 Task: Explore Airbnb accommodation in ?alwan, Egypt from 2nd December, 2023 to 12th December, 2023 for 2 adults.1  bedroom having 1 bed and 1 bathroom. Property type can be hotel. Look for 5 properties as per requirement.
Action: Mouse moved to (442, 78)
Screenshot: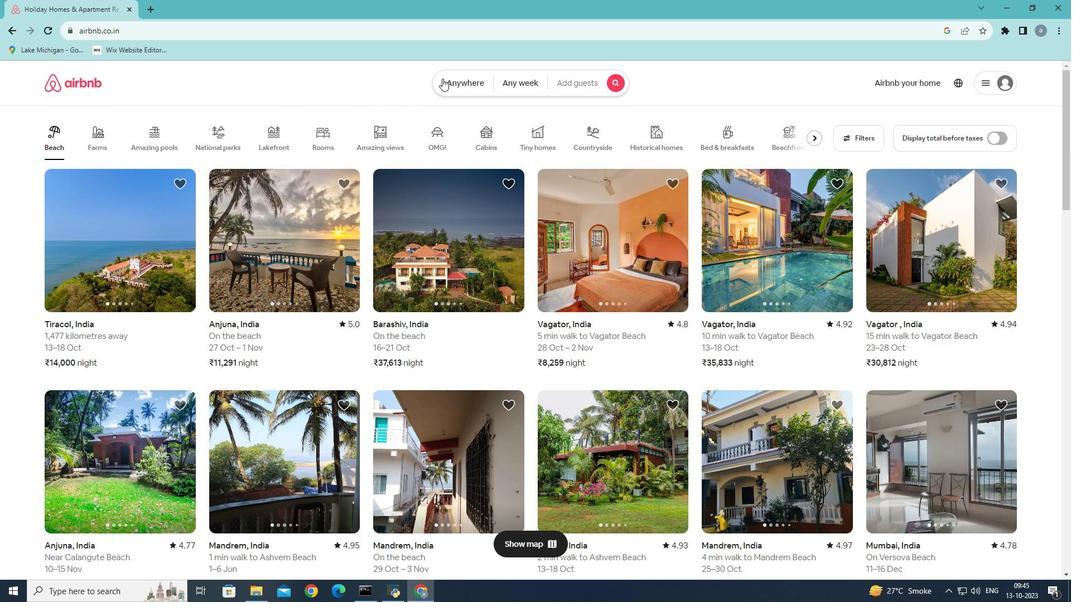 
Action: Mouse pressed left at (442, 78)
Screenshot: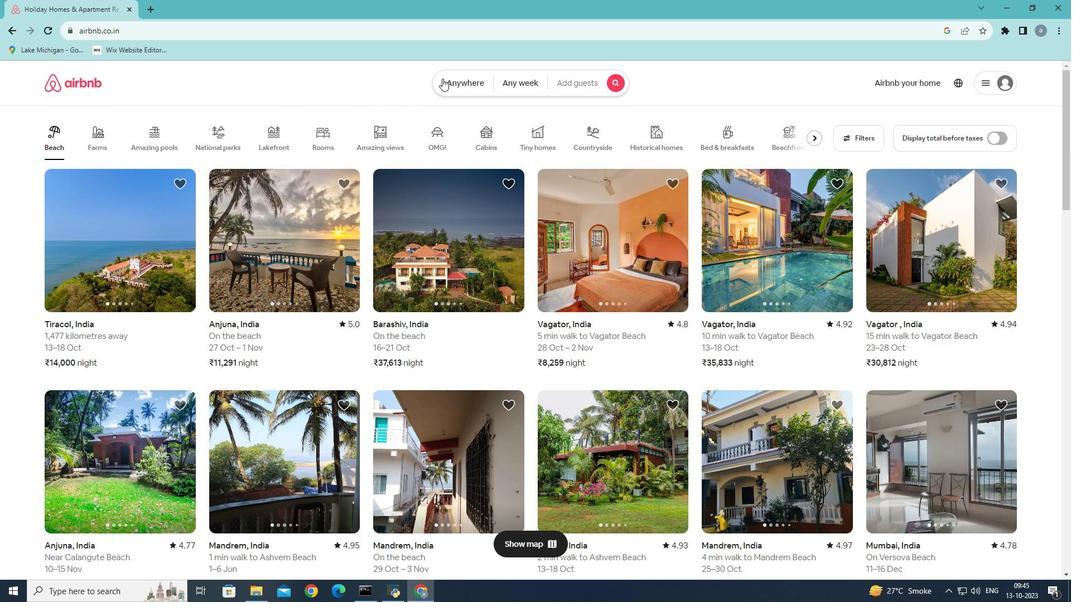 
Action: Mouse moved to (337, 132)
Screenshot: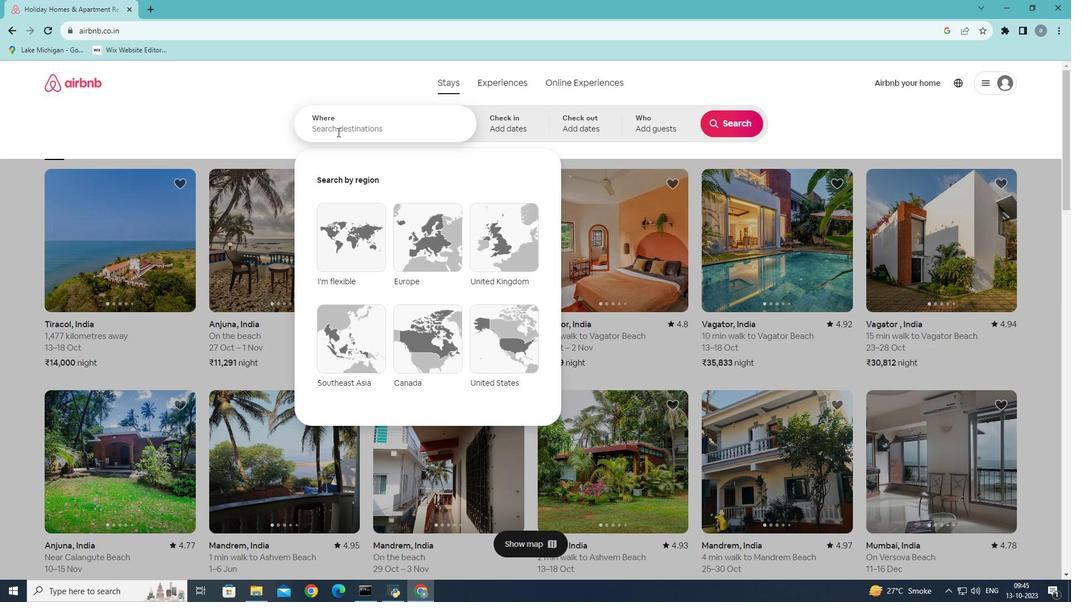 
Action: Mouse pressed left at (337, 132)
Screenshot: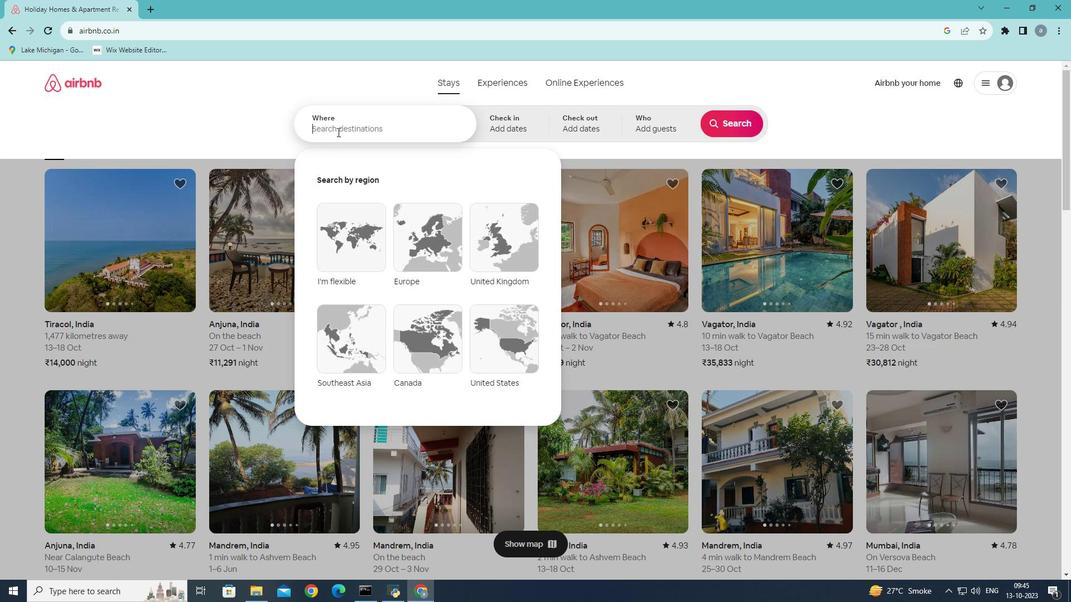 
Action: Key pressed <Key.shift><Key.shift><Key.shift><Key.shift>Inalwan,<Key.shift>Egypt
Screenshot: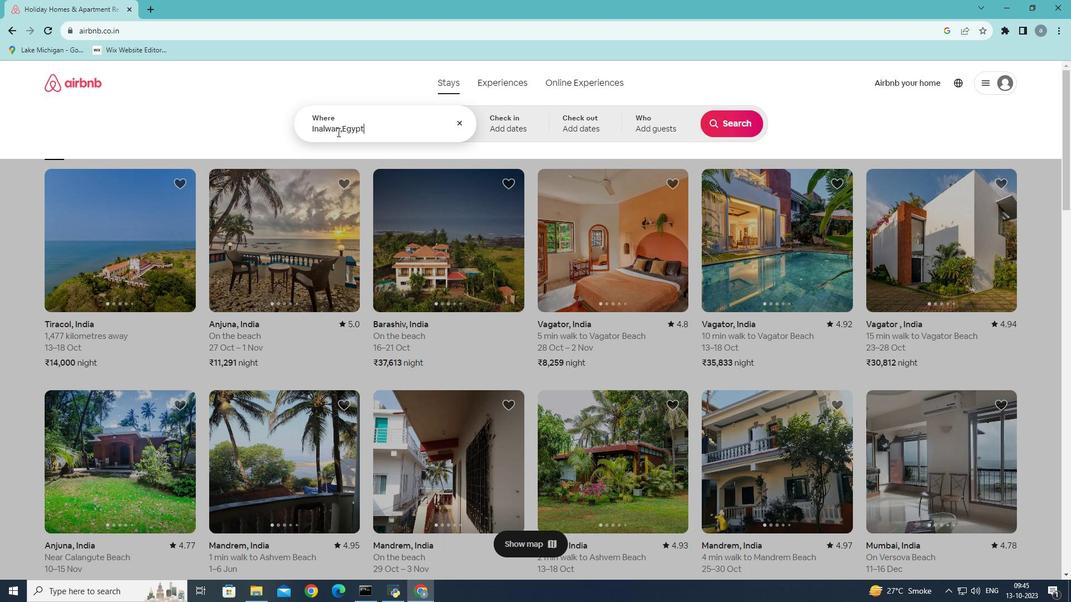 
Action: Mouse moved to (402, 183)
Screenshot: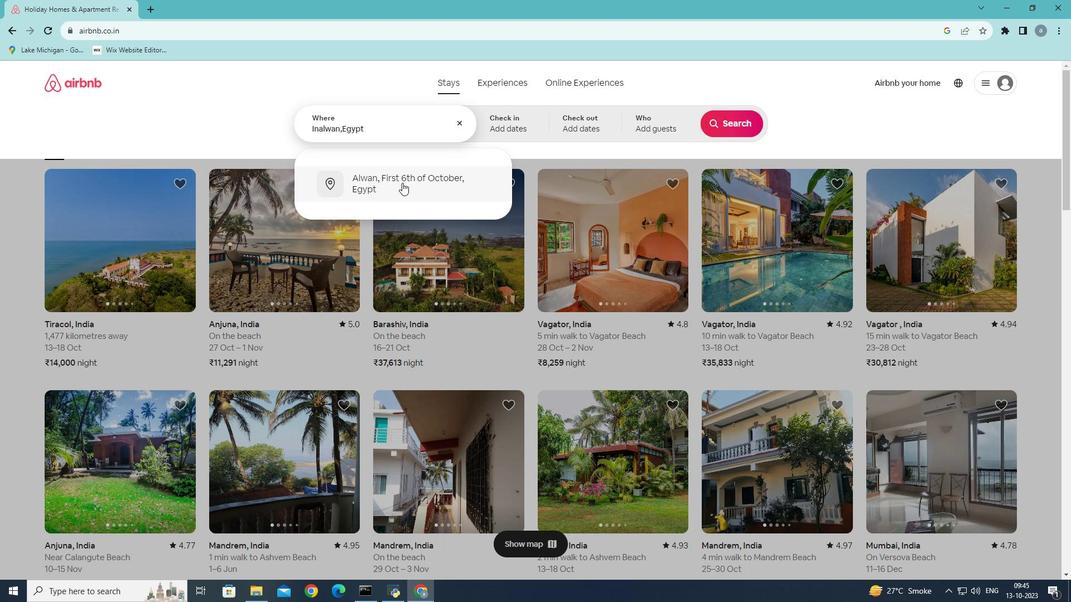 
Action: Mouse pressed left at (402, 183)
Screenshot: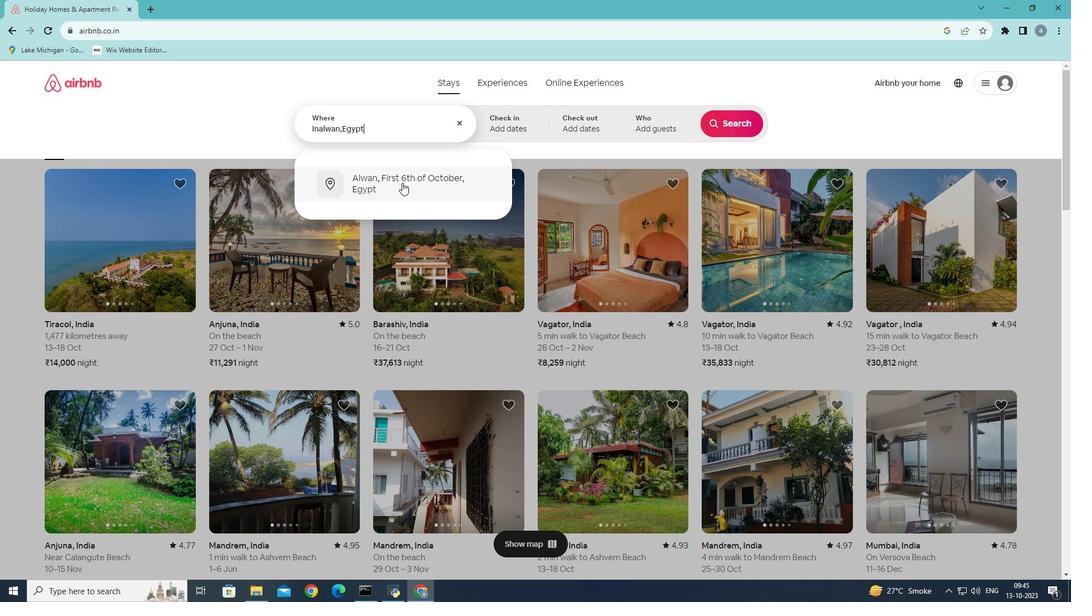 
Action: Mouse moved to (725, 215)
Screenshot: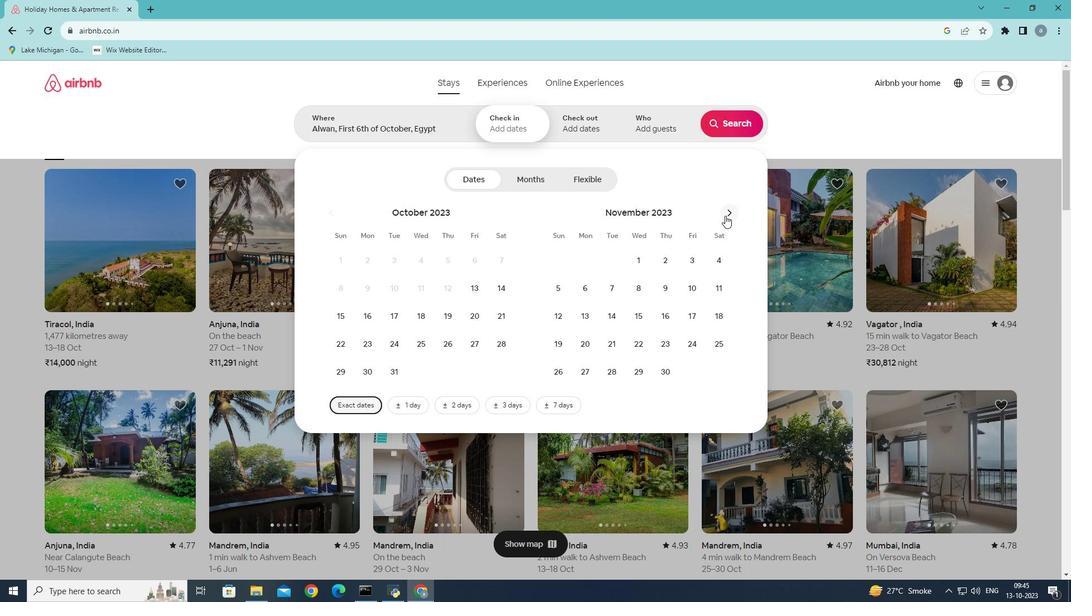 
Action: Mouse pressed left at (725, 215)
Screenshot: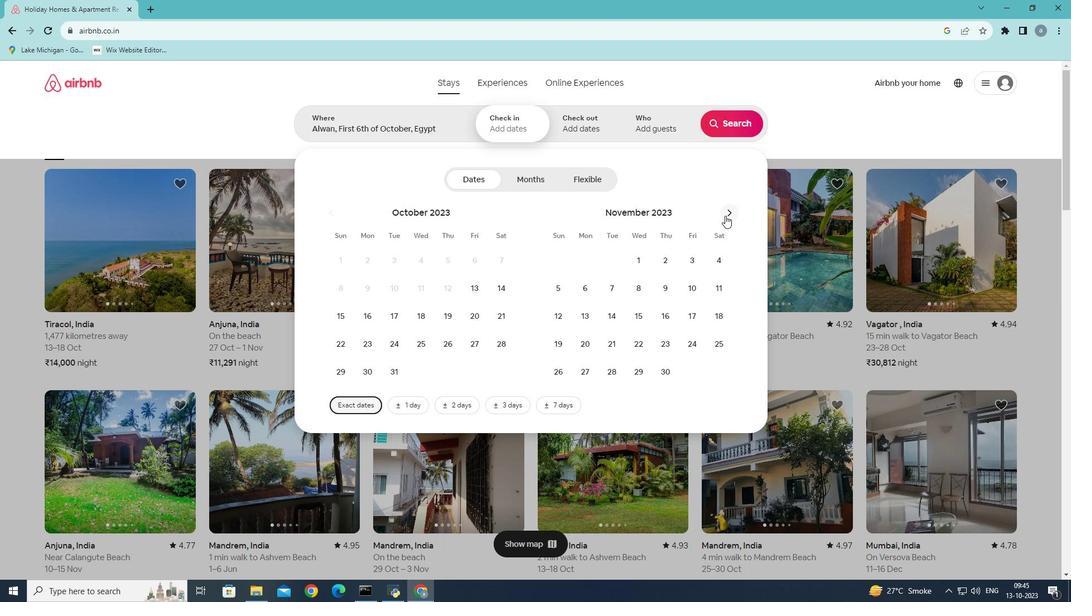 
Action: Mouse moved to (712, 255)
Screenshot: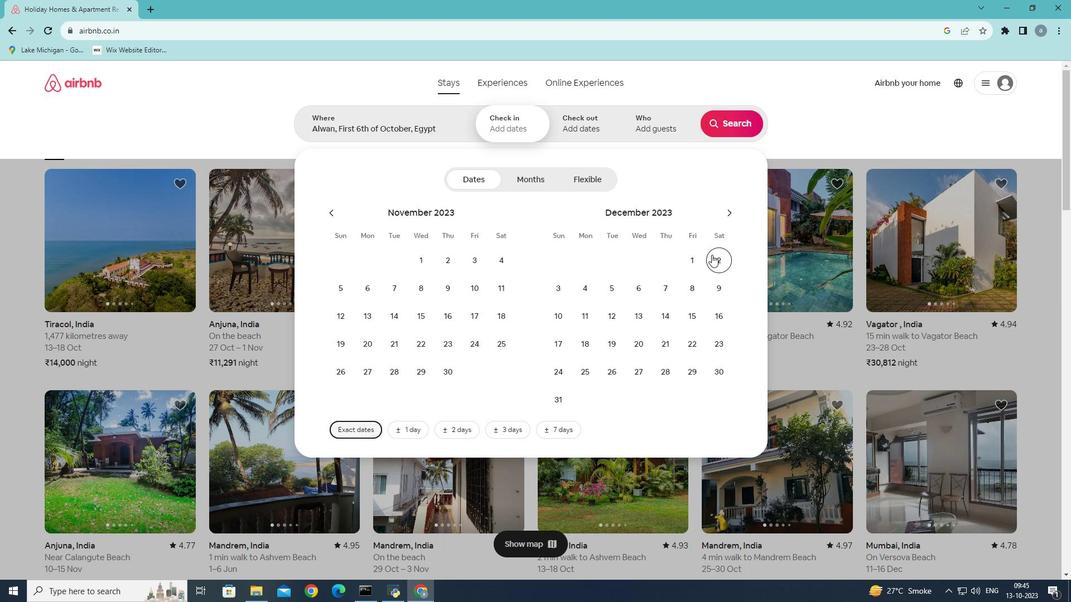 
Action: Mouse pressed left at (712, 255)
Screenshot: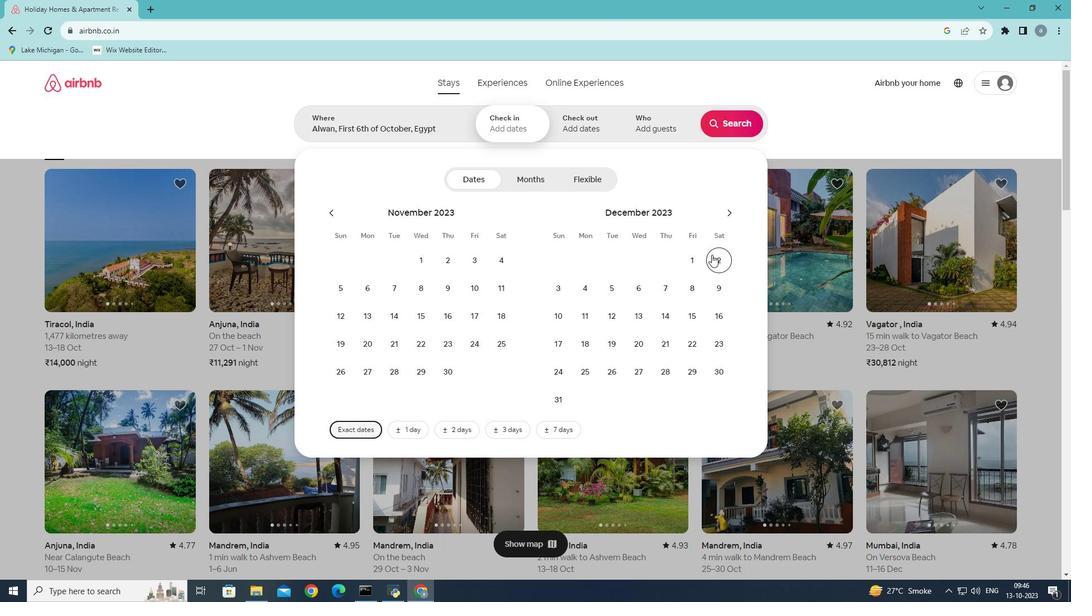 
Action: Mouse moved to (618, 318)
Screenshot: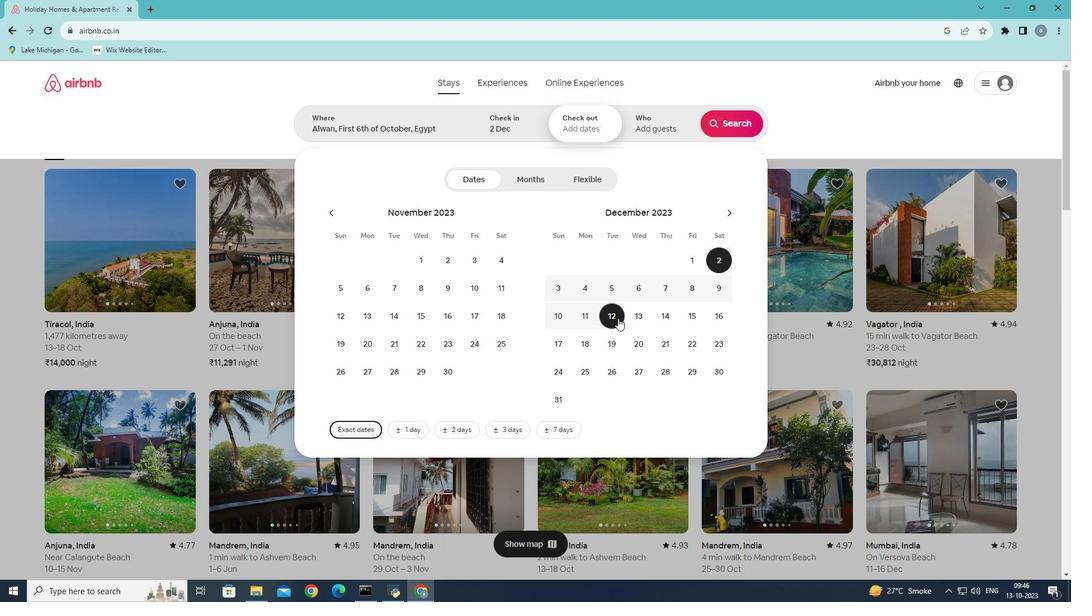 
Action: Mouse pressed left at (618, 318)
Screenshot: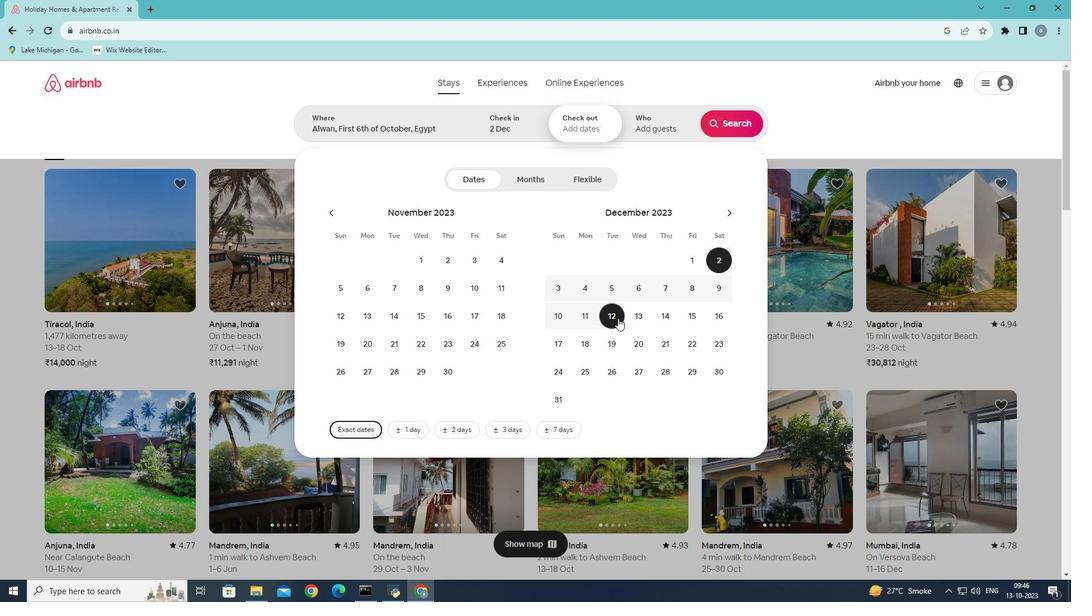 
Action: Mouse moved to (654, 123)
Screenshot: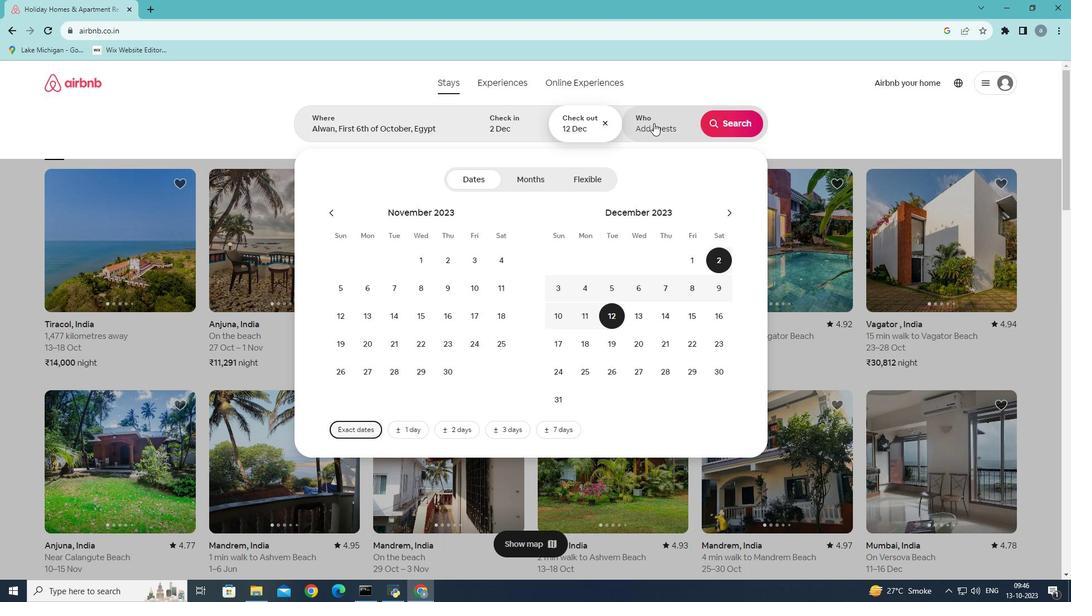 
Action: Mouse pressed left at (654, 123)
Screenshot: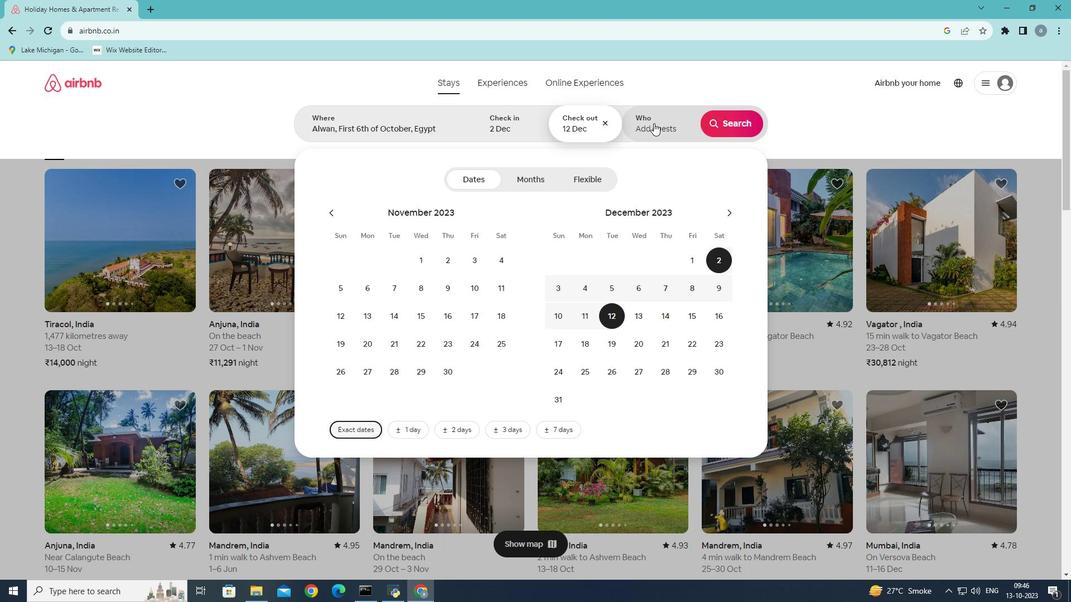 
Action: Mouse moved to (735, 182)
Screenshot: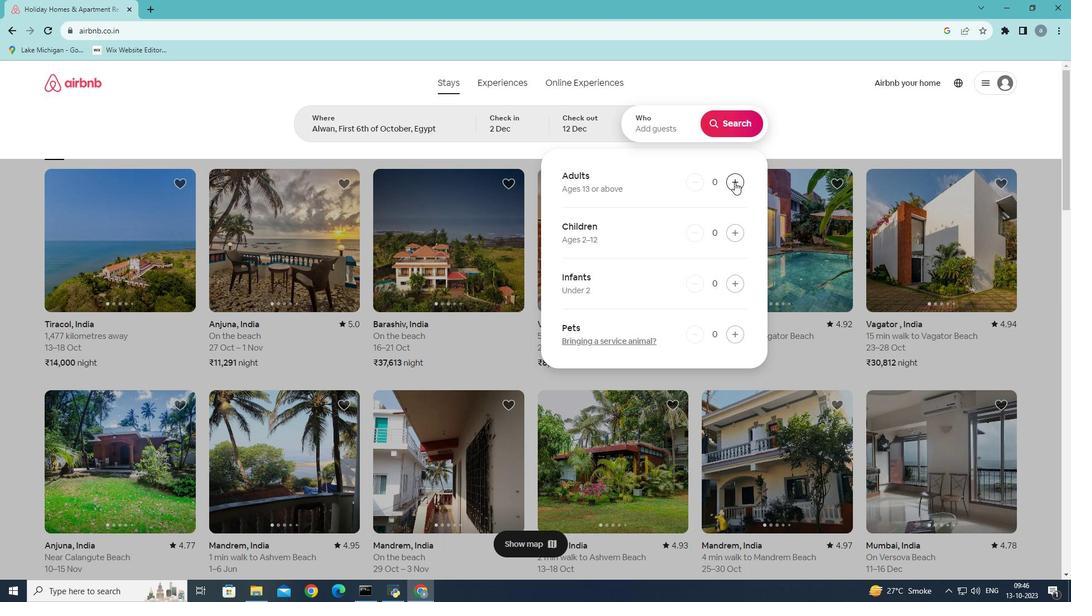 
Action: Mouse pressed left at (735, 182)
Screenshot: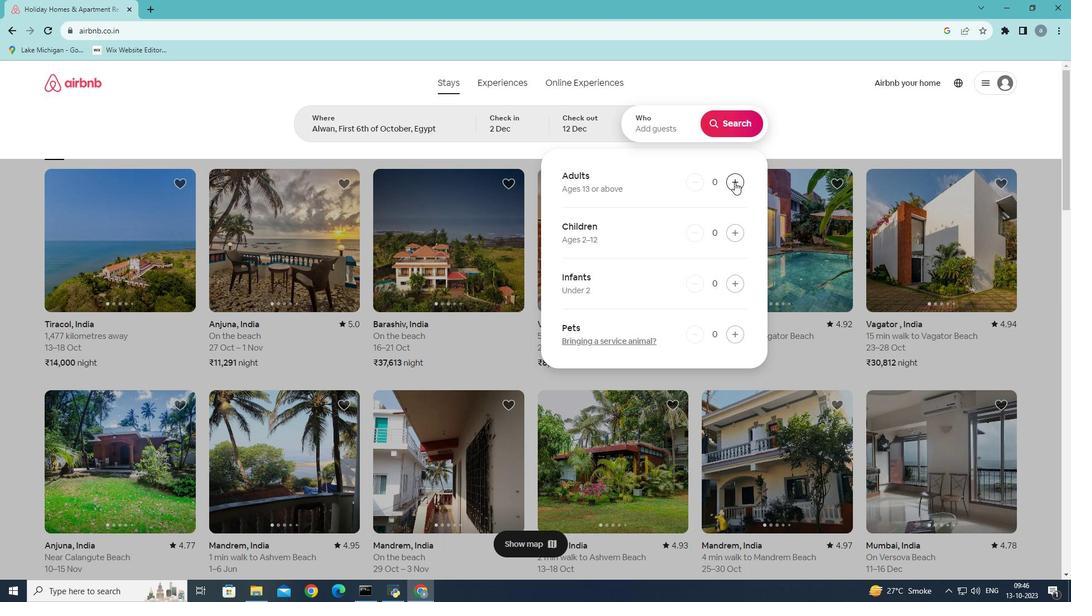 
Action: Mouse pressed left at (735, 182)
Screenshot: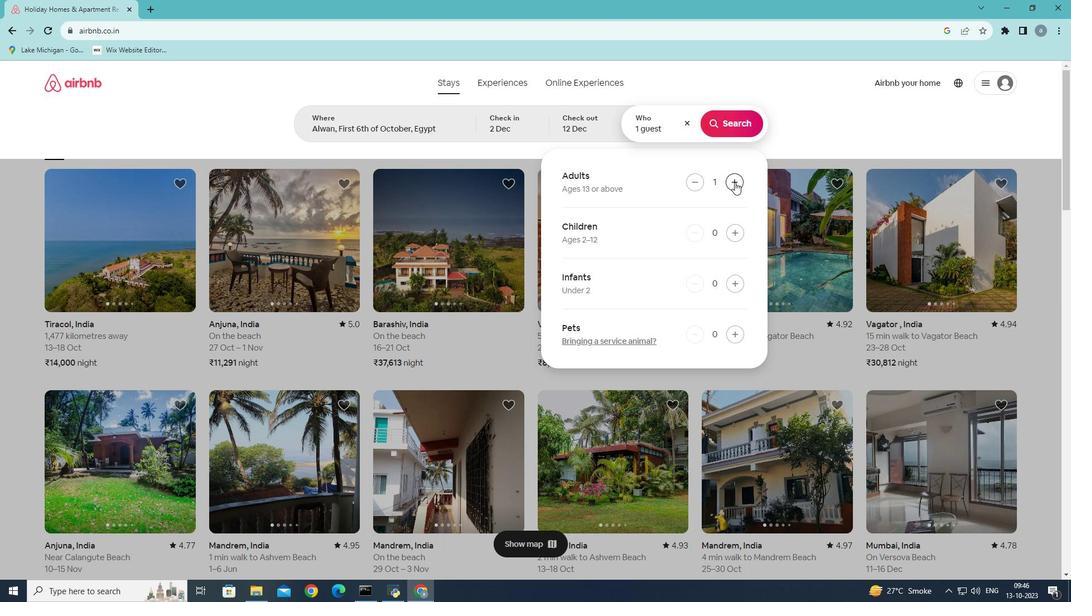 
Action: Mouse moved to (735, 121)
Screenshot: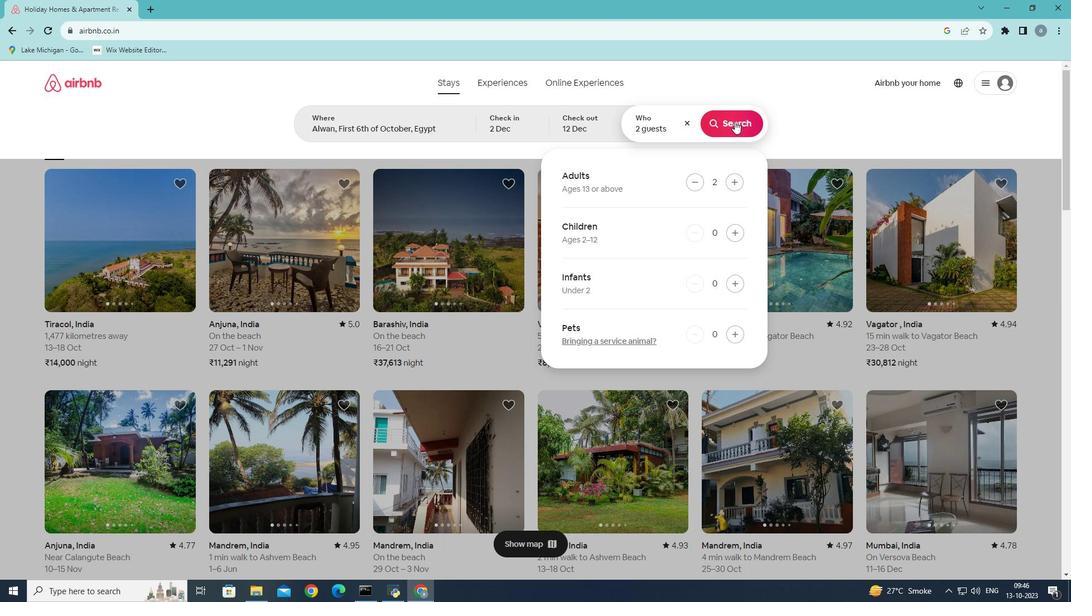 
Action: Mouse pressed left at (735, 121)
Screenshot: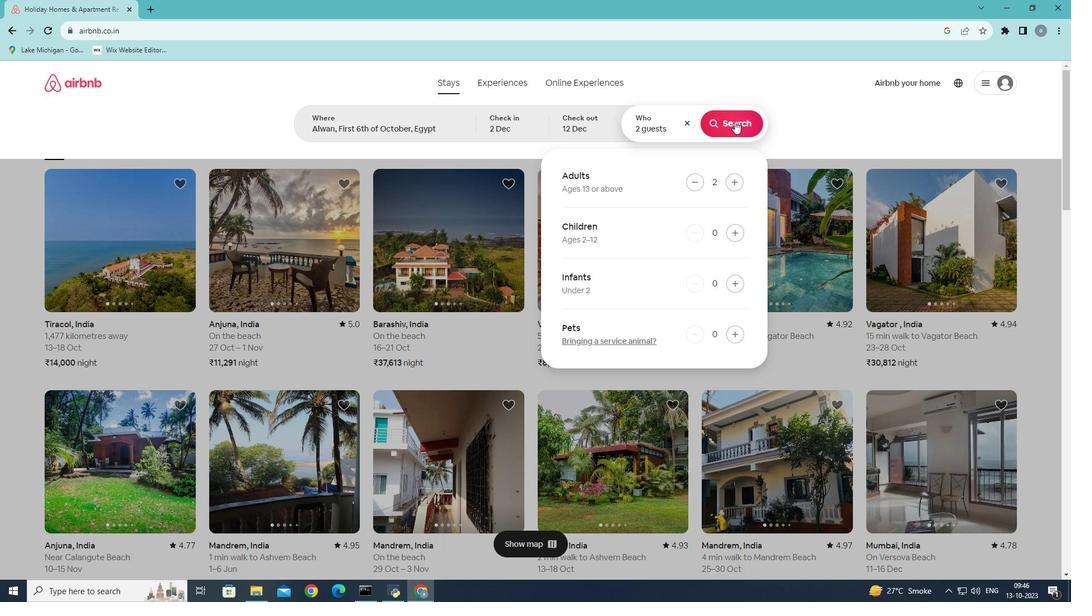 
Action: Mouse moved to (887, 125)
Screenshot: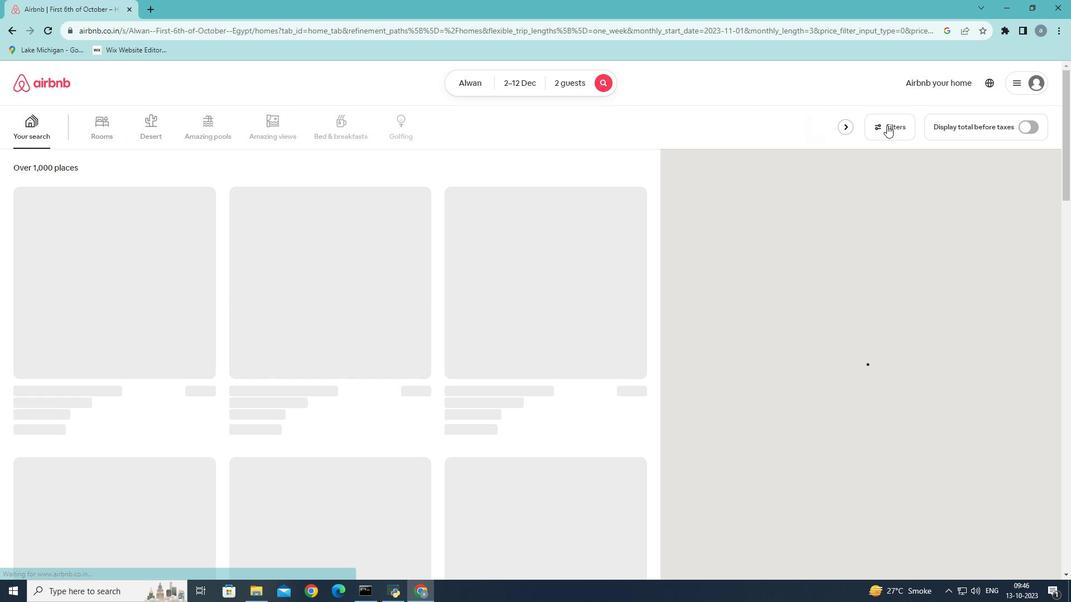 
Action: Mouse pressed left at (887, 125)
Screenshot: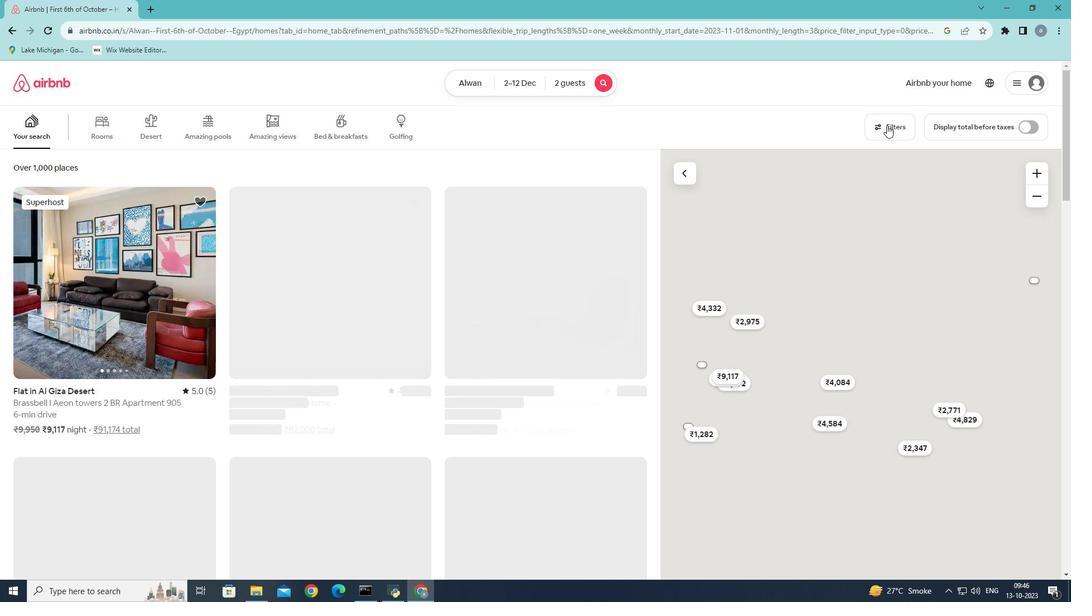 
Action: Mouse moved to (525, 418)
Screenshot: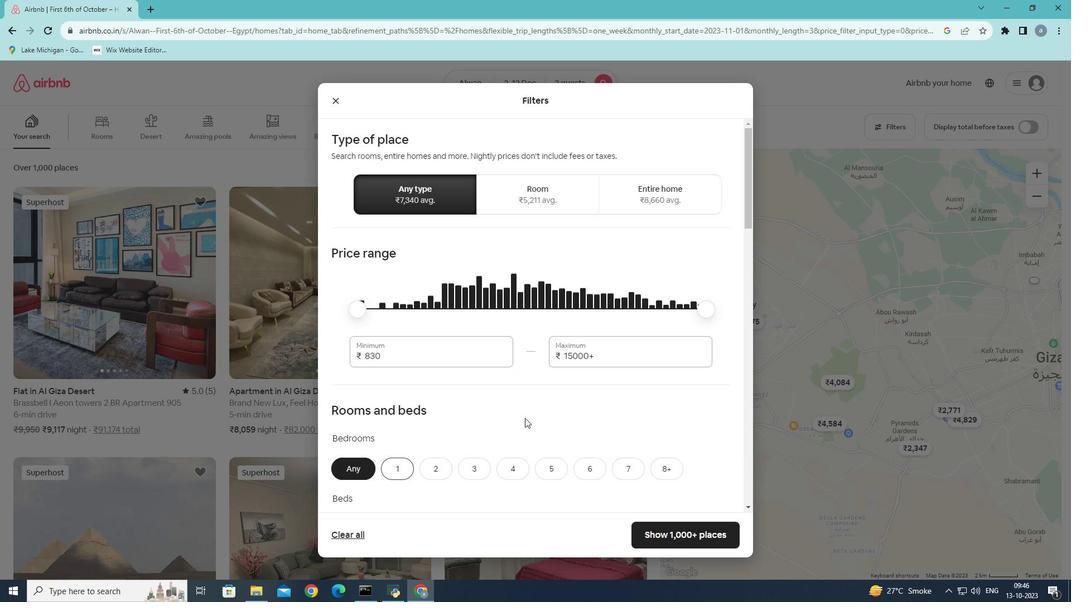 
Action: Mouse scrolled (525, 418) with delta (0, 0)
Screenshot: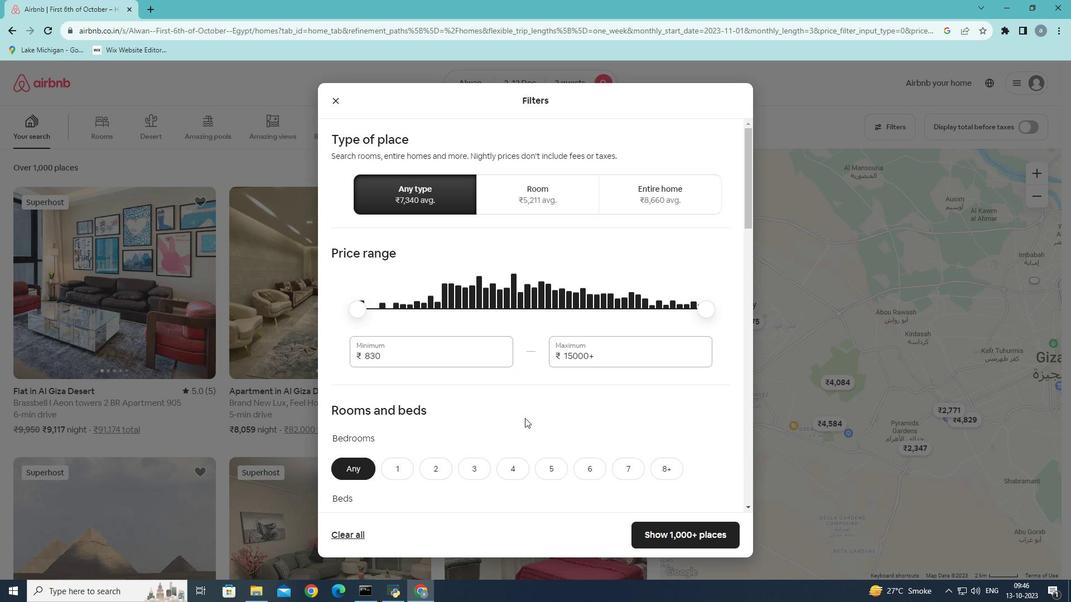 
Action: Mouse scrolled (525, 418) with delta (0, 0)
Screenshot: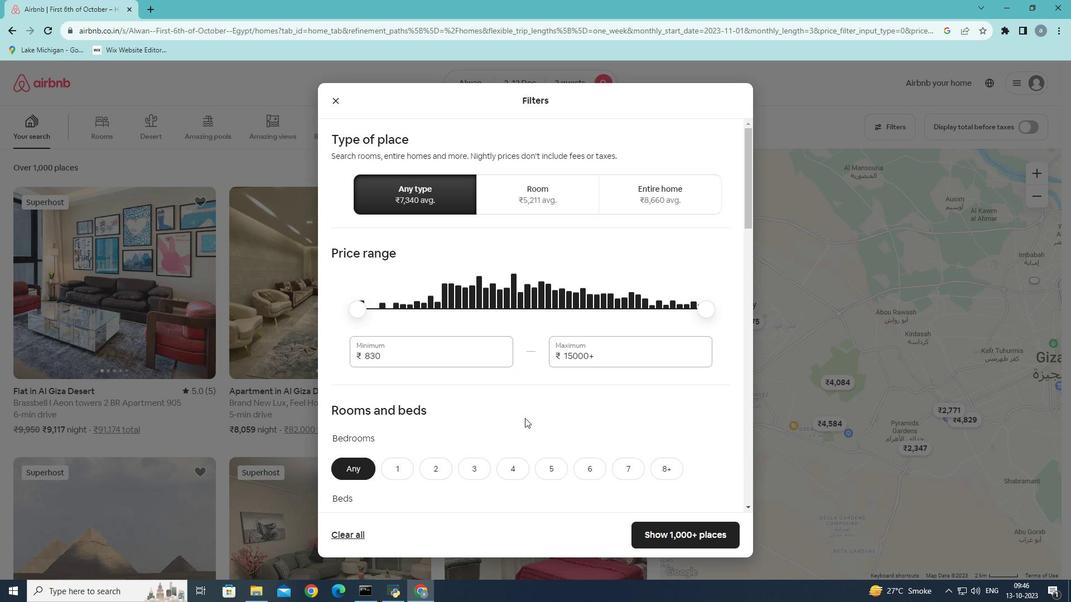
Action: Mouse scrolled (525, 418) with delta (0, 0)
Screenshot: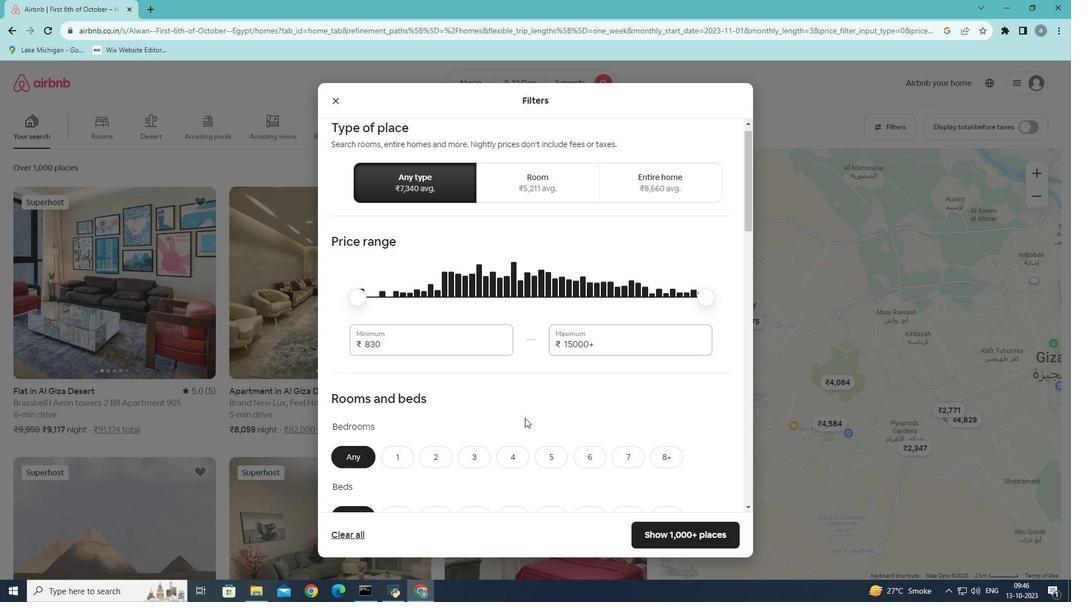 
Action: Mouse moved to (405, 298)
Screenshot: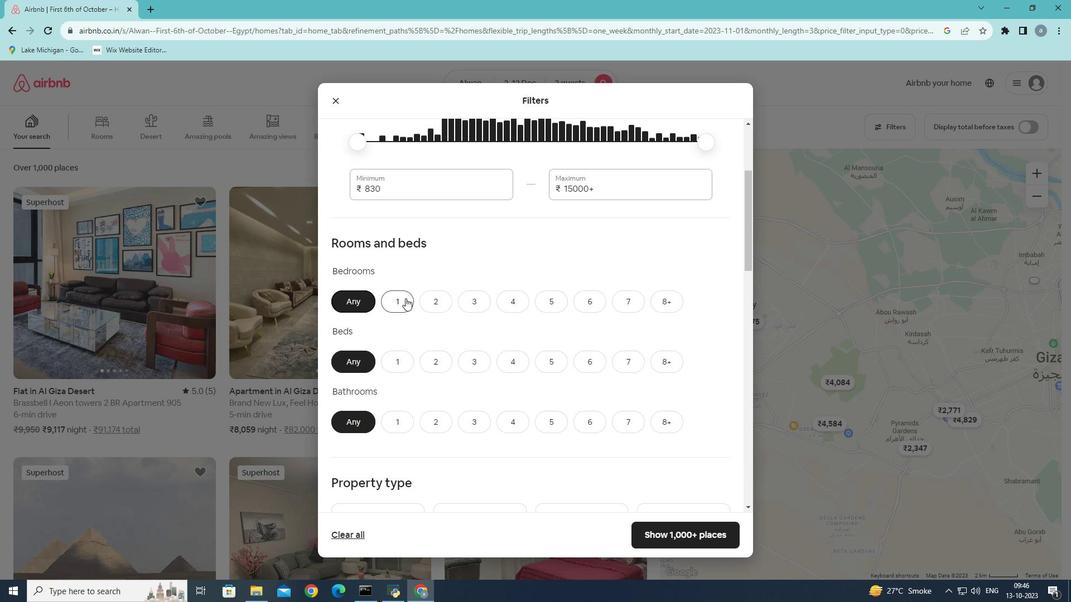 
Action: Mouse pressed left at (405, 298)
Screenshot: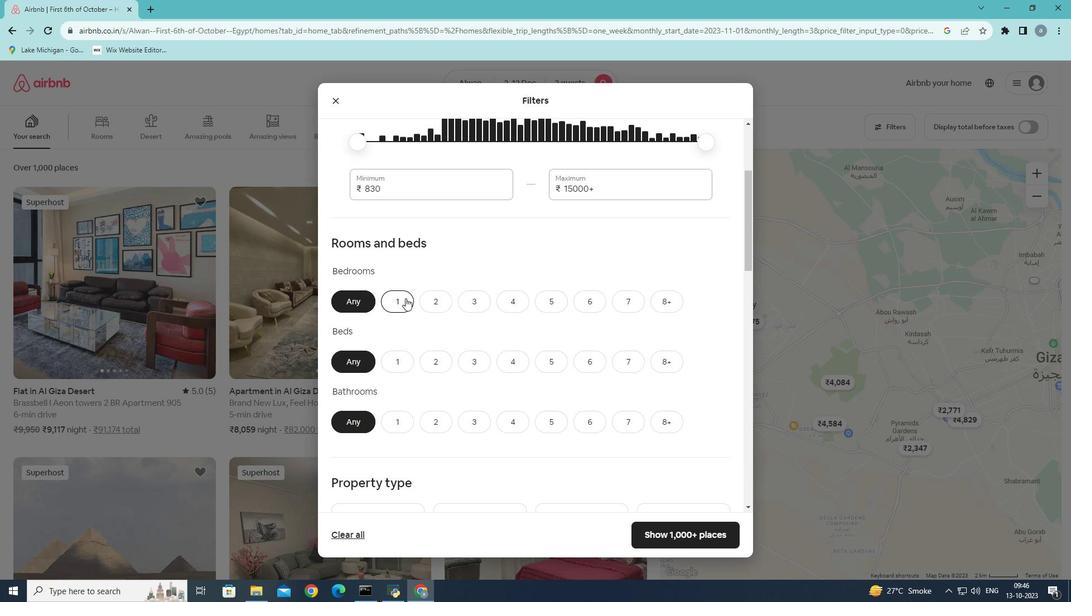 
Action: Mouse moved to (397, 366)
Screenshot: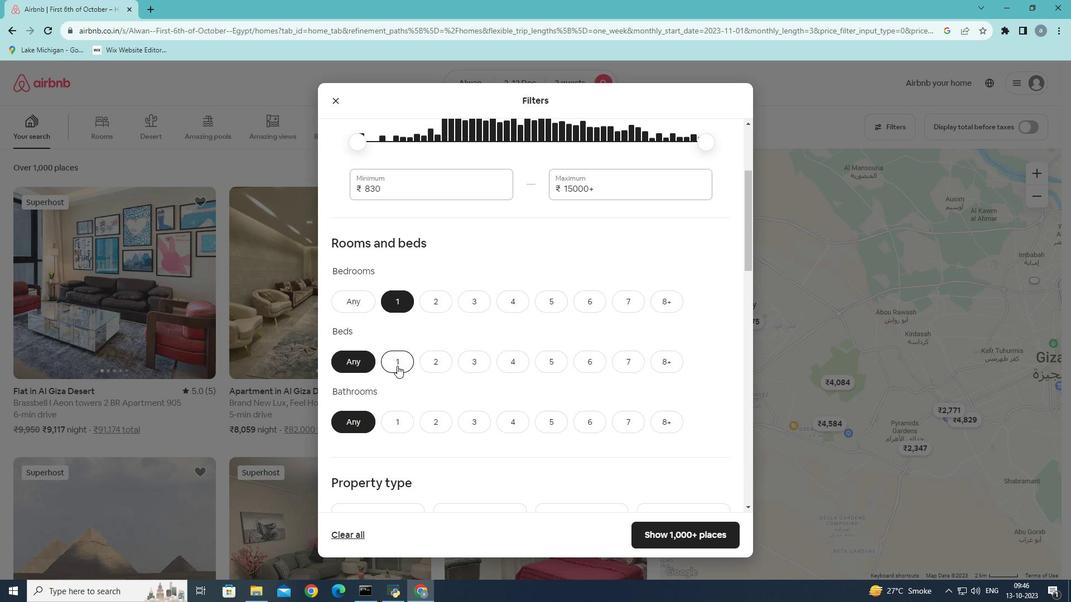 
Action: Mouse pressed left at (397, 366)
Screenshot: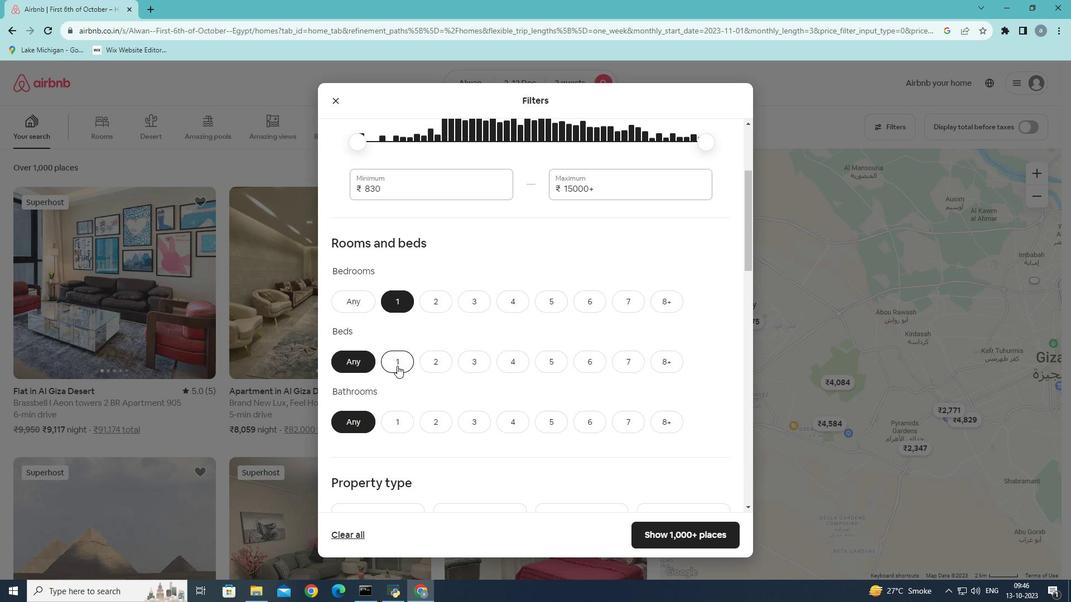
Action: Mouse moved to (398, 425)
Screenshot: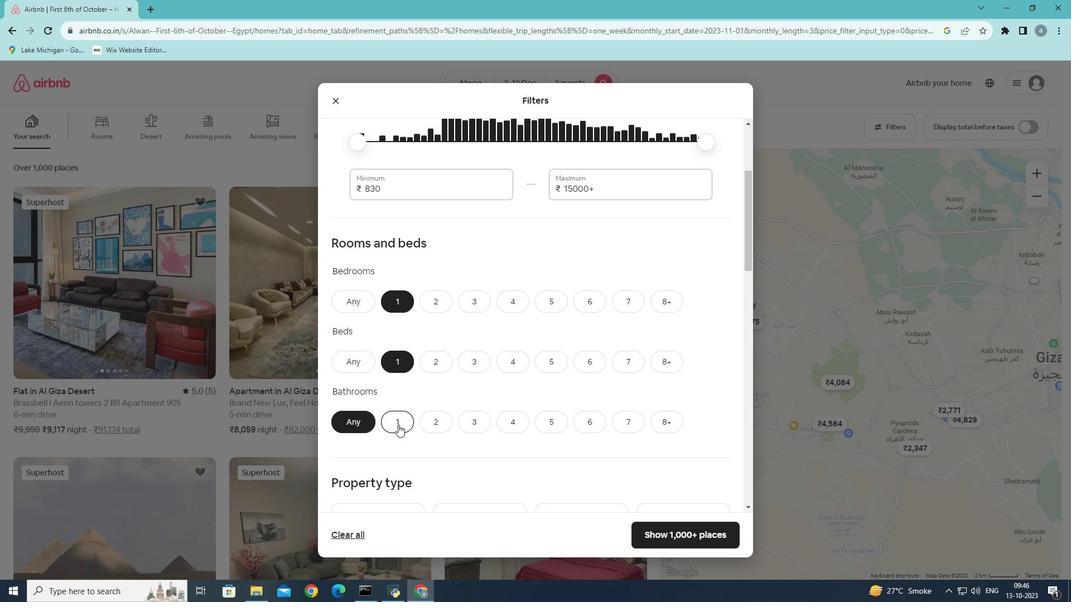 
Action: Mouse pressed left at (398, 425)
Screenshot: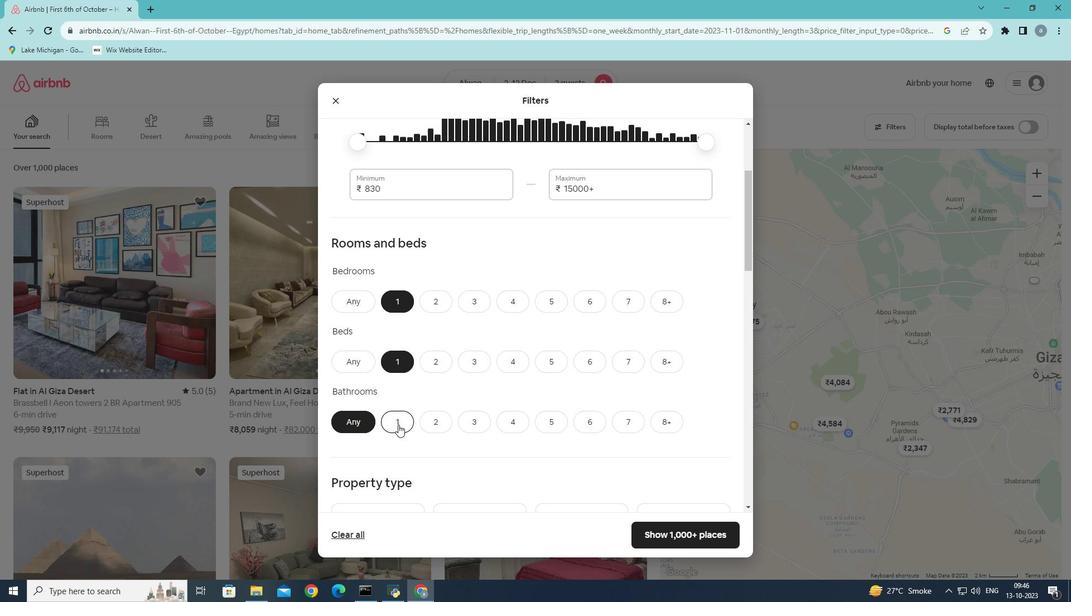 
Action: Mouse moved to (627, 357)
Screenshot: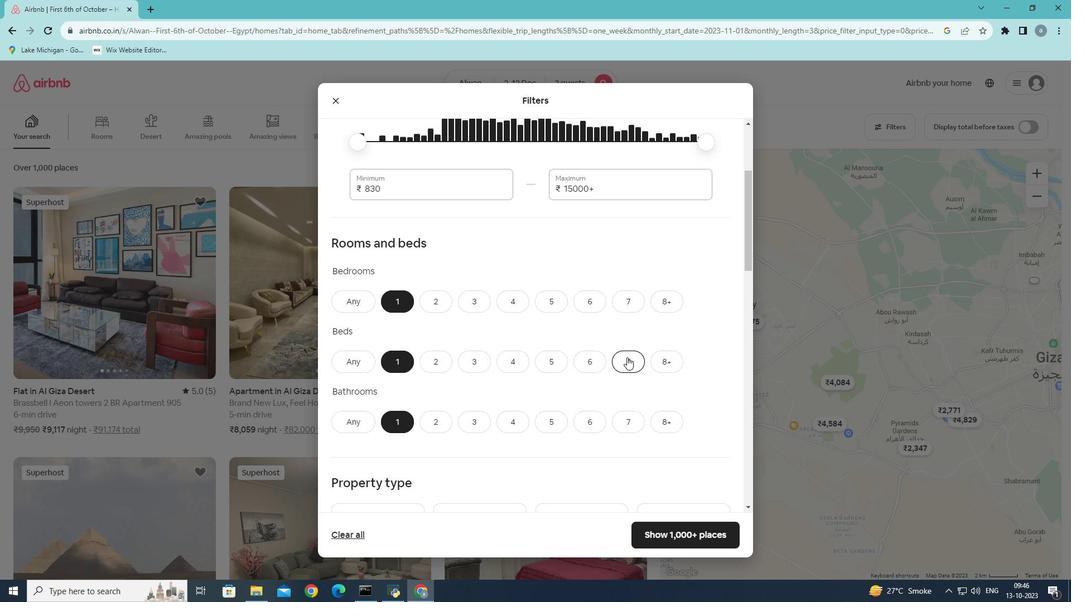 
Action: Mouse scrolled (627, 357) with delta (0, 0)
Screenshot: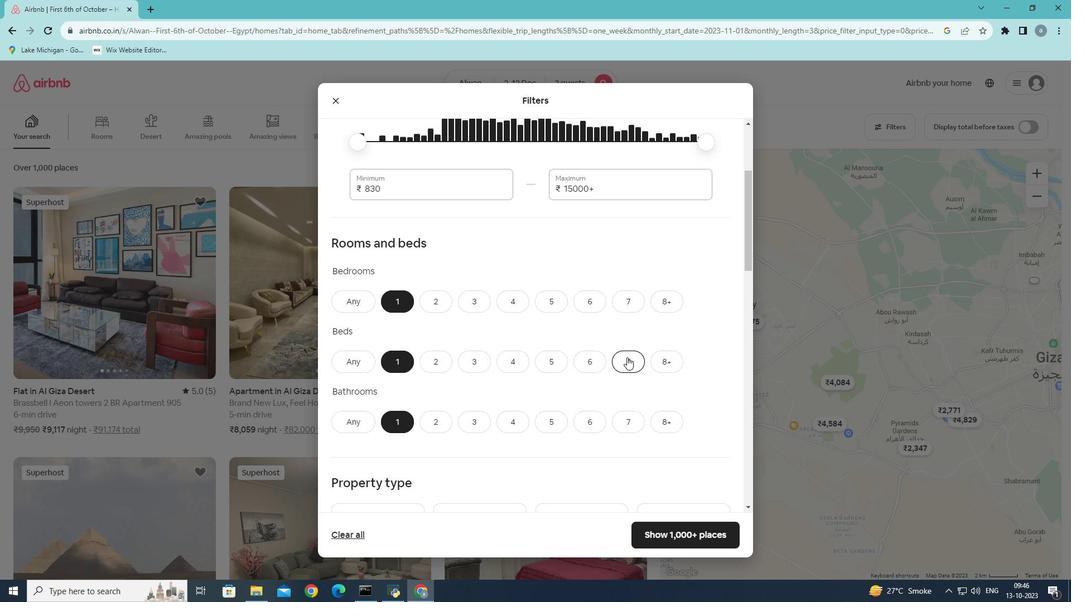 
Action: Mouse scrolled (627, 357) with delta (0, 0)
Screenshot: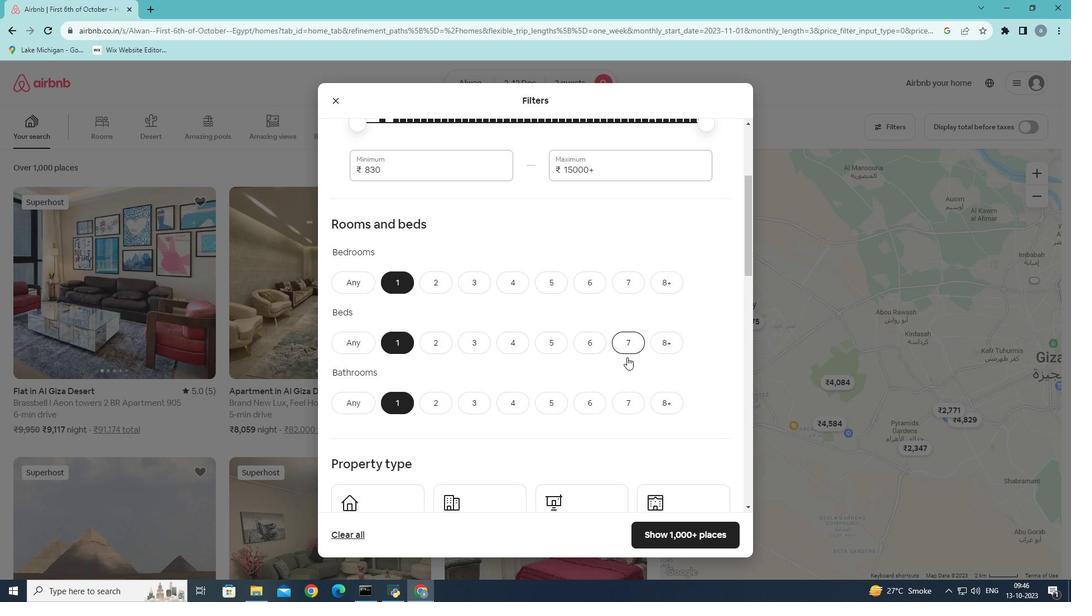 
Action: Mouse scrolled (627, 357) with delta (0, 0)
Screenshot: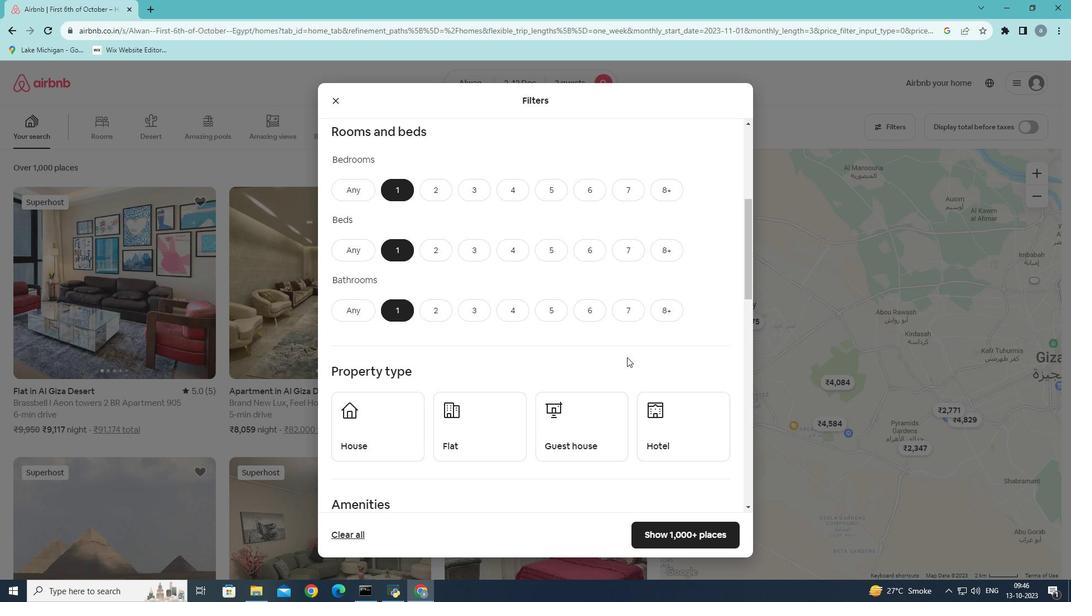 
Action: Mouse moved to (656, 379)
Screenshot: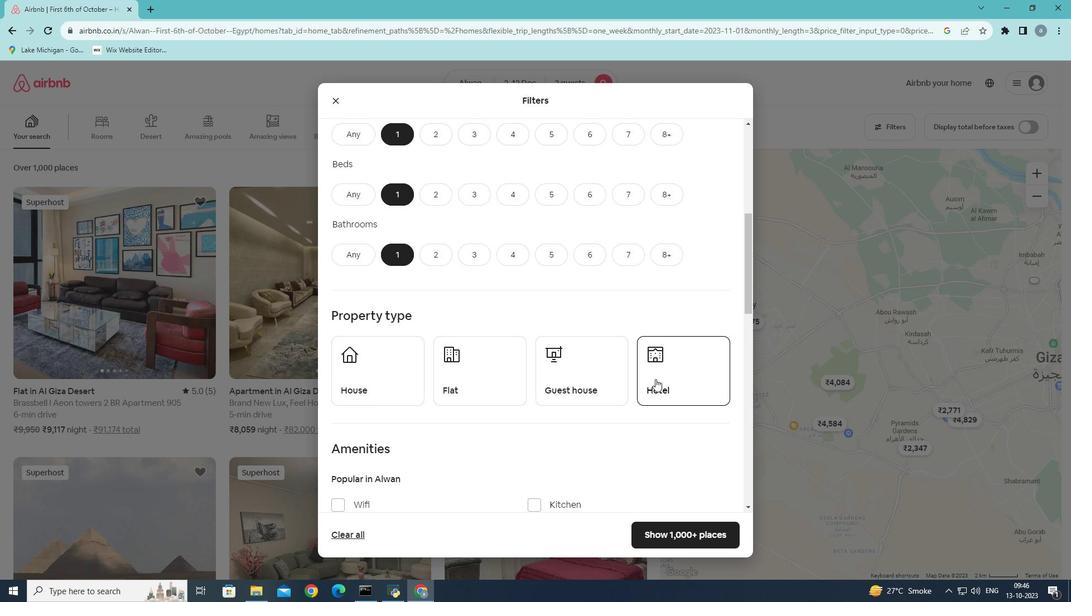 
Action: Mouse pressed left at (656, 379)
Screenshot: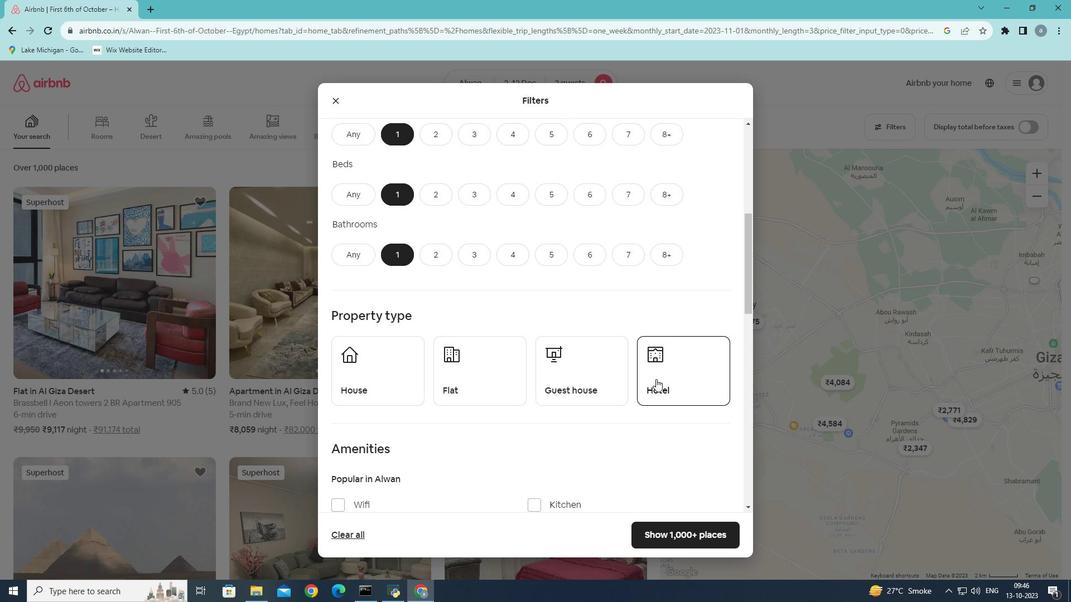 
Action: Mouse moved to (690, 534)
Screenshot: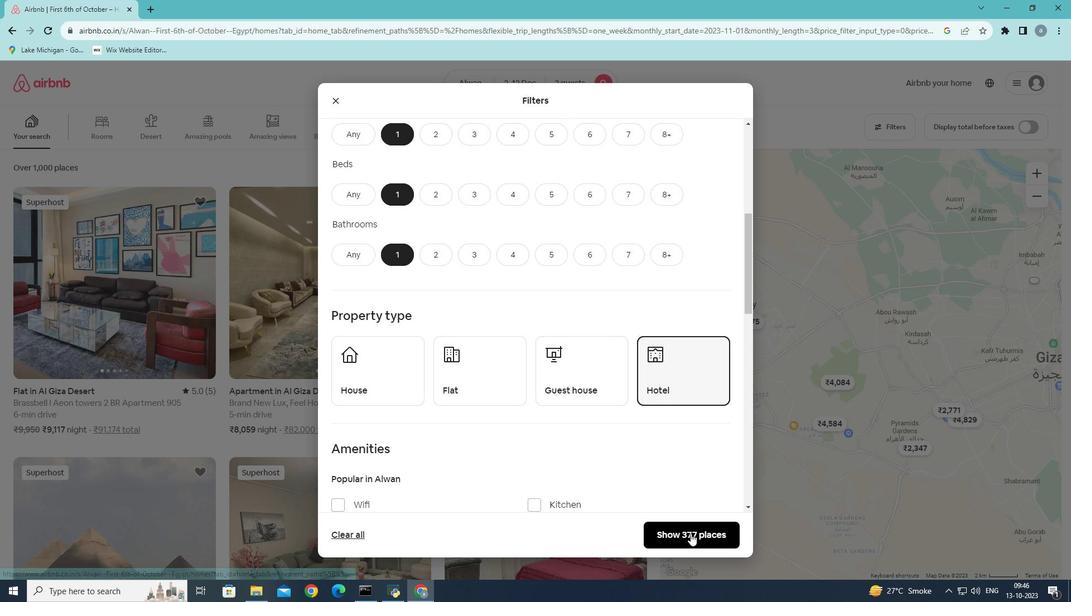 
Action: Mouse pressed left at (690, 534)
Screenshot: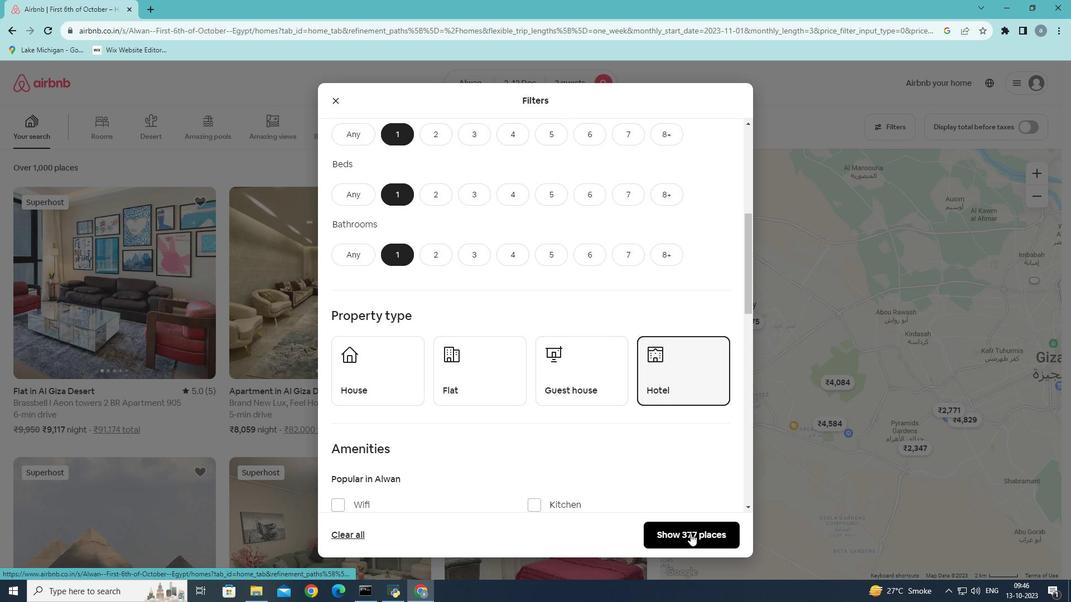 
Action: Mouse moved to (256, 361)
Screenshot: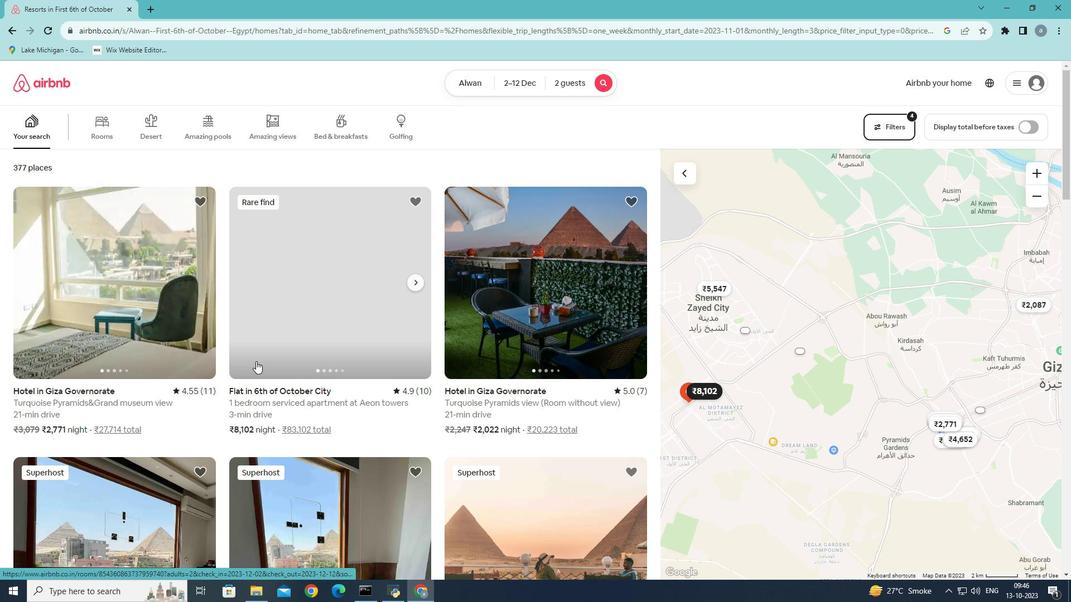 
Action: Mouse scrolled (256, 361) with delta (0, 0)
Screenshot: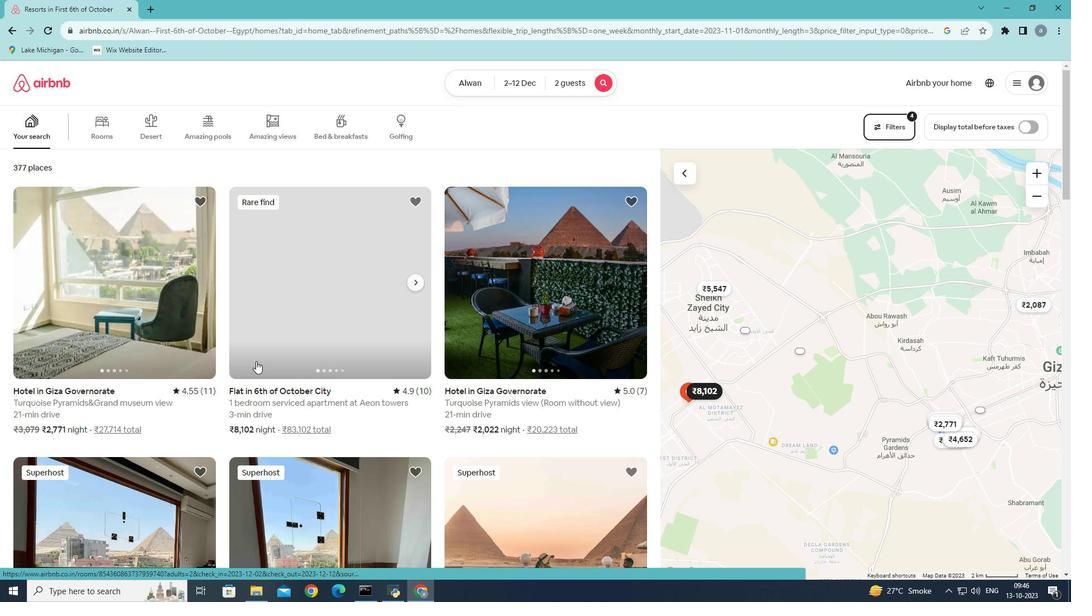 
Action: Mouse moved to (100, 287)
Screenshot: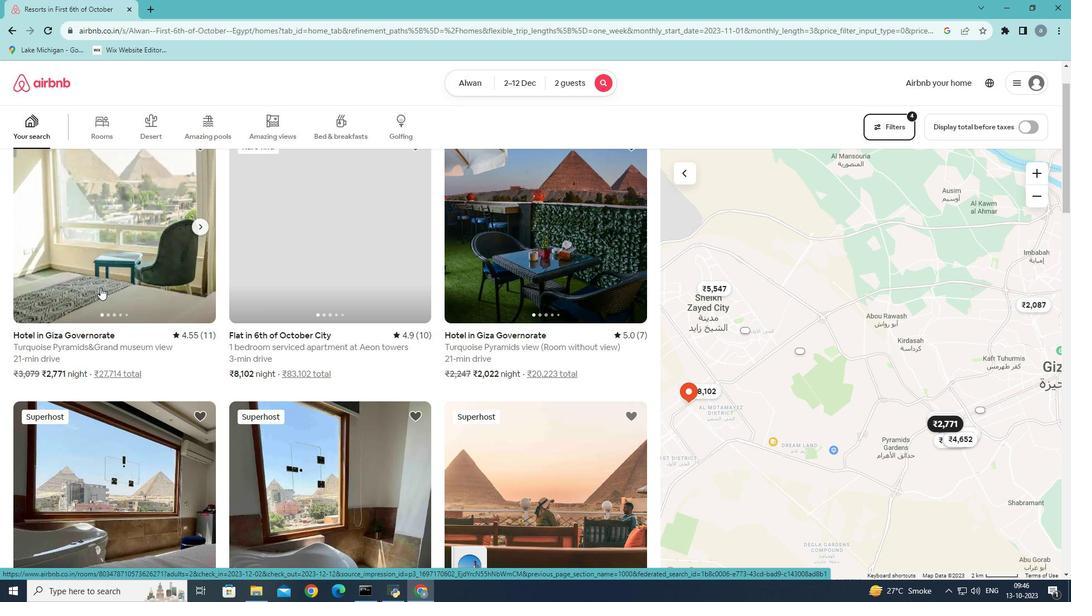 
Action: Mouse pressed left at (100, 287)
Screenshot: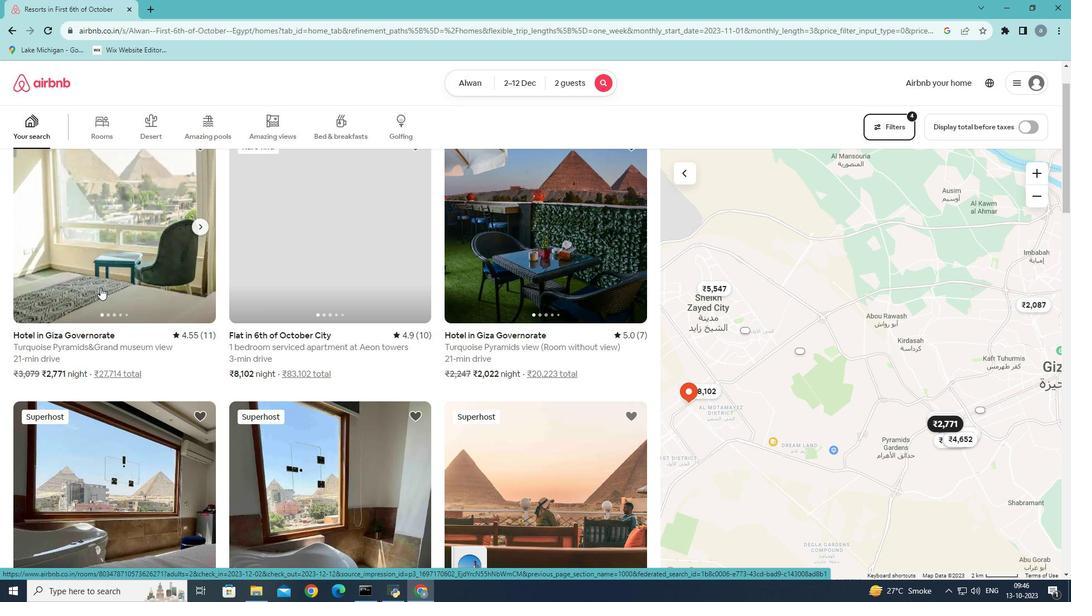 
Action: Mouse moved to (801, 418)
Screenshot: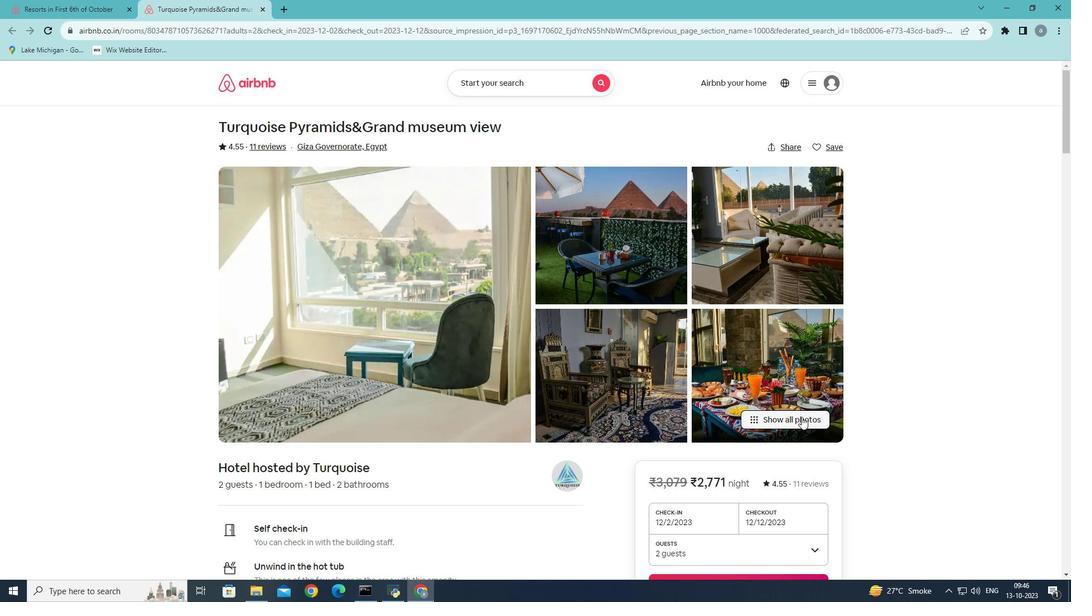 
Action: Mouse pressed left at (801, 418)
Screenshot: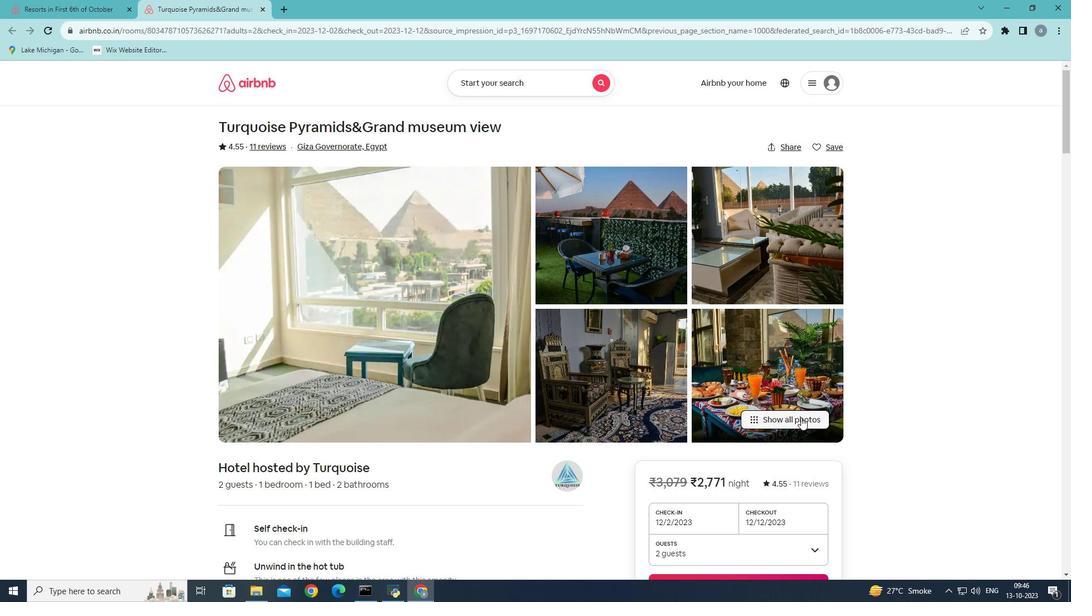 
Action: Mouse moved to (656, 354)
Screenshot: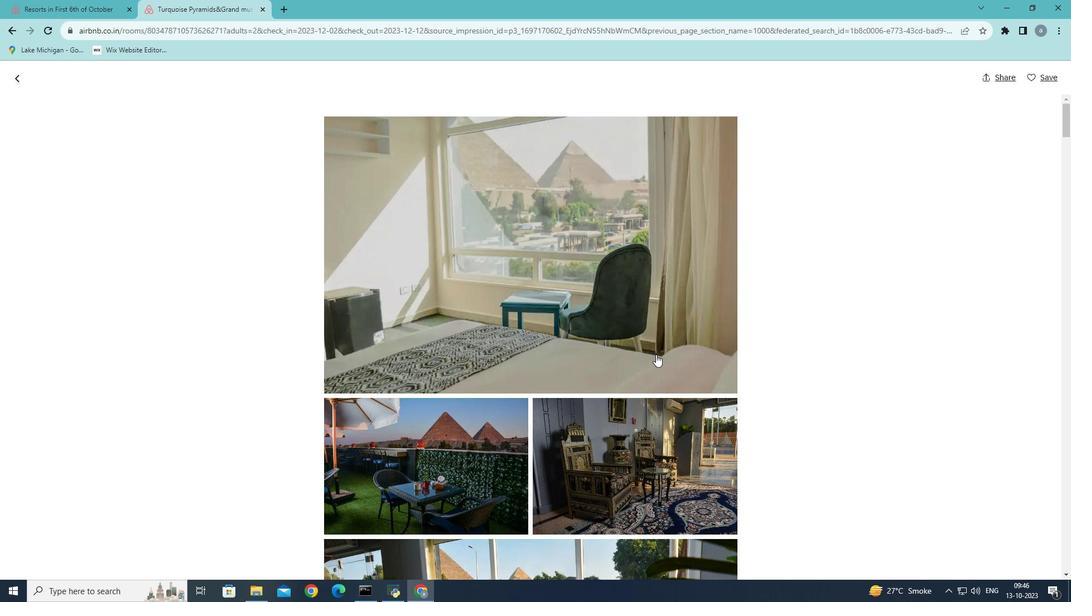 
Action: Mouse scrolled (656, 354) with delta (0, 0)
Screenshot: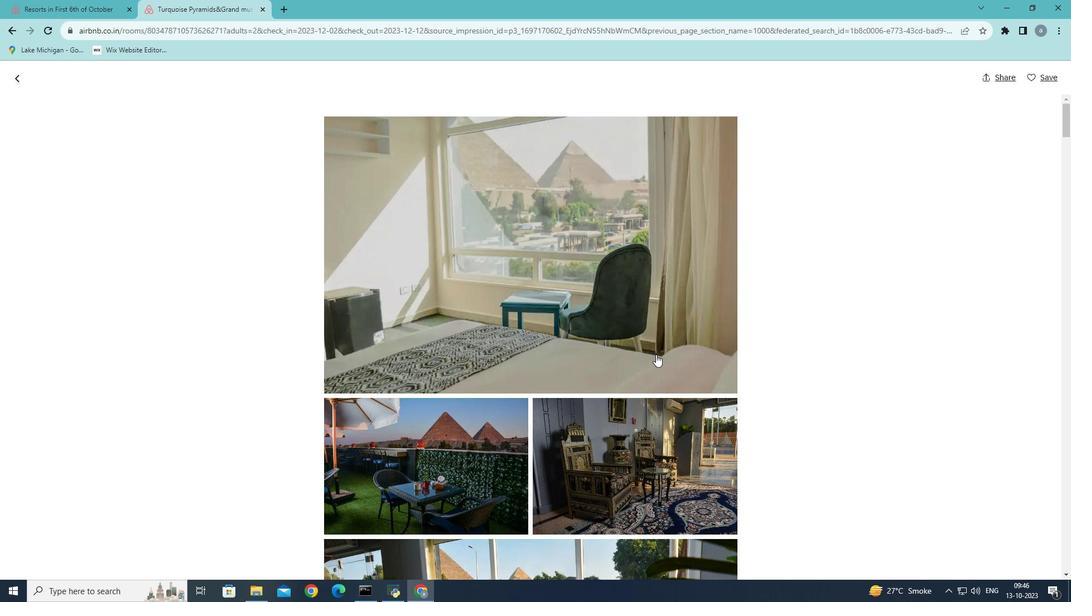 
Action: Mouse scrolled (656, 354) with delta (0, 0)
Screenshot: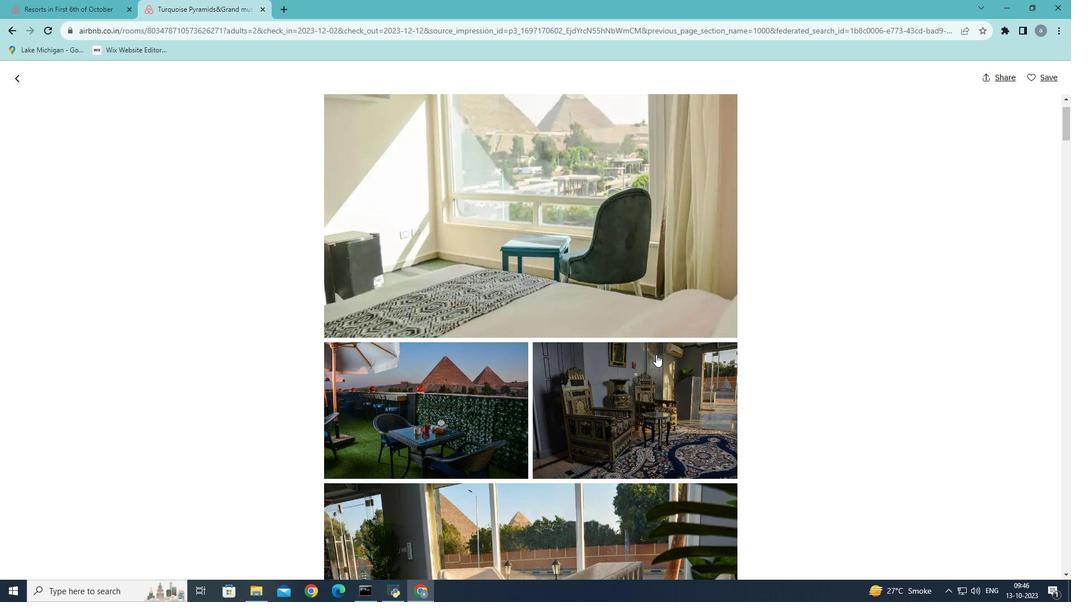 
Action: Mouse scrolled (656, 354) with delta (0, 0)
Screenshot: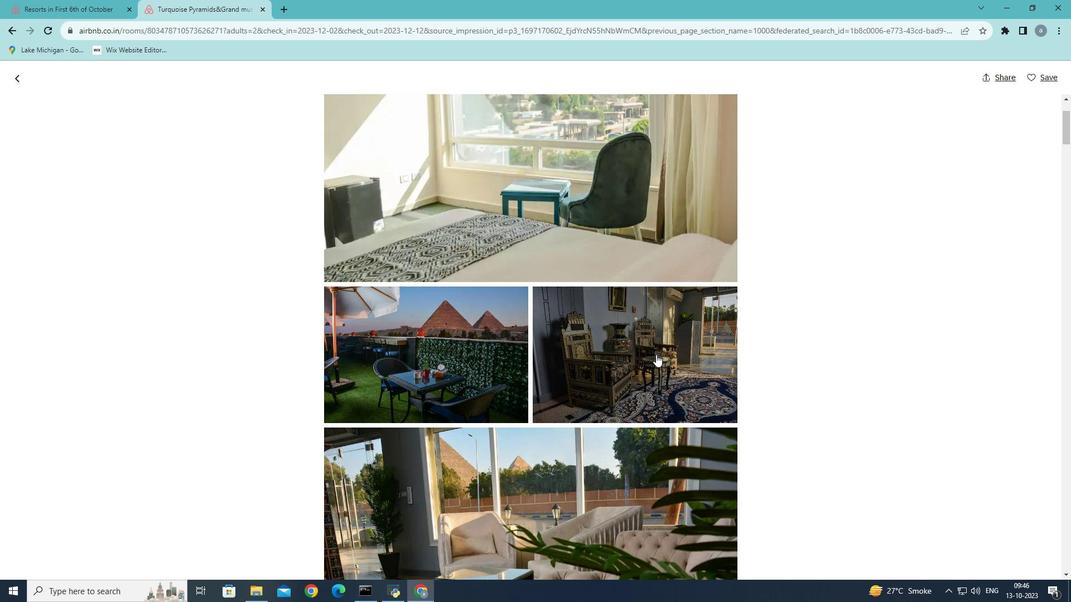 
Action: Mouse scrolled (656, 354) with delta (0, 0)
Screenshot: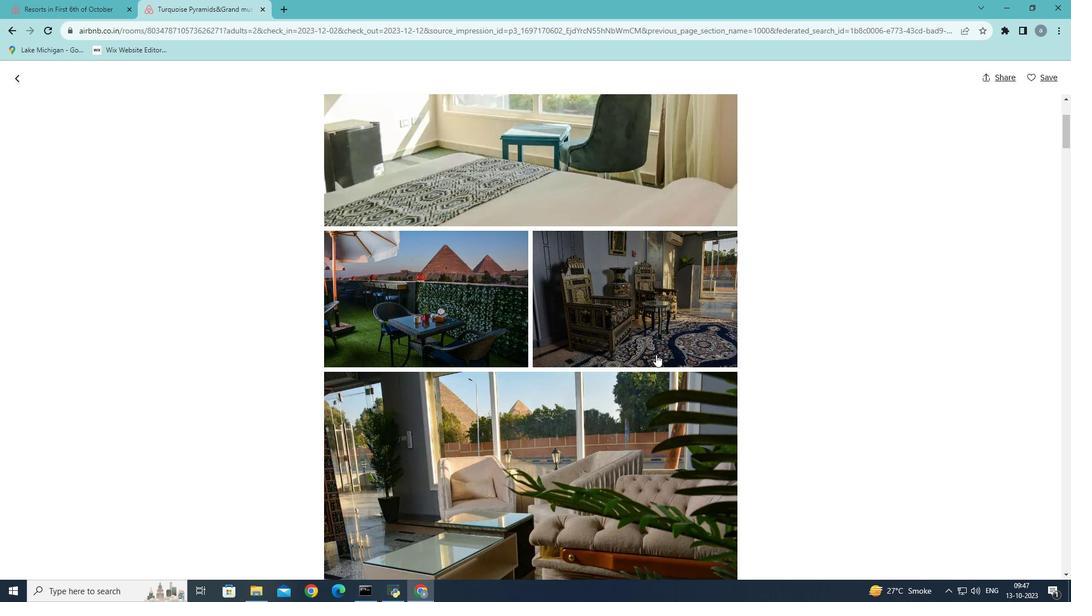 
Action: Mouse scrolled (656, 354) with delta (0, 0)
Screenshot: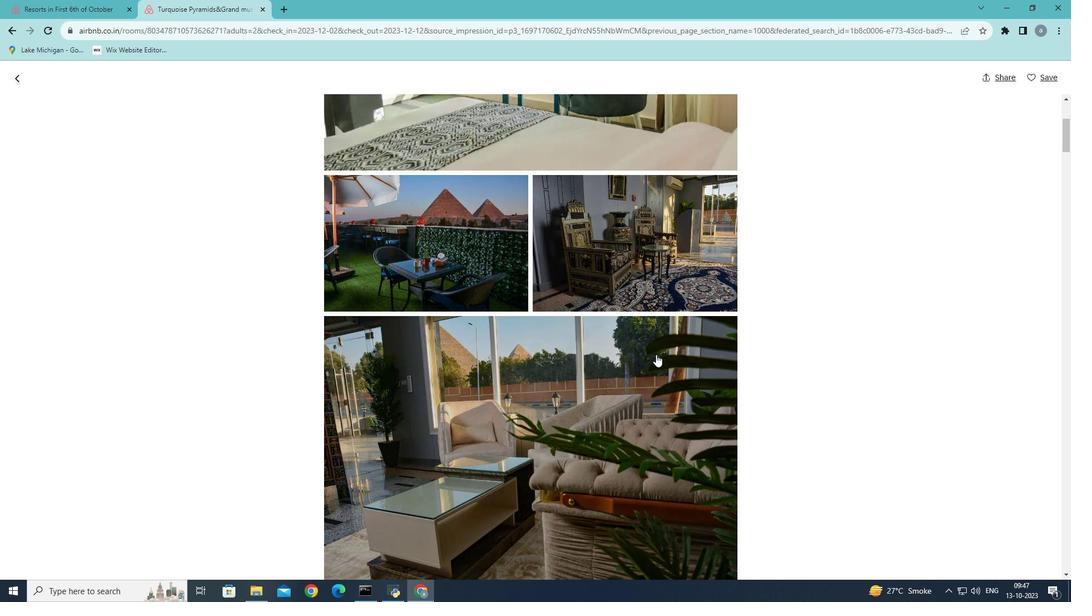 
Action: Mouse scrolled (656, 354) with delta (0, 0)
Screenshot: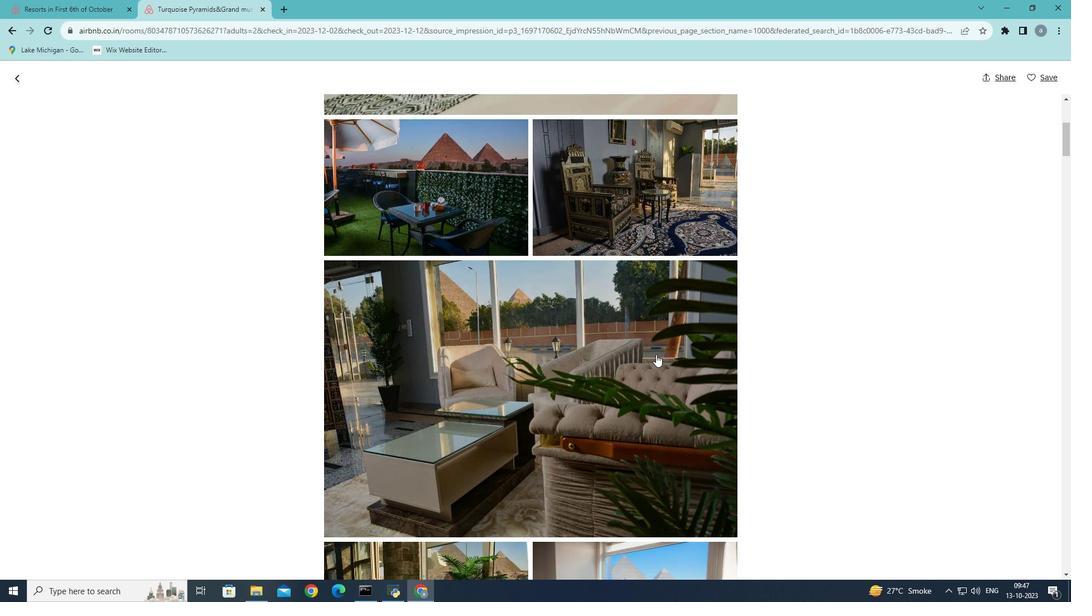 
Action: Mouse scrolled (656, 354) with delta (0, 0)
Screenshot: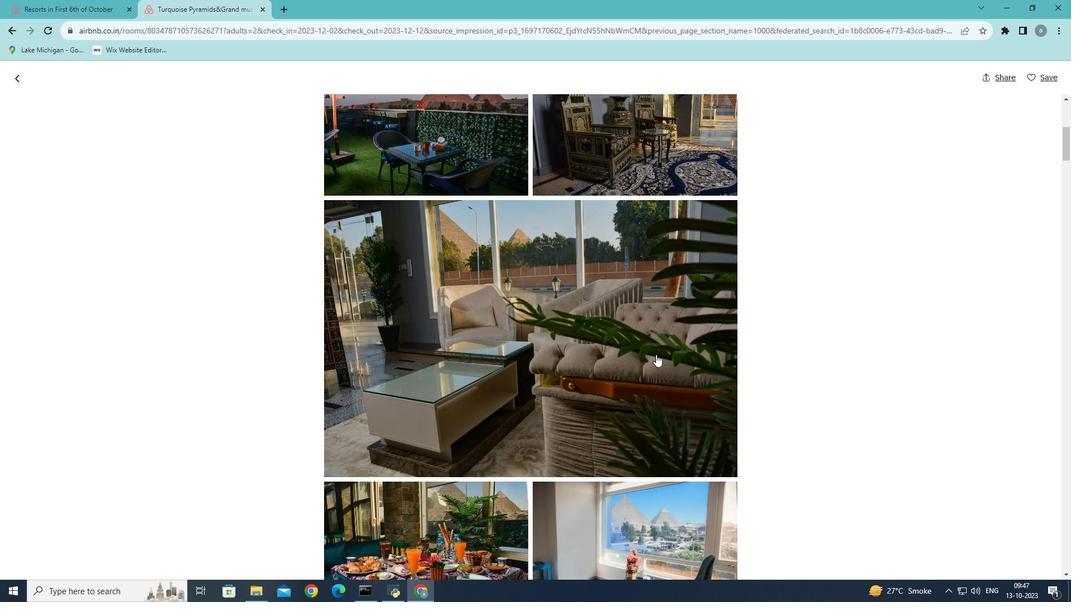 
Action: Mouse scrolled (656, 354) with delta (0, 0)
Screenshot: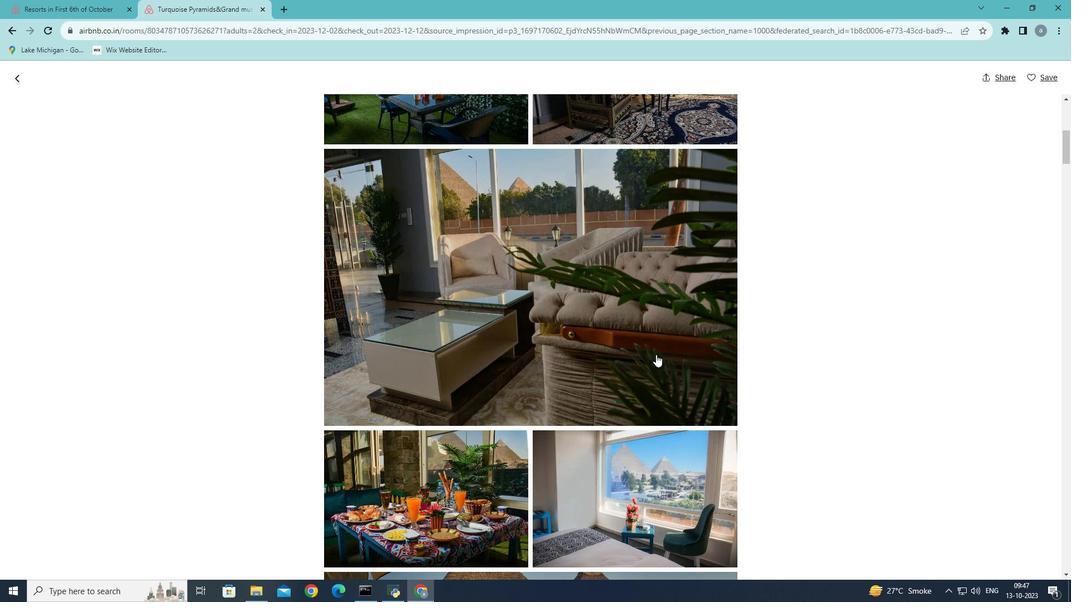 
Action: Mouse scrolled (656, 354) with delta (0, 0)
Screenshot: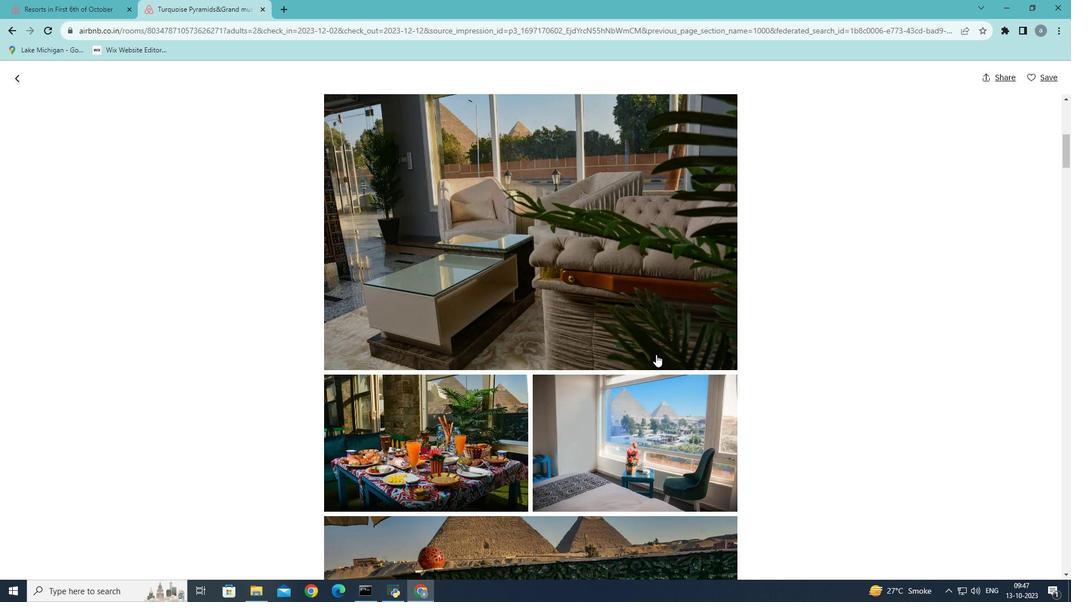 
Action: Mouse scrolled (656, 354) with delta (0, 0)
Screenshot: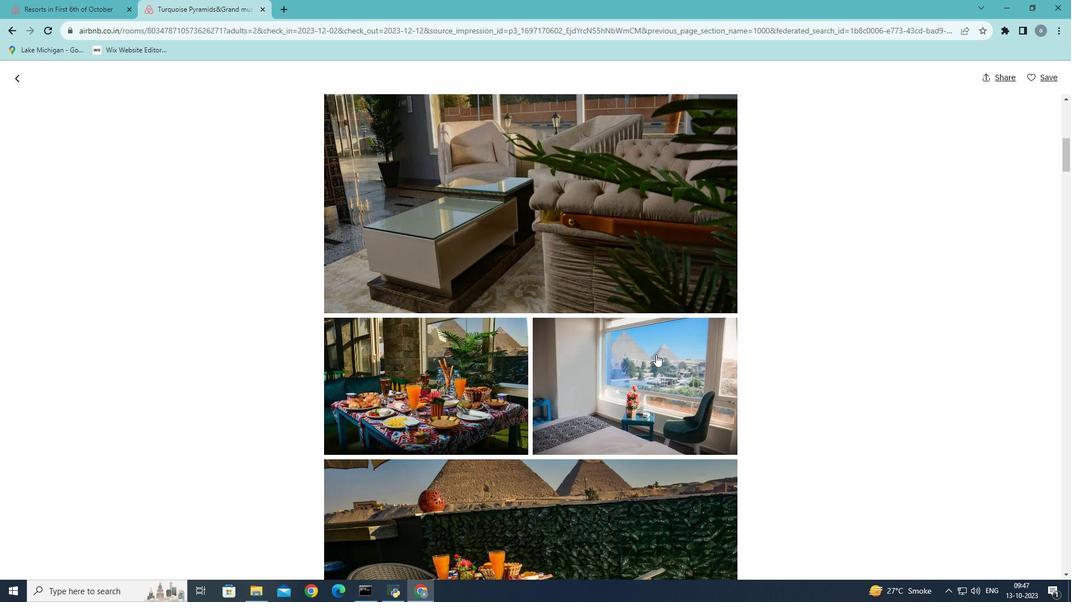 
Action: Mouse scrolled (656, 354) with delta (0, 0)
Screenshot: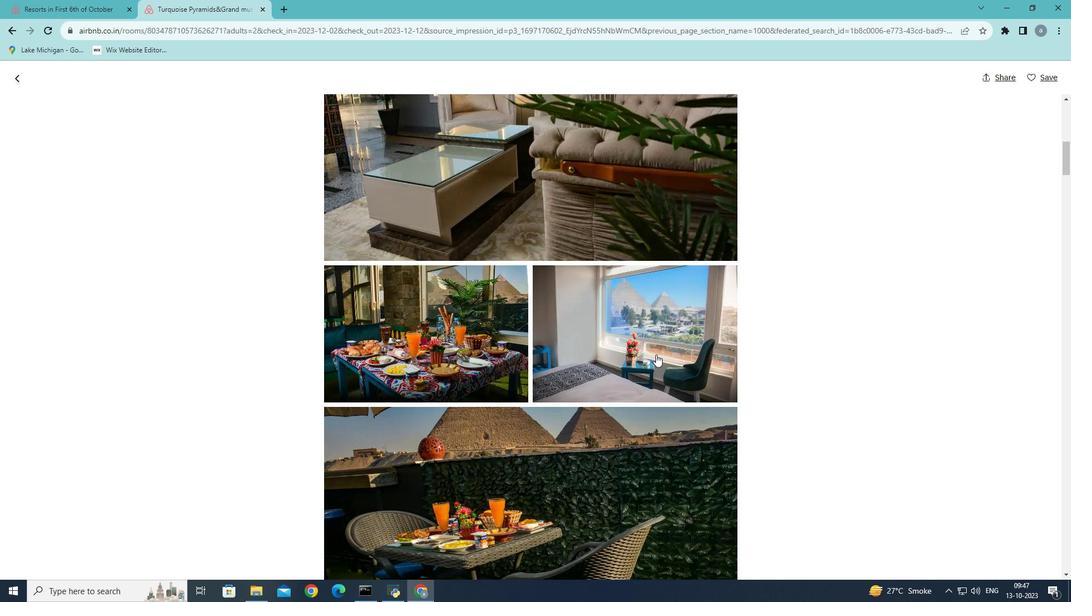 
Action: Mouse scrolled (656, 354) with delta (0, 0)
Screenshot: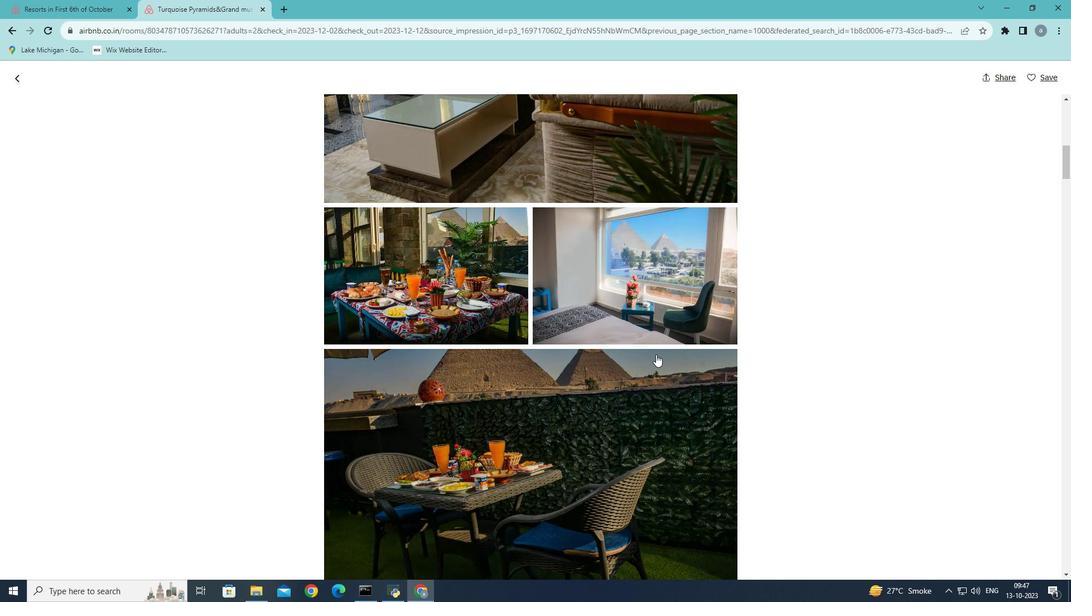 
Action: Mouse scrolled (656, 354) with delta (0, 0)
Screenshot: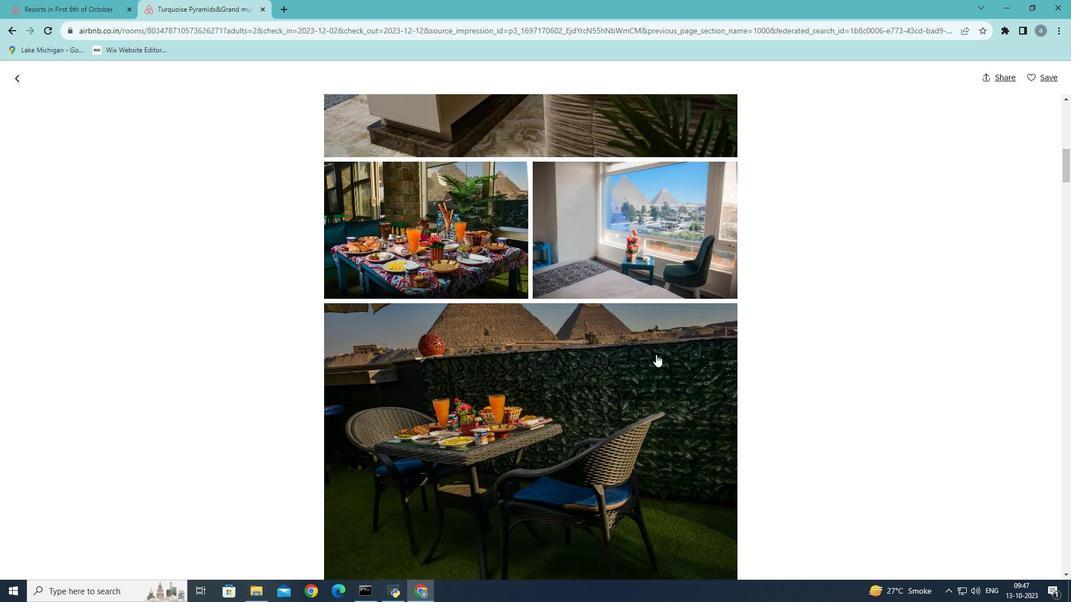 
Action: Mouse scrolled (656, 354) with delta (0, 0)
Screenshot: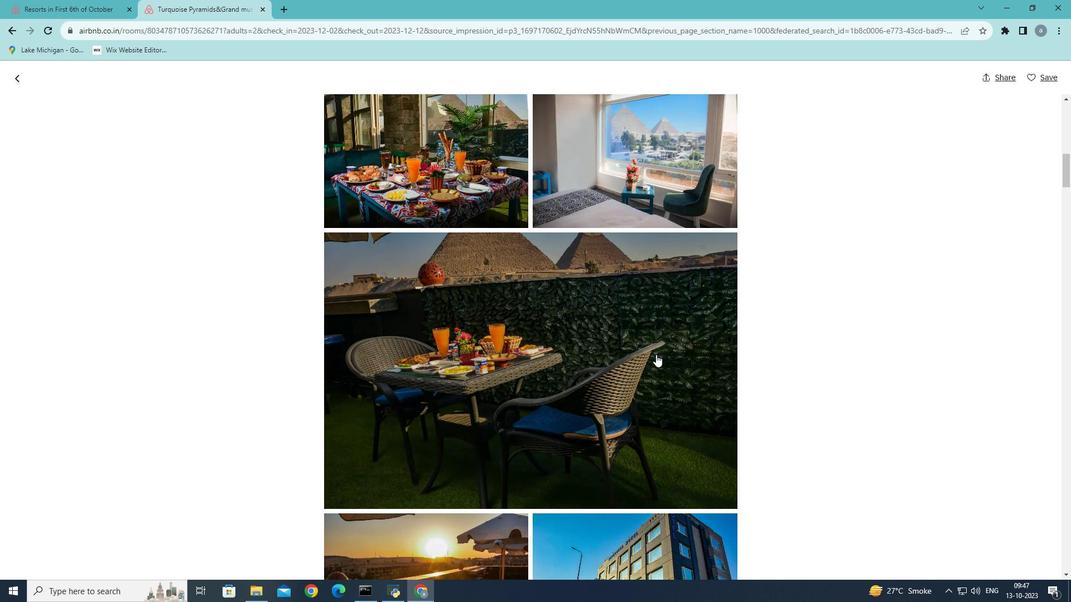 
Action: Mouse scrolled (656, 354) with delta (0, 0)
Screenshot: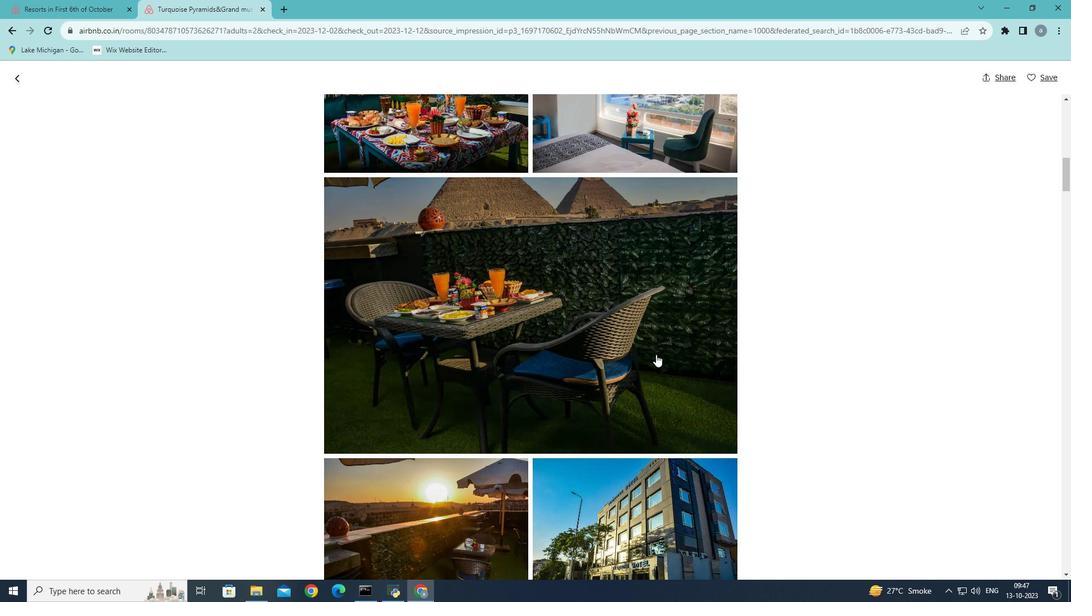 
Action: Mouse scrolled (656, 354) with delta (0, 0)
Screenshot: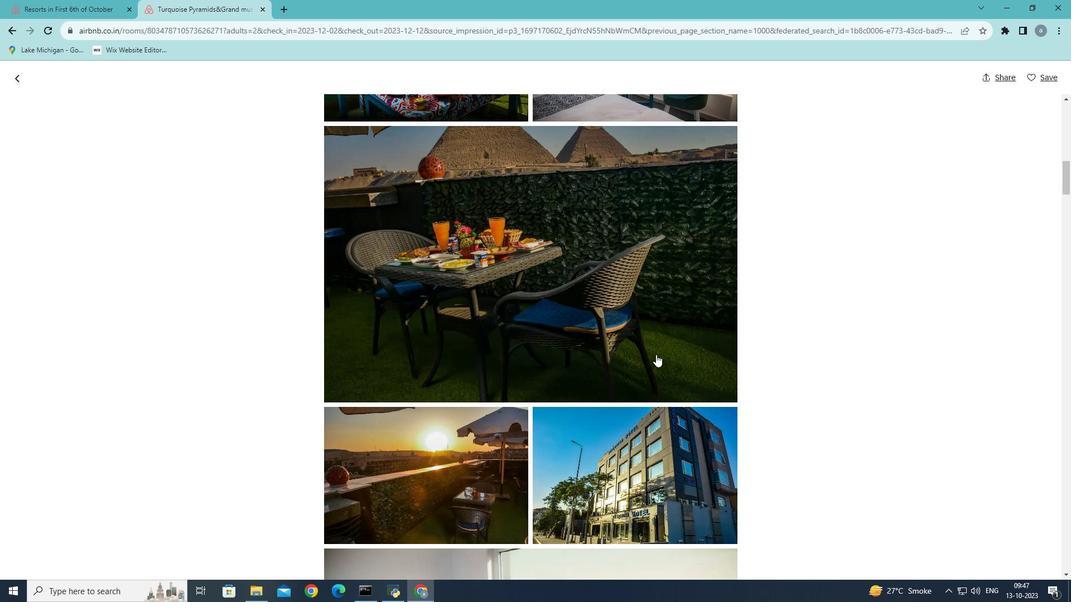 
Action: Mouse scrolled (656, 354) with delta (0, 0)
Screenshot: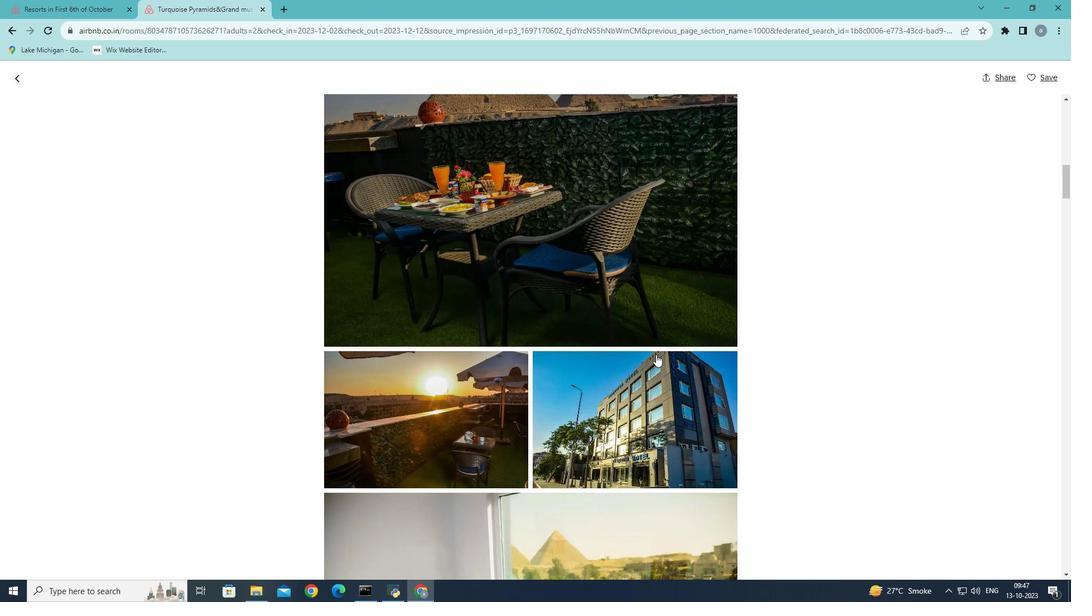 
Action: Mouse scrolled (656, 354) with delta (0, 0)
Screenshot: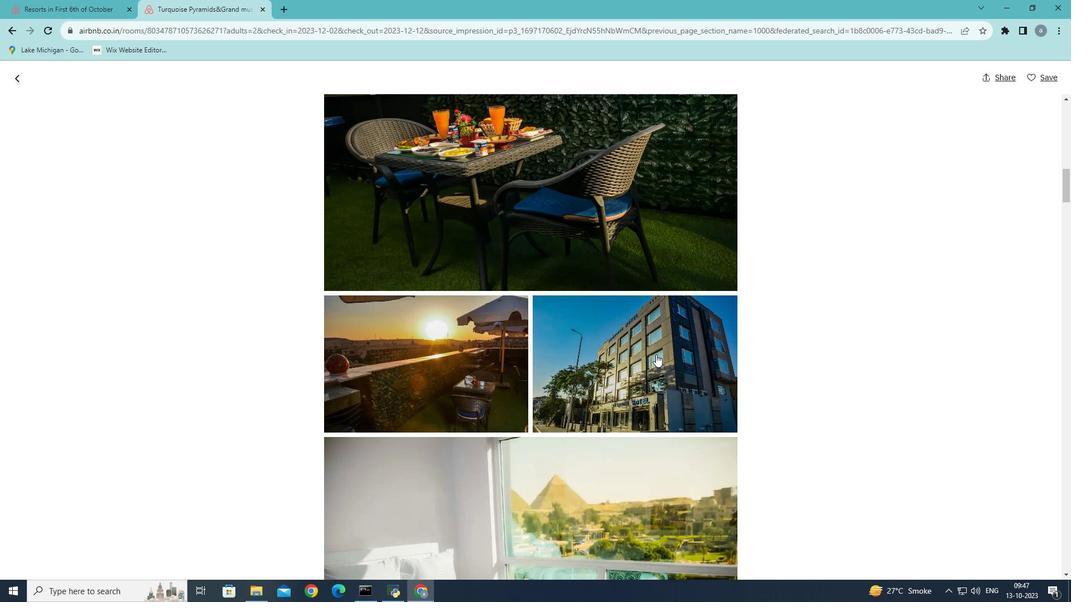 
Action: Mouse scrolled (656, 354) with delta (0, 0)
Screenshot: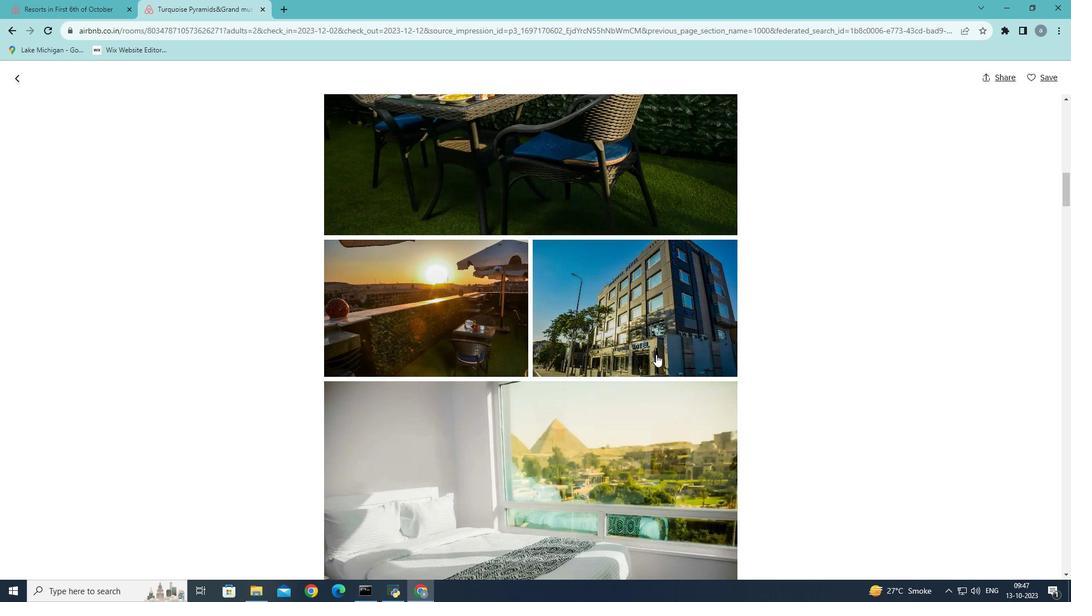 
Action: Mouse scrolled (656, 354) with delta (0, 0)
Screenshot: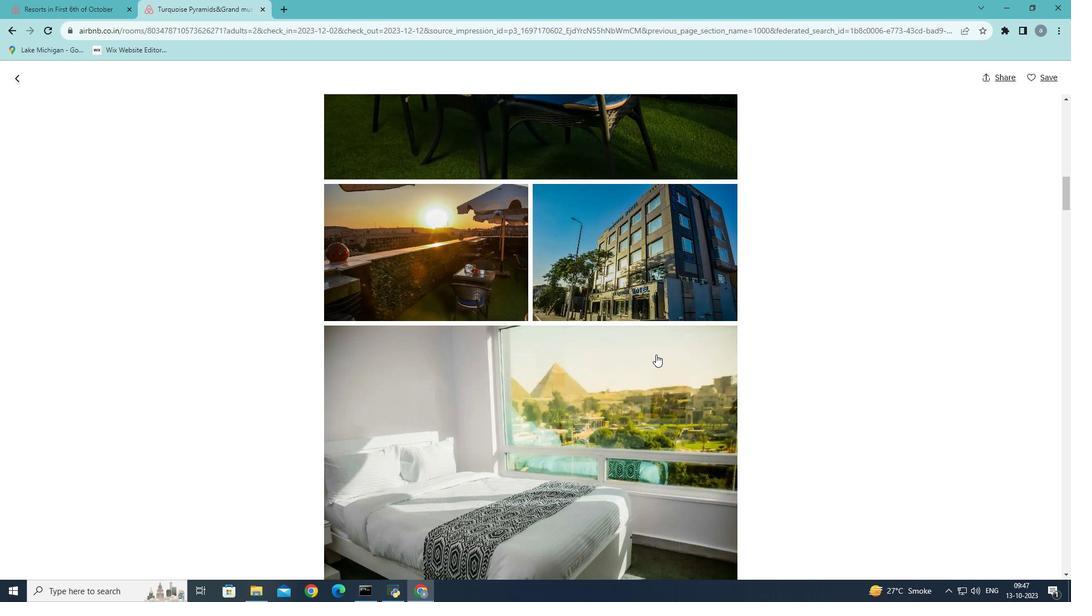
Action: Mouse scrolled (656, 354) with delta (0, 0)
Screenshot: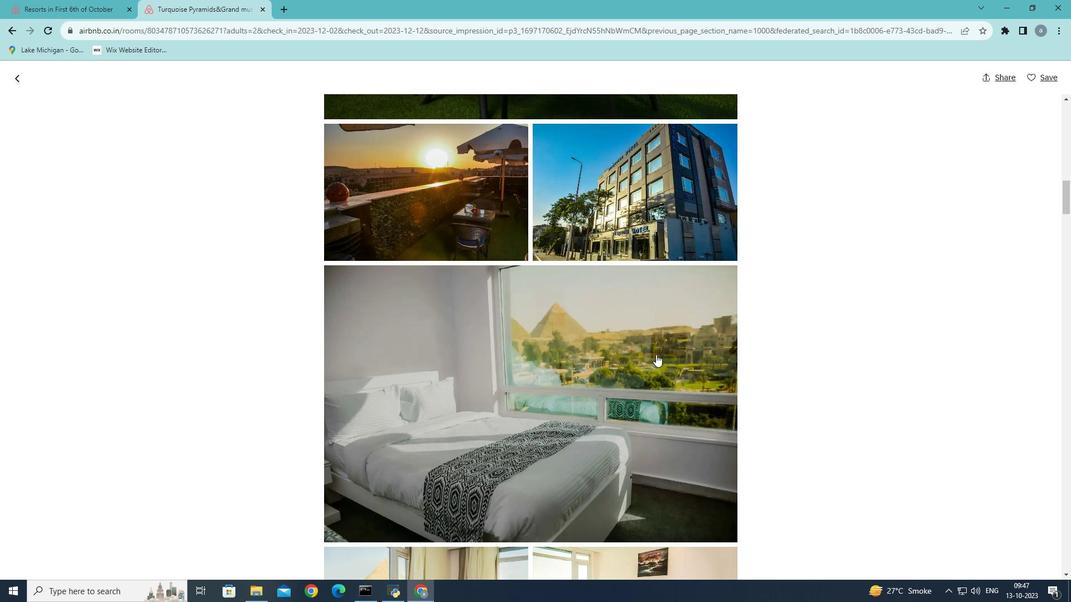 
Action: Mouse scrolled (656, 354) with delta (0, 0)
Screenshot: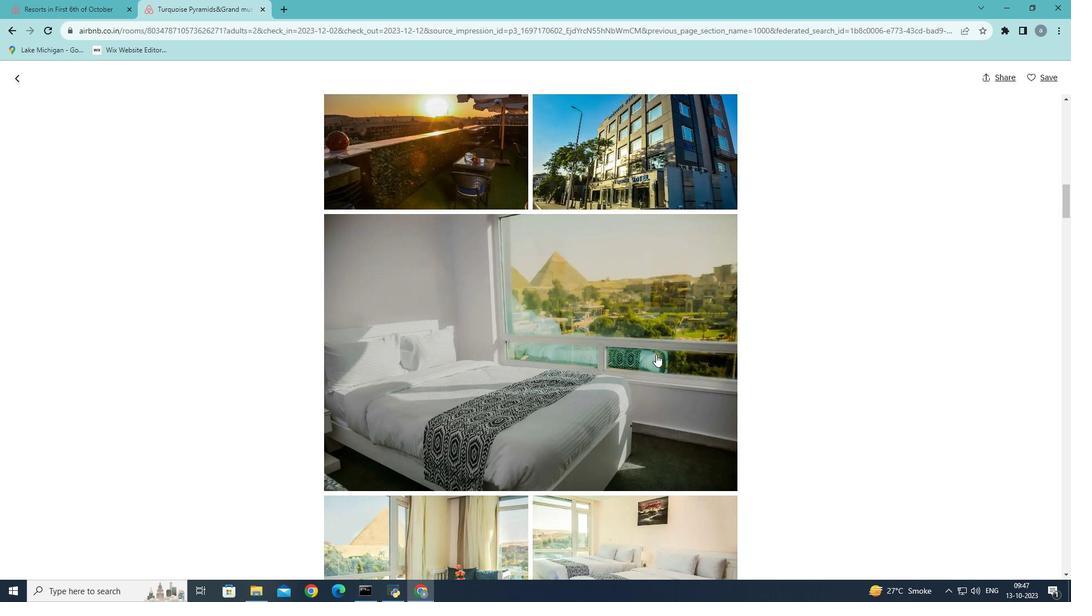 
Action: Mouse scrolled (656, 354) with delta (0, 0)
Screenshot: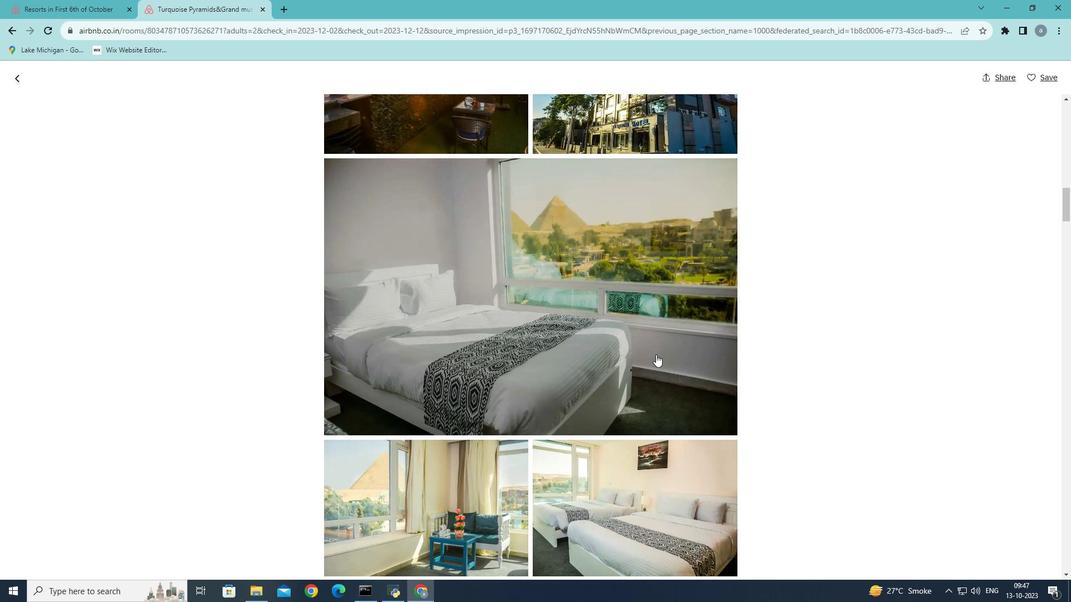 
Action: Mouse scrolled (656, 354) with delta (0, 0)
Screenshot: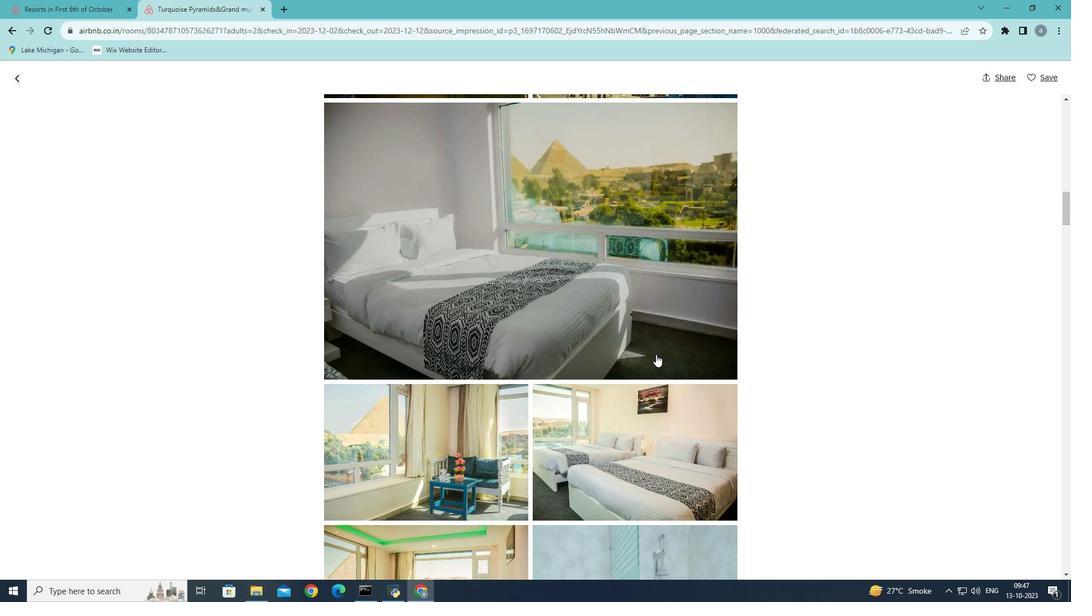 
Action: Mouse scrolled (656, 354) with delta (0, 0)
Screenshot: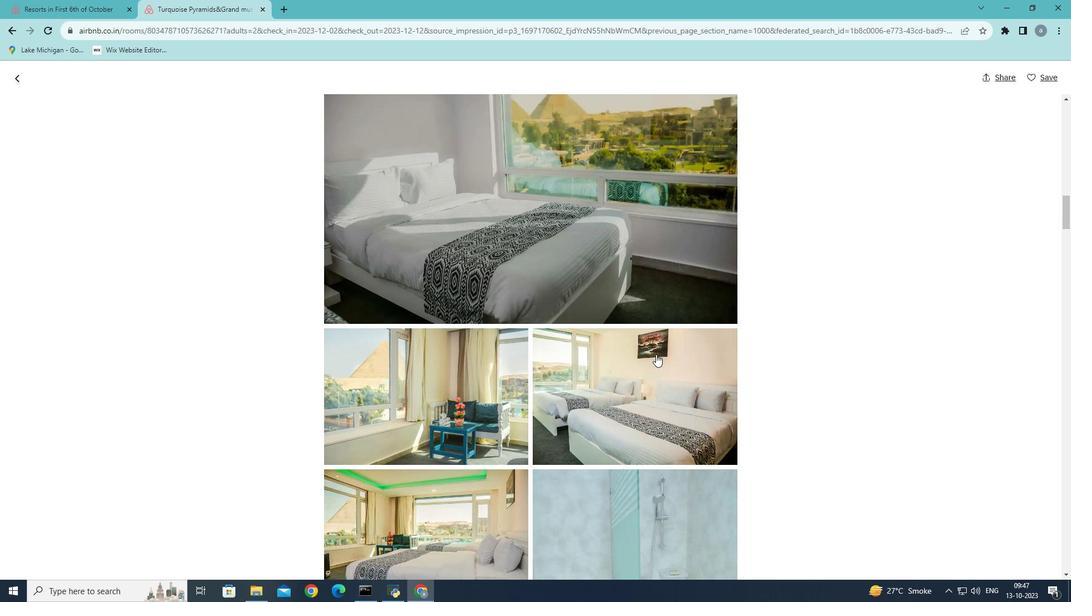 
Action: Mouse scrolled (656, 354) with delta (0, 0)
Screenshot: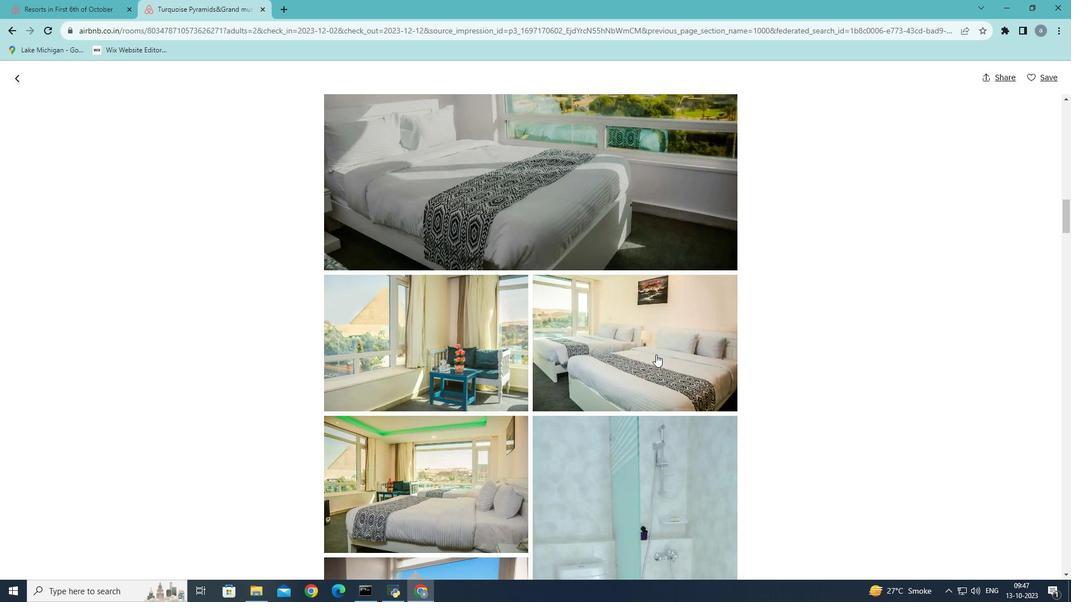 
Action: Mouse scrolled (656, 354) with delta (0, 0)
Screenshot: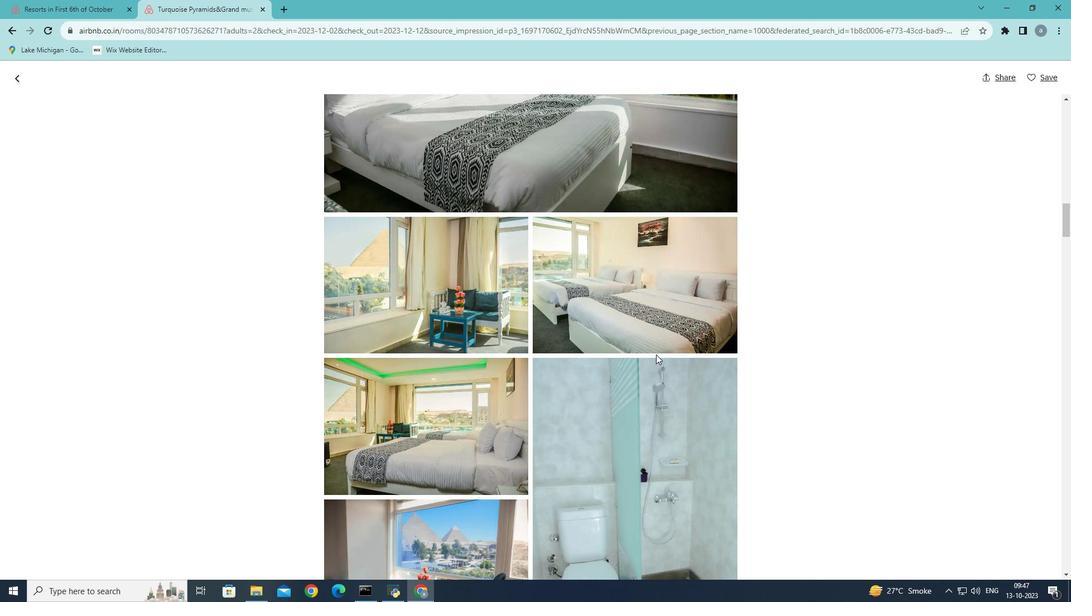 
Action: Mouse scrolled (656, 354) with delta (0, 0)
Screenshot: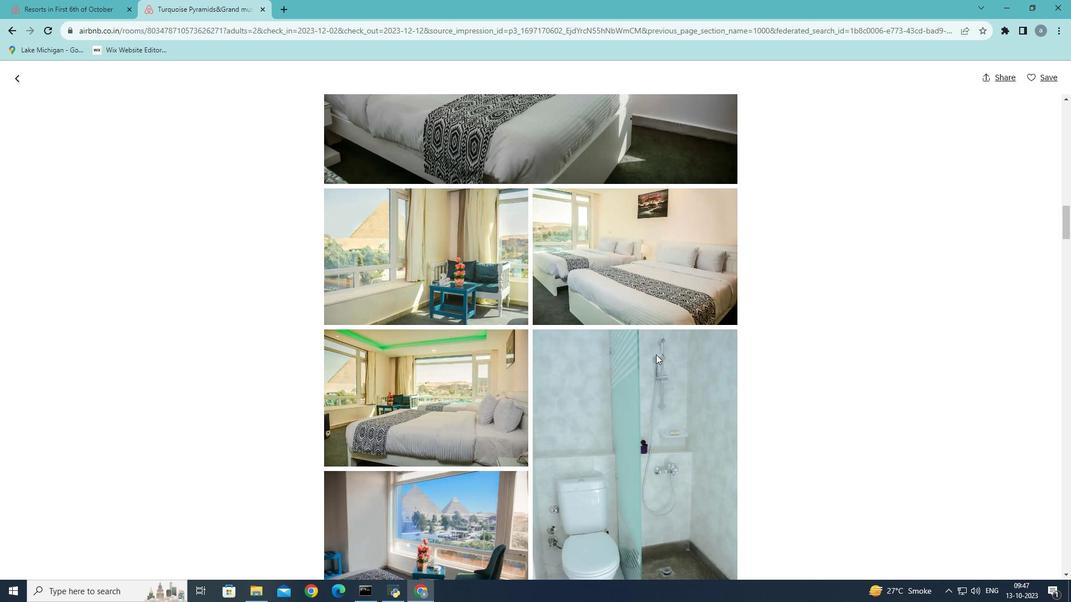 
Action: Mouse scrolled (656, 354) with delta (0, 0)
Screenshot: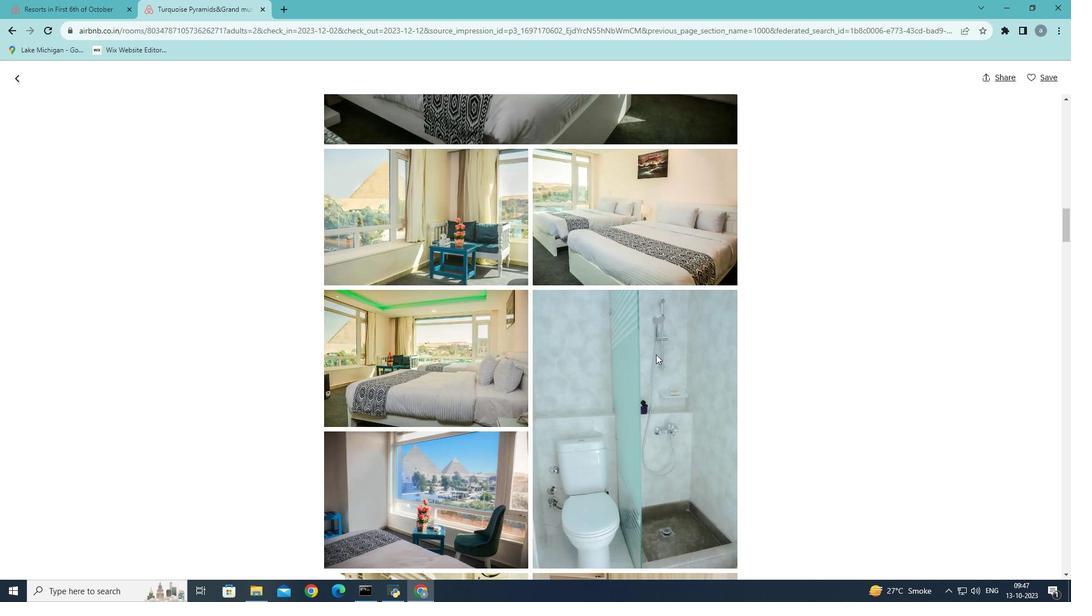 
Action: Mouse scrolled (656, 354) with delta (0, 0)
Screenshot: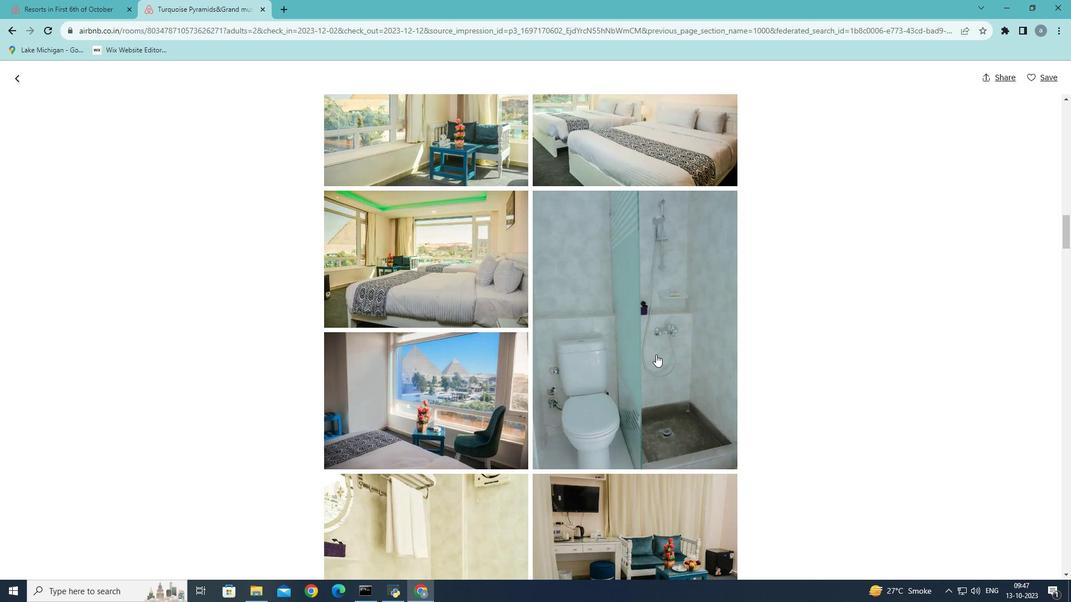 
Action: Mouse scrolled (656, 354) with delta (0, 0)
Screenshot: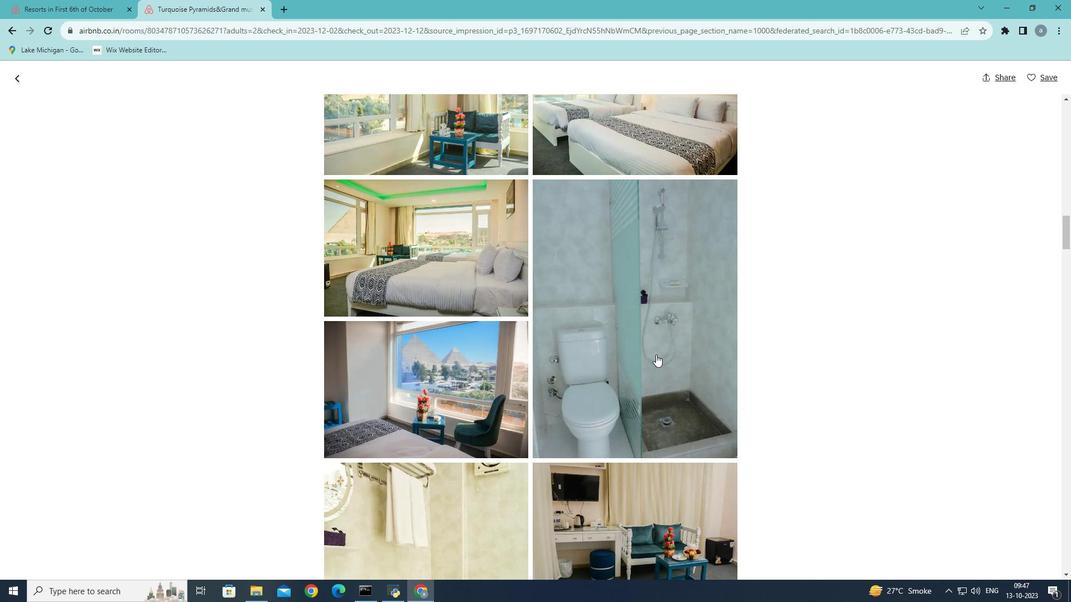 
Action: Mouse scrolled (656, 354) with delta (0, 0)
Screenshot: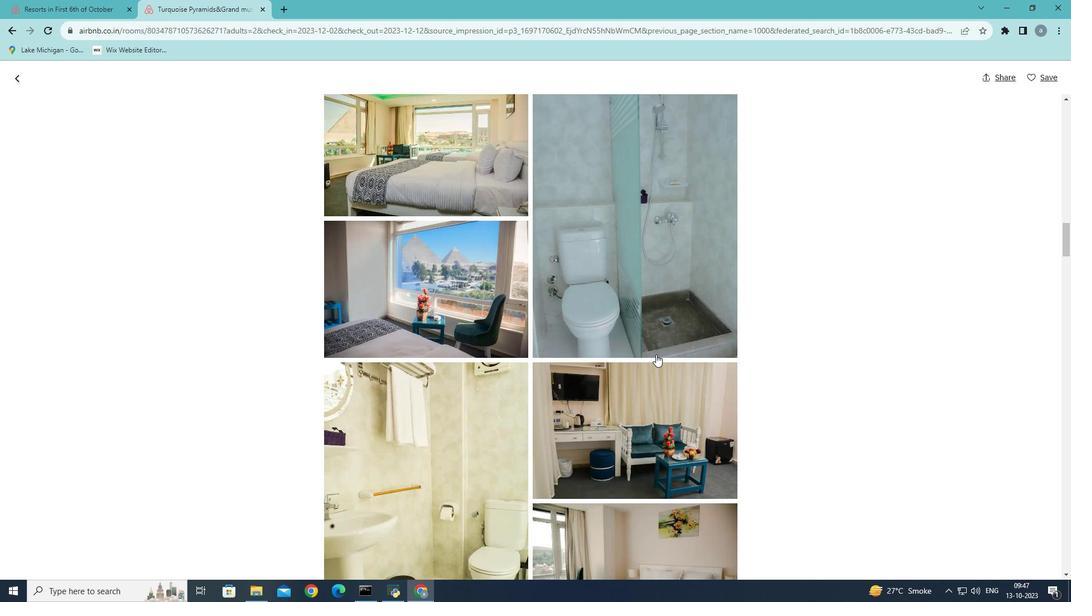 
Action: Mouse scrolled (656, 354) with delta (0, 0)
Screenshot: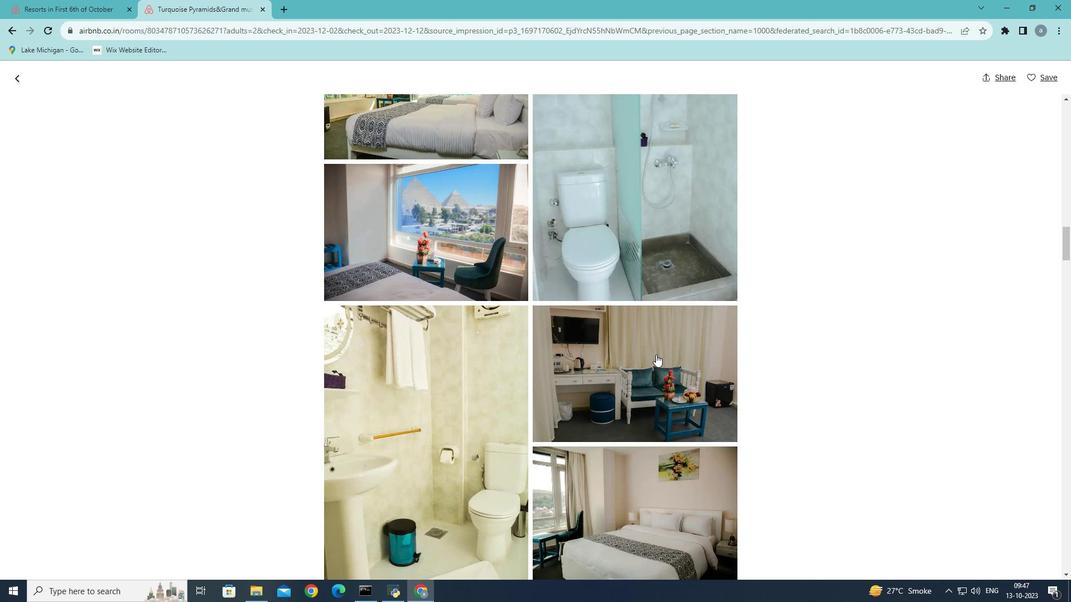 
Action: Mouse scrolled (656, 354) with delta (0, 0)
Screenshot: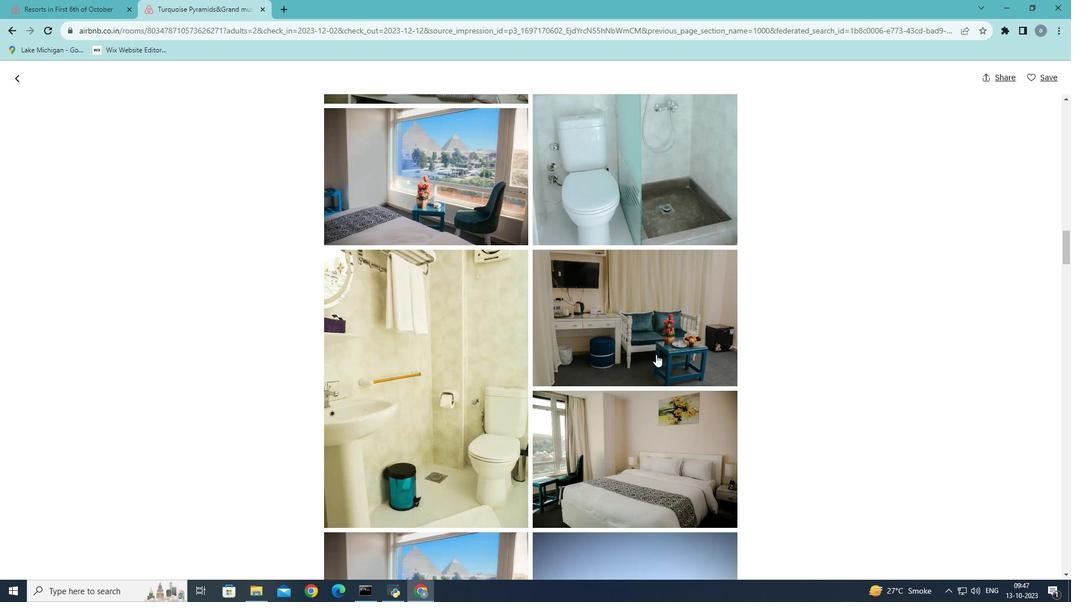 
Action: Mouse scrolled (656, 354) with delta (0, 0)
Screenshot: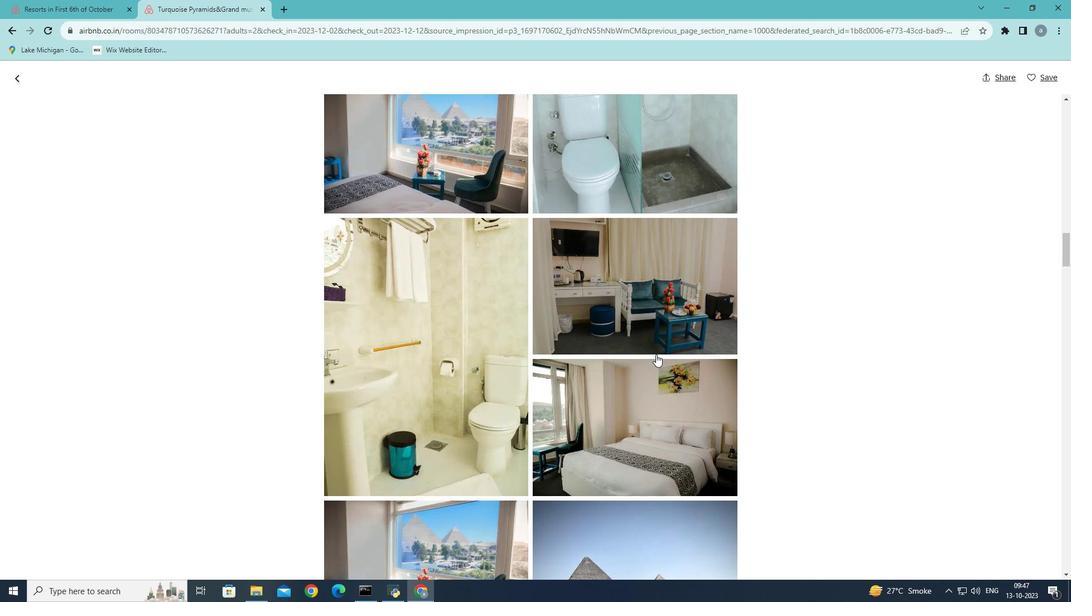 
Action: Mouse scrolled (656, 354) with delta (0, 0)
Screenshot: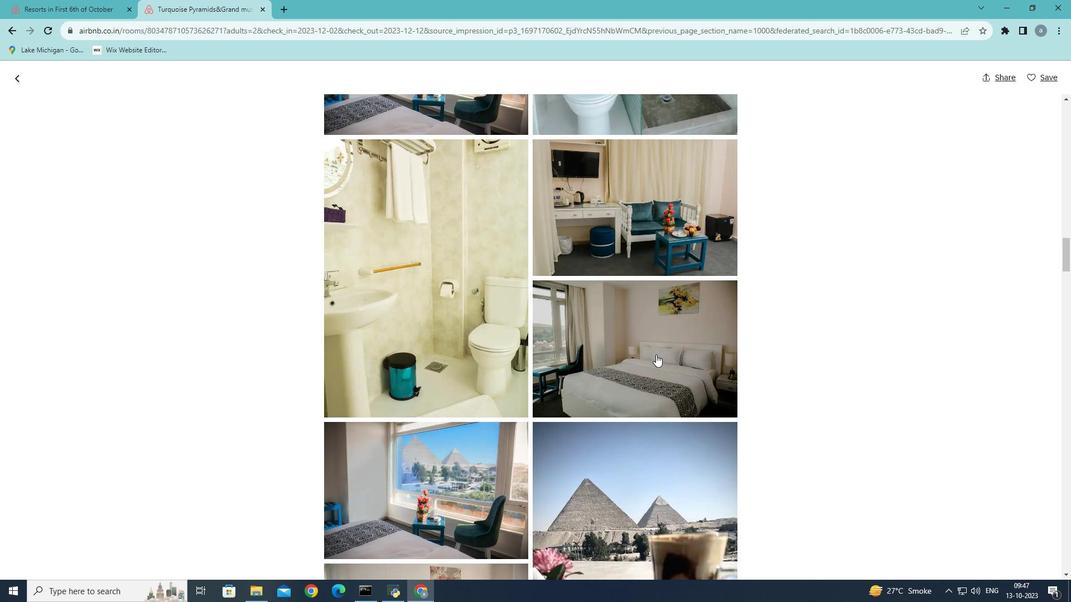 
Action: Mouse scrolled (656, 354) with delta (0, 0)
Screenshot: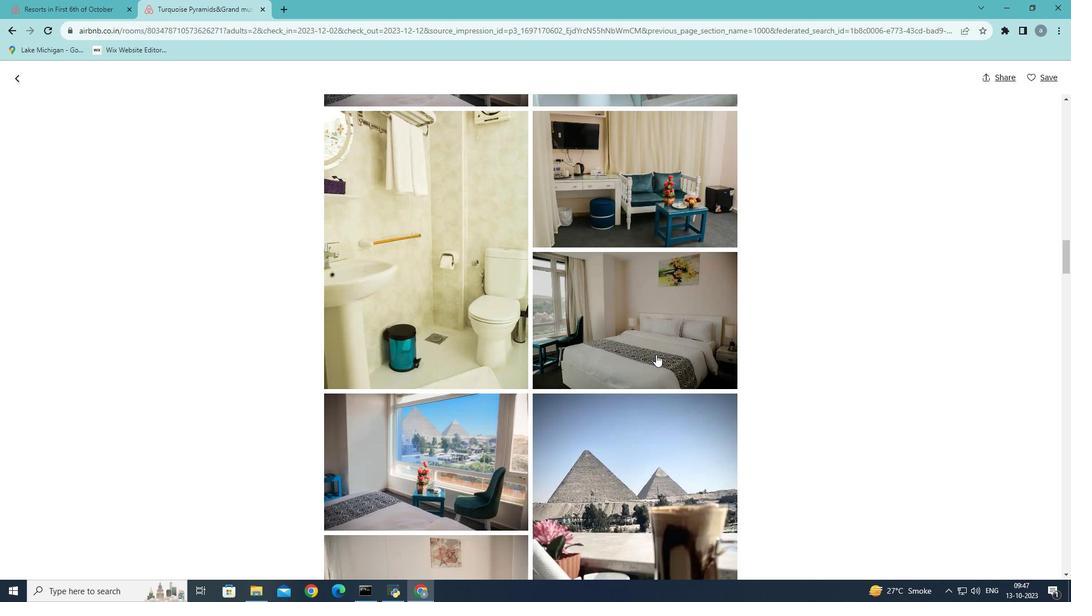 
Action: Mouse scrolled (656, 354) with delta (0, 0)
Screenshot: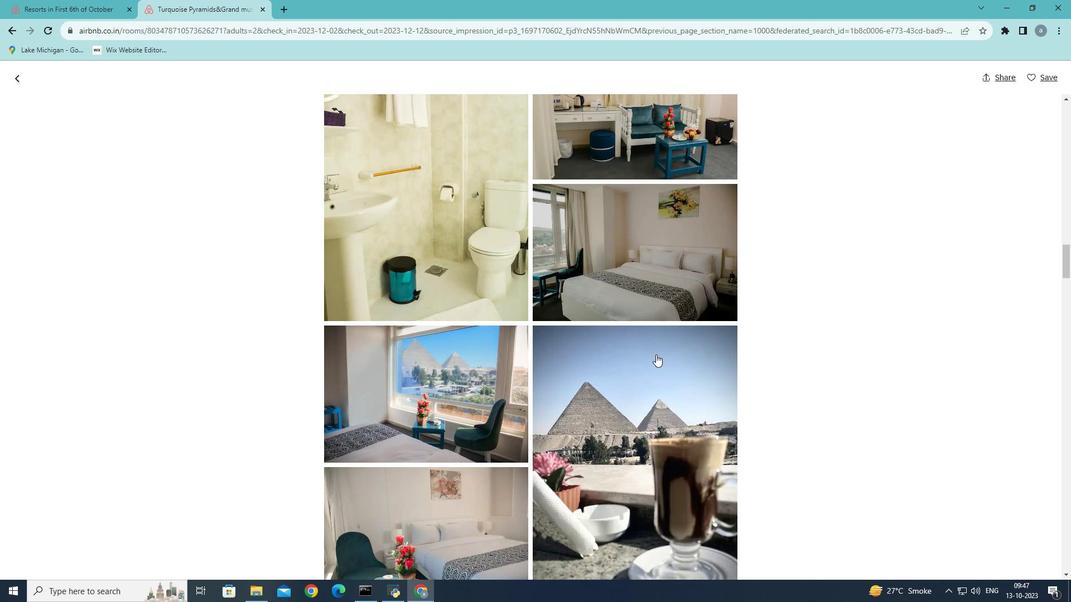 
Action: Mouse scrolled (656, 354) with delta (0, 0)
Screenshot: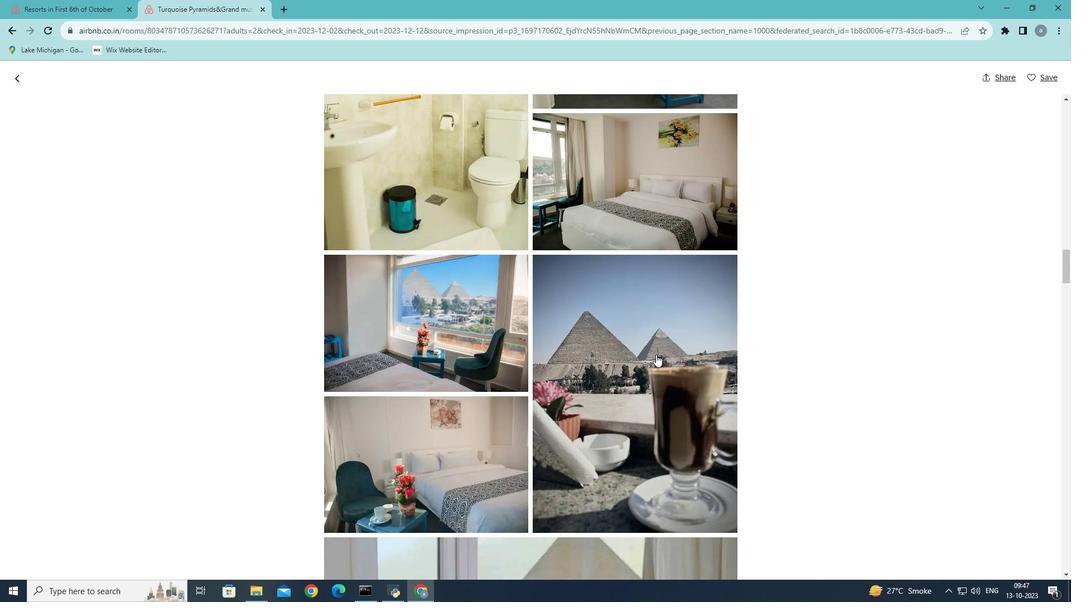
Action: Mouse scrolled (656, 354) with delta (0, 0)
Screenshot: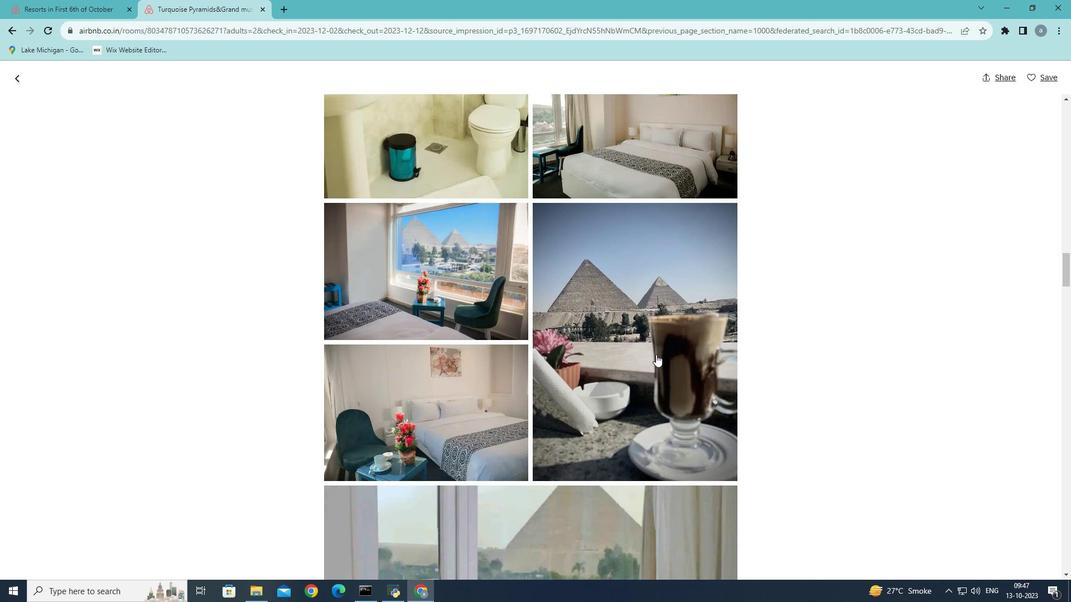 
Action: Mouse scrolled (656, 354) with delta (0, 0)
Screenshot: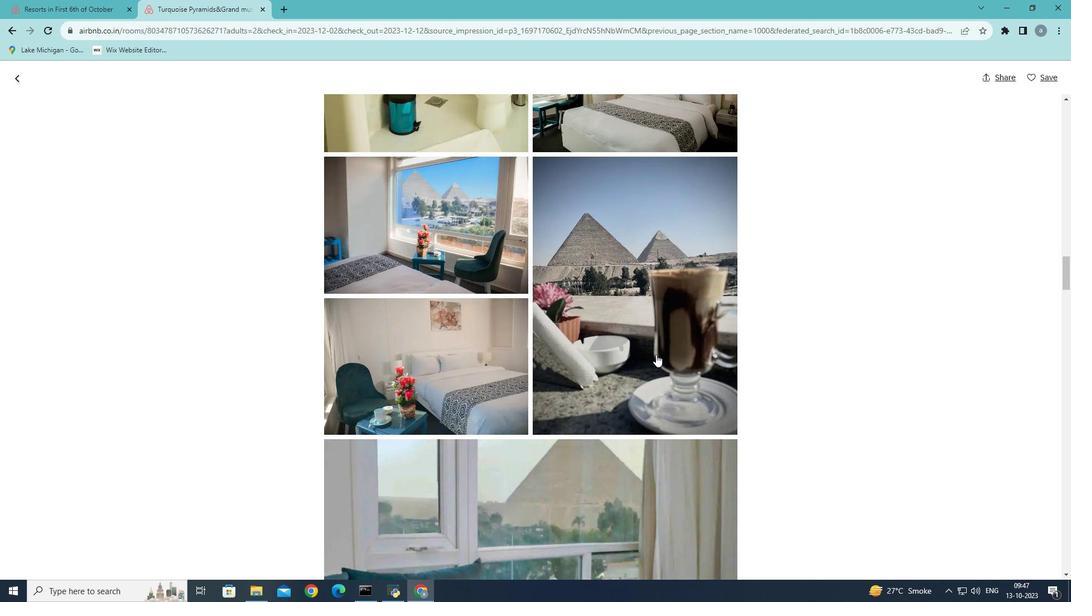 
Action: Mouse scrolled (656, 354) with delta (0, 0)
Screenshot: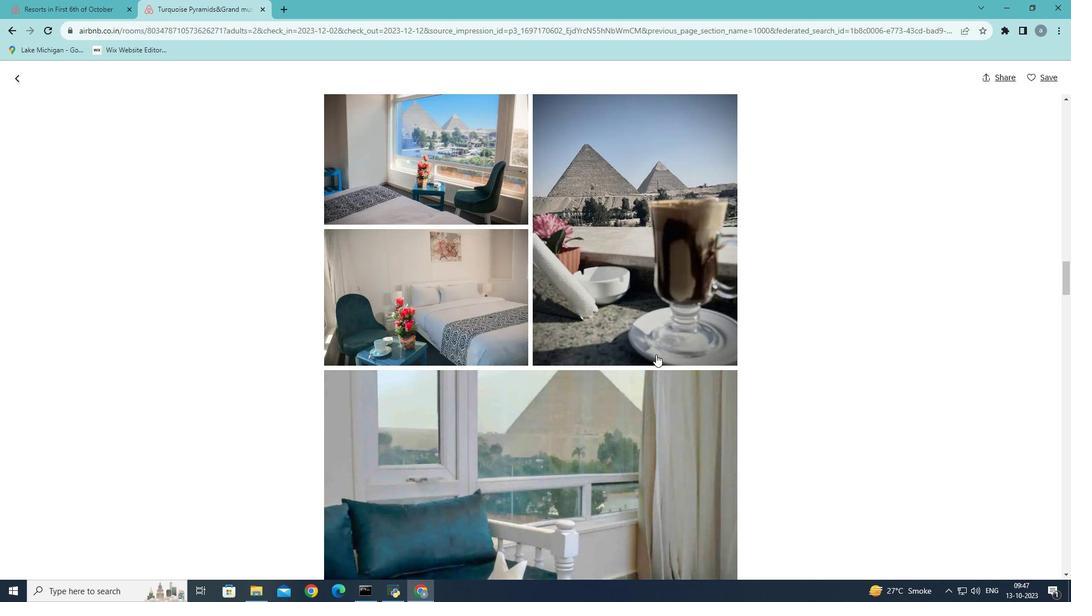 
Action: Mouse scrolled (656, 354) with delta (0, 0)
Screenshot: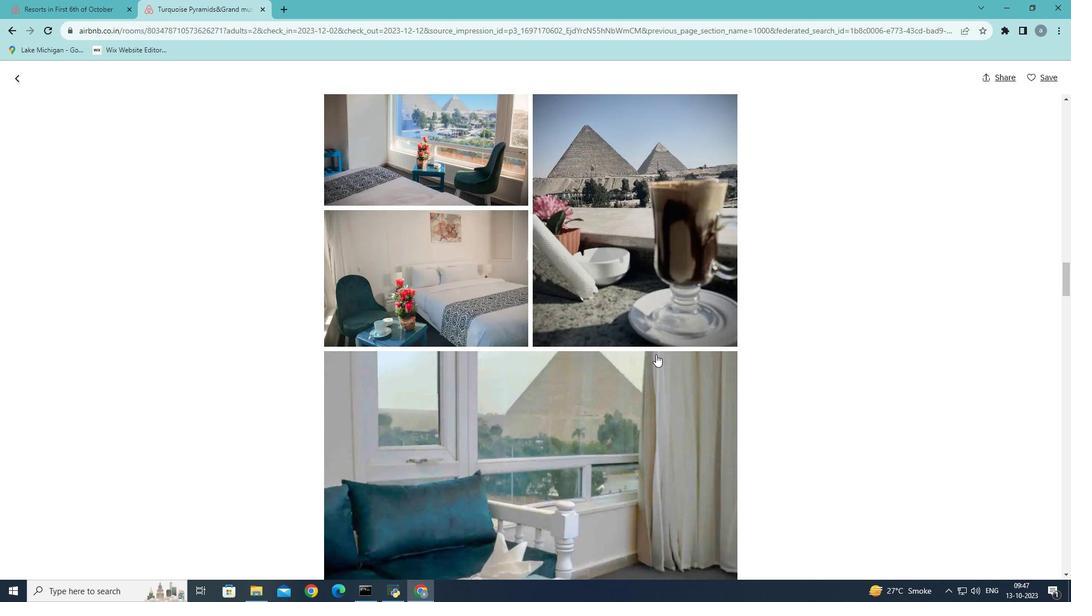 
Action: Mouse scrolled (656, 354) with delta (0, 0)
Screenshot: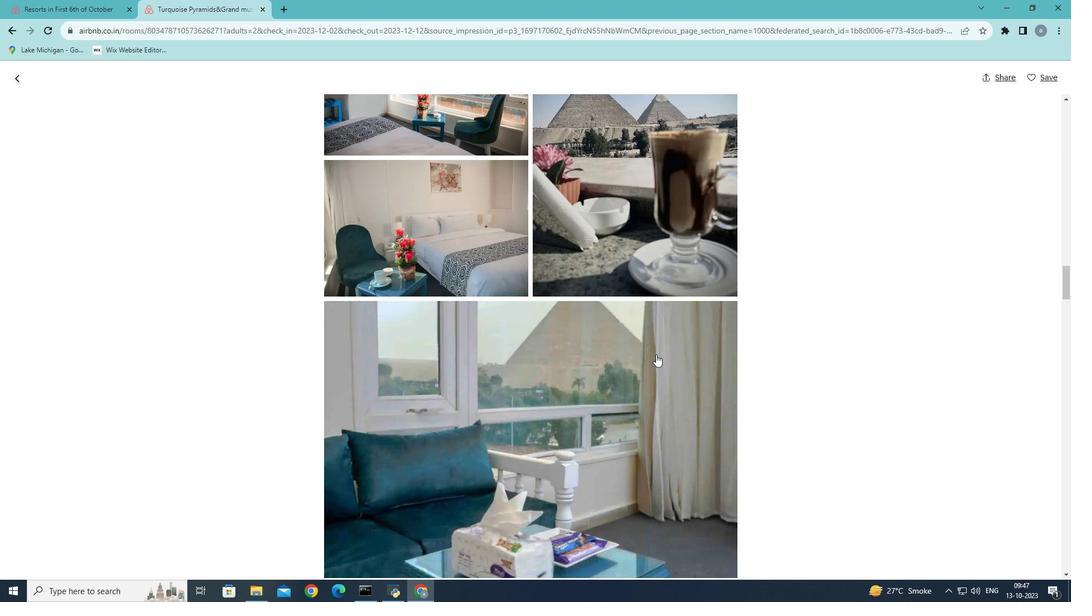 
Action: Mouse scrolled (656, 354) with delta (0, 0)
Screenshot: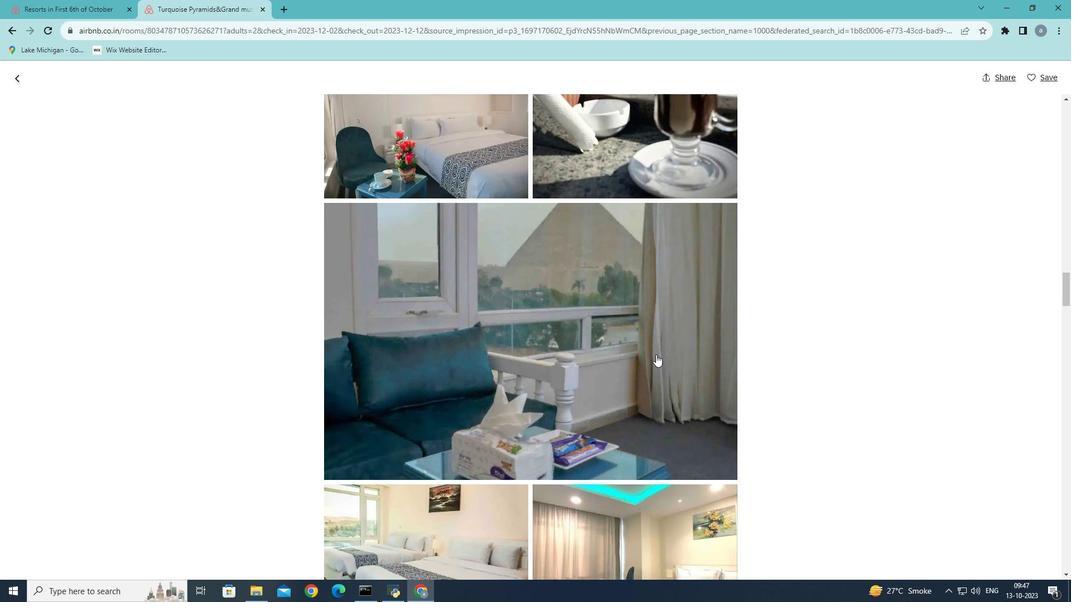 
Action: Mouse scrolled (656, 354) with delta (0, 0)
Screenshot: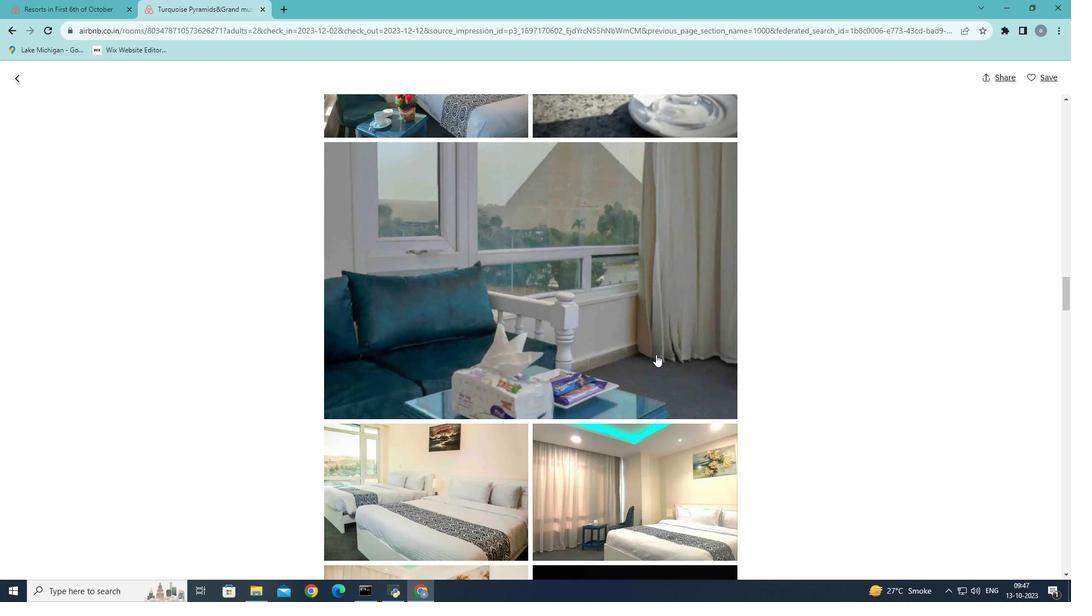 
Action: Mouse scrolled (656, 354) with delta (0, 0)
Screenshot: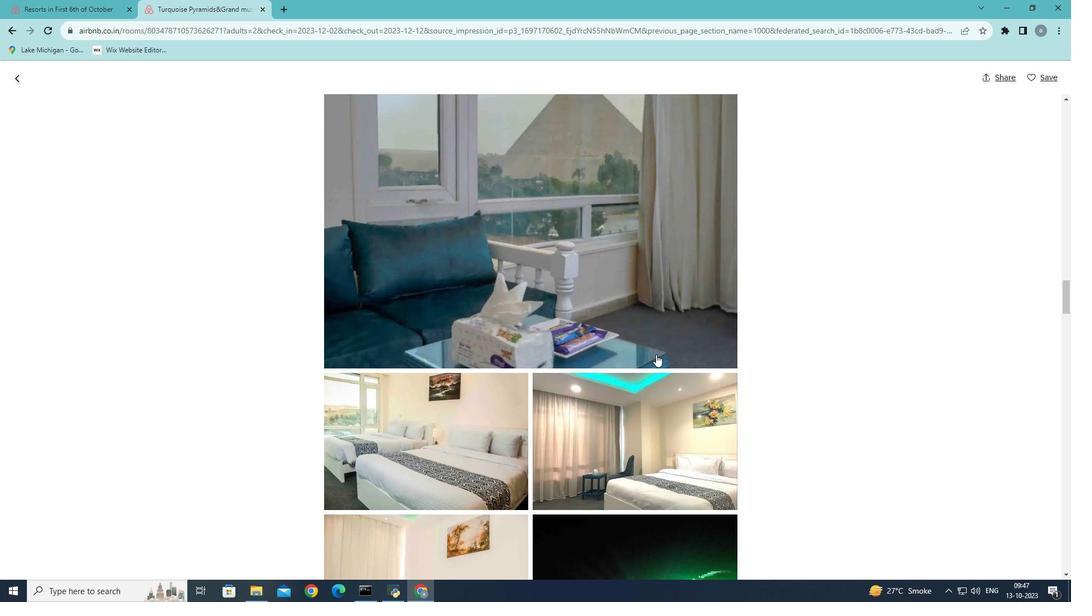 
Action: Mouse scrolled (656, 354) with delta (0, 0)
Screenshot: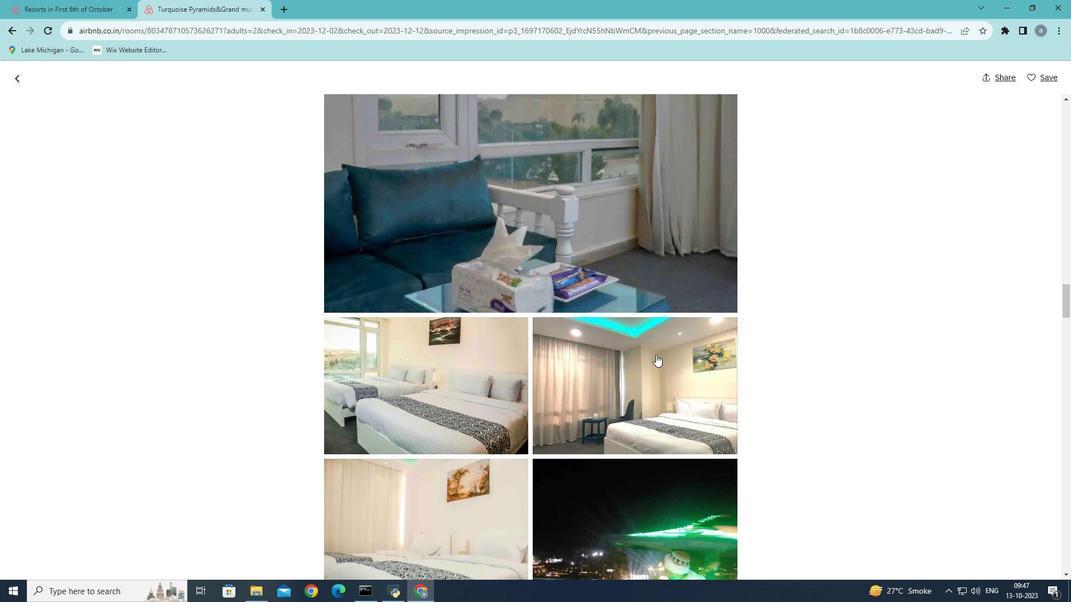 
Action: Mouse scrolled (656, 354) with delta (0, 0)
Screenshot: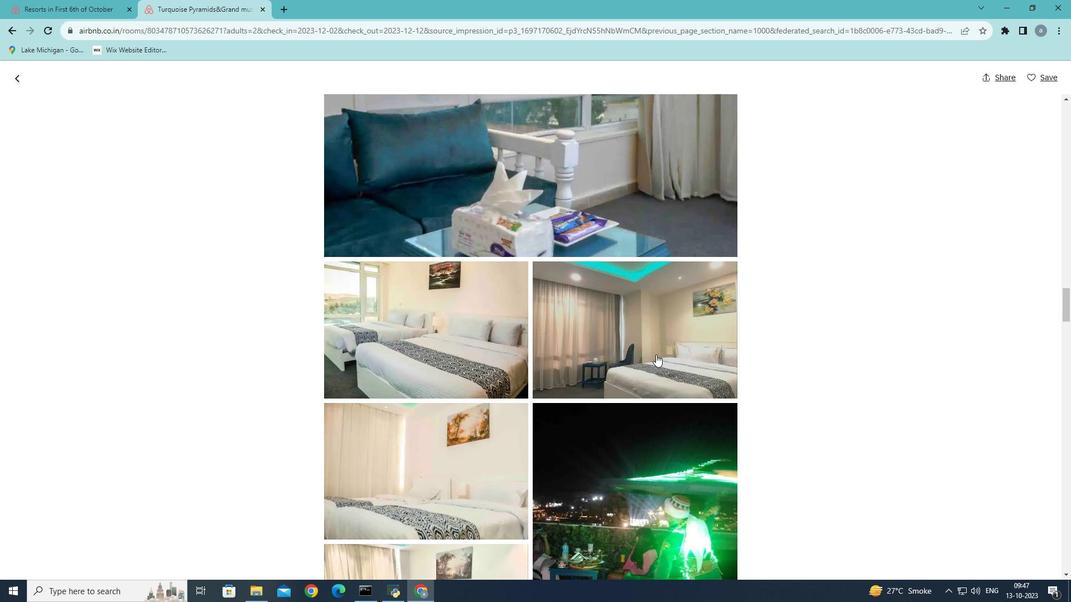 
Action: Mouse scrolled (656, 354) with delta (0, 0)
Screenshot: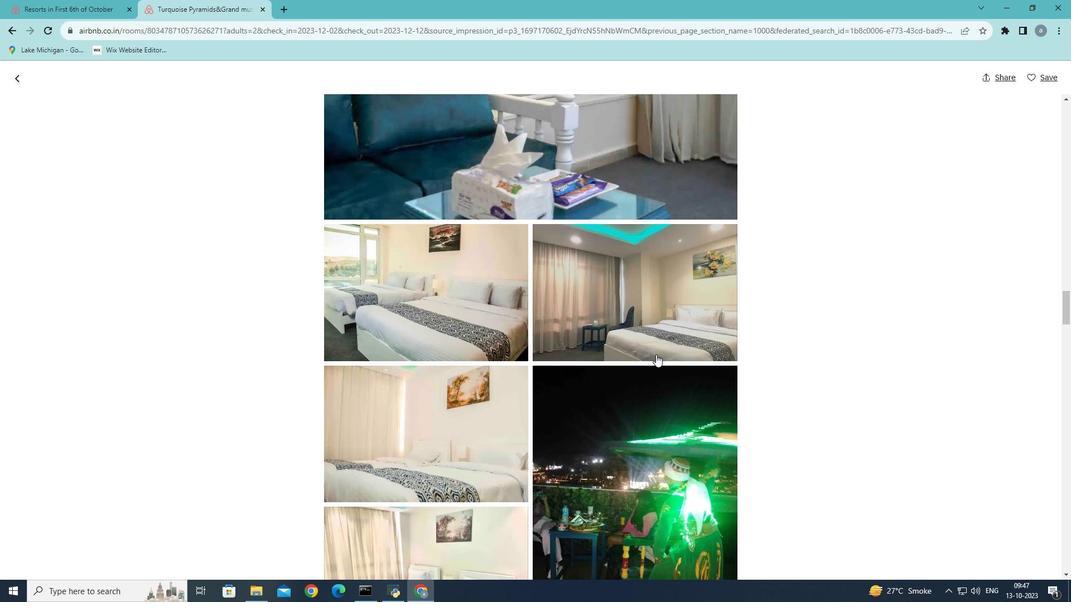 
Action: Mouse scrolled (656, 354) with delta (0, 0)
Screenshot: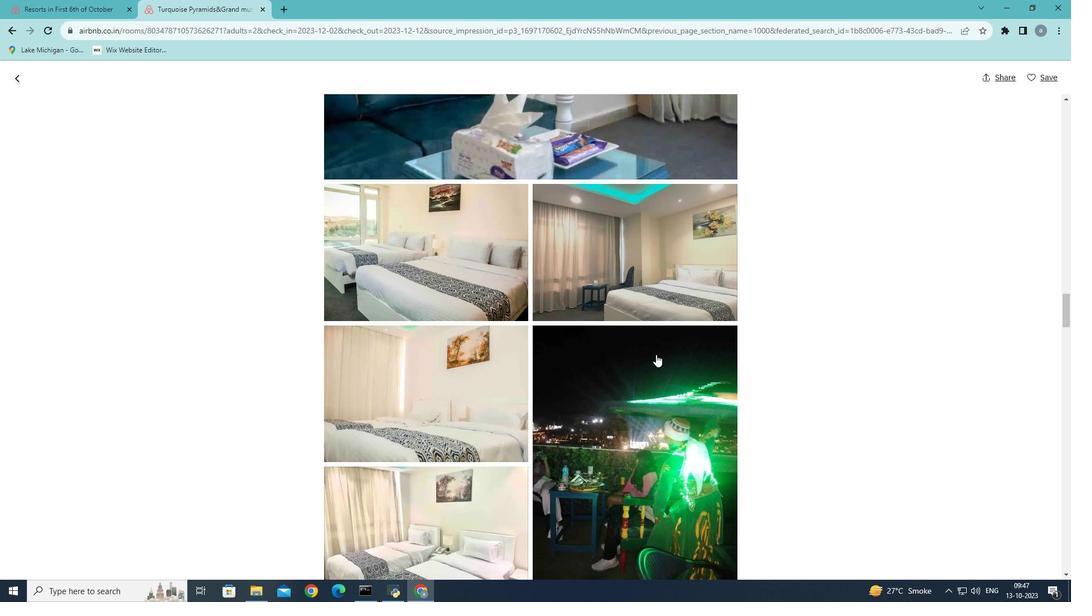 
Action: Mouse scrolled (656, 354) with delta (0, 0)
Screenshot: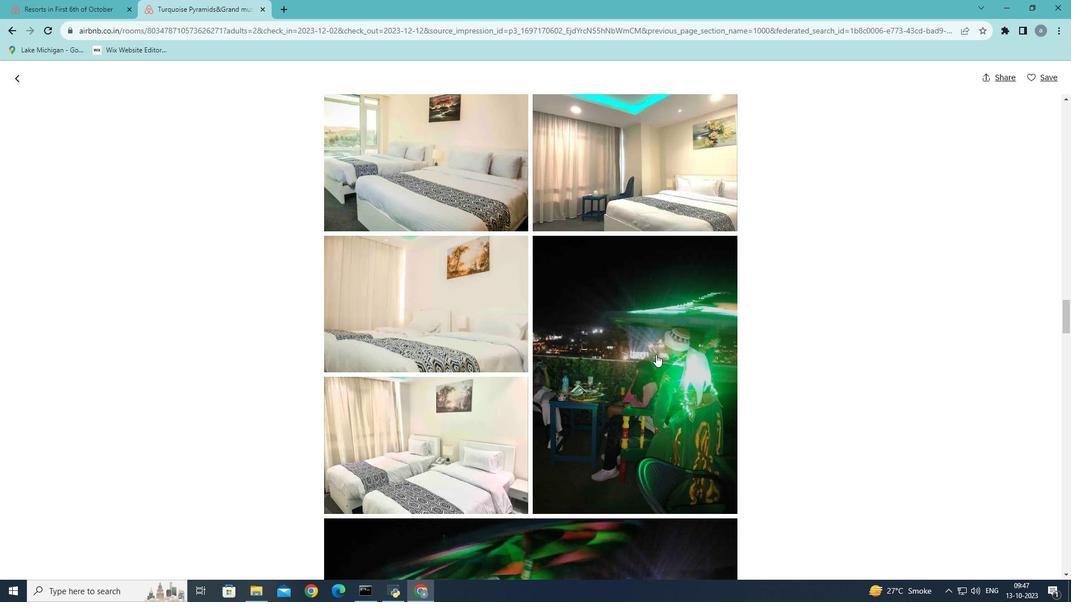 
Action: Mouse scrolled (656, 354) with delta (0, 0)
Screenshot: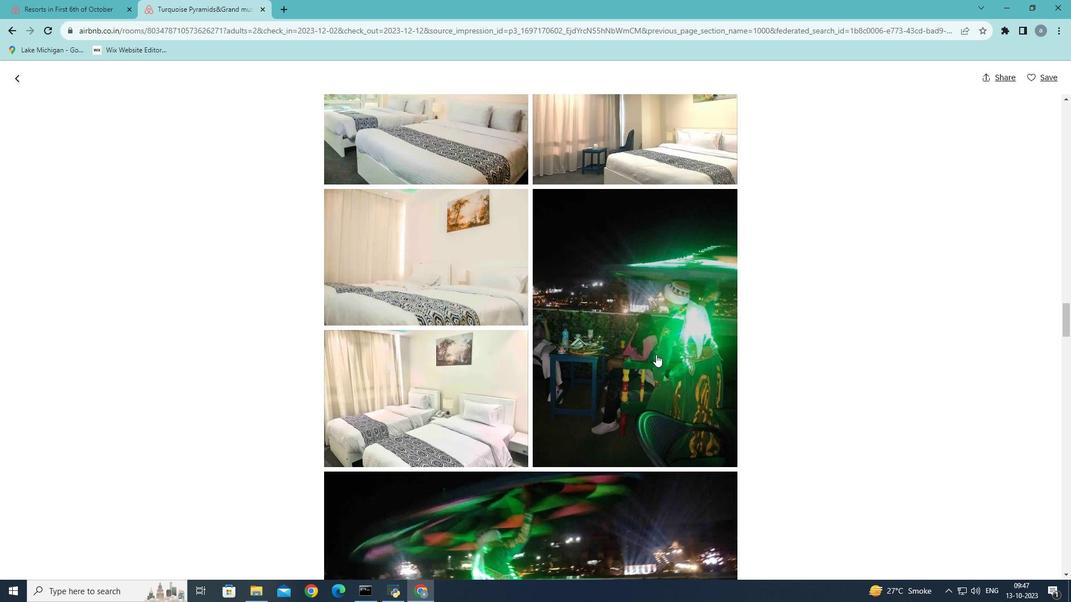 
Action: Mouse scrolled (656, 354) with delta (0, 0)
Screenshot: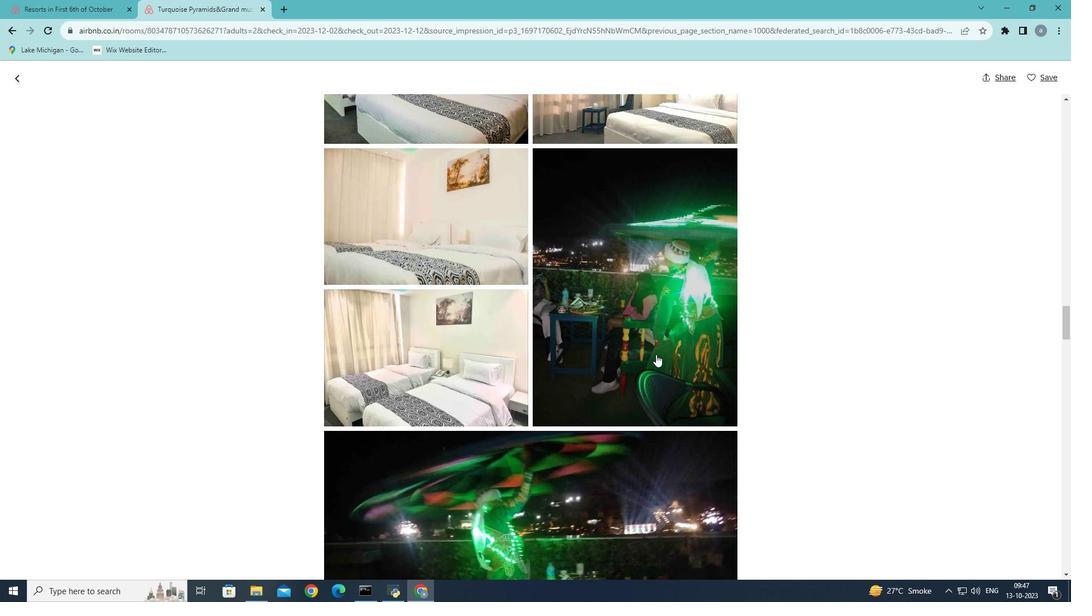 
Action: Mouse scrolled (656, 354) with delta (0, 0)
Screenshot: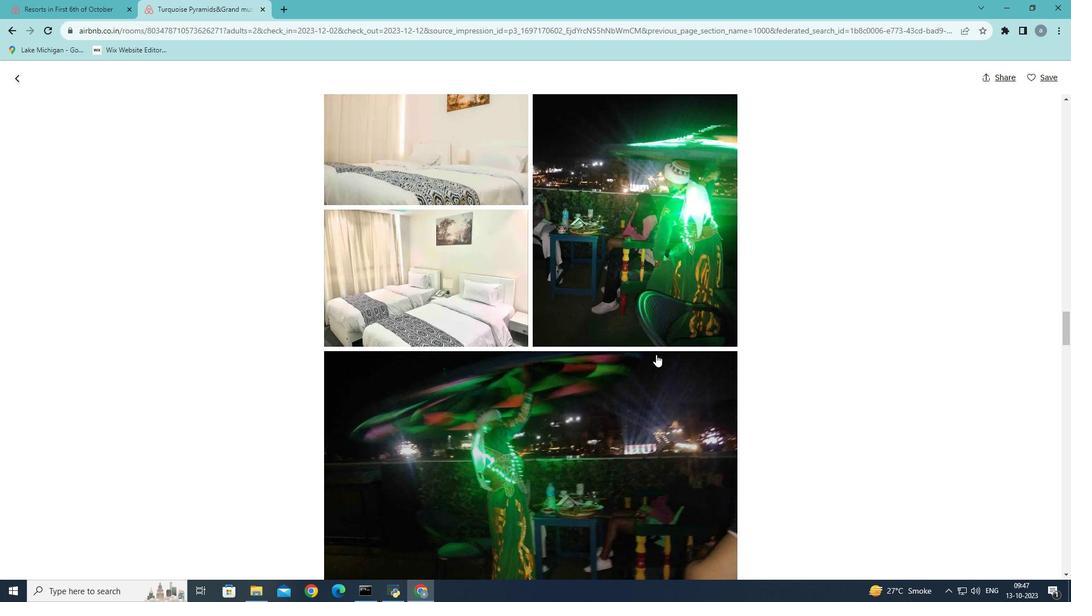 
Action: Mouse scrolled (656, 354) with delta (0, 0)
Screenshot: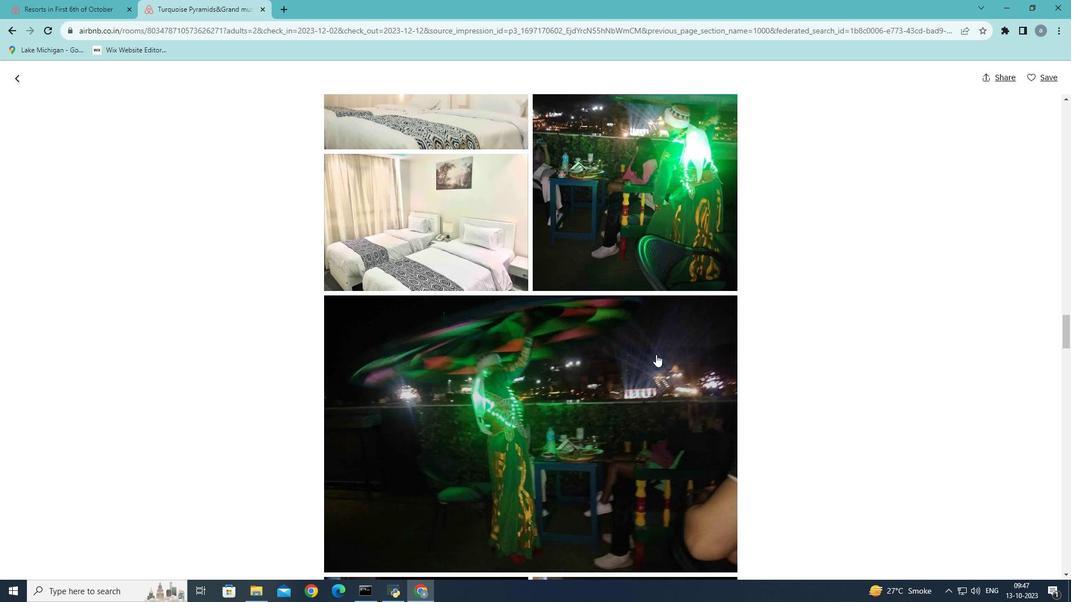 
Action: Mouse scrolled (656, 354) with delta (0, 0)
Screenshot: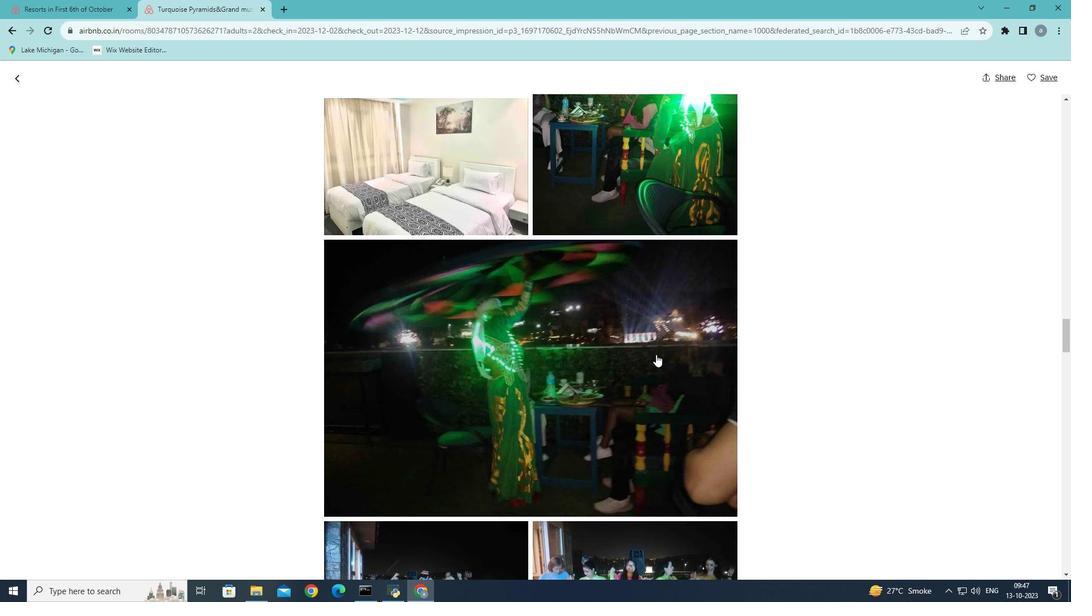 
Action: Mouse scrolled (656, 354) with delta (0, 0)
Screenshot: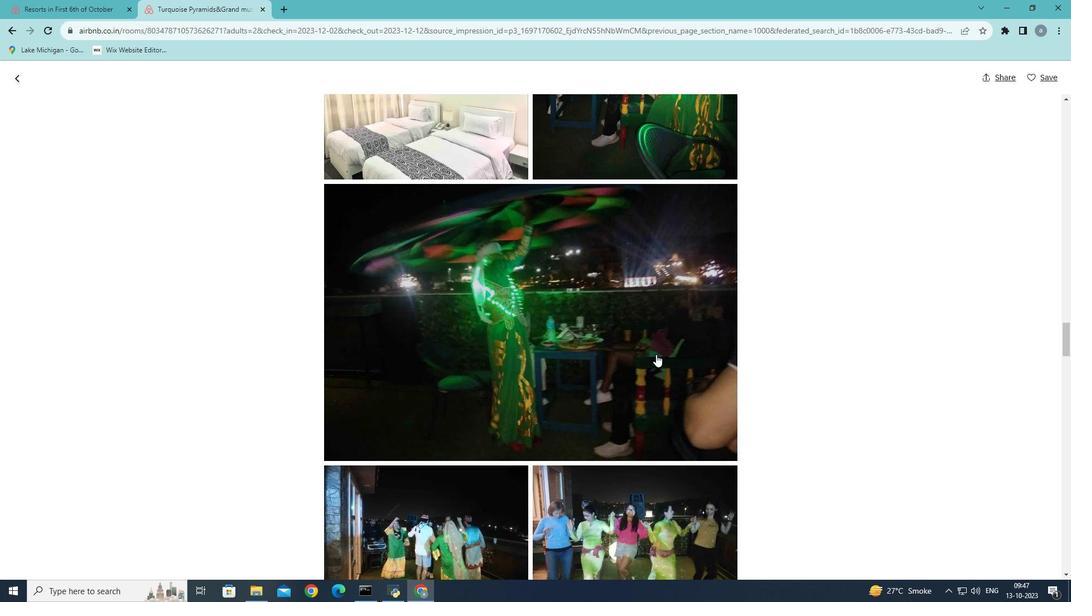 
Action: Mouse scrolled (656, 354) with delta (0, 0)
Screenshot: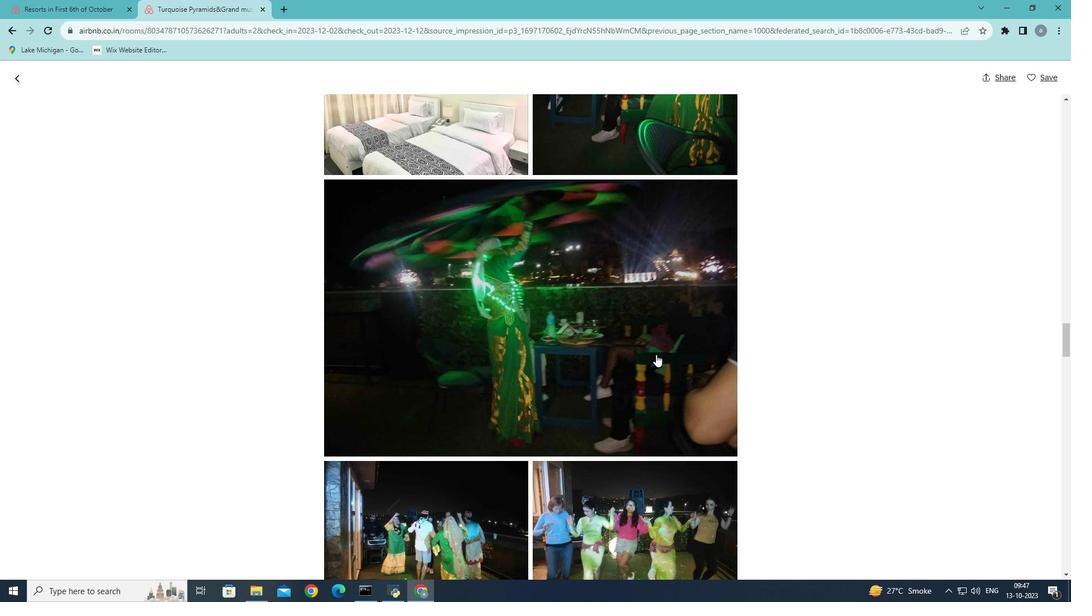 
Action: Mouse scrolled (656, 354) with delta (0, 0)
Screenshot: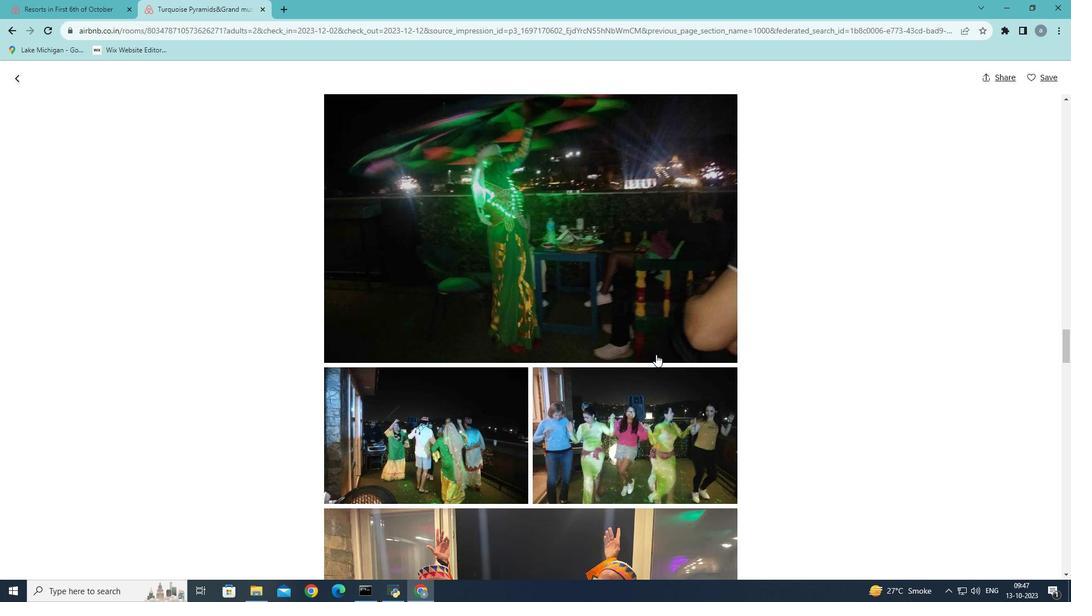
Action: Mouse scrolled (656, 354) with delta (0, 0)
Screenshot: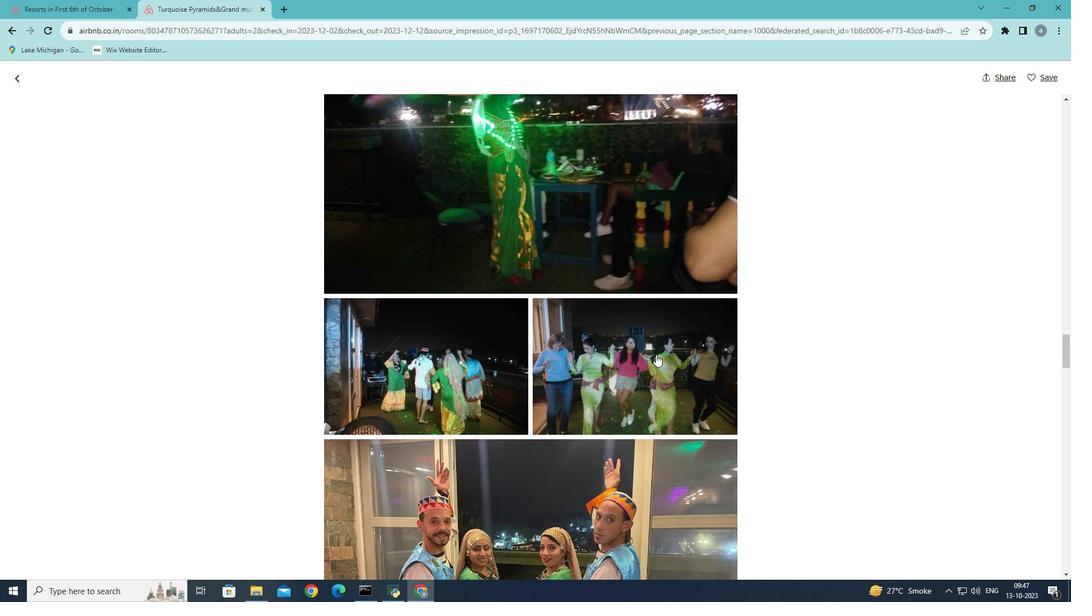 
Action: Mouse scrolled (656, 354) with delta (0, 0)
Screenshot: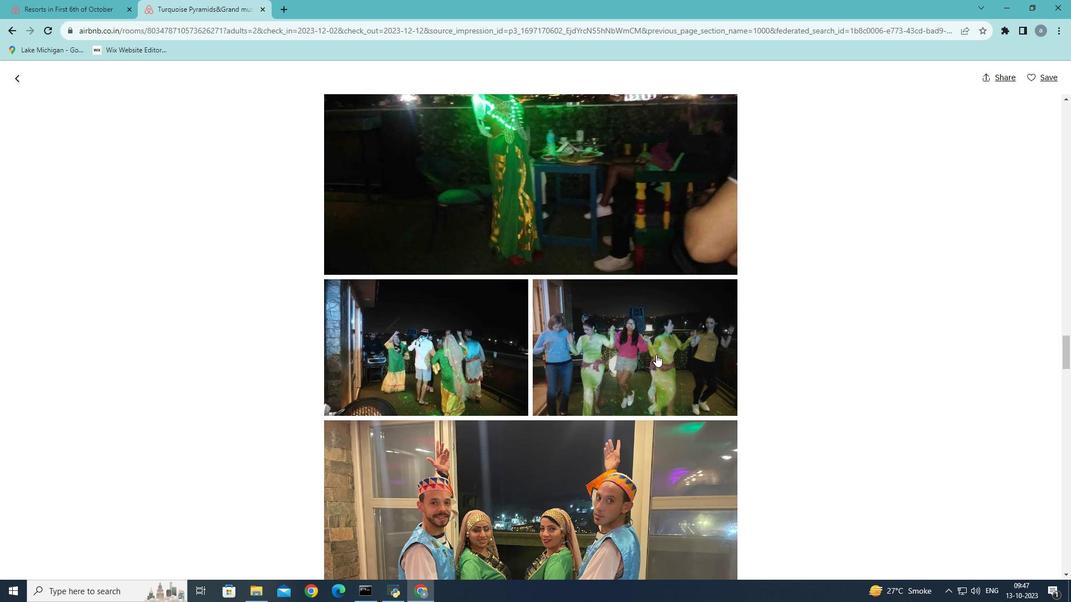 
Action: Mouse scrolled (656, 354) with delta (0, 0)
Screenshot: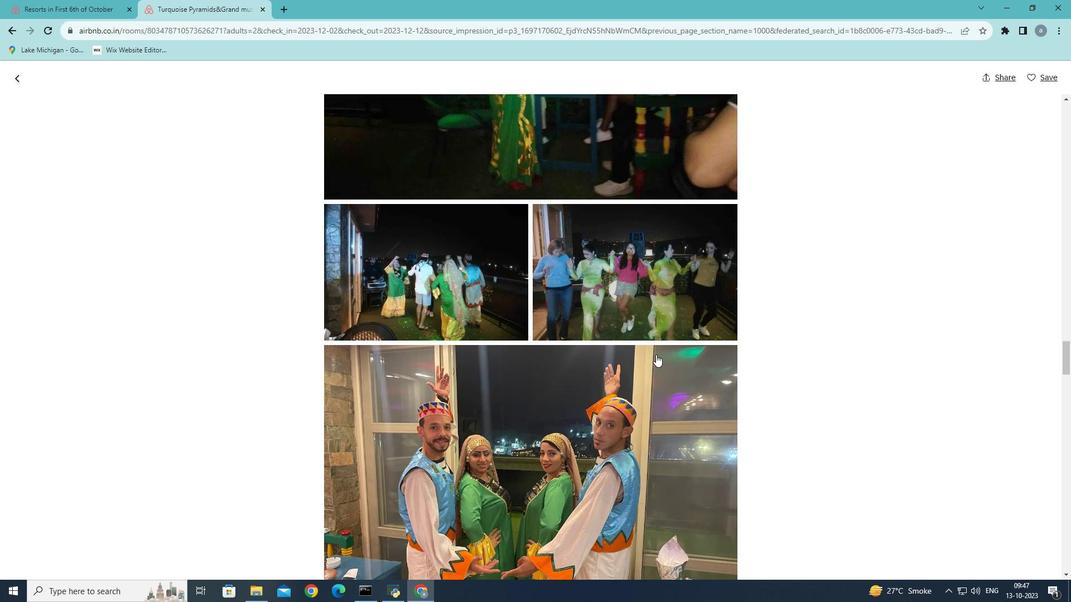 
Action: Mouse scrolled (656, 354) with delta (0, 0)
Screenshot: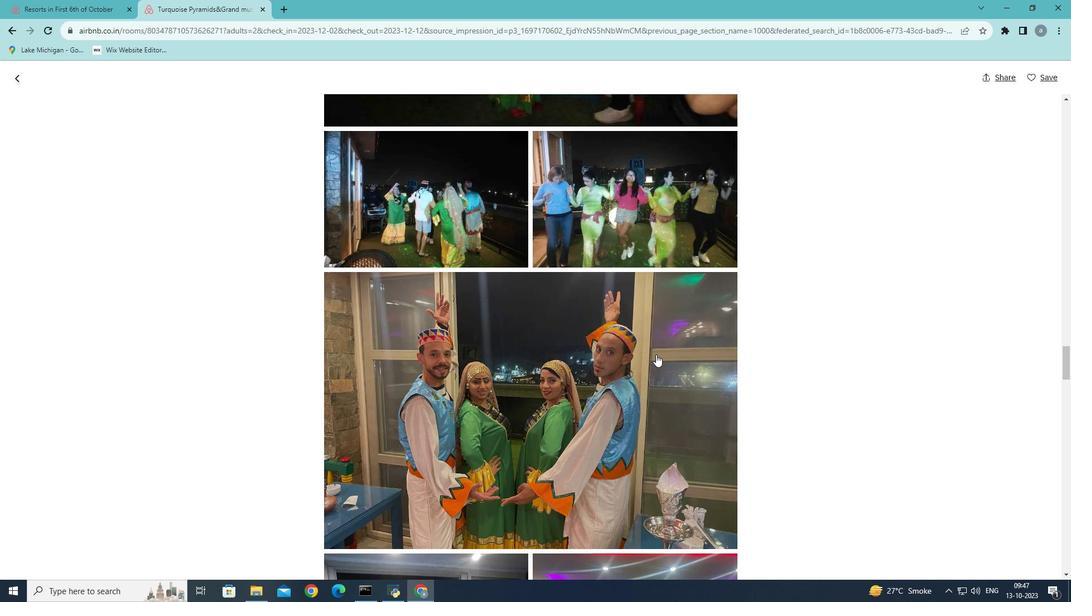 
Action: Mouse scrolled (656, 354) with delta (0, 0)
Screenshot: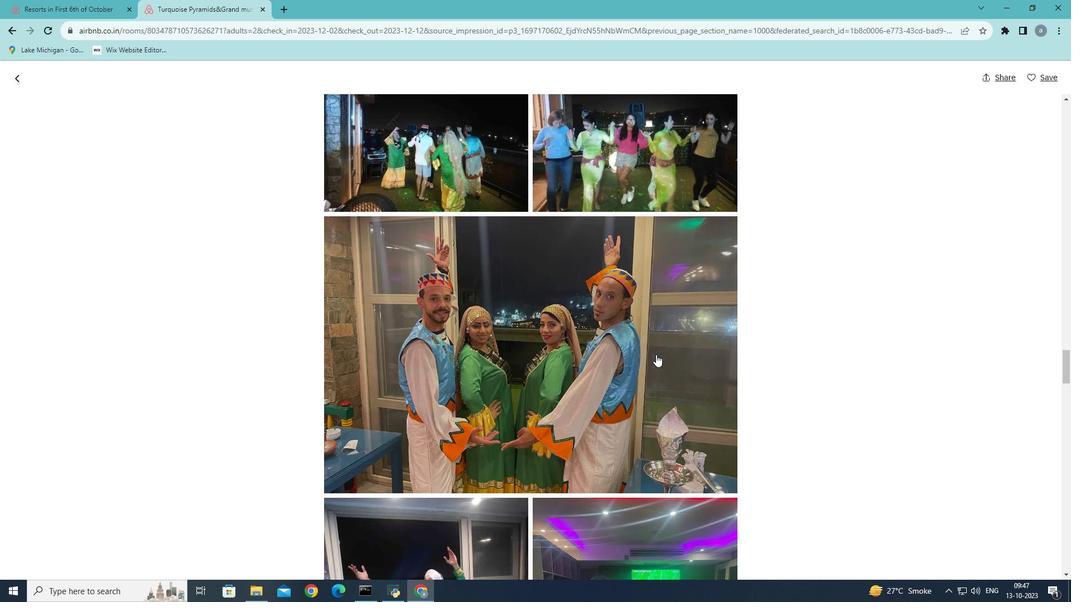 
Action: Mouse scrolled (656, 354) with delta (0, 0)
Screenshot: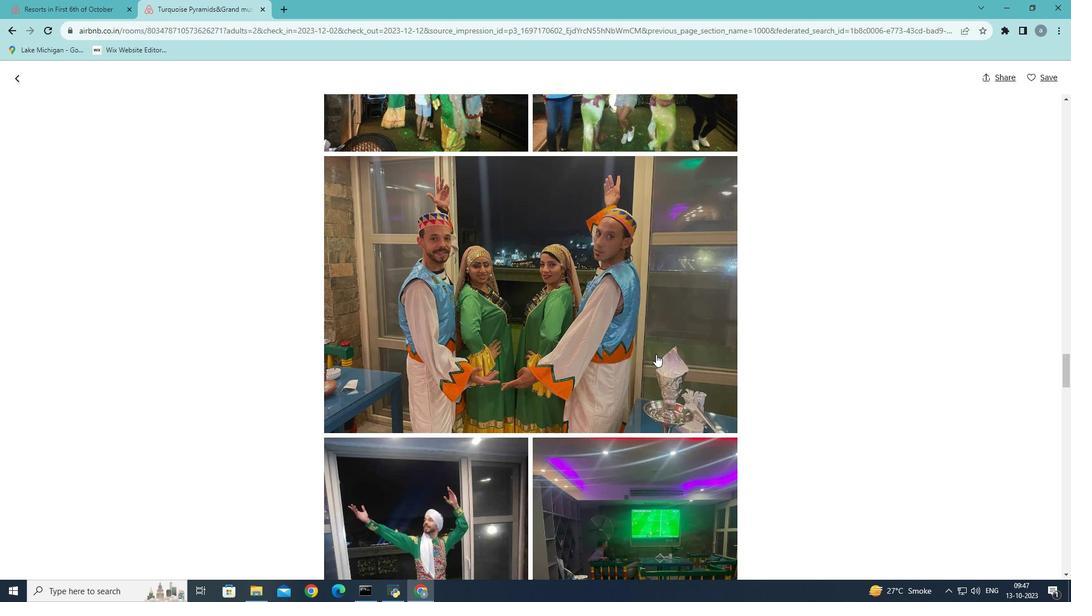 
Action: Mouse scrolled (656, 354) with delta (0, 0)
Screenshot: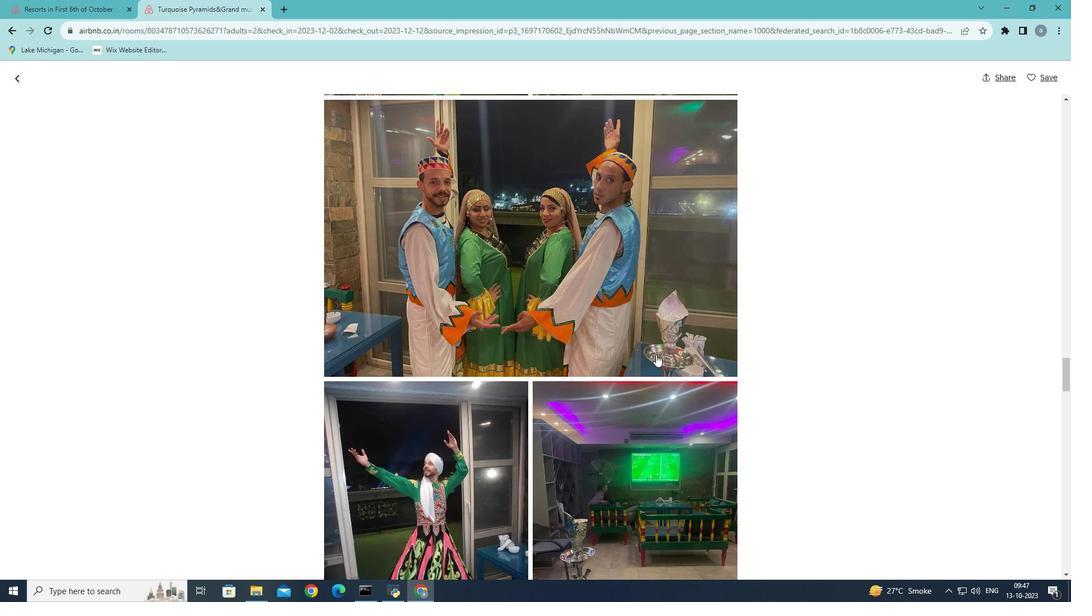 
Action: Mouse scrolled (656, 354) with delta (0, 0)
Screenshot: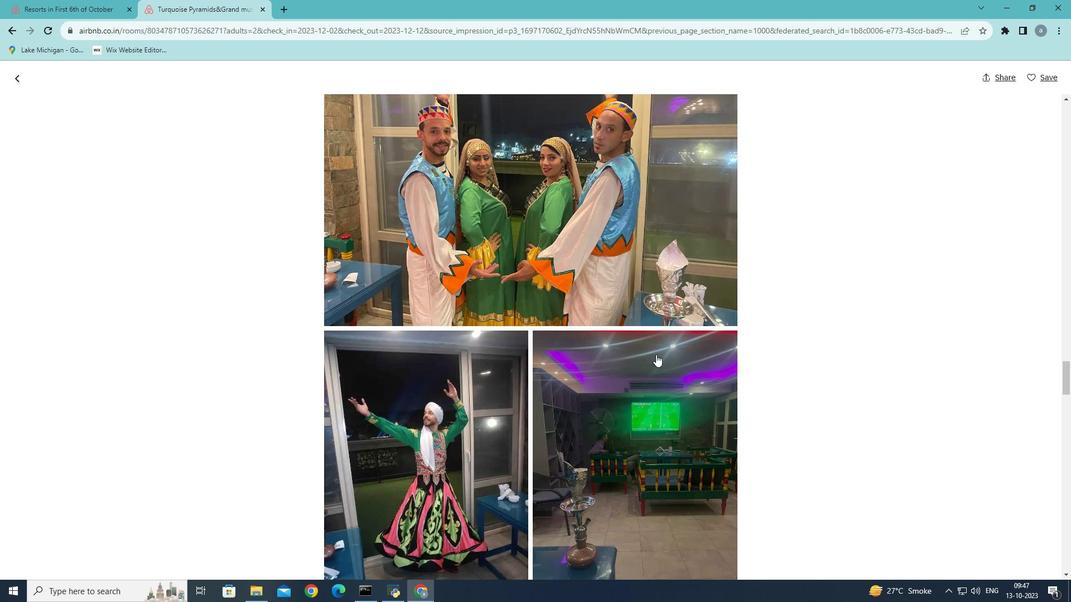 
Action: Mouse scrolled (656, 354) with delta (0, 0)
Screenshot: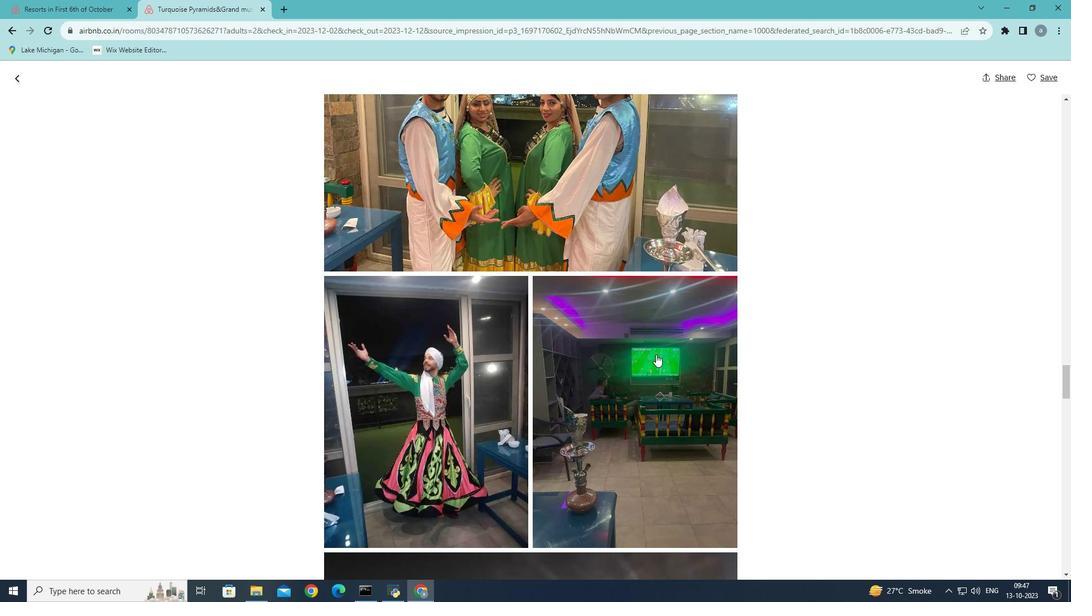 
Action: Mouse scrolled (656, 354) with delta (0, 0)
Screenshot: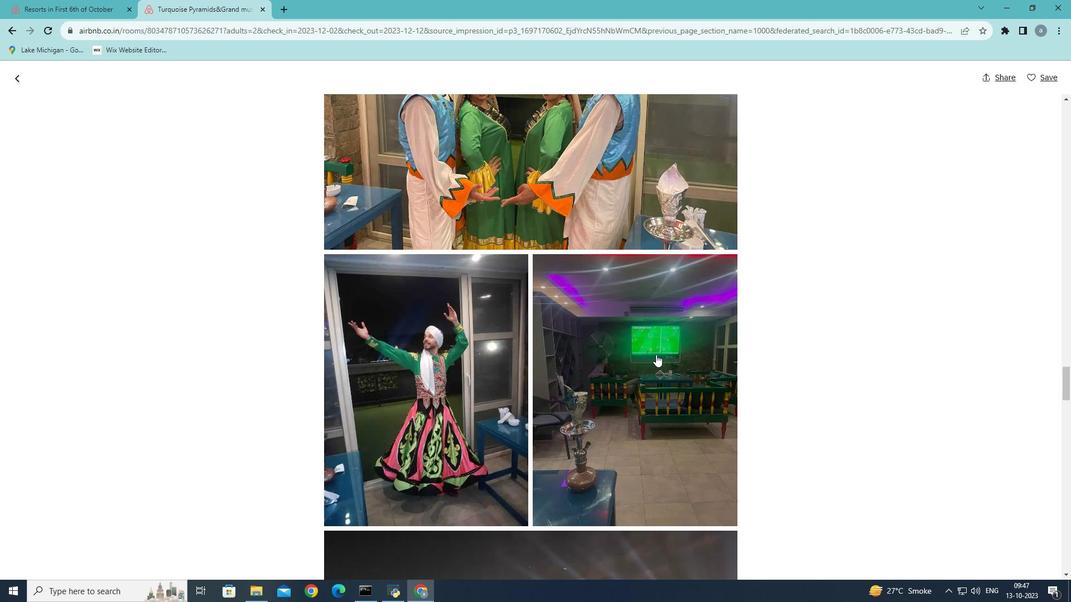 
Action: Mouse scrolled (656, 354) with delta (0, 0)
Screenshot: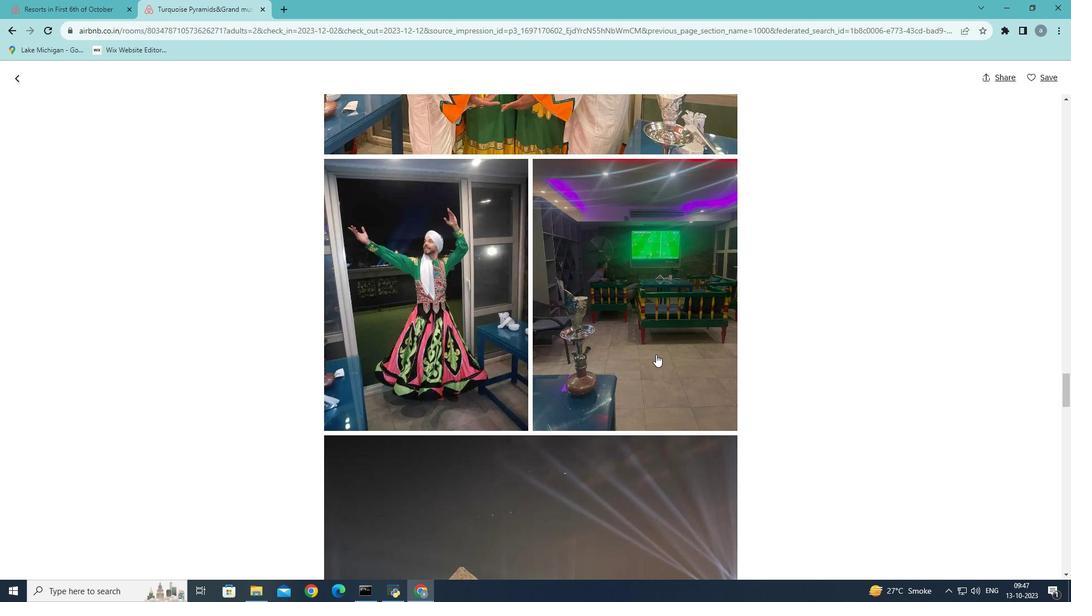 
Action: Mouse scrolled (656, 354) with delta (0, 0)
Screenshot: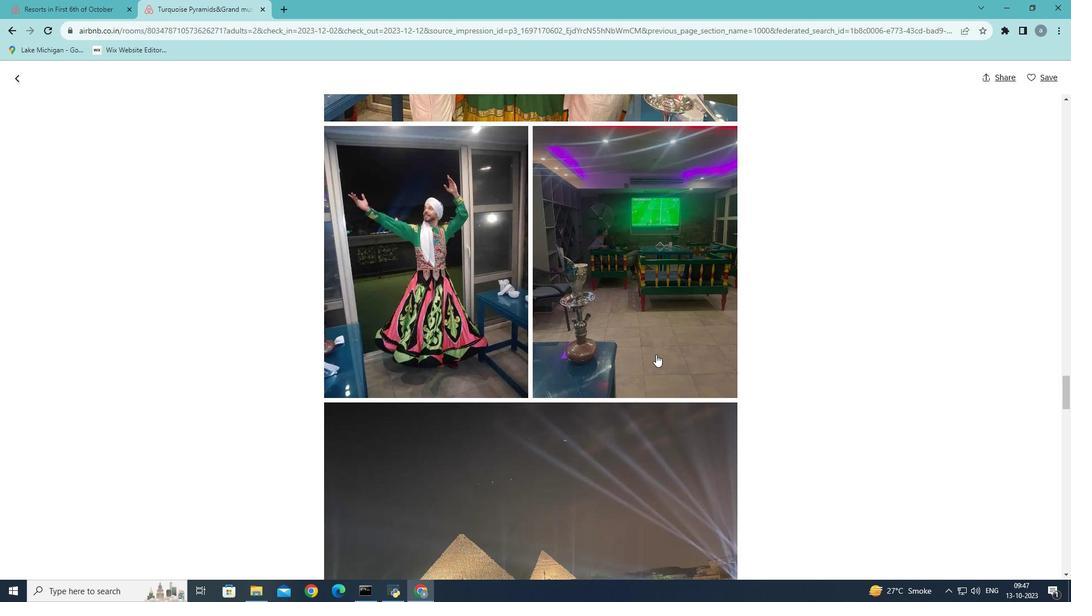 
Action: Mouse scrolled (656, 354) with delta (0, 0)
Screenshot: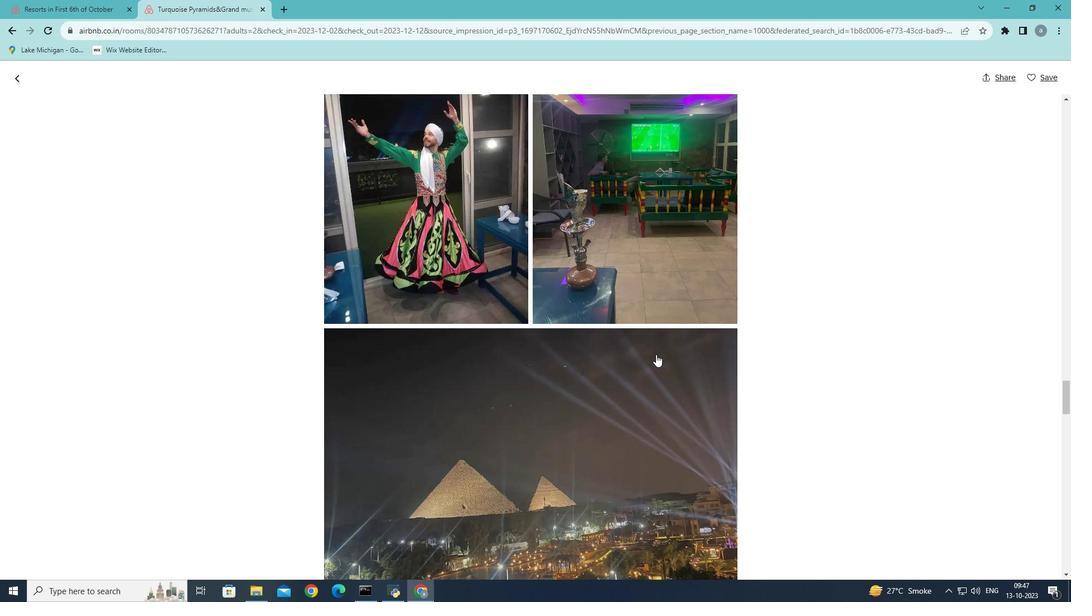 
Action: Mouse scrolled (656, 354) with delta (0, 0)
Screenshot: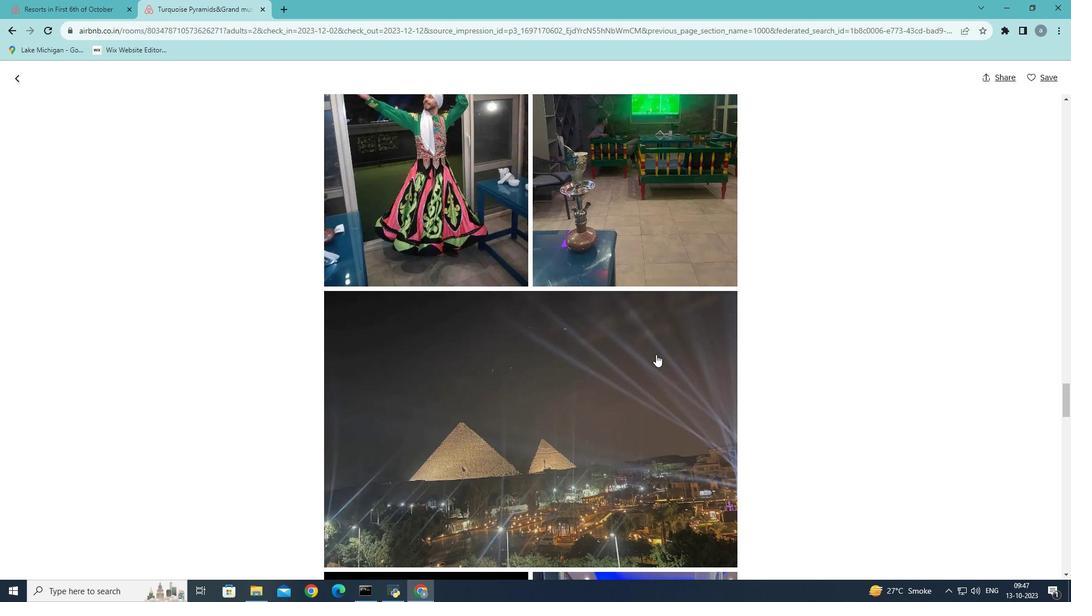 
Action: Mouse scrolled (656, 354) with delta (0, 0)
Screenshot: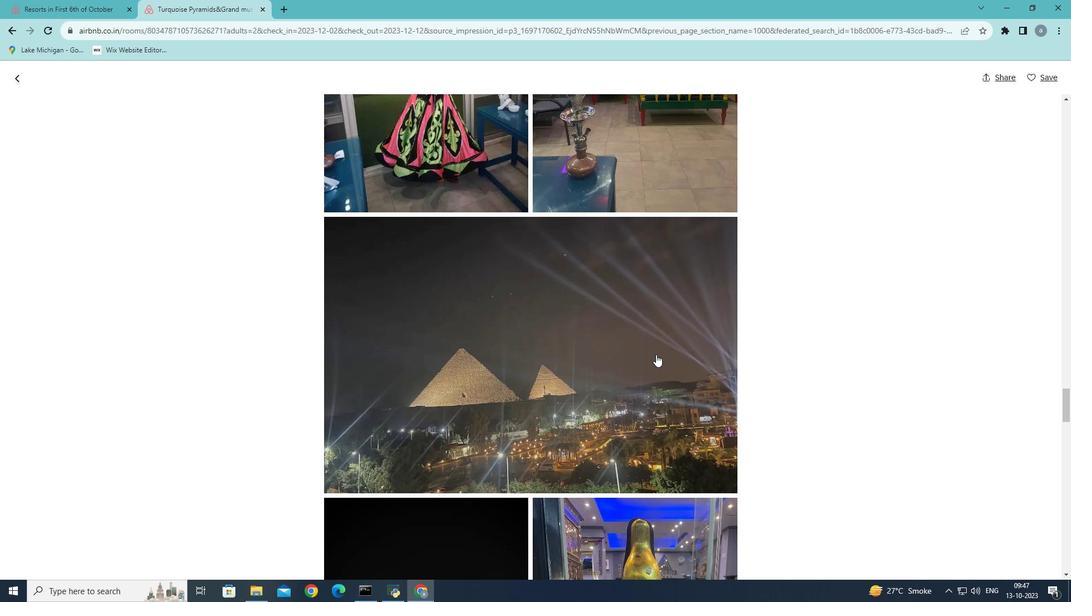 
Action: Mouse scrolled (656, 354) with delta (0, 0)
Screenshot: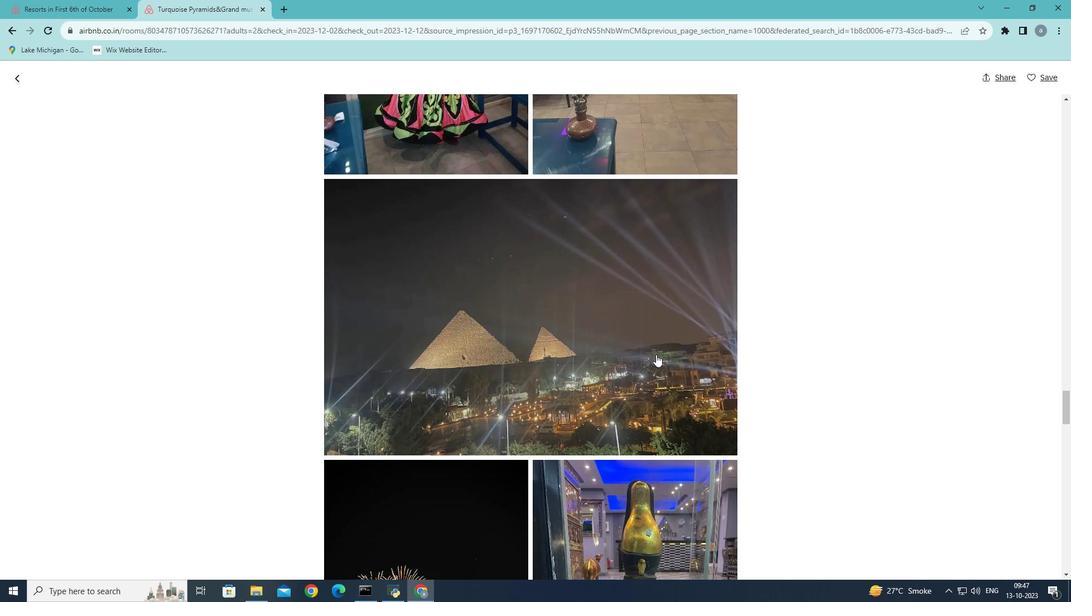 
Action: Mouse scrolled (656, 354) with delta (0, 0)
Screenshot: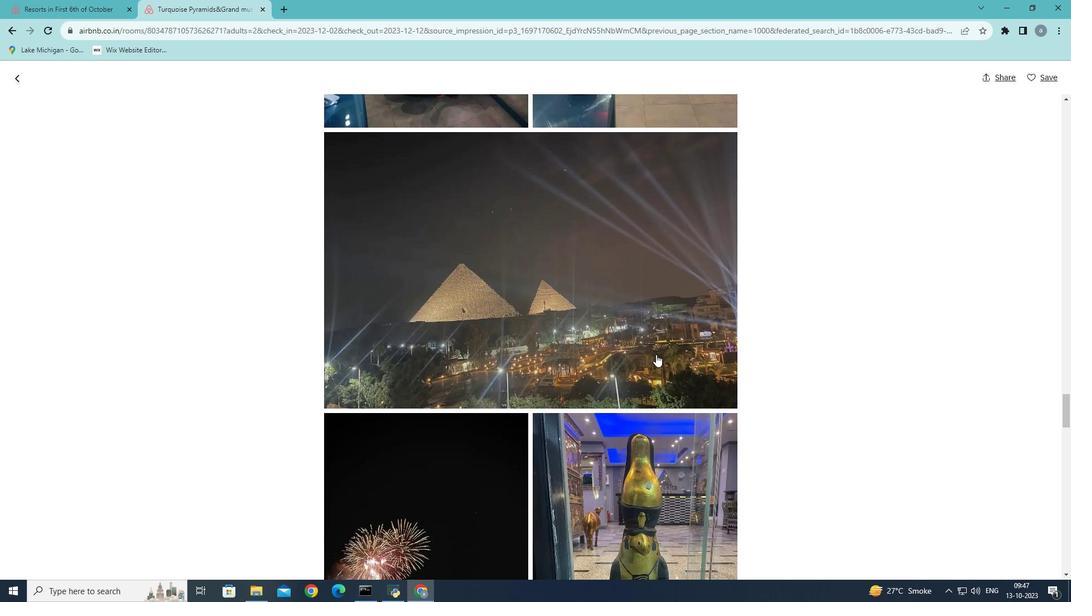 
Action: Mouse scrolled (656, 354) with delta (0, 0)
Screenshot: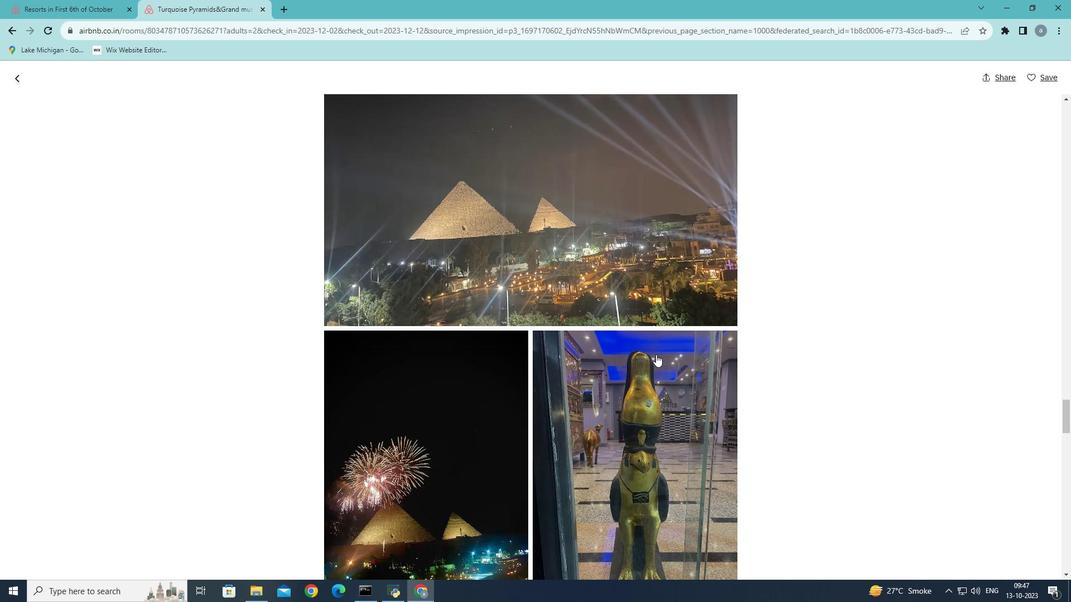 
Action: Mouse scrolled (656, 354) with delta (0, 0)
Screenshot: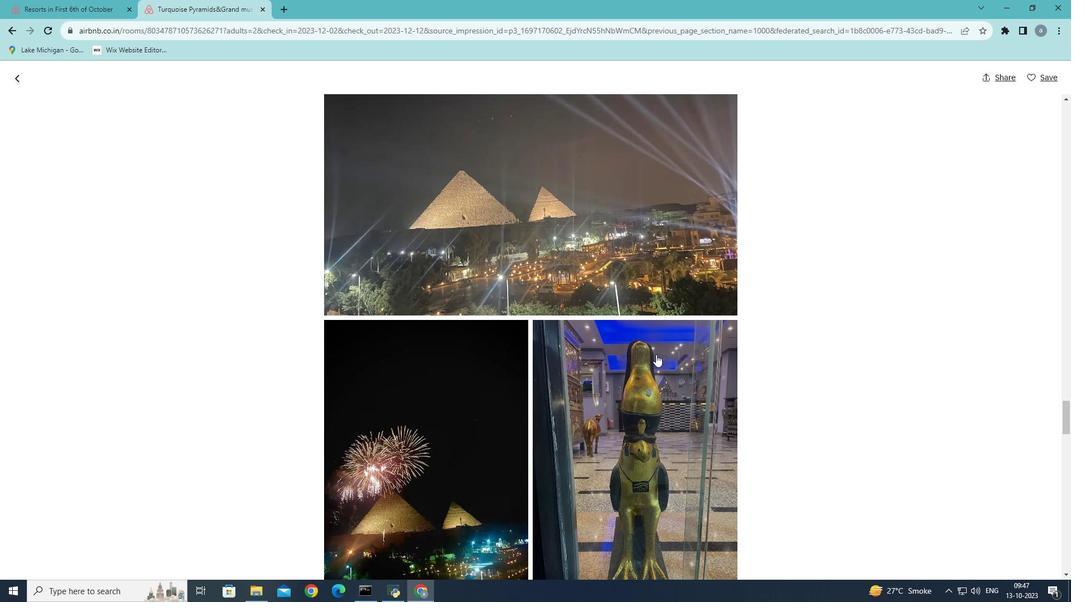 
Action: Mouse scrolled (656, 354) with delta (0, 0)
Screenshot: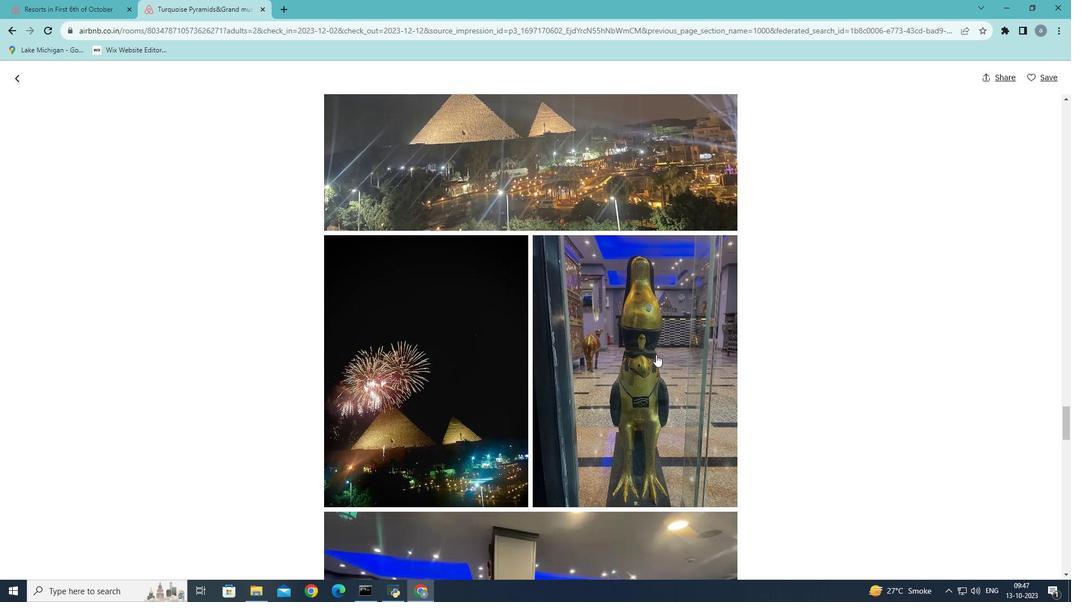 
Action: Mouse scrolled (656, 354) with delta (0, 0)
Screenshot: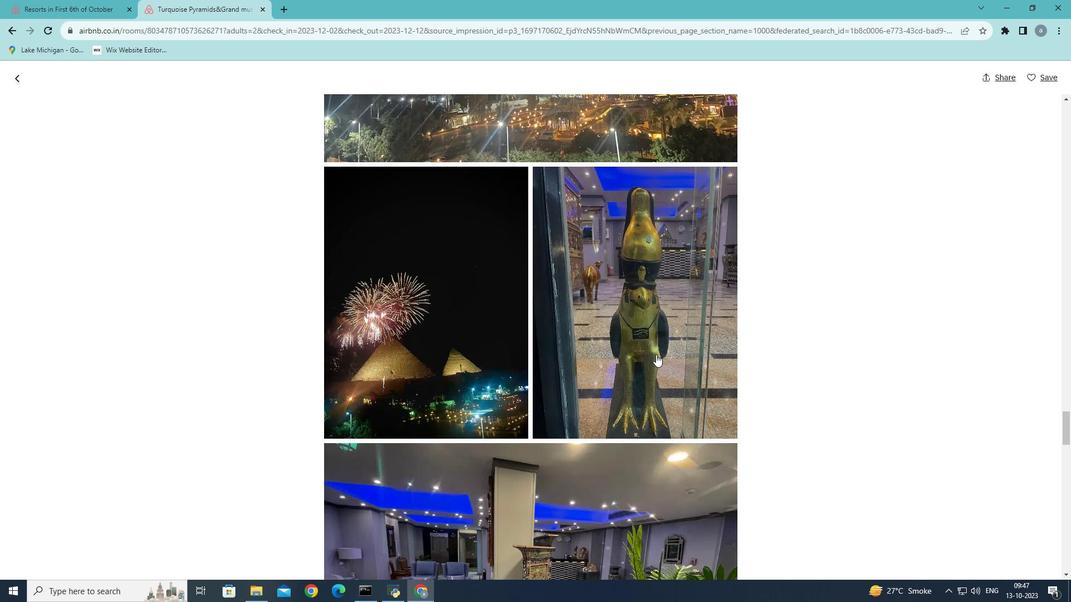 
Action: Mouse scrolled (656, 354) with delta (0, 0)
Screenshot: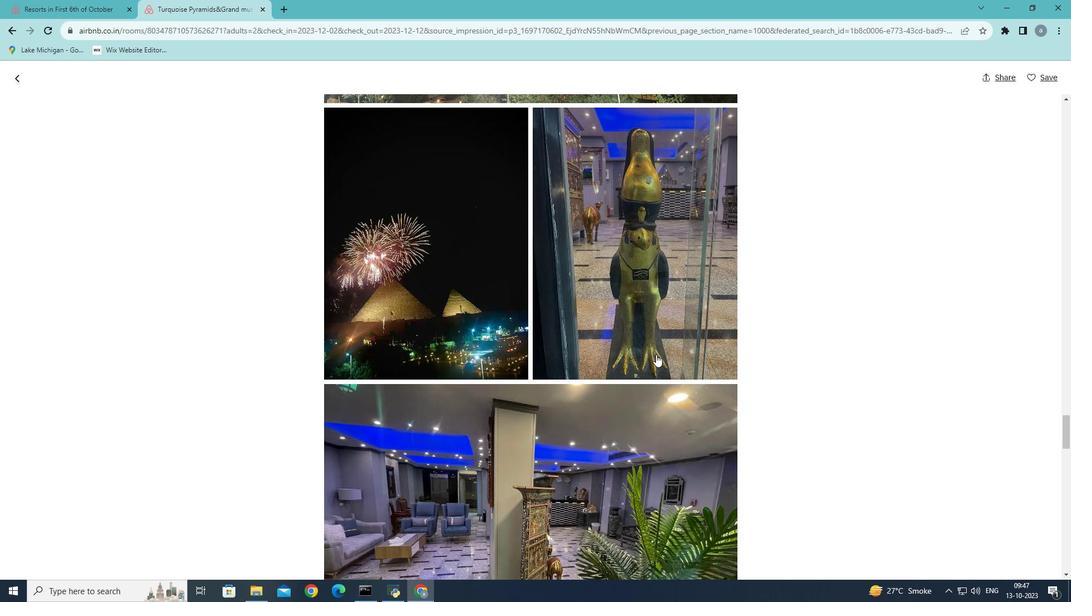 
Action: Mouse scrolled (656, 354) with delta (0, 0)
Screenshot: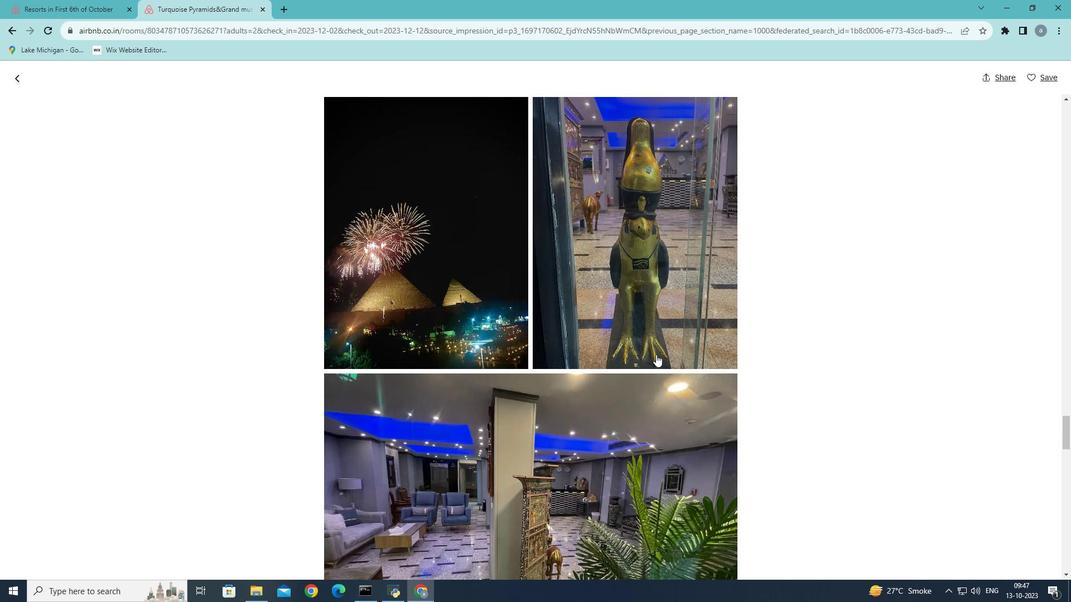 
Action: Mouse scrolled (656, 354) with delta (0, 0)
Screenshot: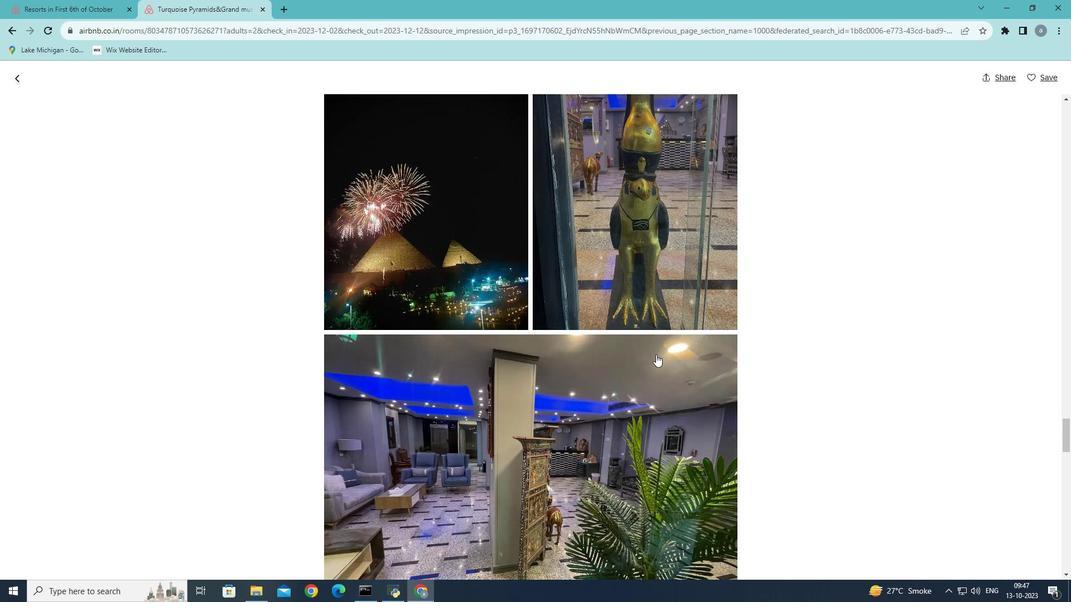 
Action: Mouse scrolled (656, 354) with delta (0, 0)
Screenshot: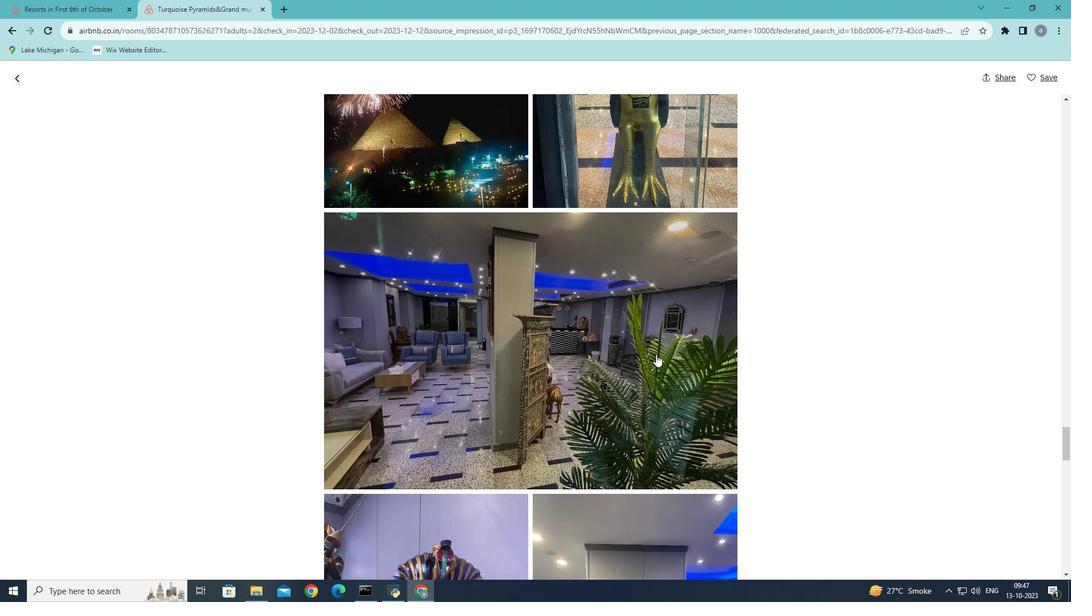 
Action: Mouse scrolled (656, 354) with delta (0, 0)
Screenshot: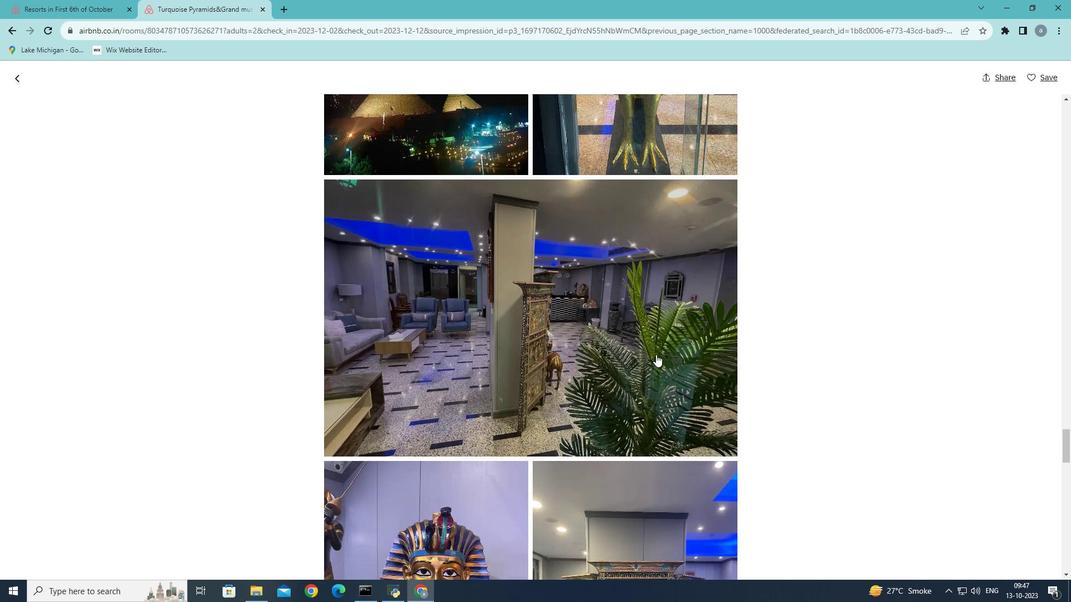 
Action: Mouse scrolled (656, 354) with delta (0, 0)
Screenshot: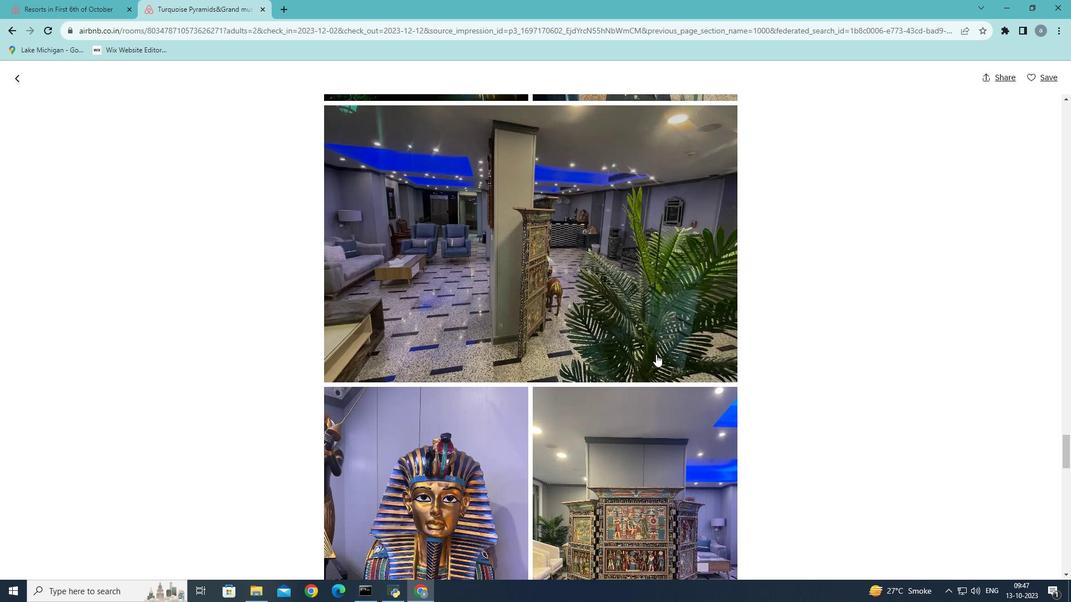 
Action: Mouse scrolled (656, 354) with delta (0, 0)
Screenshot: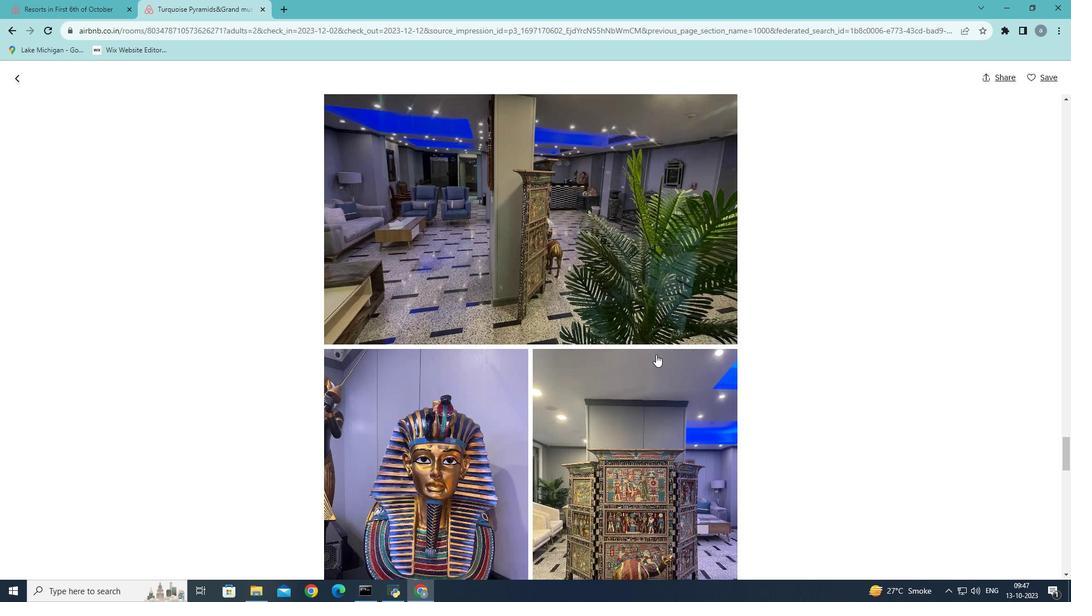 
Action: Mouse scrolled (656, 354) with delta (0, 0)
Screenshot: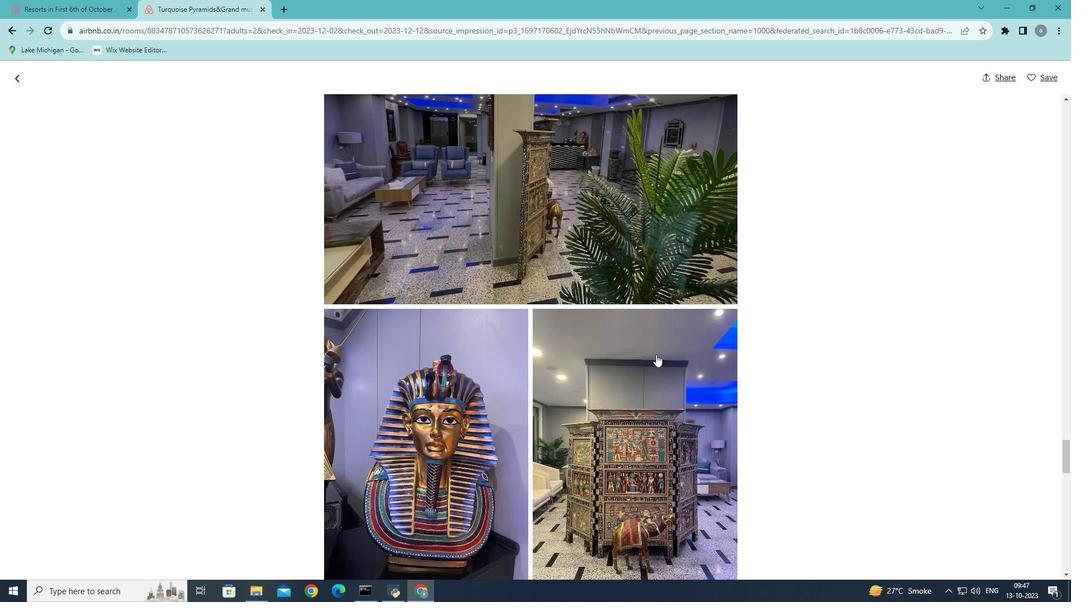 
Action: Mouse scrolled (656, 354) with delta (0, 0)
Screenshot: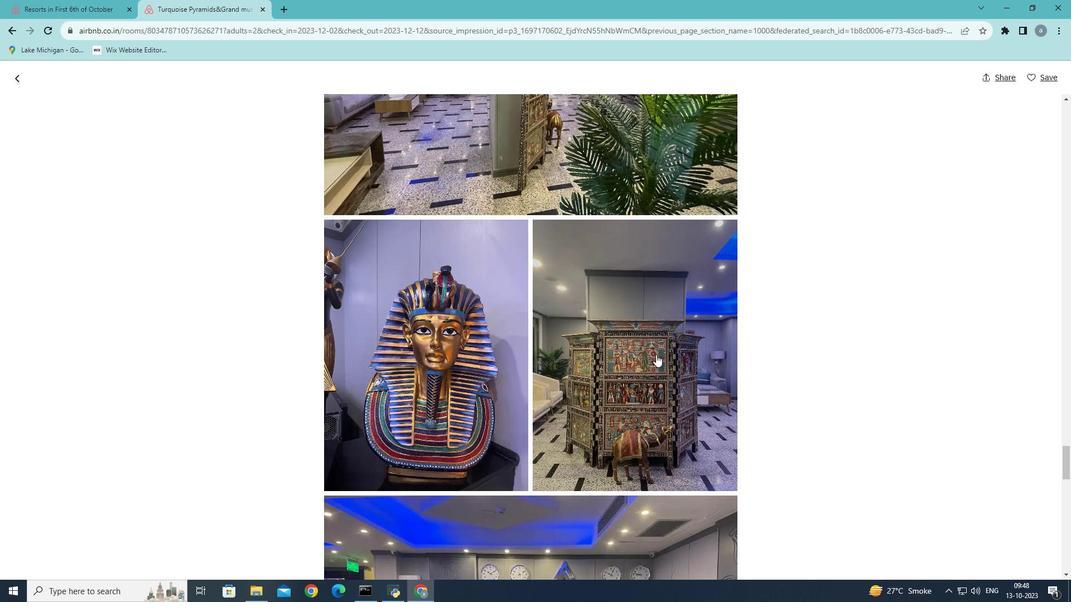 
Action: Mouse scrolled (656, 354) with delta (0, 0)
Screenshot: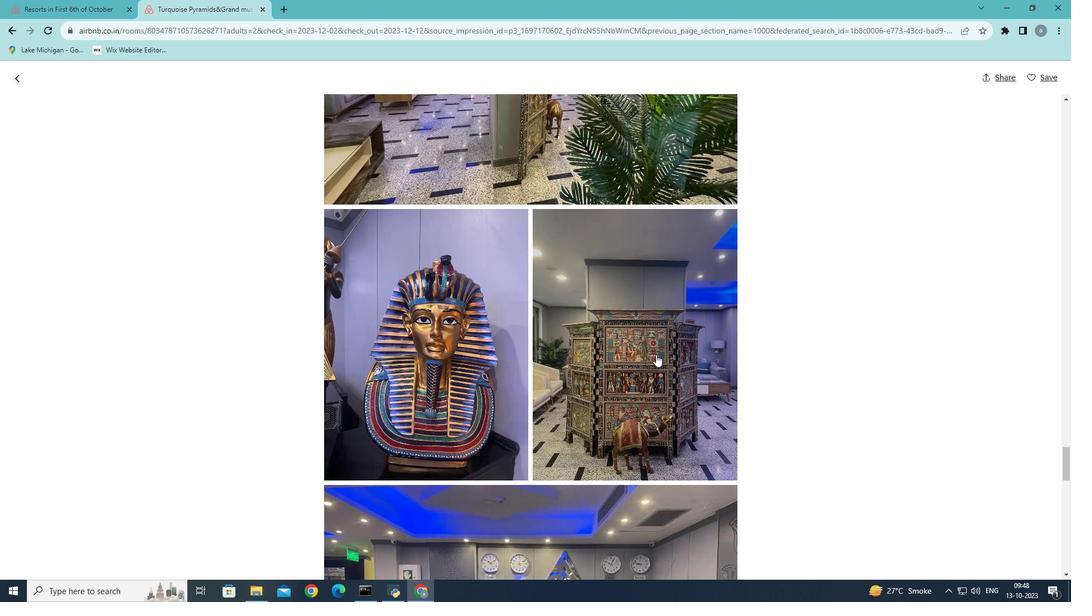 
Action: Mouse scrolled (656, 354) with delta (0, 0)
Screenshot: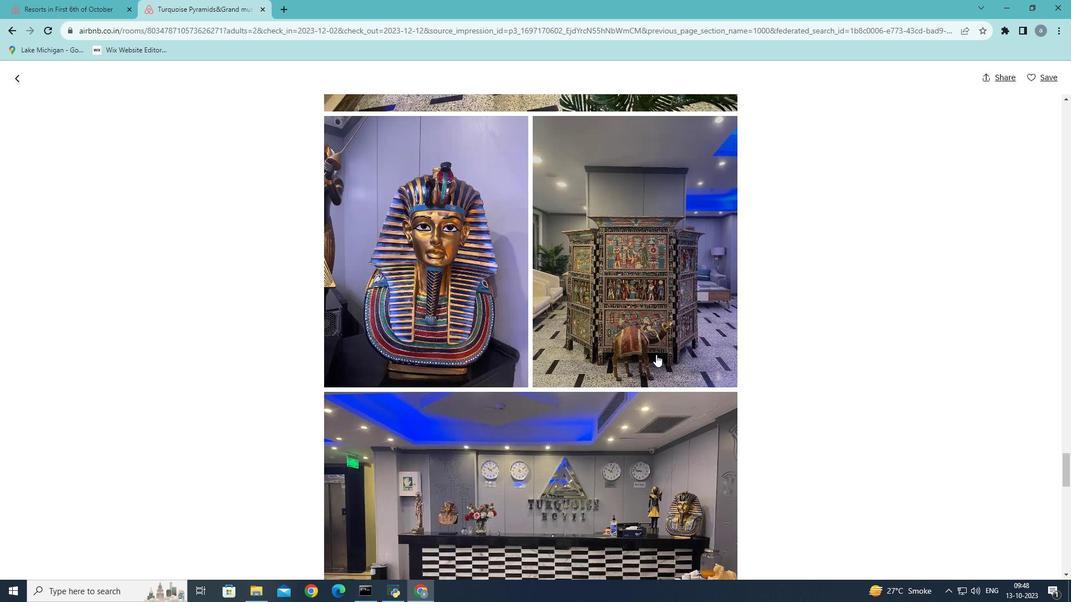 
Action: Mouse scrolled (656, 354) with delta (0, 0)
Screenshot: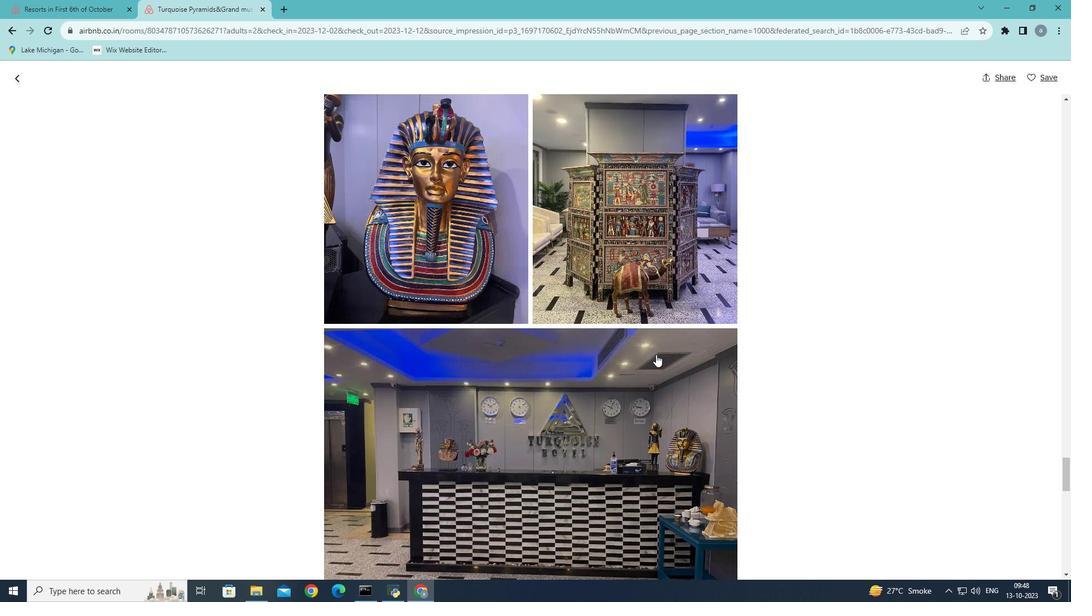 
Action: Mouse scrolled (656, 354) with delta (0, 0)
Screenshot: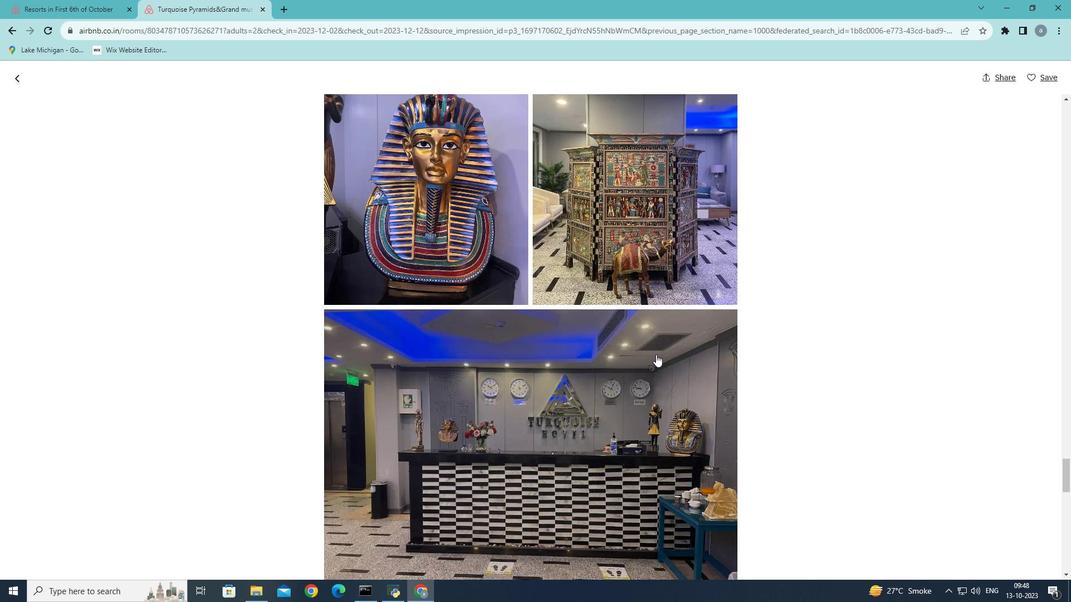 
Action: Mouse scrolled (656, 354) with delta (0, 0)
Screenshot: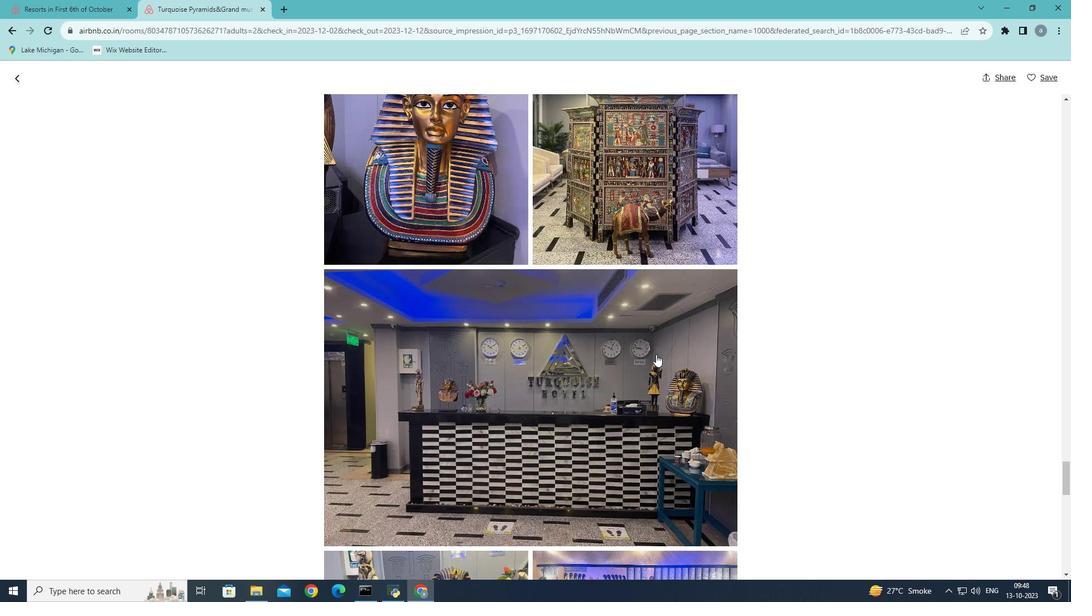 
Action: Mouse scrolled (656, 354) with delta (0, 0)
Screenshot: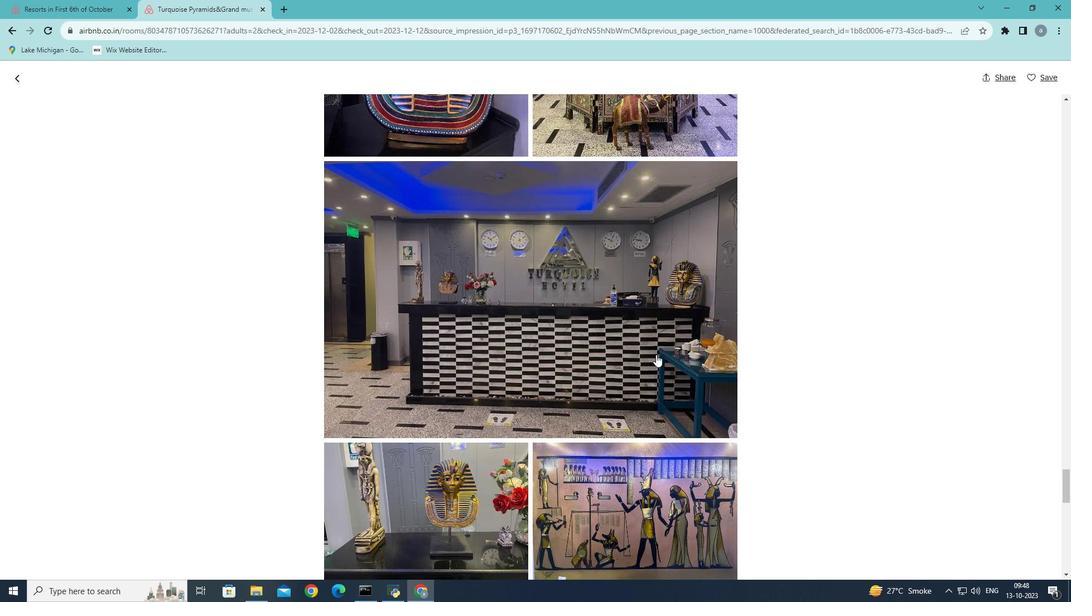 
Action: Mouse scrolled (656, 354) with delta (0, 0)
Screenshot: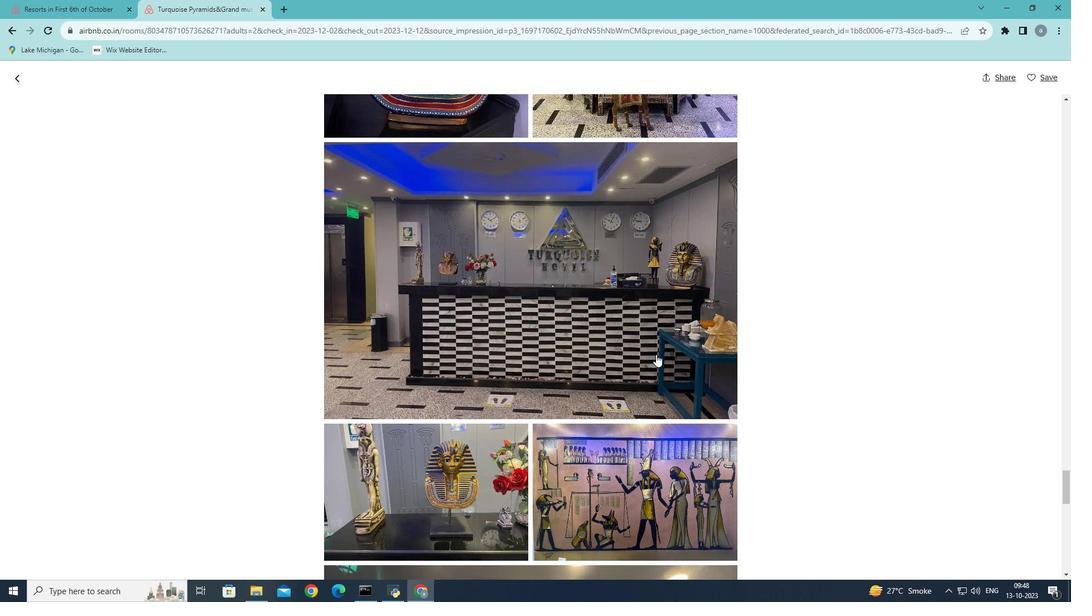 
Action: Mouse scrolled (656, 354) with delta (0, 0)
Screenshot: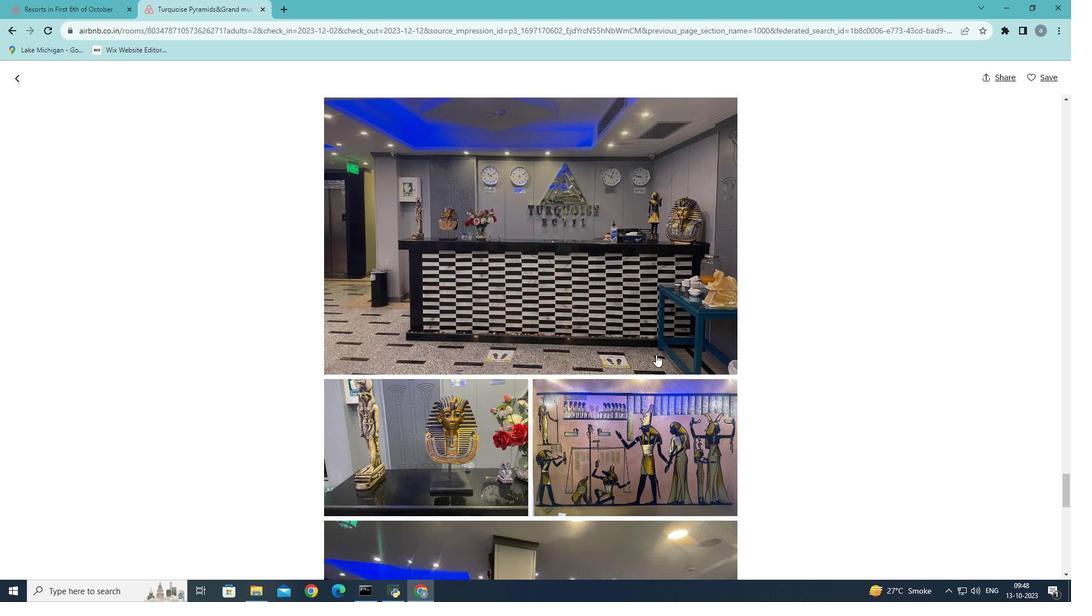 
Action: Mouse scrolled (656, 354) with delta (0, 0)
Screenshot: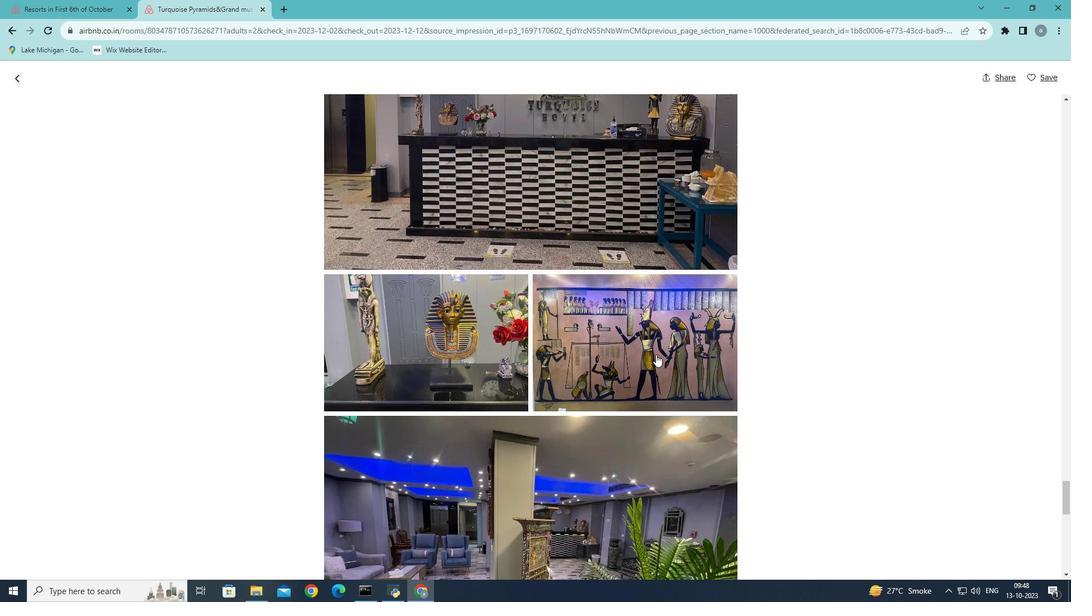 
Action: Mouse scrolled (656, 354) with delta (0, 0)
Screenshot: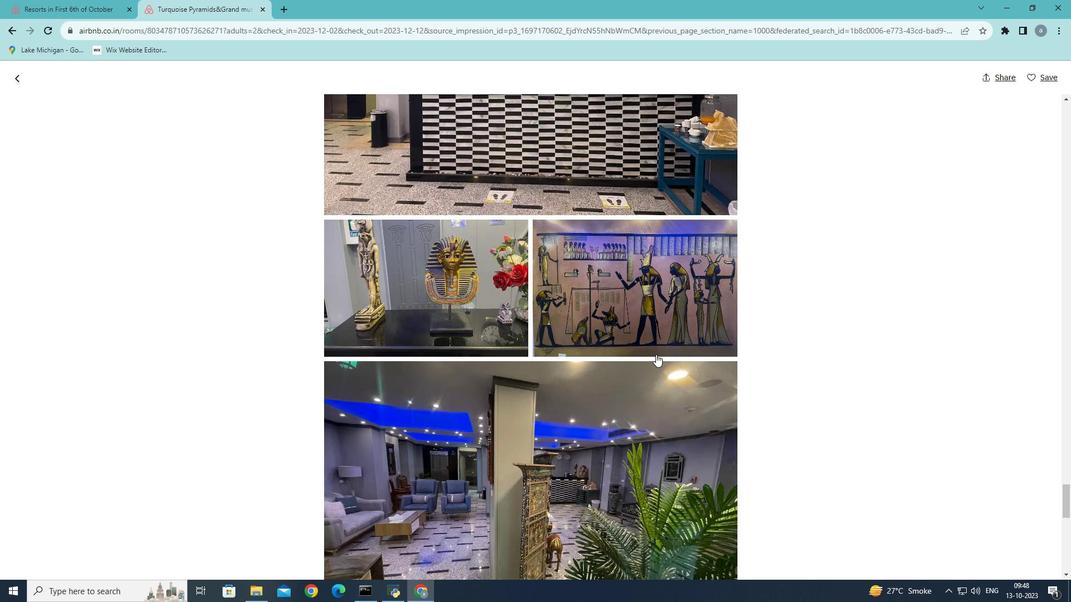 
Action: Mouse scrolled (656, 354) with delta (0, 0)
Screenshot: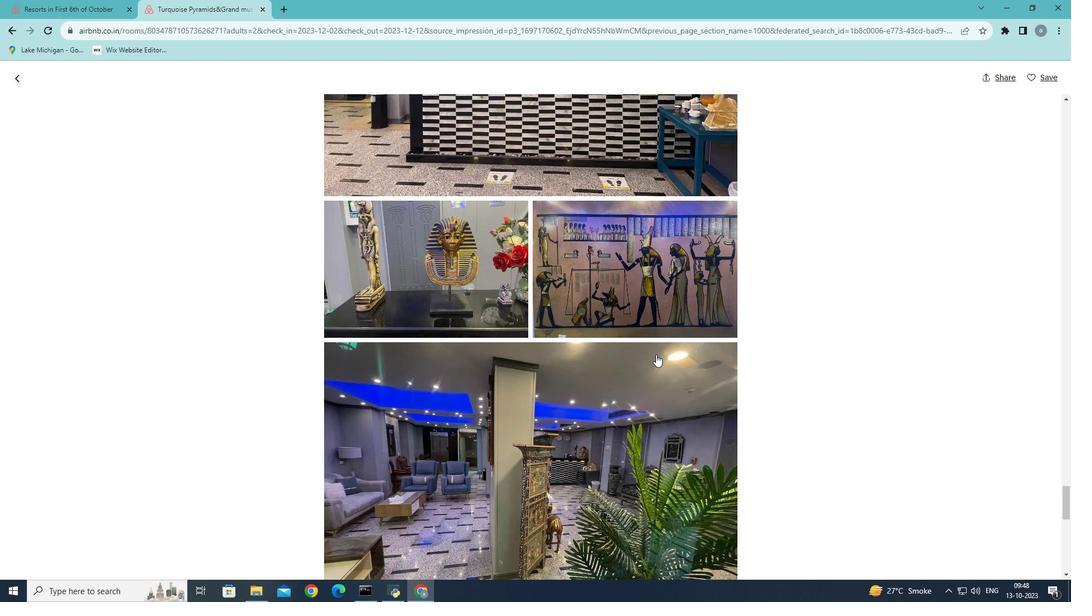 
Action: Mouse scrolled (656, 354) with delta (0, 0)
Screenshot: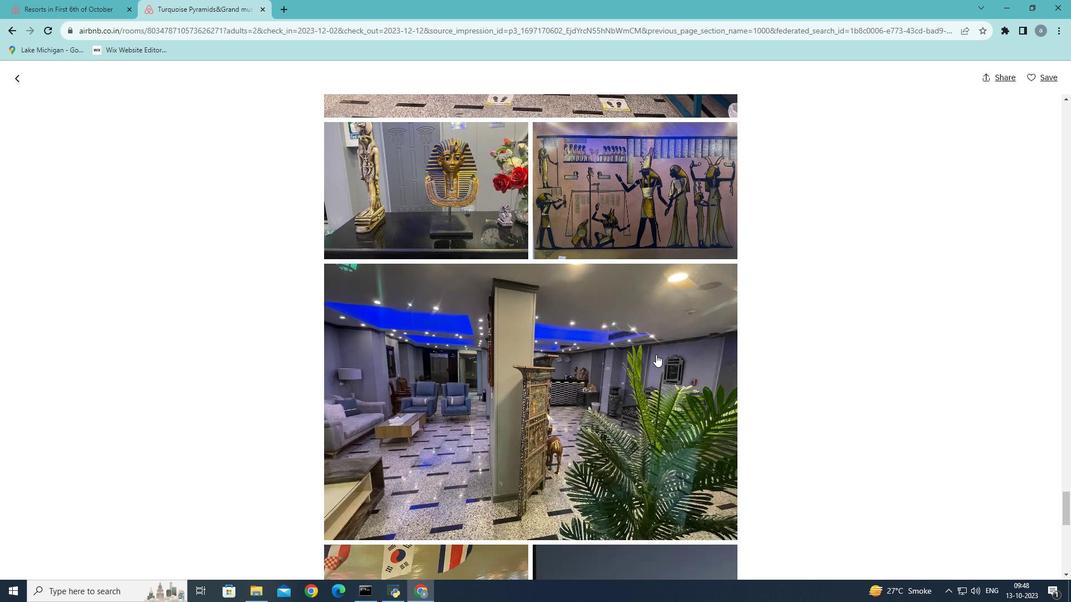 
Action: Mouse scrolled (656, 354) with delta (0, 0)
Screenshot: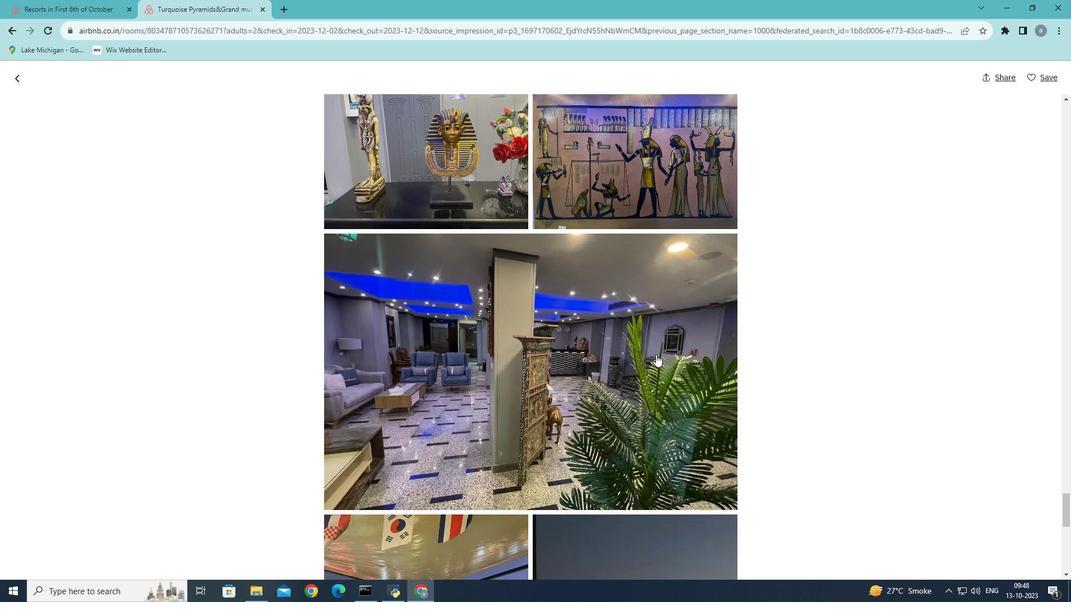 
Action: Mouse scrolled (656, 354) with delta (0, 0)
Screenshot: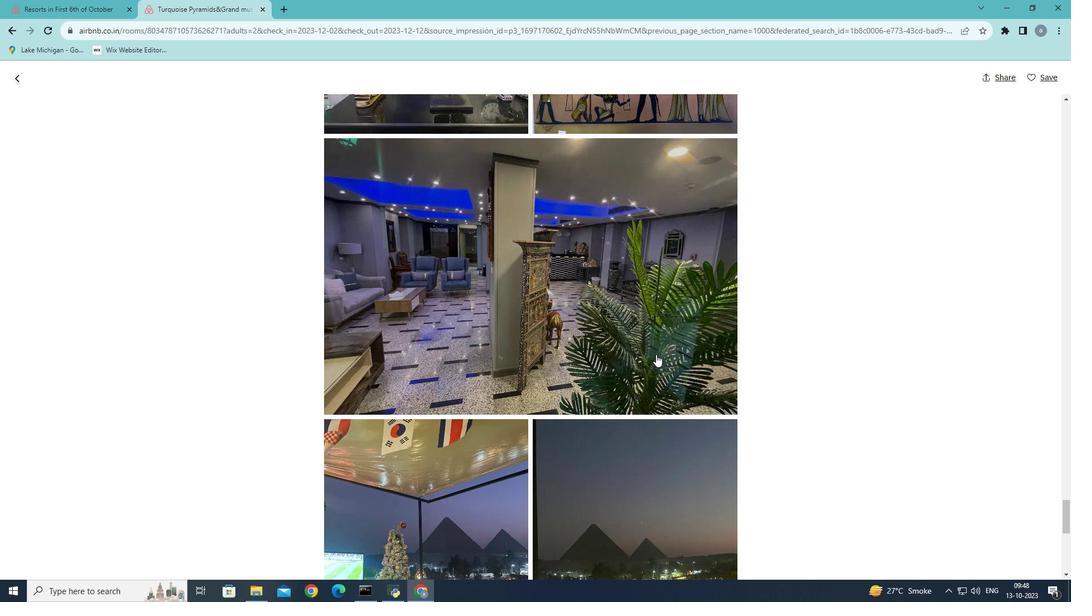 
Action: Mouse scrolled (656, 354) with delta (0, 0)
Screenshot: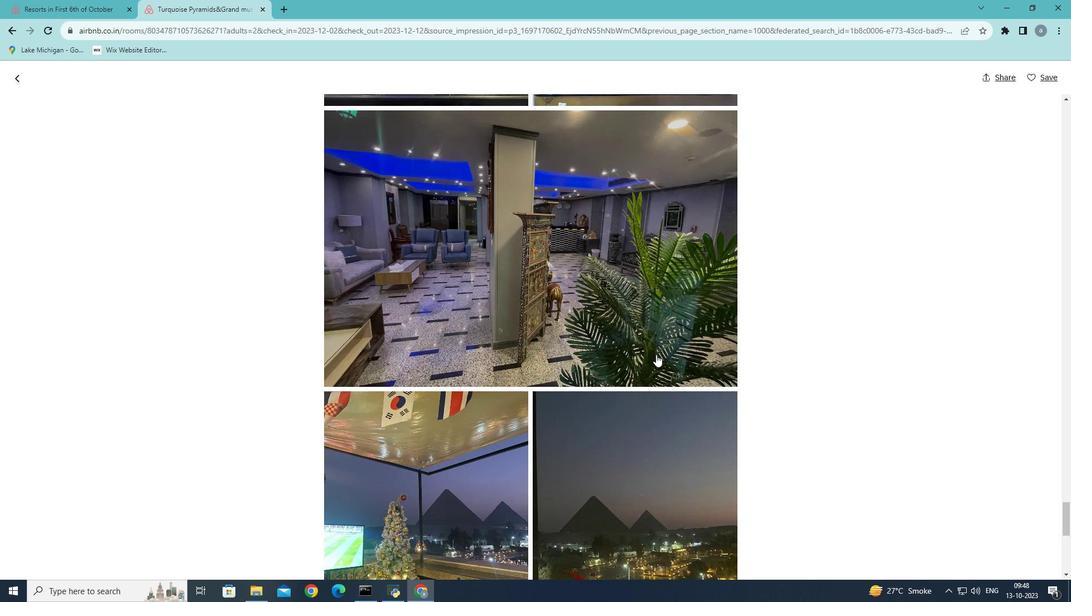 
Action: Mouse scrolled (656, 354) with delta (0, 0)
Screenshot: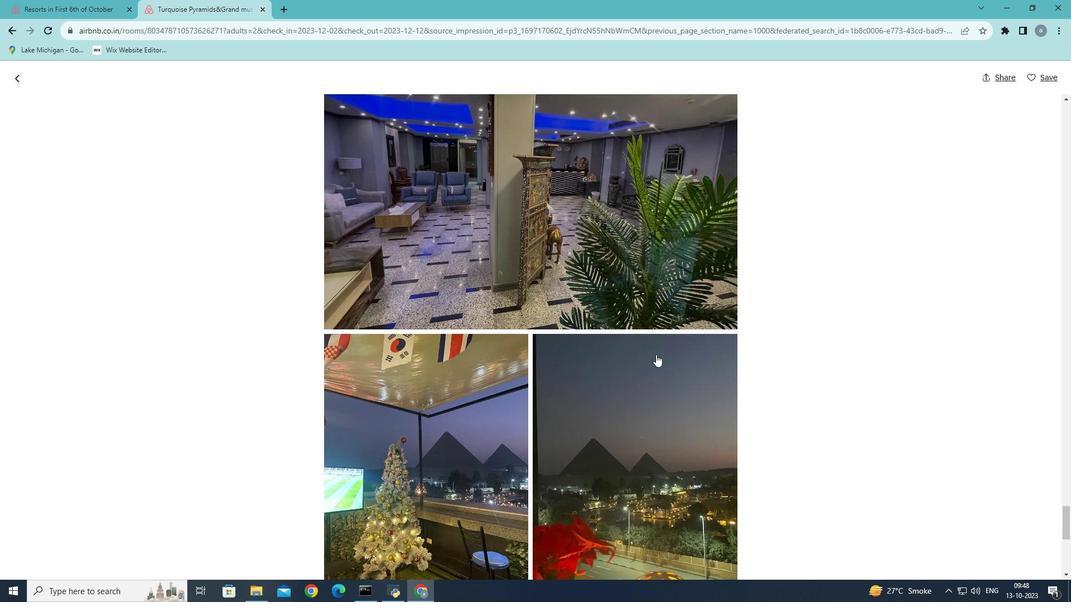 
Action: Mouse scrolled (656, 354) with delta (0, 0)
Screenshot: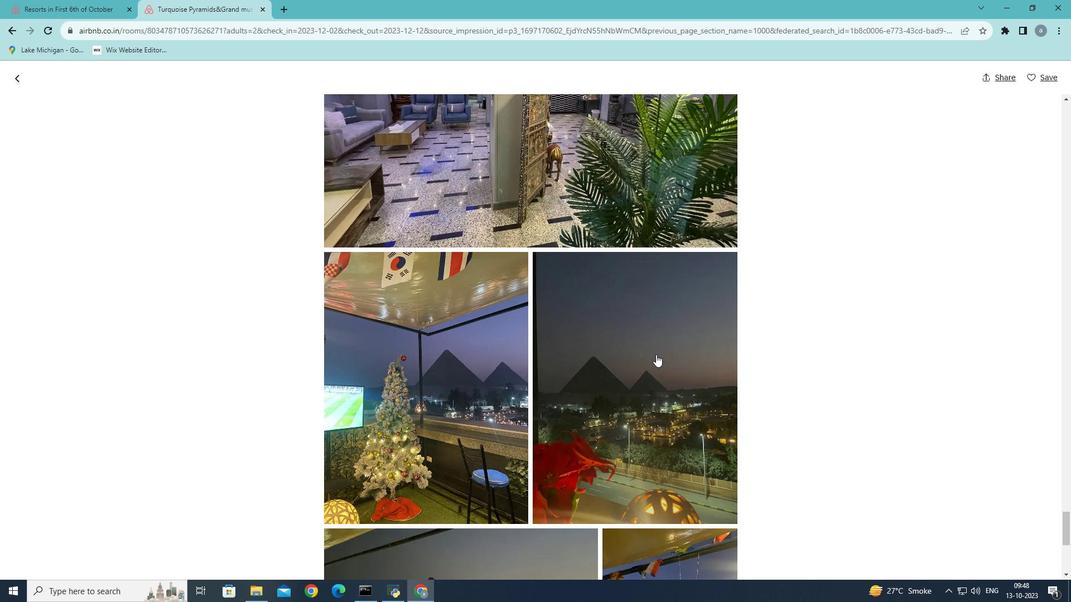 
Action: Mouse scrolled (656, 354) with delta (0, 0)
Screenshot: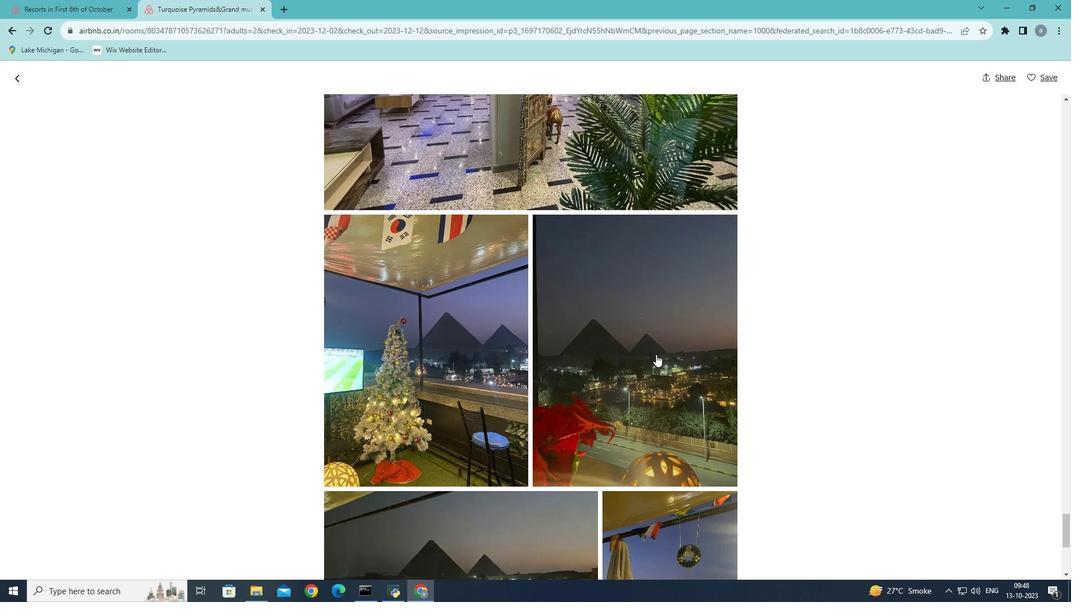 
Action: Mouse scrolled (656, 354) with delta (0, 0)
Screenshot: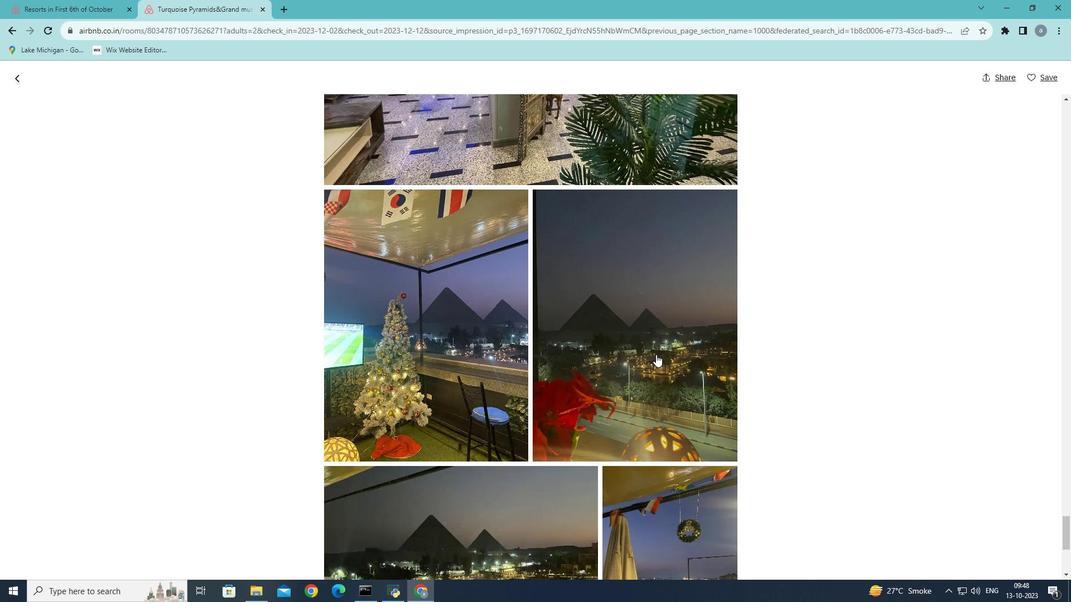 
Action: Mouse scrolled (656, 354) with delta (0, 0)
Screenshot: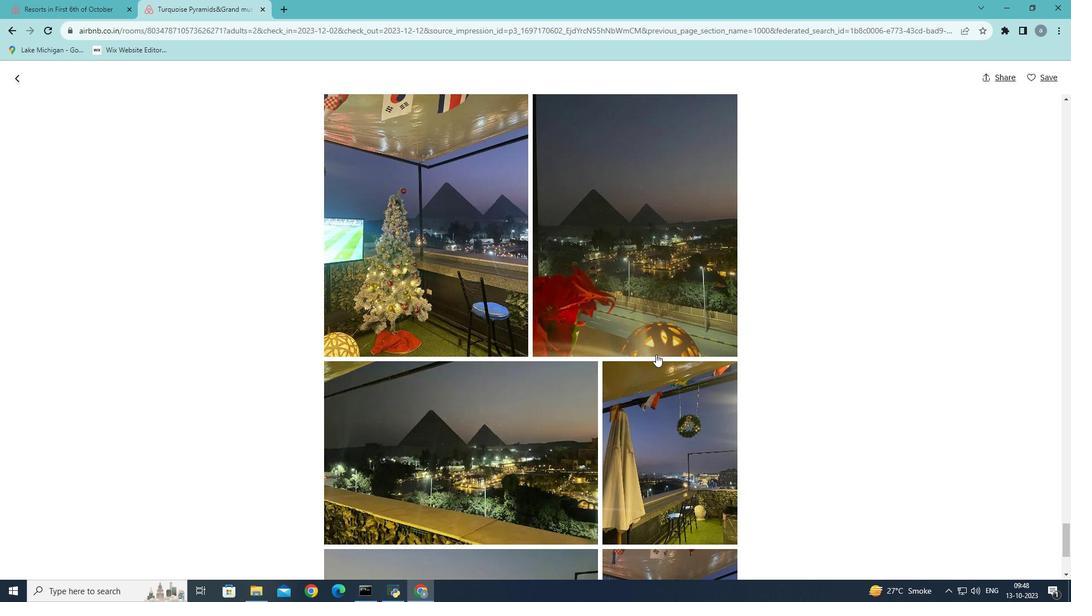 
Action: Mouse scrolled (656, 354) with delta (0, 0)
Screenshot: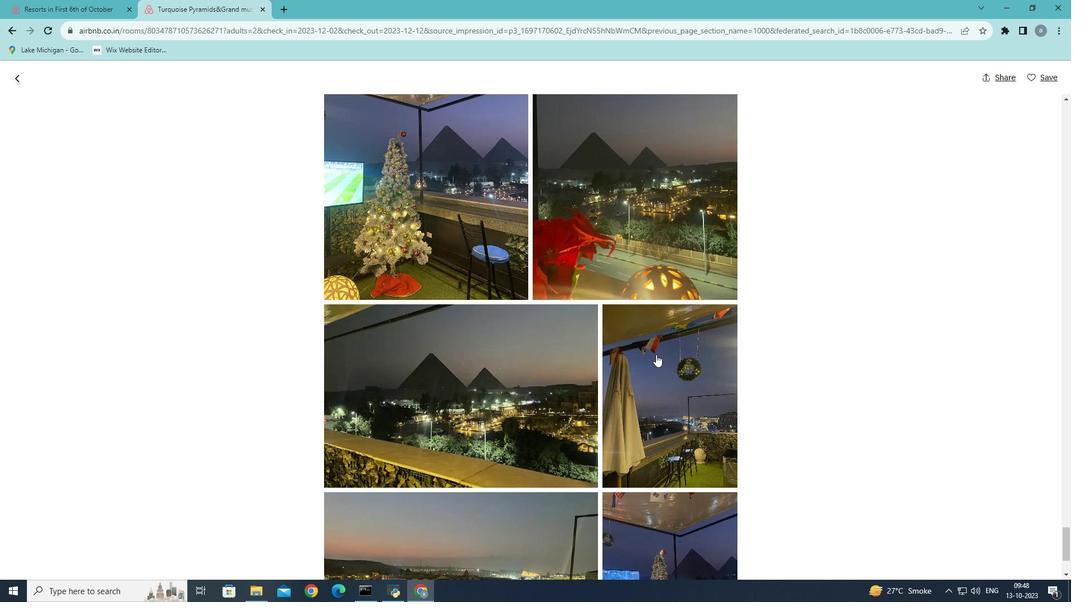 
Action: Mouse scrolled (656, 354) with delta (0, 0)
Screenshot: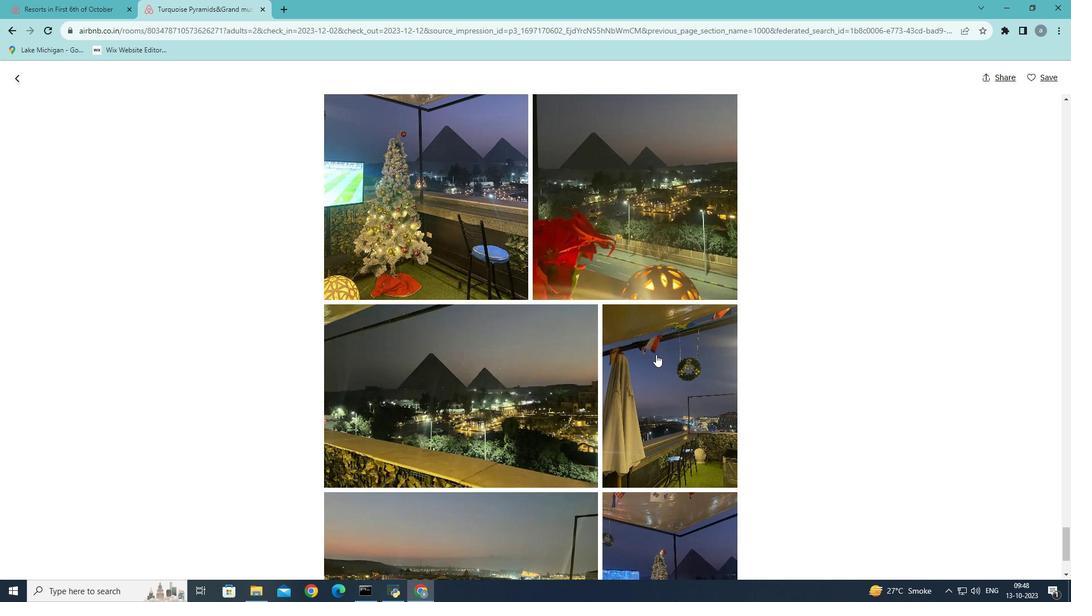 
Action: Mouse scrolled (656, 354) with delta (0, 0)
Screenshot: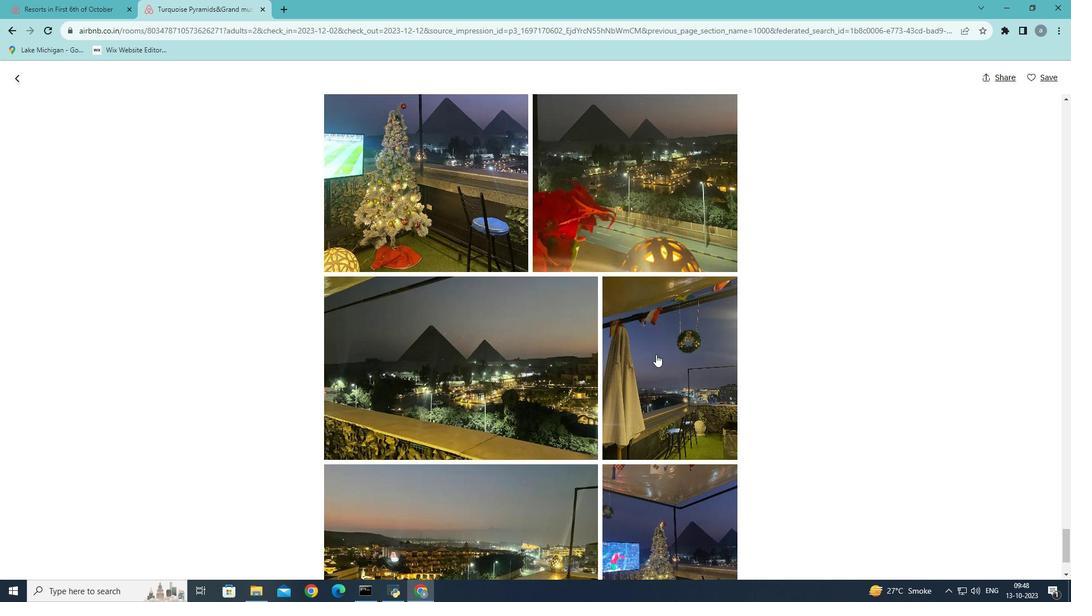 
Action: Mouse scrolled (656, 354) with delta (0, 0)
Screenshot: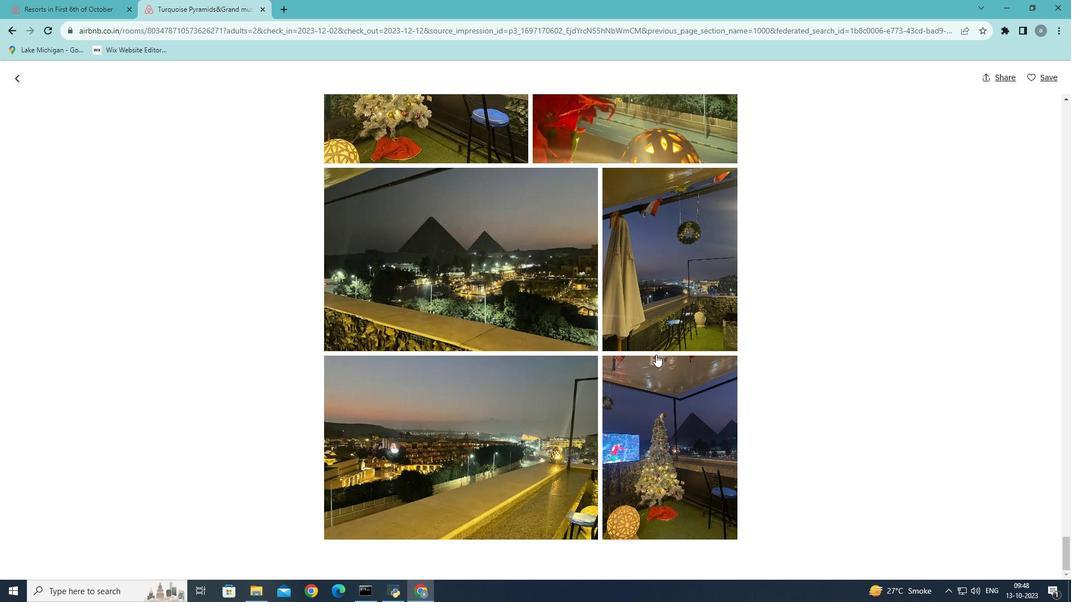 
Action: Mouse scrolled (656, 354) with delta (0, 0)
Screenshot: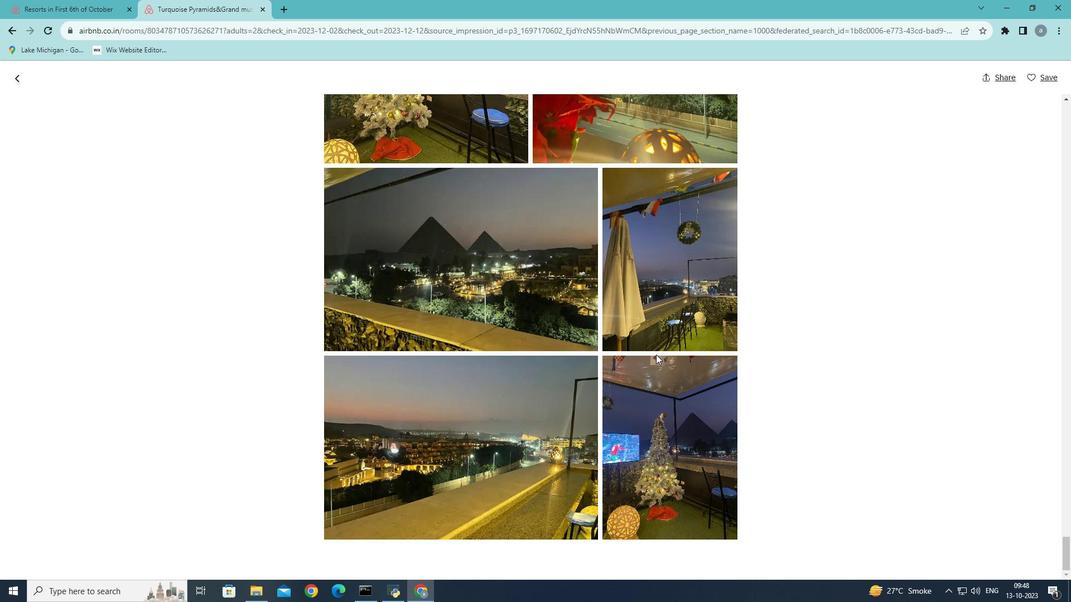 
Action: Mouse scrolled (656, 354) with delta (0, 0)
Screenshot: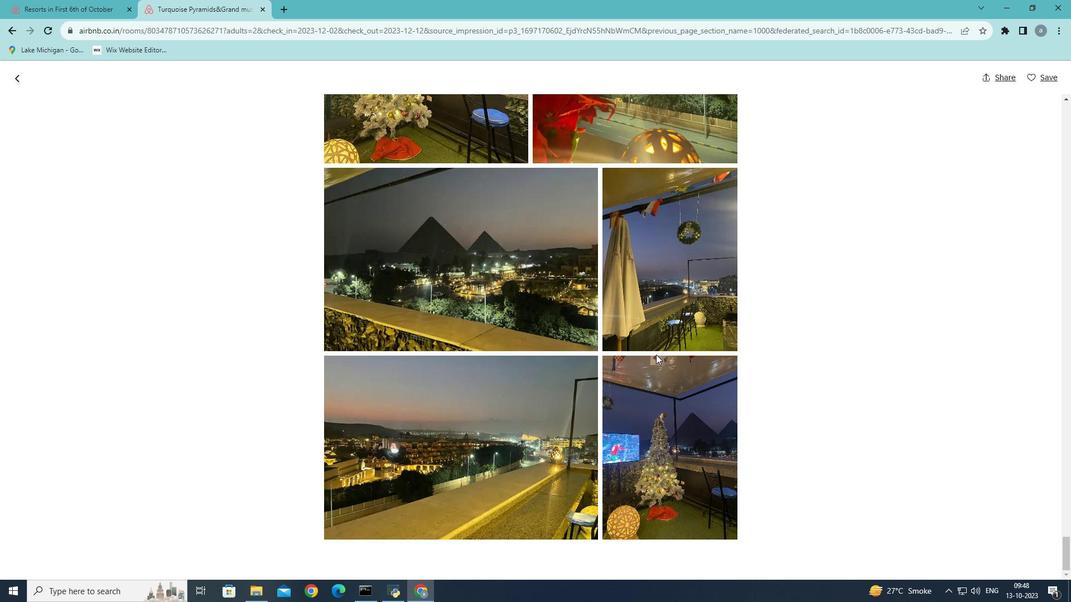 
Action: Mouse scrolled (656, 354) with delta (0, 0)
Screenshot: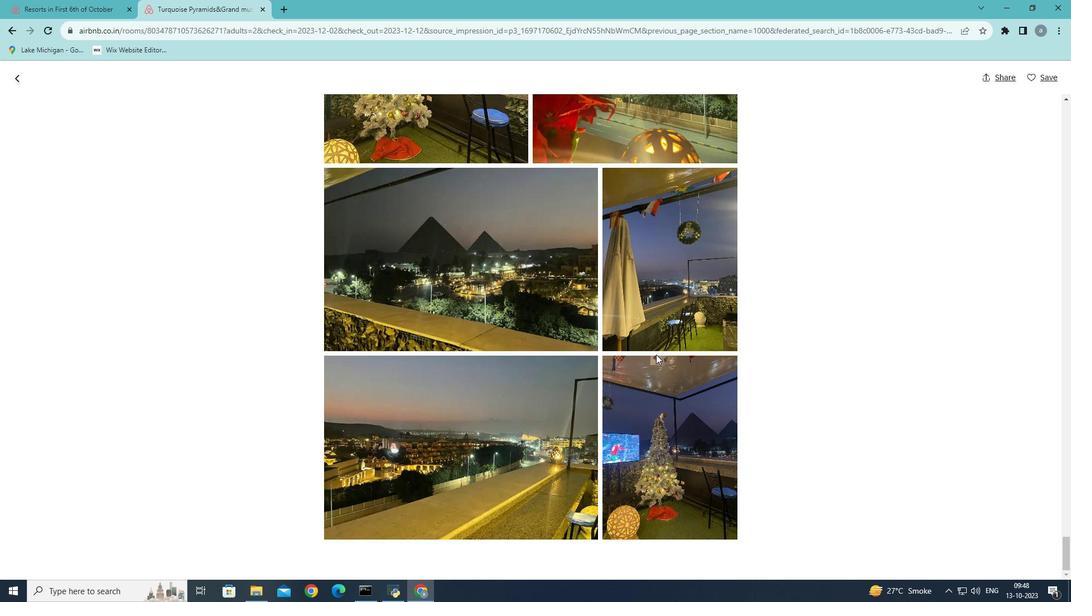 
Action: Mouse scrolled (656, 354) with delta (0, 0)
Screenshot: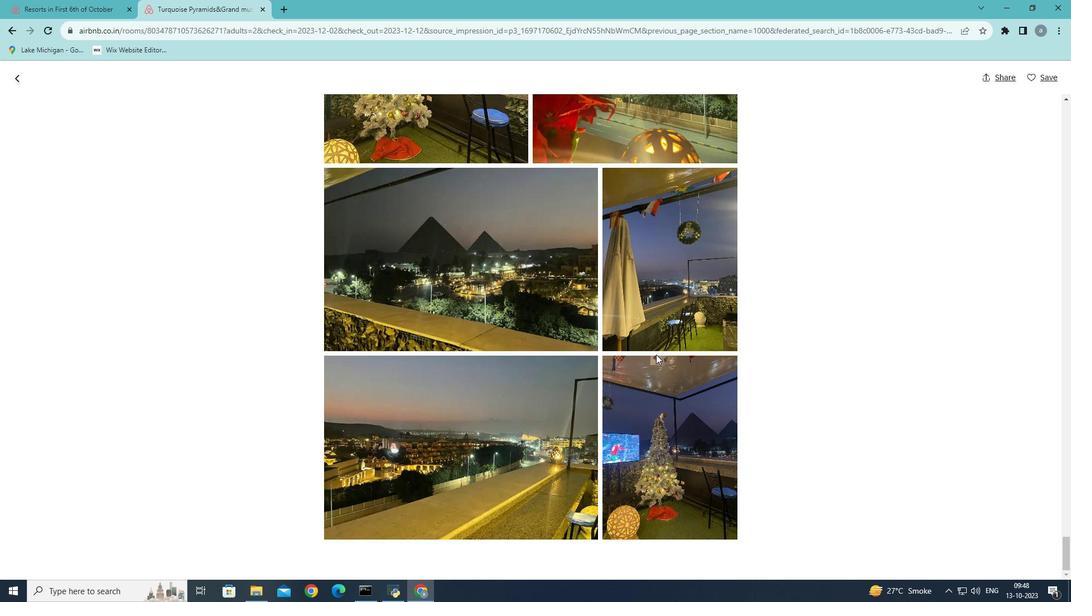 
Action: Mouse scrolled (656, 354) with delta (0, 0)
Screenshot: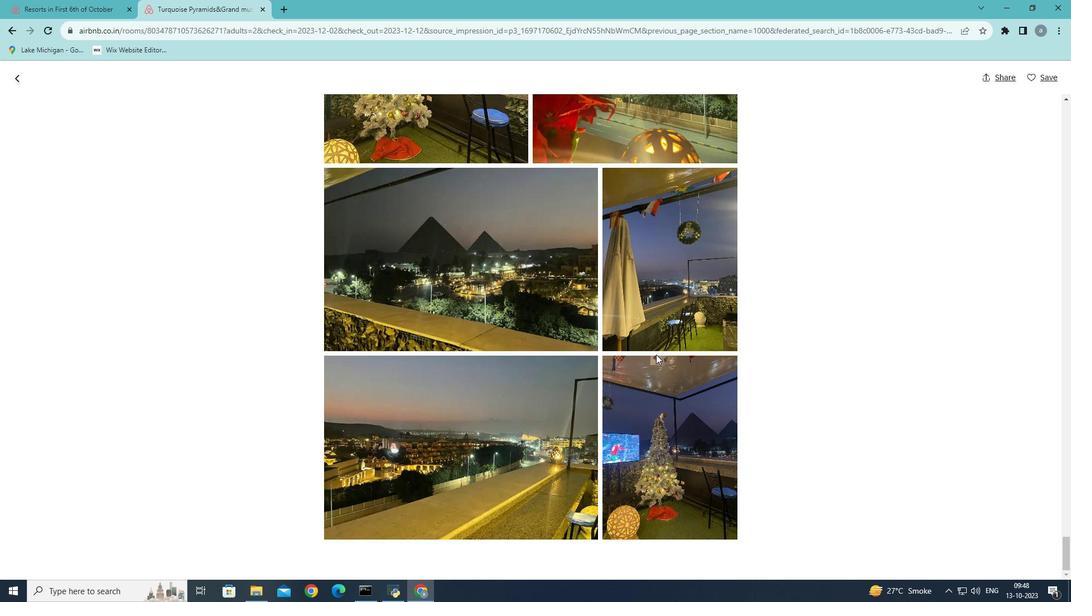 
Action: Mouse scrolled (656, 354) with delta (0, 0)
Screenshot: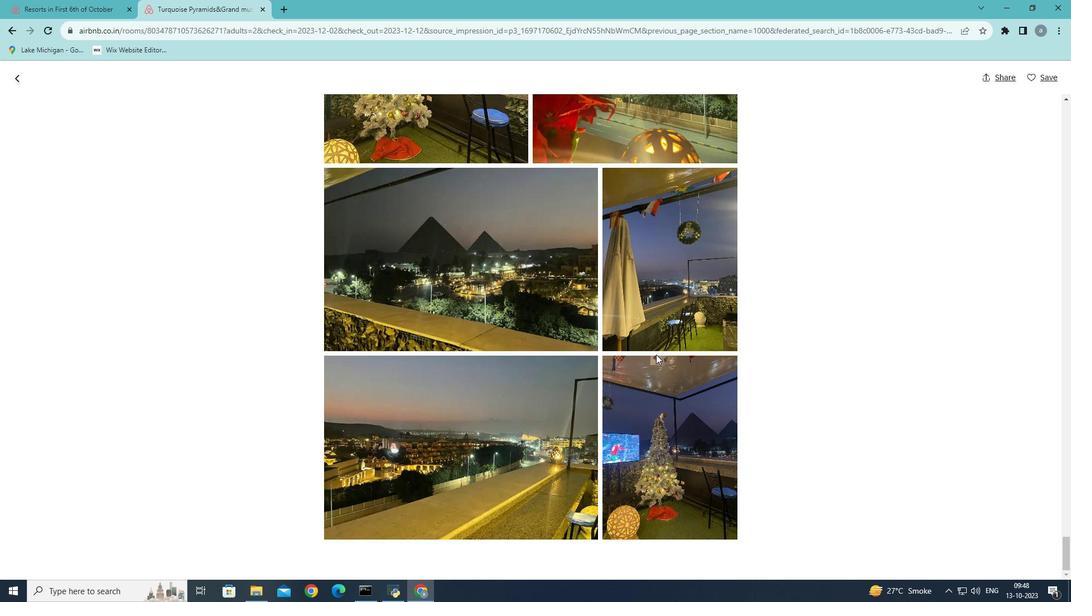 
Action: Mouse scrolled (656, 354) with delta (0, 0)
Screenshot: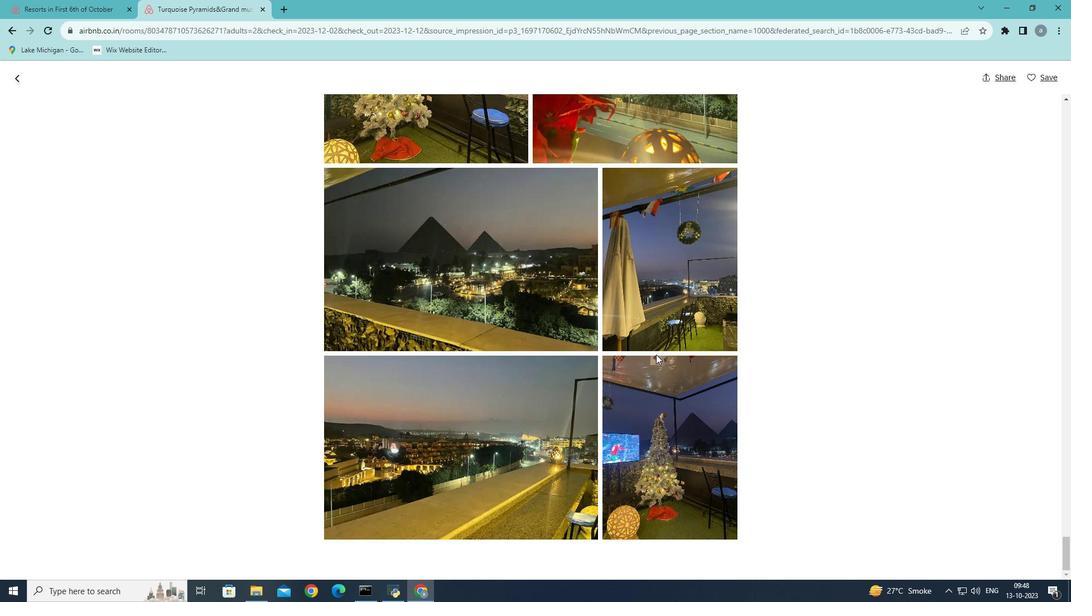 
Action: Mouse scrolled (656, 354) with delta (0, 0)
Screenshot: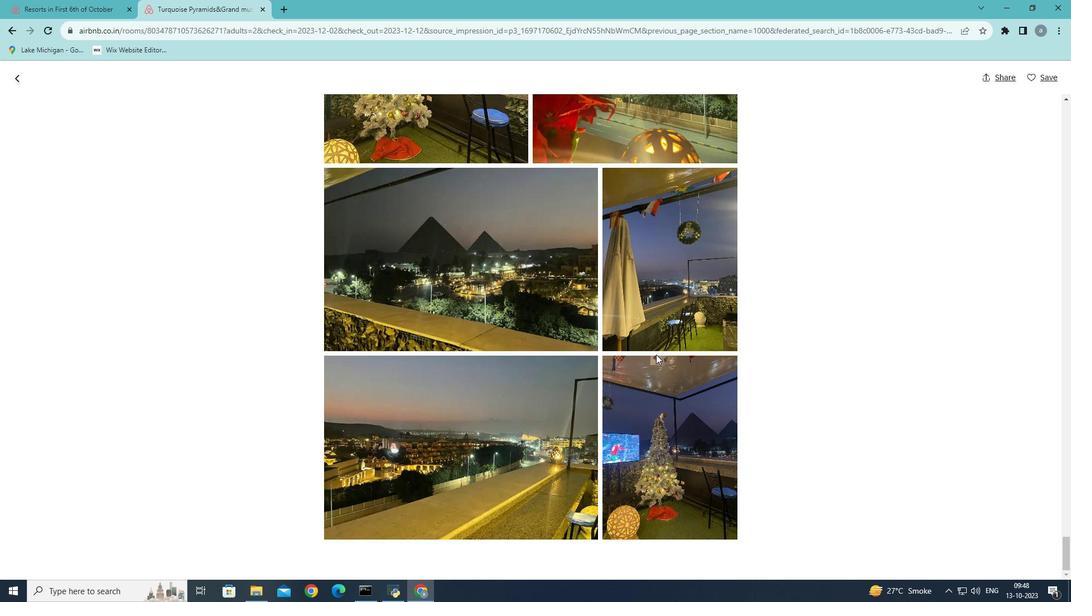 
Action: Mouse moved to (12, 78)
Screenshot: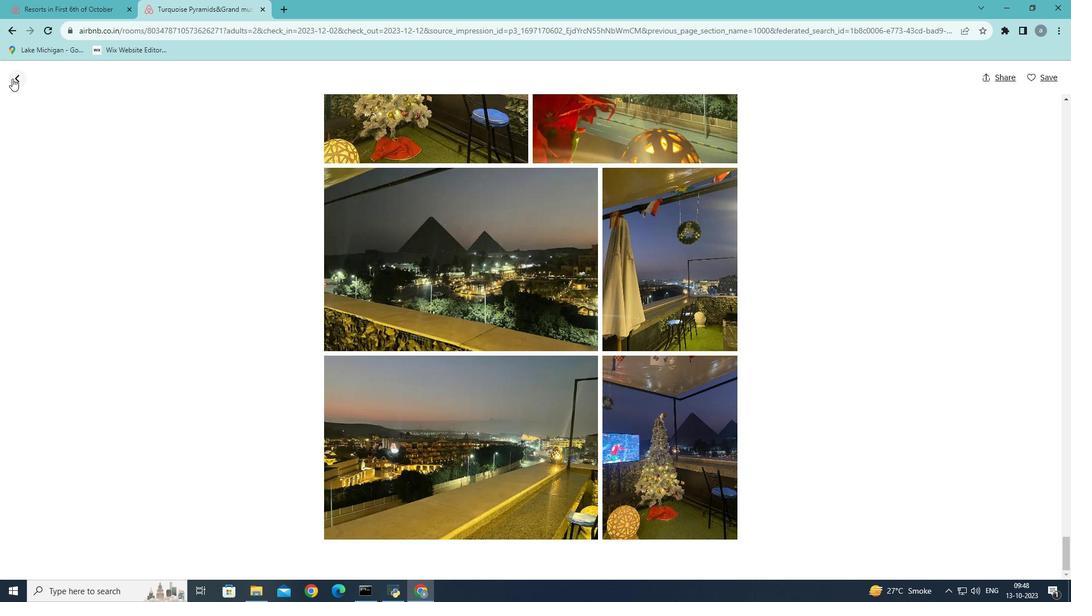 
Action: Mouse pressed left at (12, 78)
Screenshot: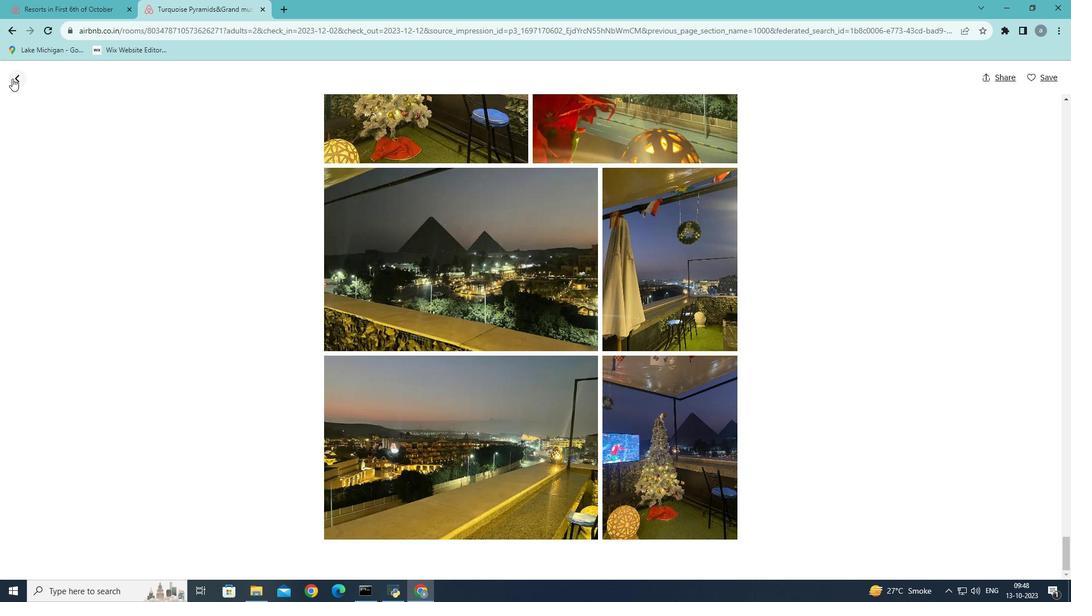 
Action: Mouse moved to (358, 353)
Screenshot: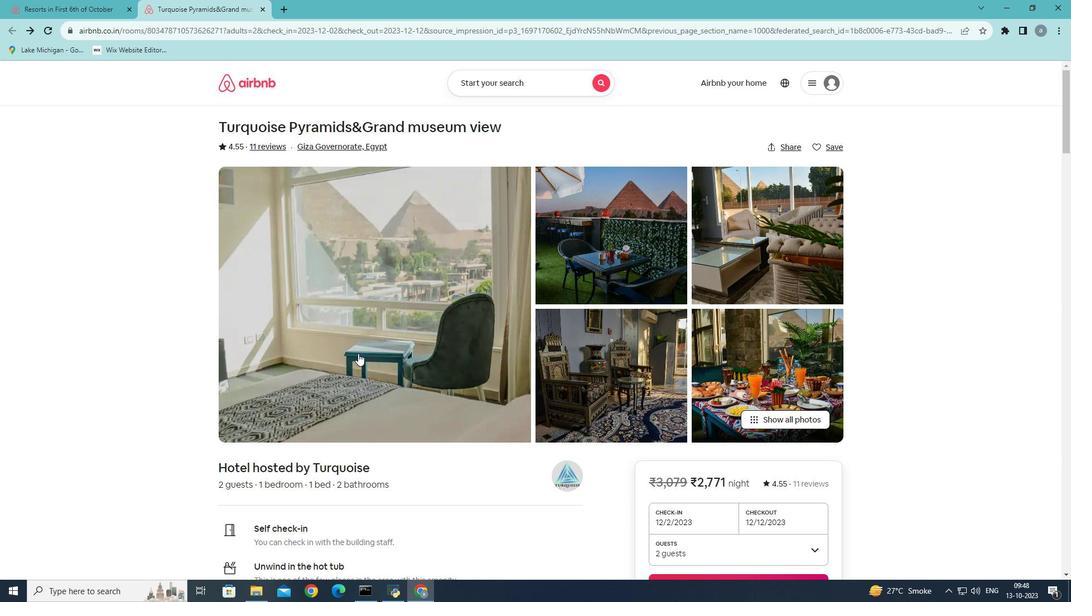 
Action: Mouse scrolled (358, 353) with delta (0, 0)
Screenshot: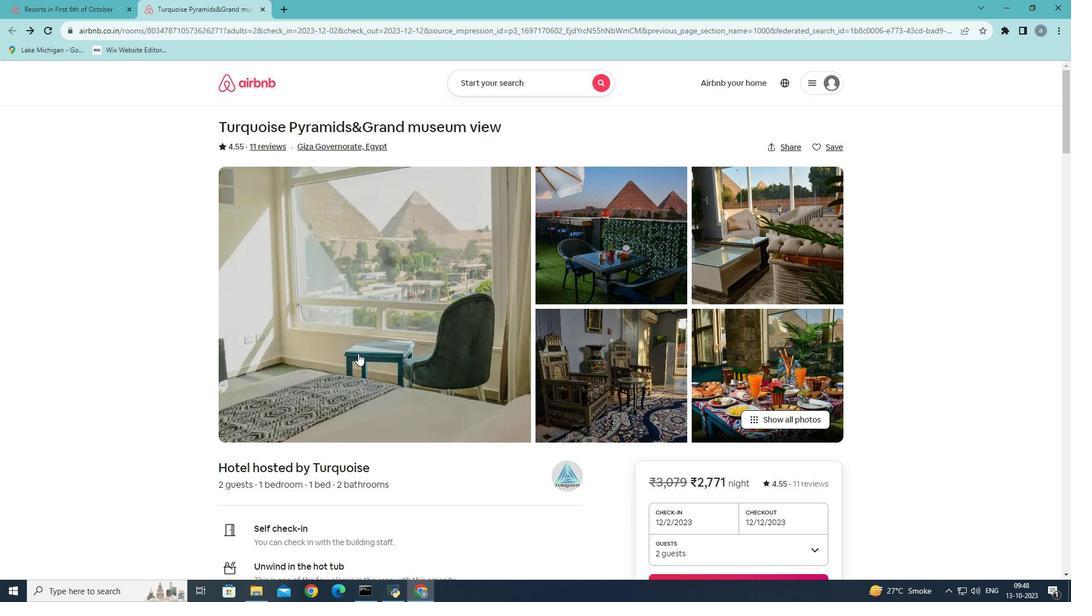 
Action: Mouse scrolled (358, 353) with delta (0, 0)
Screenshot: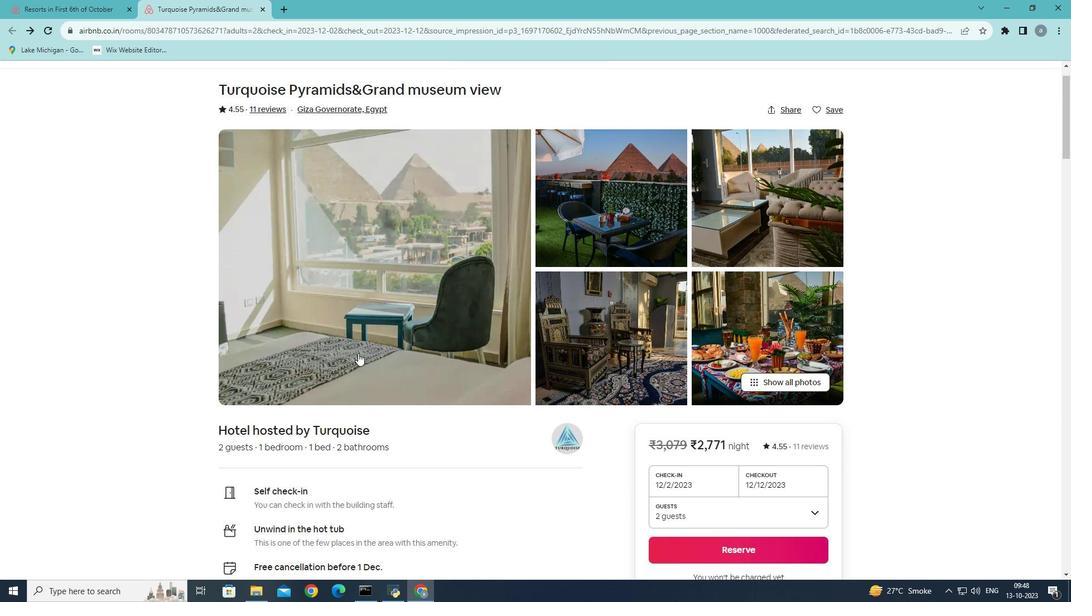 
Action: Mouse scrolled (358, 353) with delta (0, 0)
Screenshot: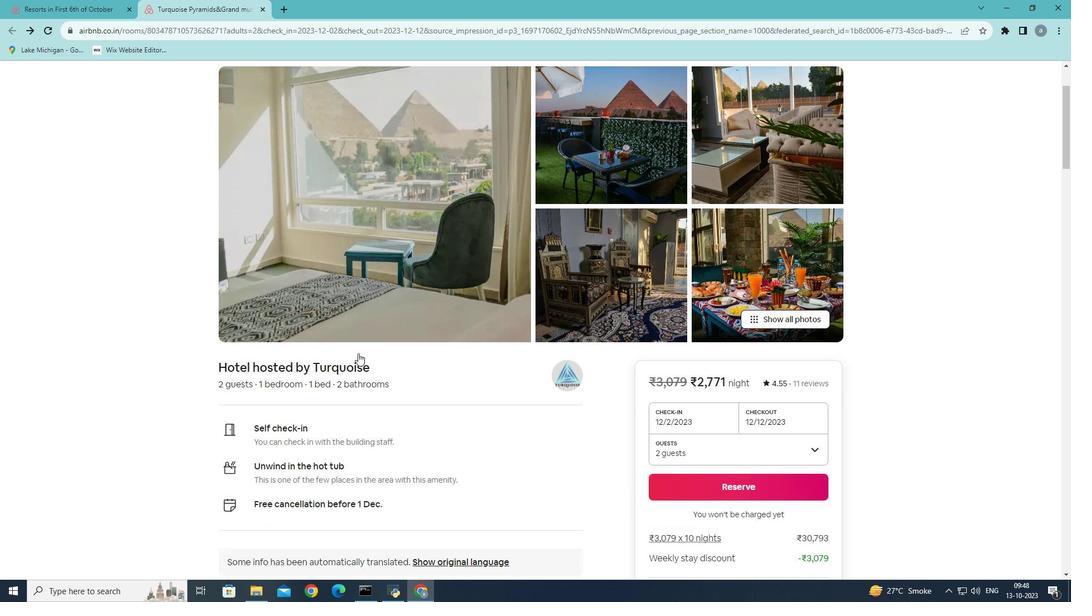 
Action: Mouse scrolled (358, 353) with delta (0, 0)
Screenshot: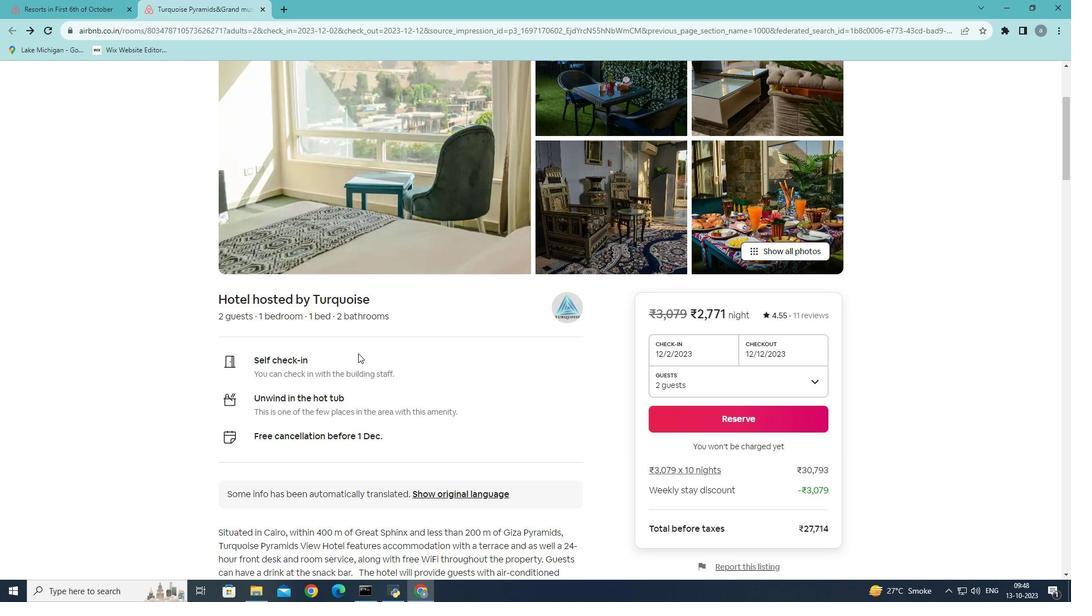 
Action: Mouse scrolled (358, 353) with delta (0, 0)
Screenshot: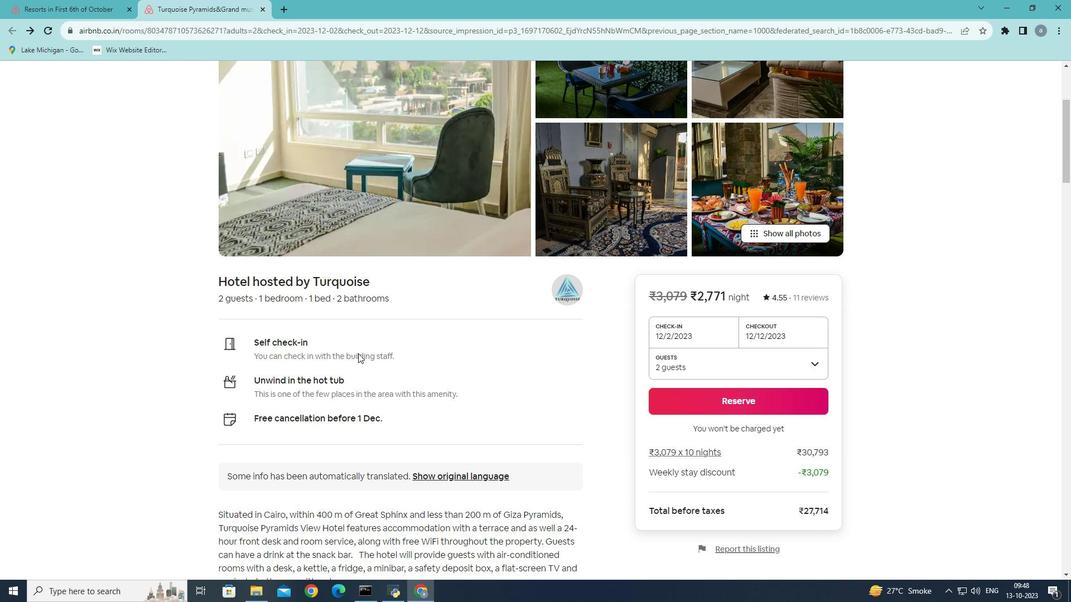 
Action: Mouse scrolled (358, 353) with delta (0, 0)
Screenshot: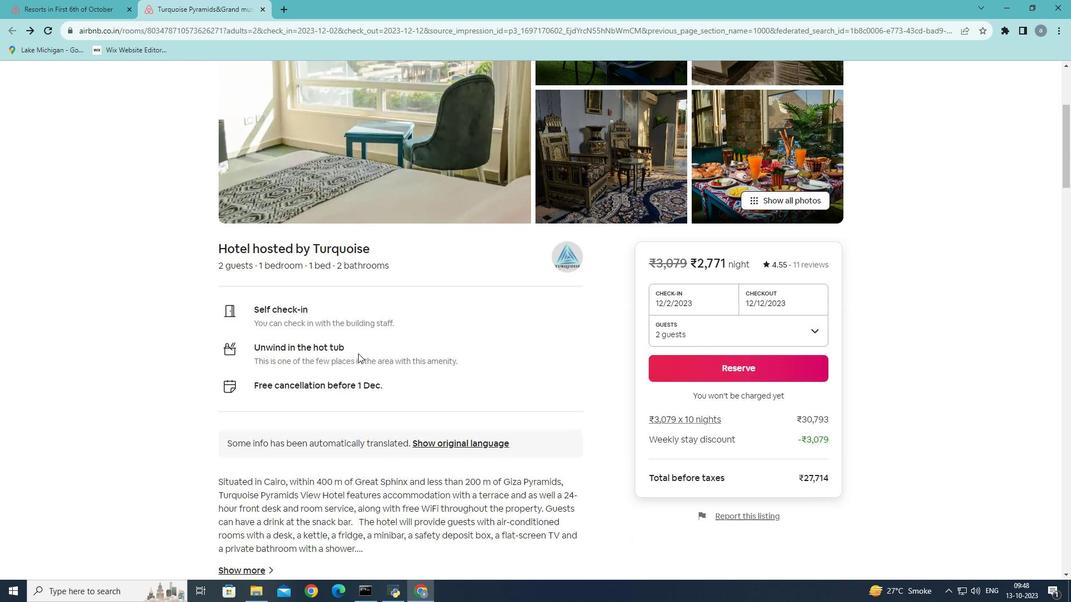 
Action: Mouse scrolled (358, 353) with delta (0, 0)
Screenshot: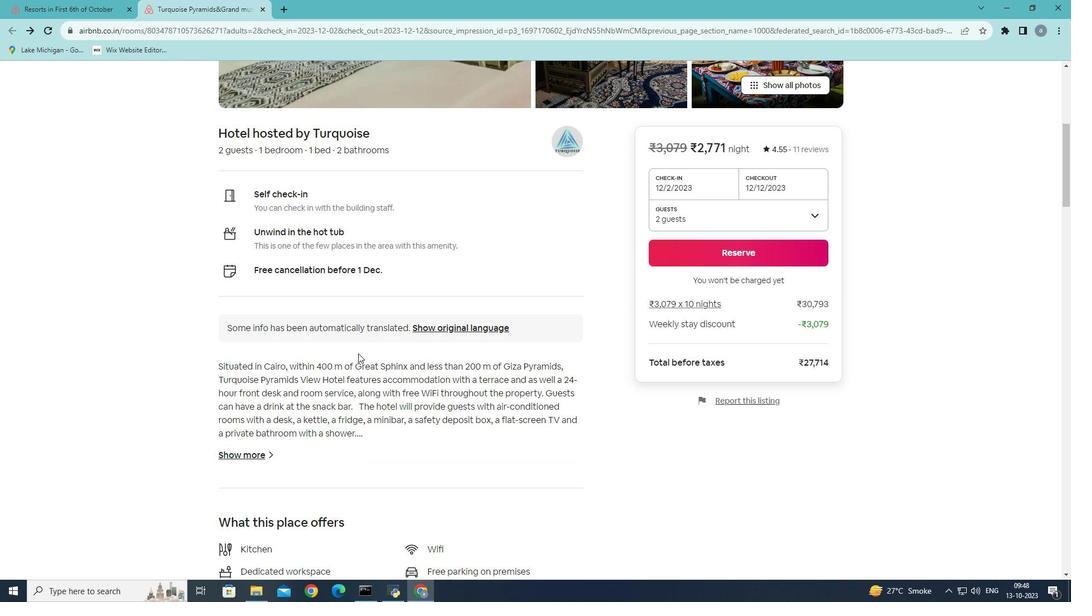 
Action: Mouse scrolled (358, 353) with delta (0, 0)
Screenshot: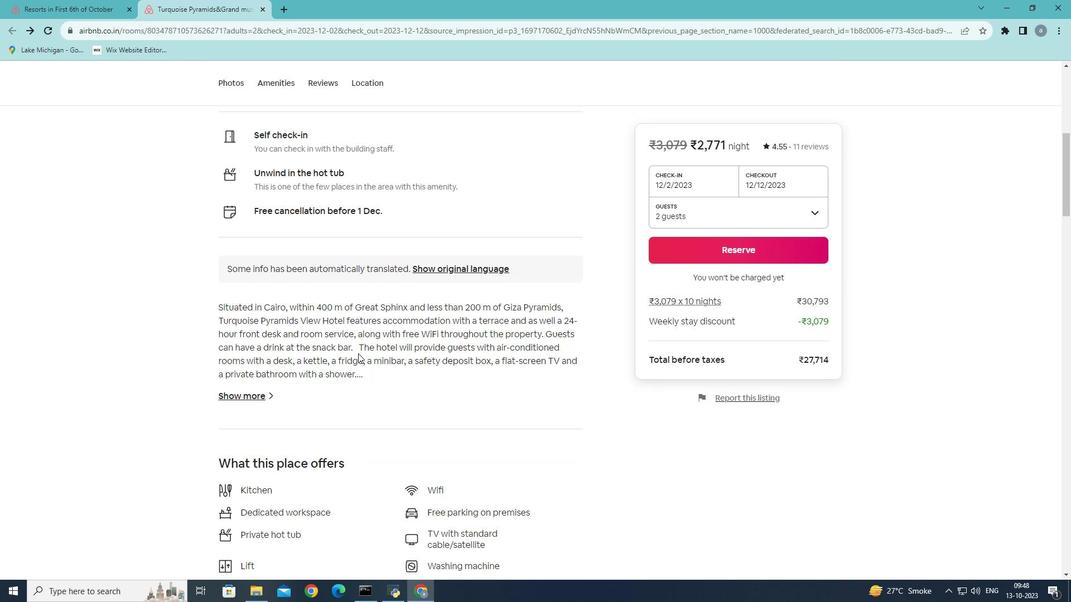 
Action: Mouse scrolled (358, 353) with delta (0, 0)
Screenshot: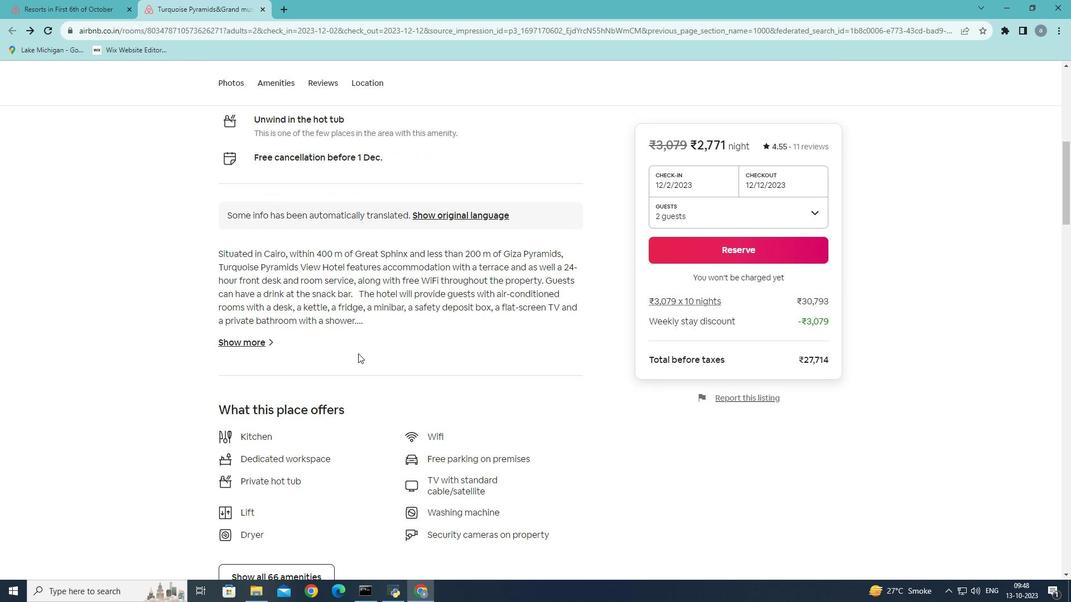 
Action: Mouse scrolled (358, 353) with delta (0, 0)
Screenshot: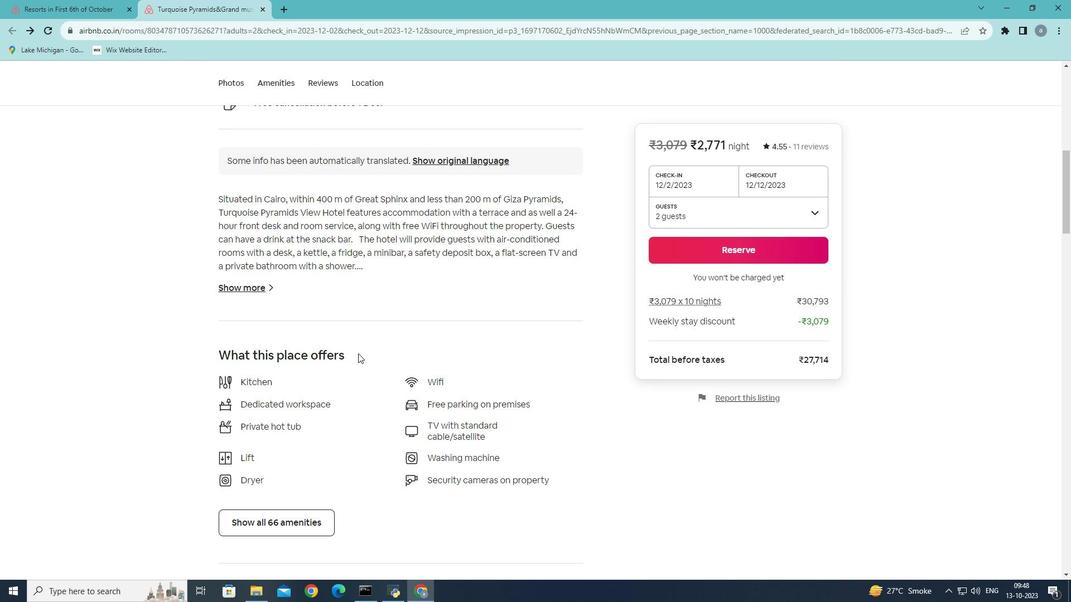 
Action: Mouse scrolled (358, 353) with delta (0, 0)
Screenshot: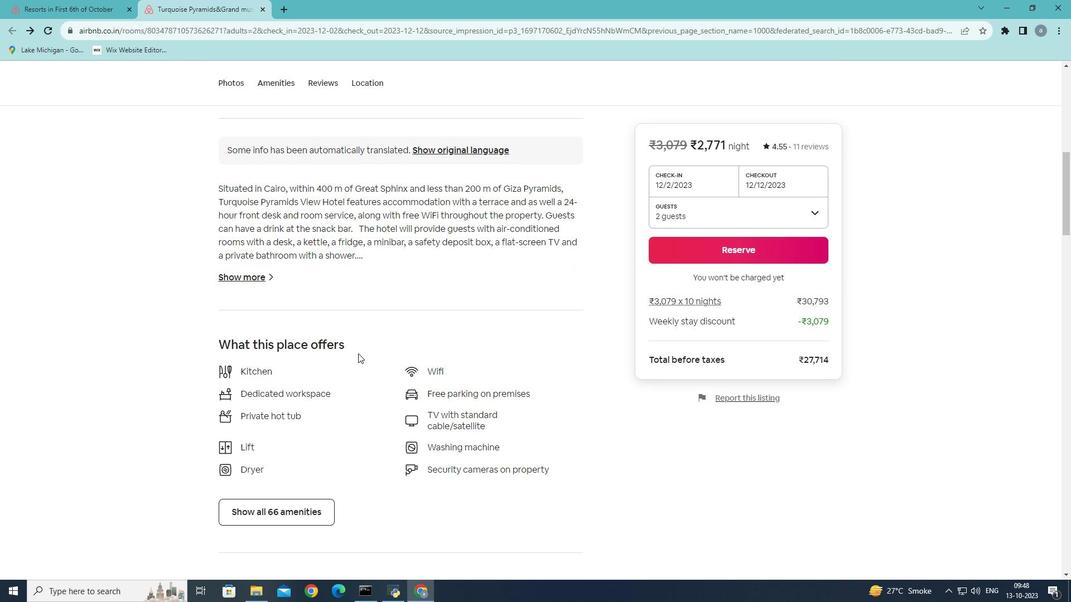
Action: Mouse scrolled (358, 353) with delta (0, 0)
Screenshot: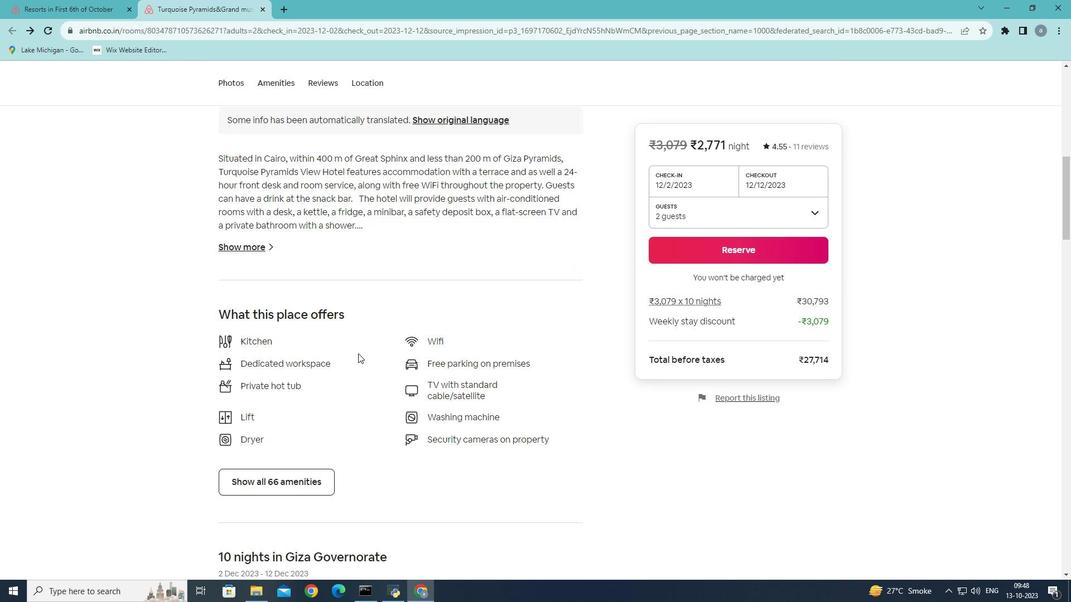 
Action: Mouse moved to (287, 359)
Screenshot: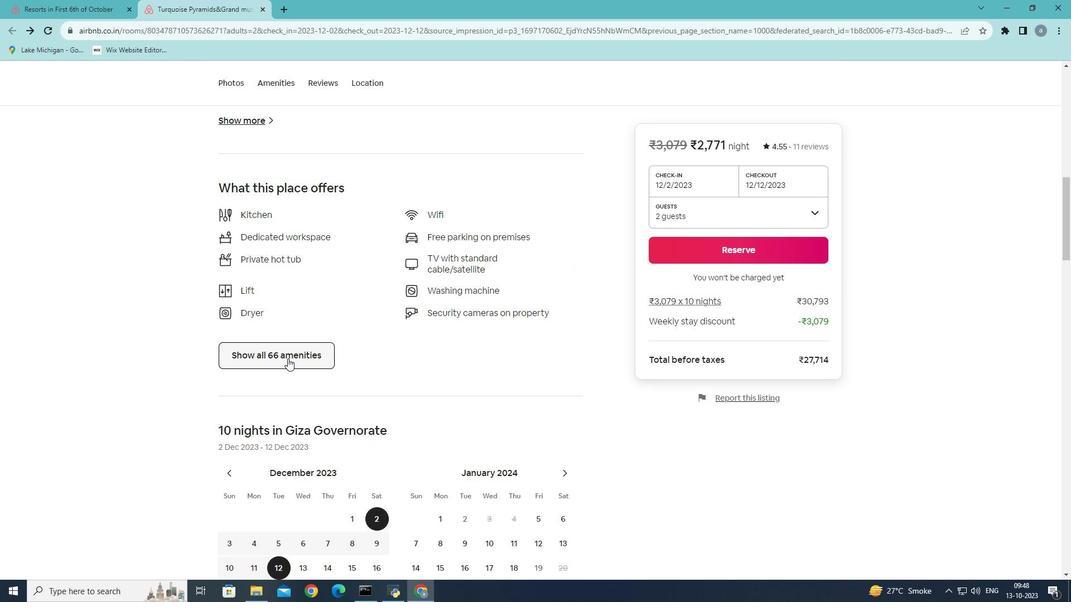 
Action: Mouse pressed left at (287, 359)
Screenshot: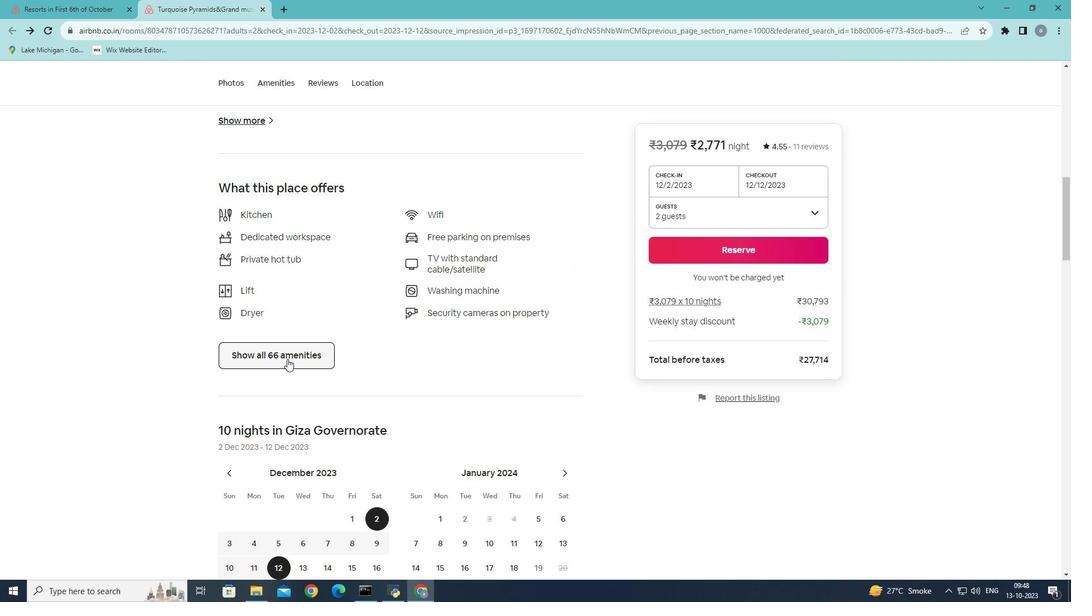 
Action: Mouse moved to (552, 227)
Screenshot: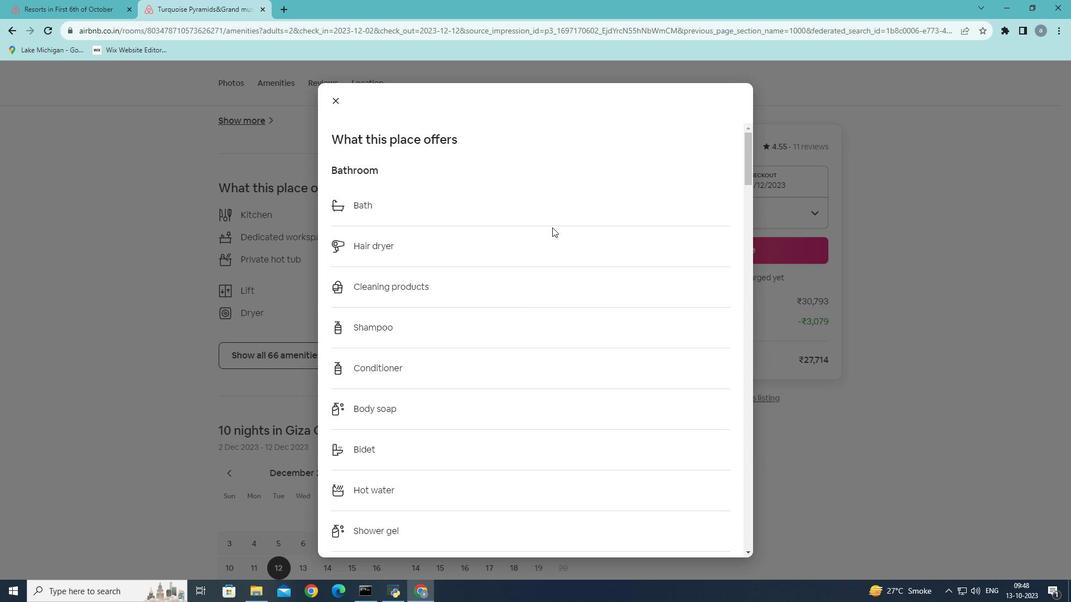 
Action: Mouse scrolled (552, 227) with delta (0, 0)
Screenshot: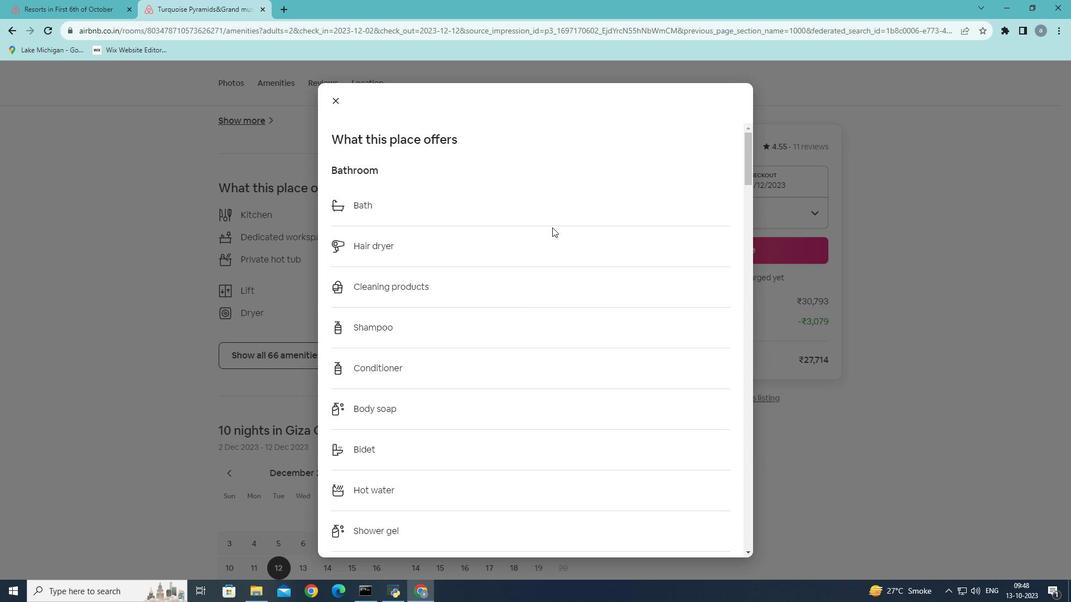 
Action: Mouse scrolled (552, 227) with delta (0, 0)
Screenshot: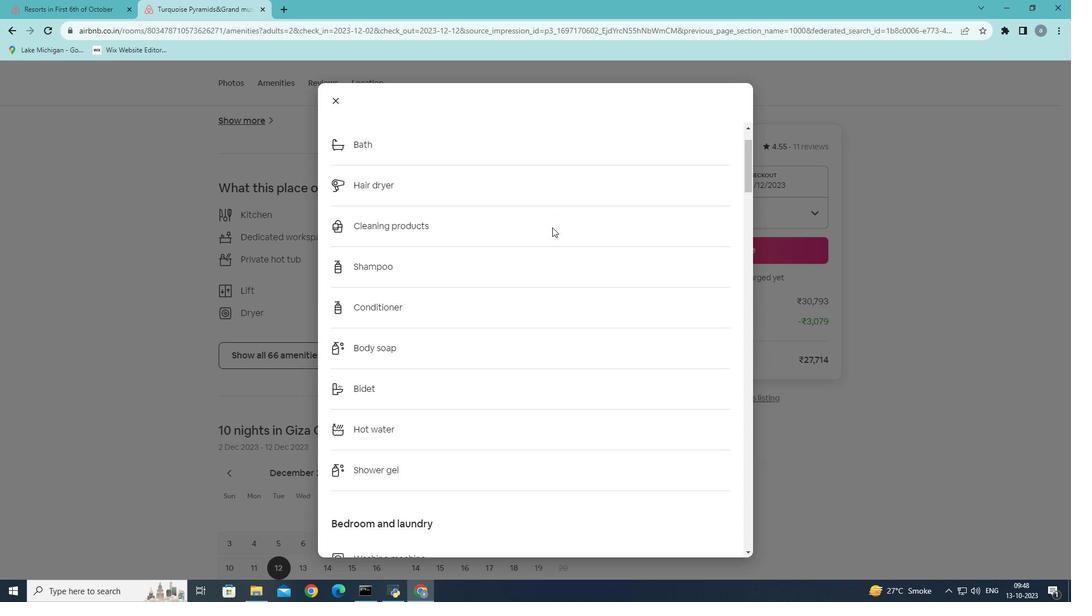 
Action: Mouse scrolled (552, 227) with delta (0, 0)
Screenshot: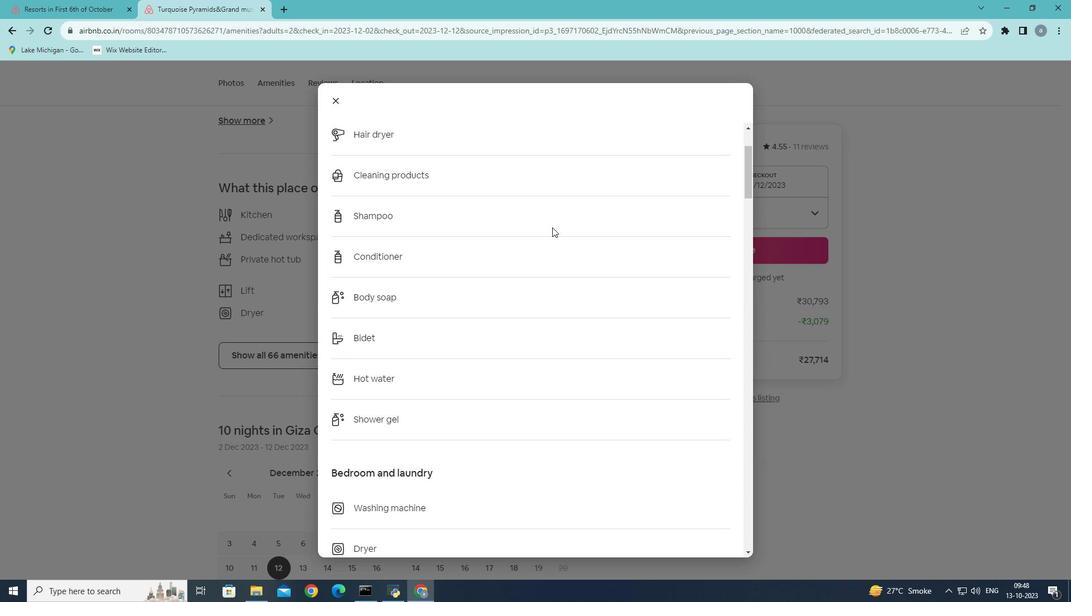 
Action: Mouse scrolled (552, 227) with delta (0, 0)
Screenshot: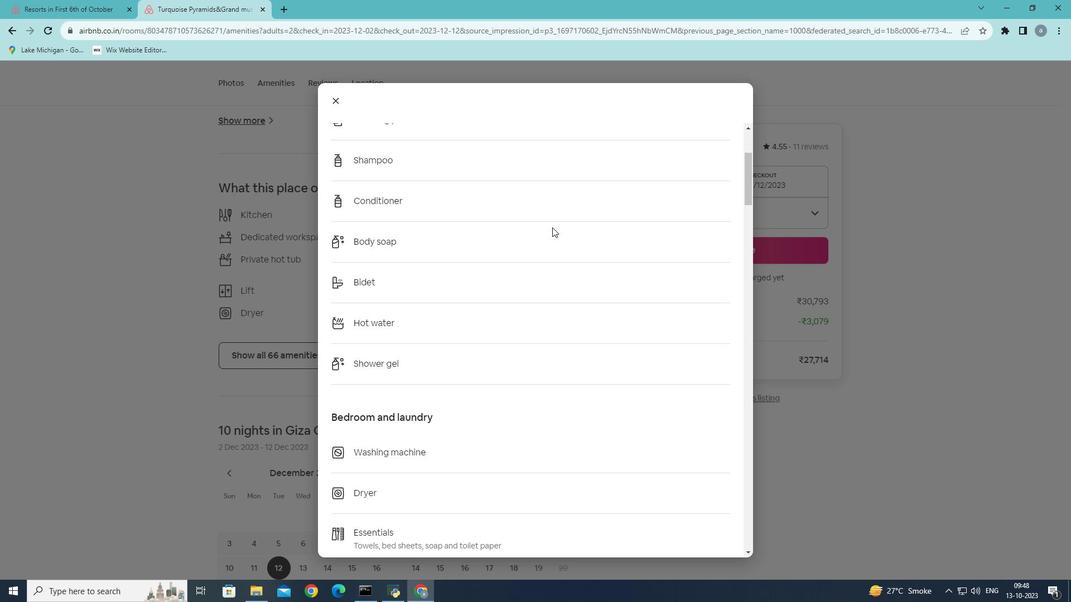 
Action: Mouse scrolled (552, 227) with delta (0, 0)
Screenshot: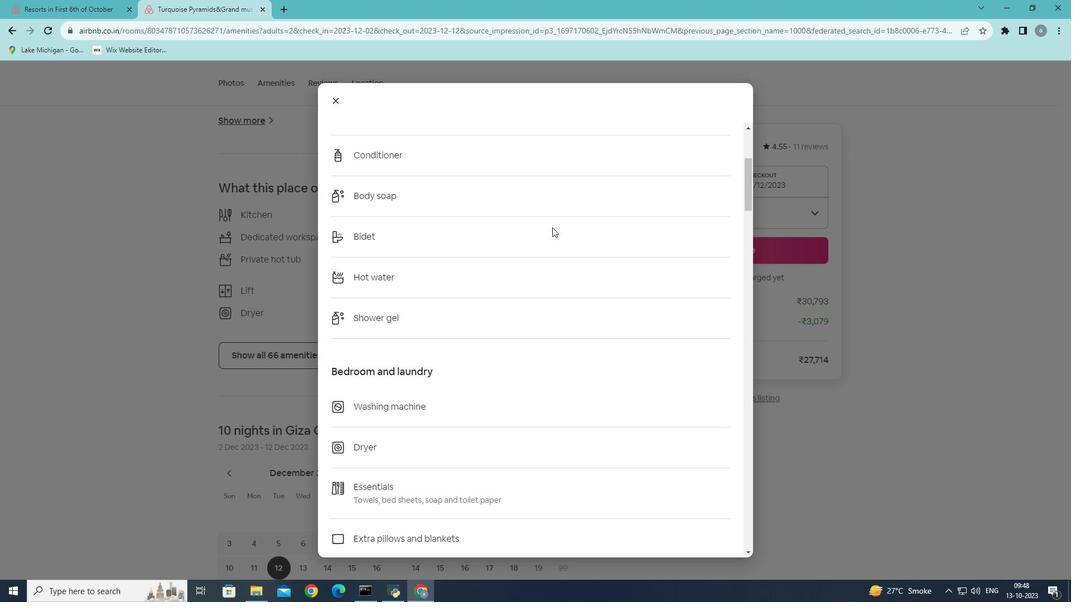 
Action: Mouse scrolled (552, 227) with delta (0, 0)
Screenshot: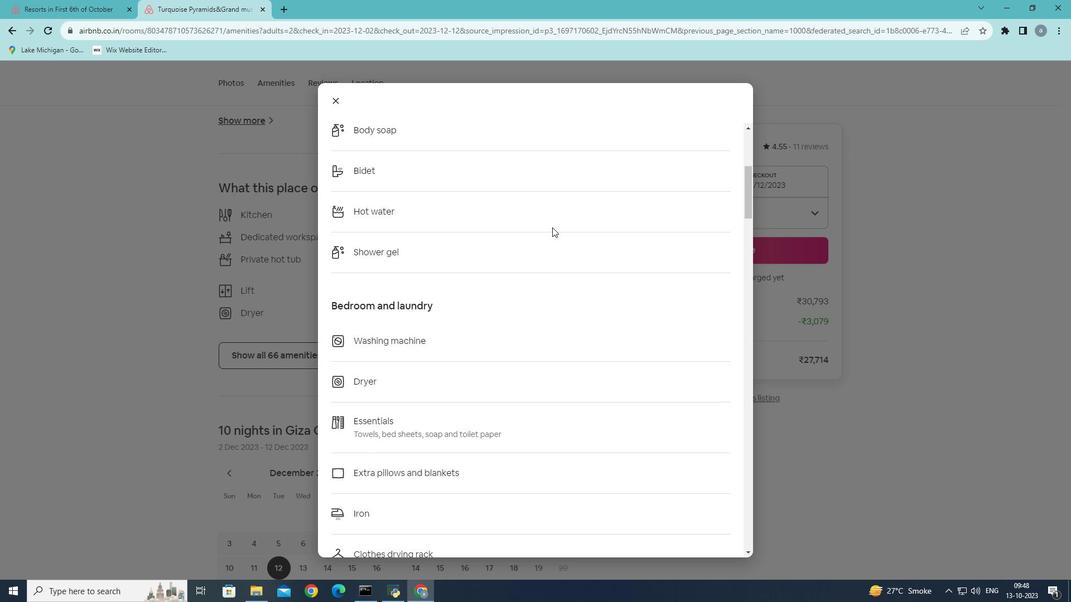 
Action: Mouse scrolled (552, 227) with delta (0, 0)
Screenshot: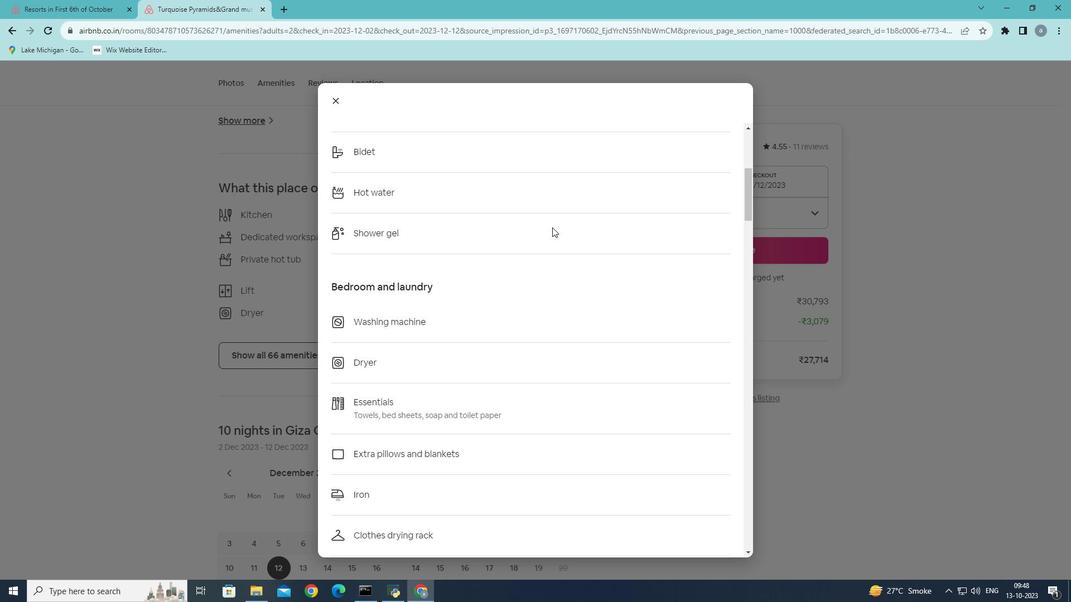 
Action: Mouse scrolled (552, 227) with delta (0, 0)
Screenshot: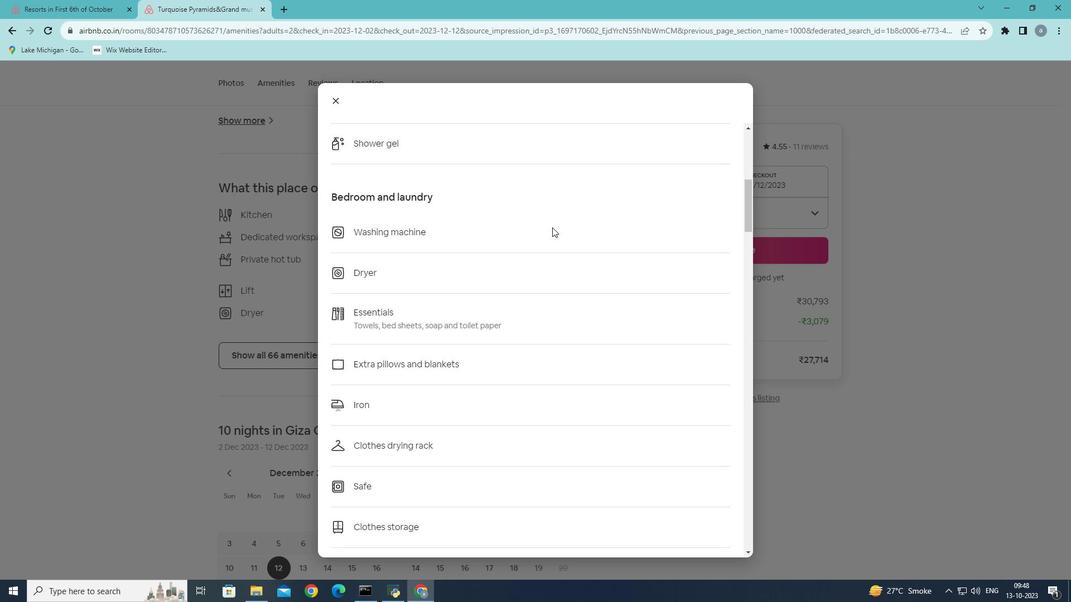 
Action: Mouse scrolled (552, 227) with delta (0, 0)
Screenshot: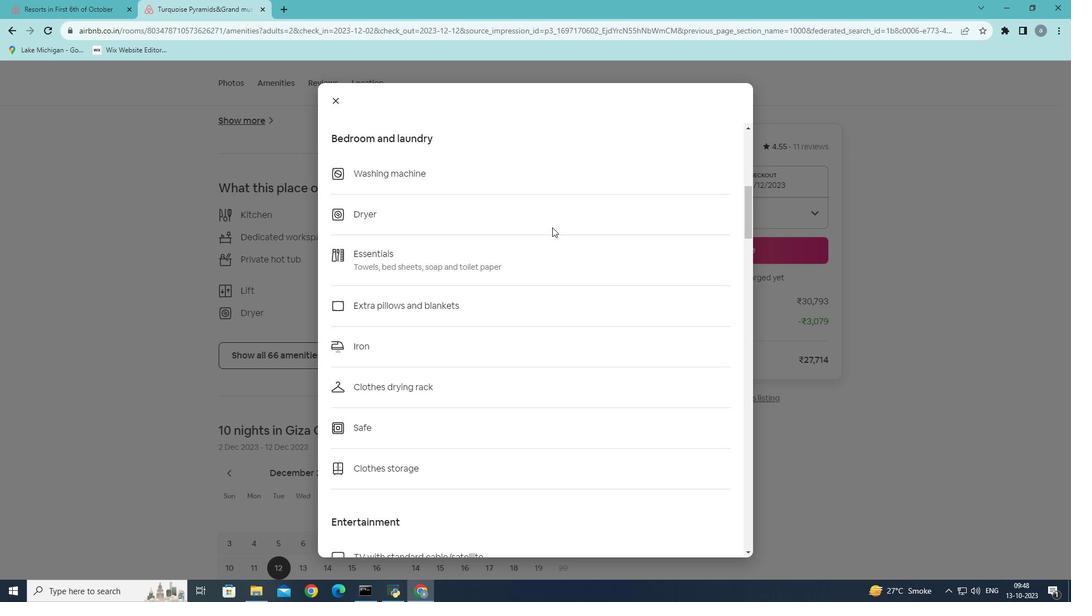 
Action: Mouse scrolled (552, 227) with delta (0, 0)
Screenshot: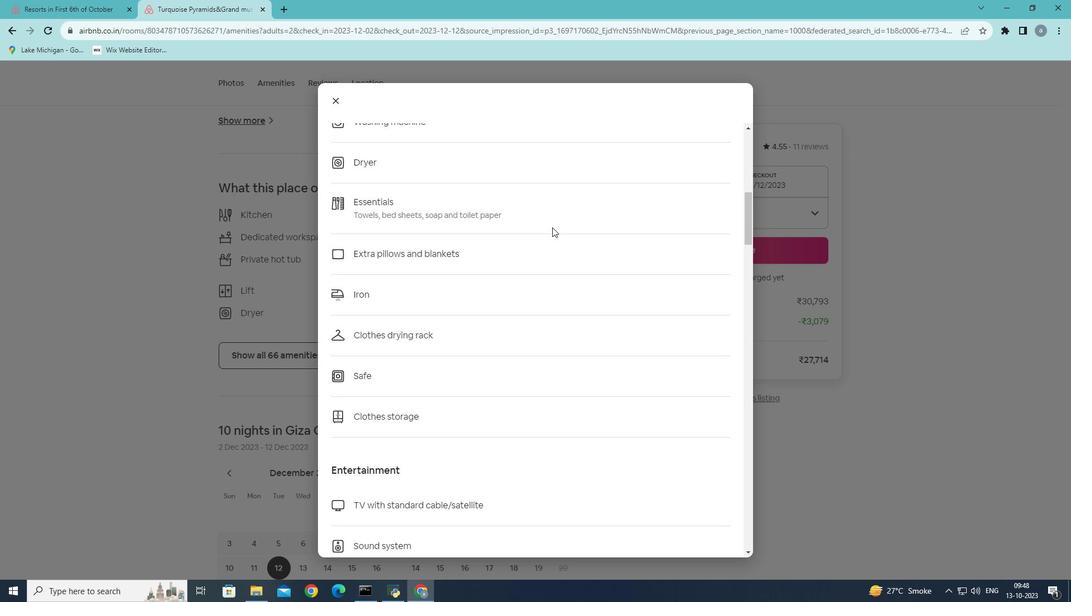 
Action: Mouse scrolled (552, 227) with delta (0, 0)
Screenshot: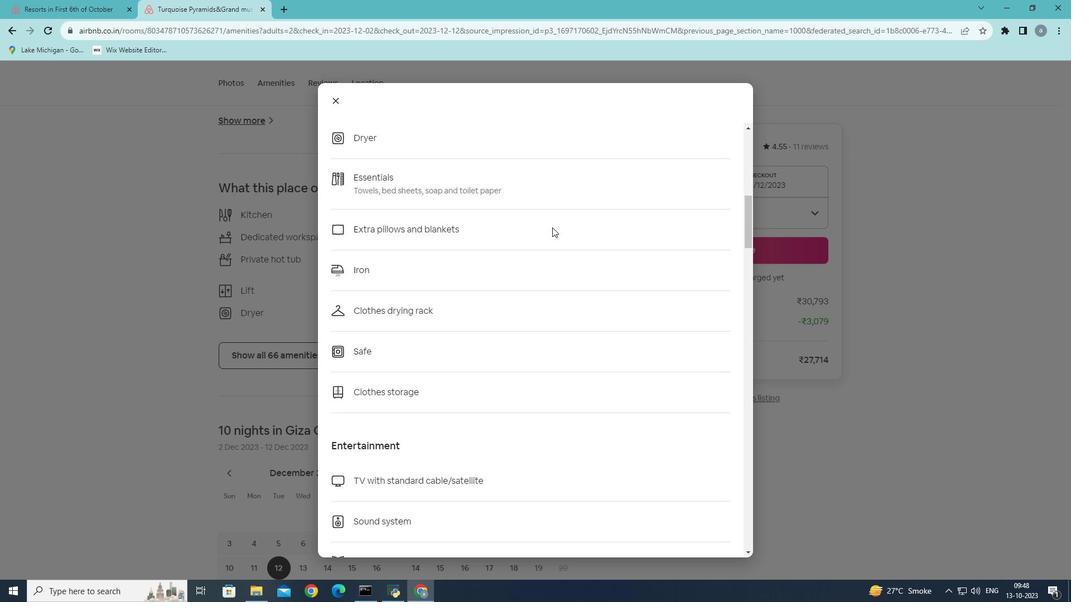 
Action: Mouse scrolled (552, 227) with delta (0, 0)
Screenshot: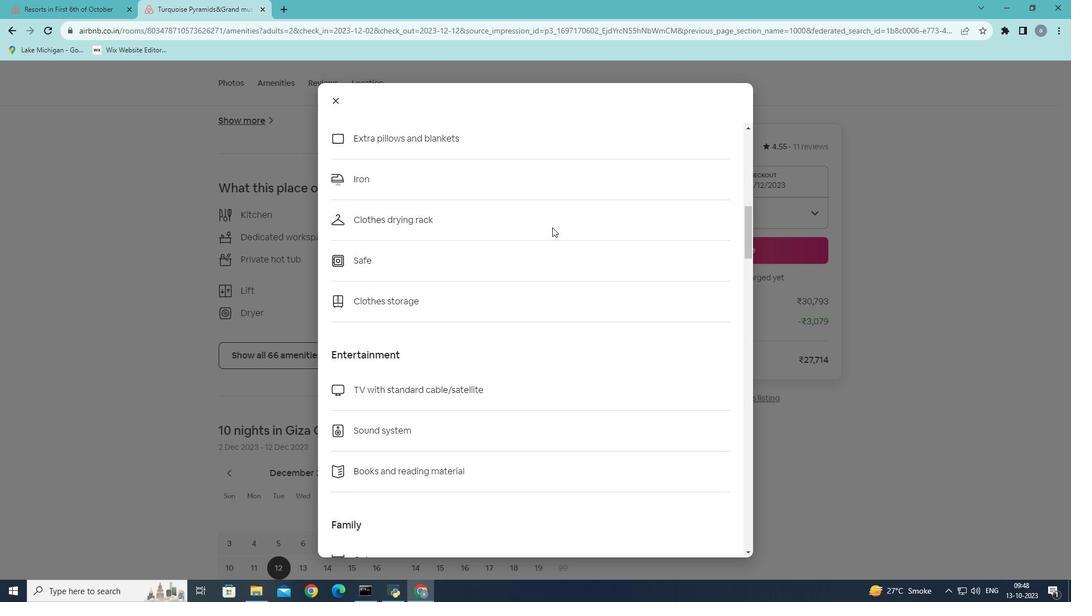 
Action: Mouse scrolled (552, 227) with delta (0, 0)
Screenshot: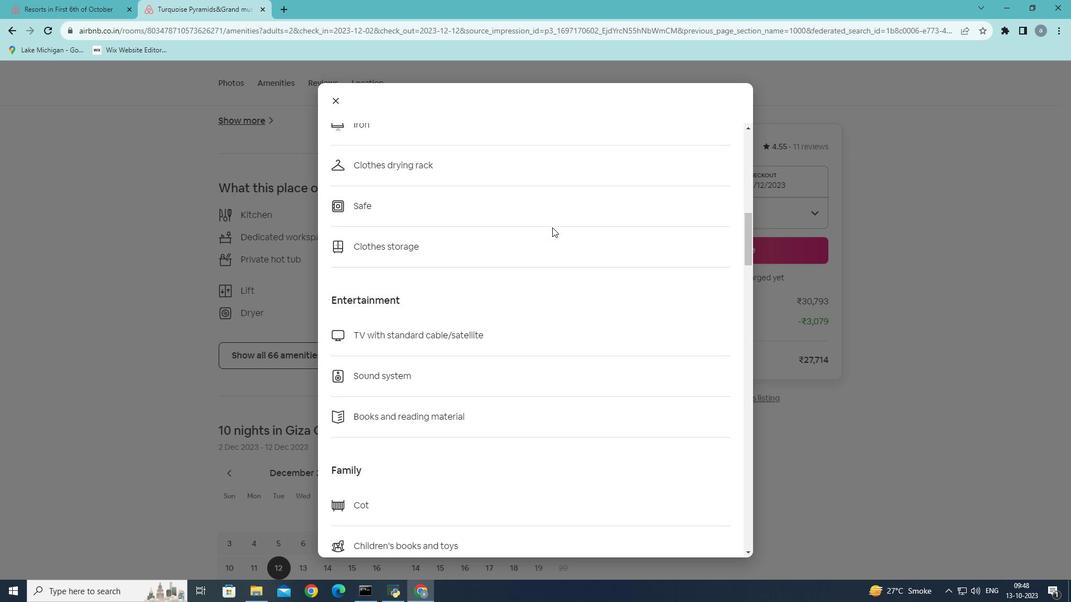 
Action: Mouse scrolled (552, 227) with delta (0, 0)
Screenshot: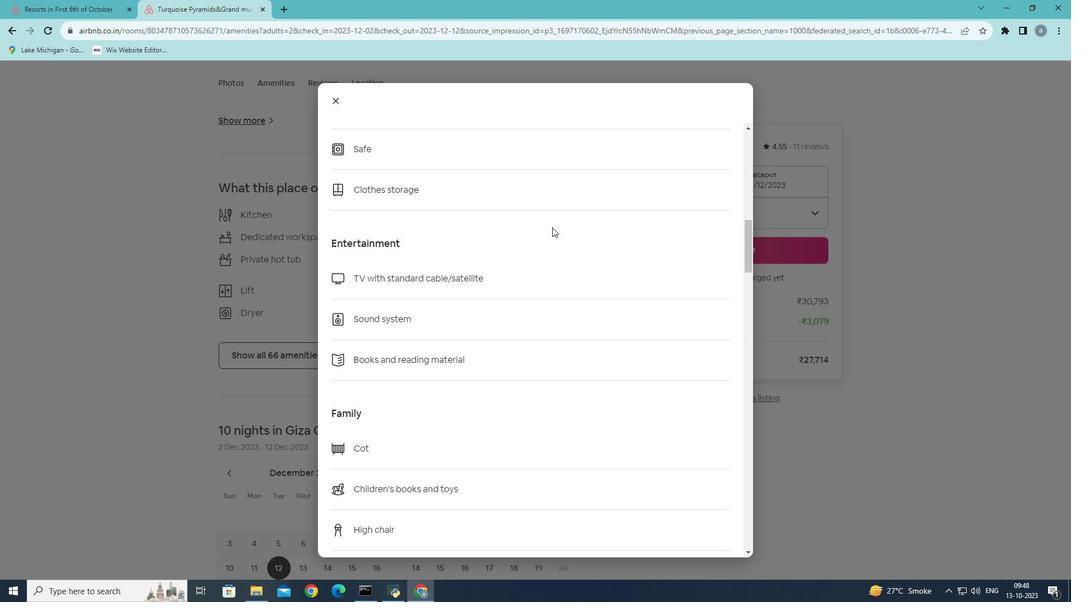 
Action: Mouse scrolled (552, 227) with delta (0, 0)
Screenshot: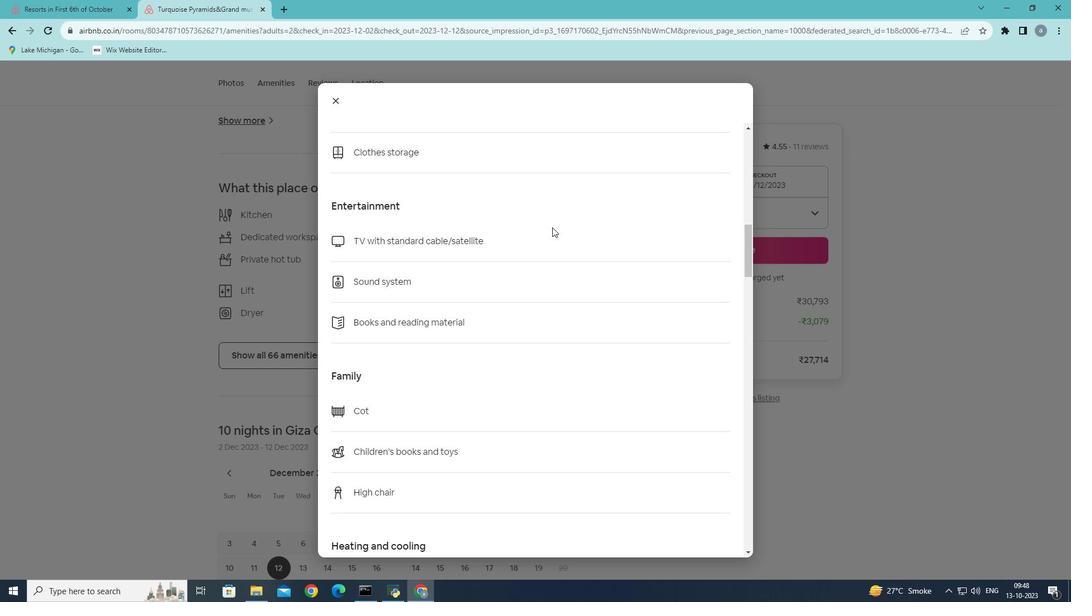 
Action: Mouse scrolled (552, 227) with delta (0, 0)
Screenshot: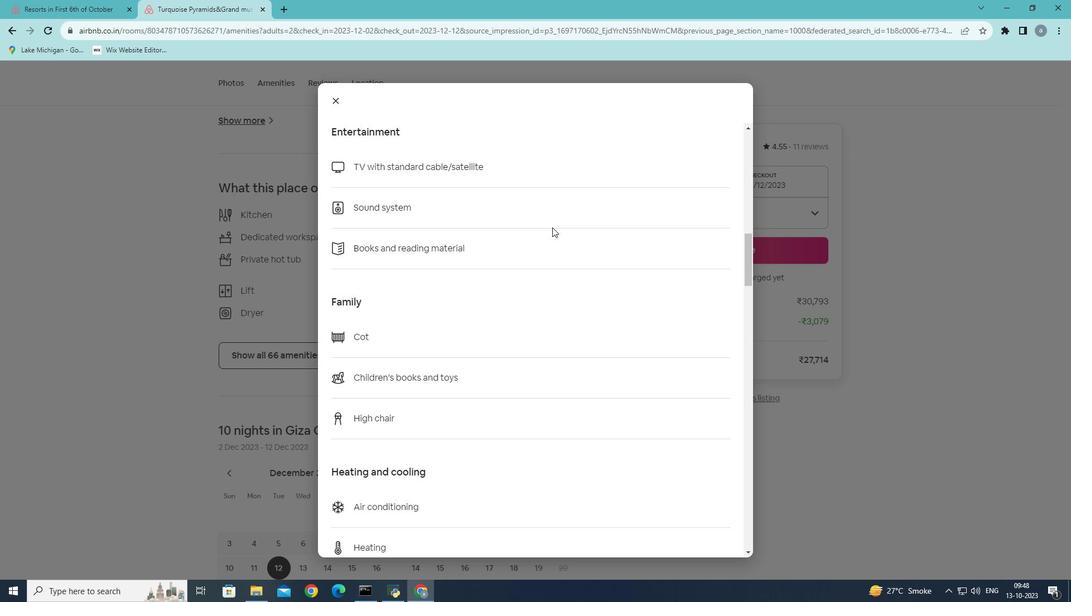 
Action: Mouse scrolled (552, 227) with delta (0, 0)
Screenshot: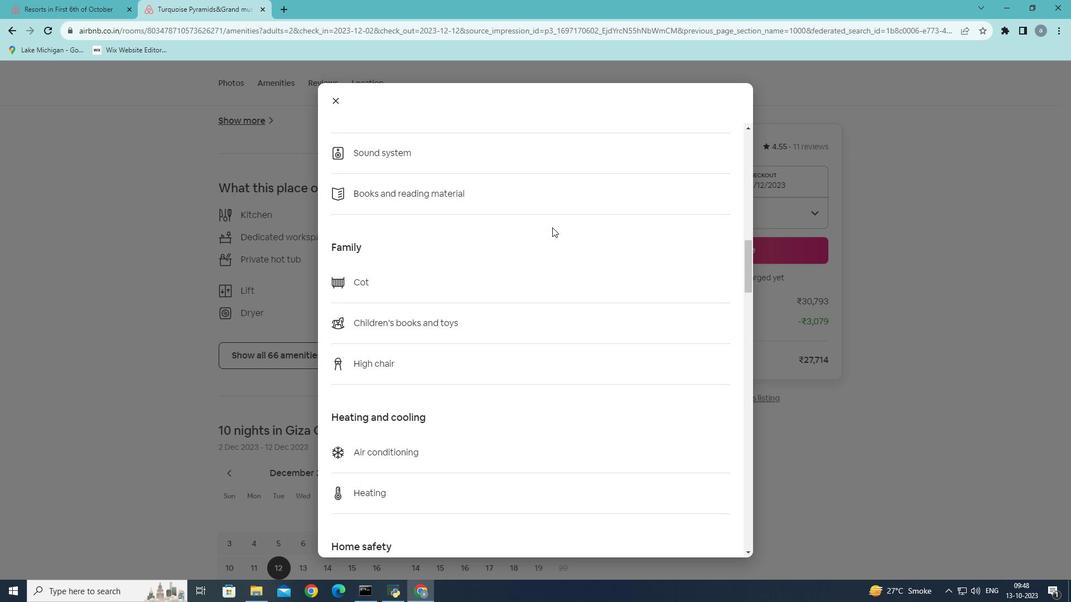 
Action: Mouse scrolled (552, 227) with delta (0, 0)
Screenshot: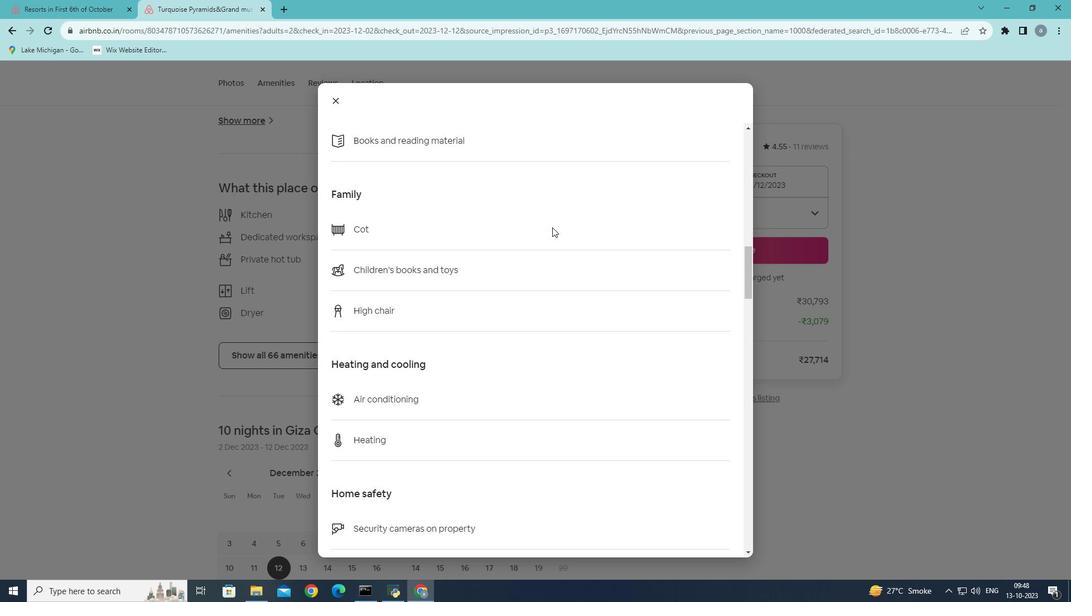 
Action: Mouse scrolled (552, 227) with delta (0, 0)
Screenshot: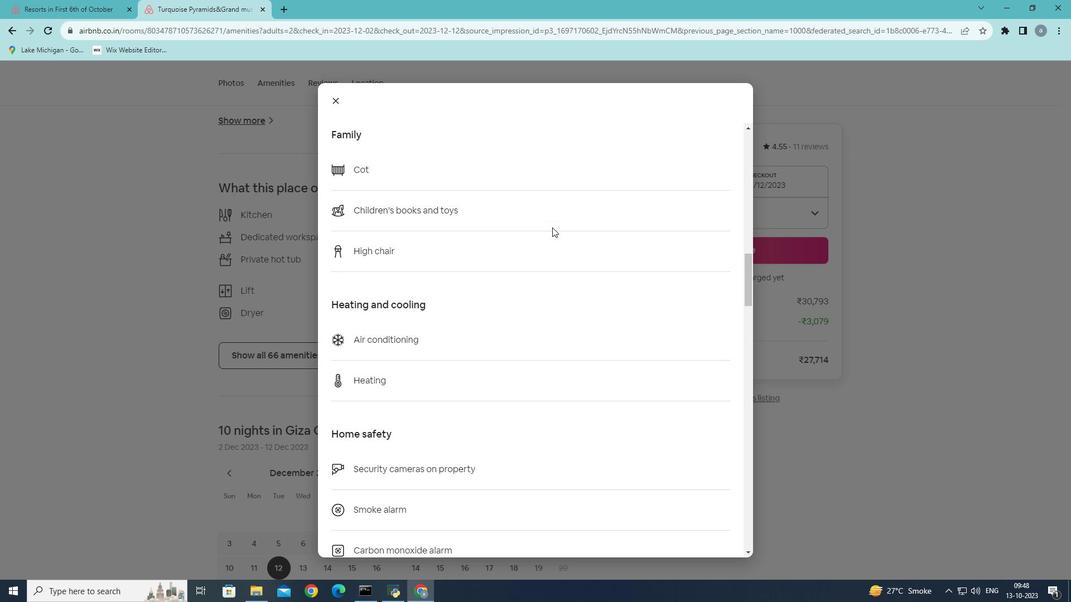 
Action: Mouse scrolled (552, 227) with delta (0, 0)
Screenshot: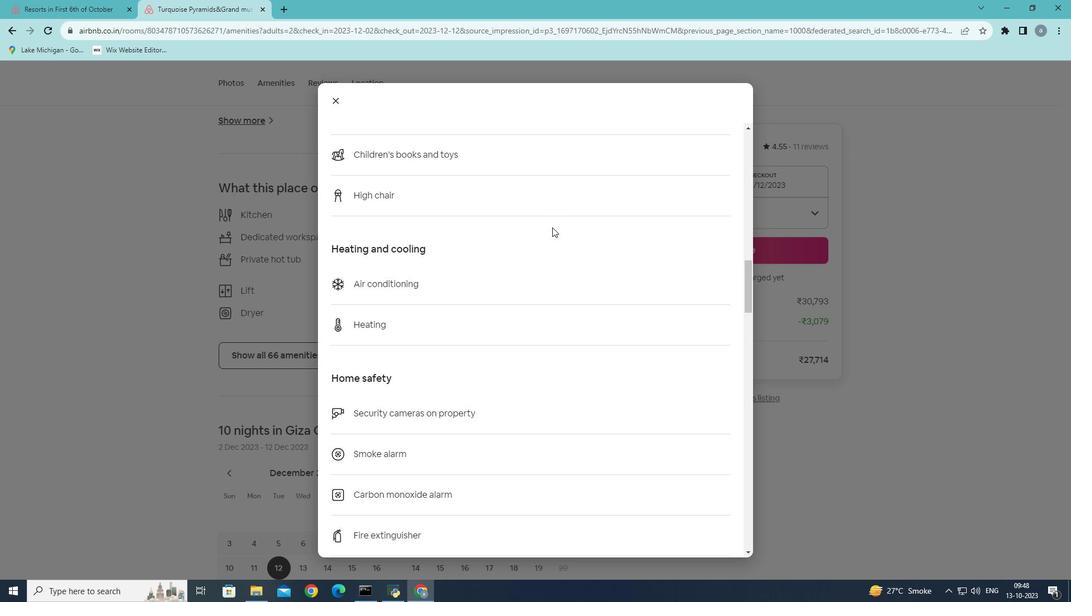 
Action: Mouse scrolled (552, 227) with delta (0, 0)
Screenshot: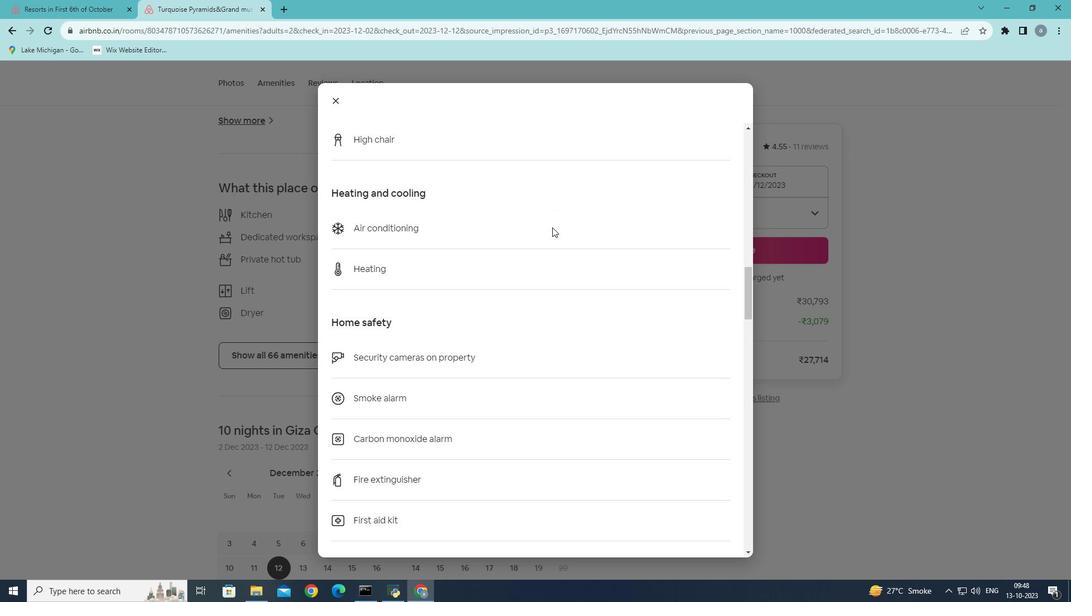 
Action: Mouse scrolled (552, 227) with delta (0, 0)
Screenshot: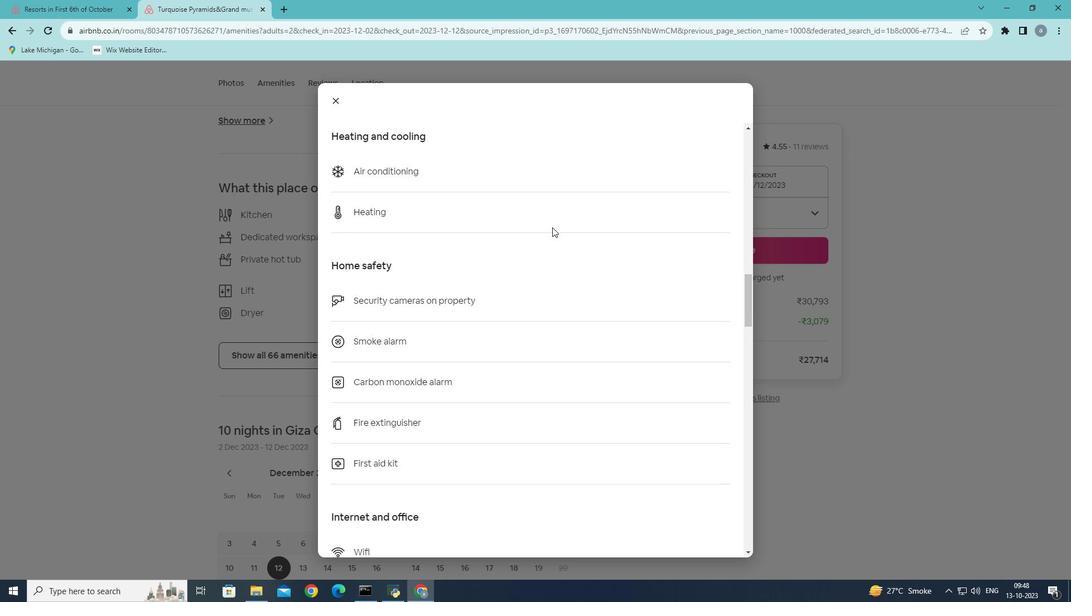 
Action: Mouse scrolled (552, 227) with delta (0, 0)
Screenshot: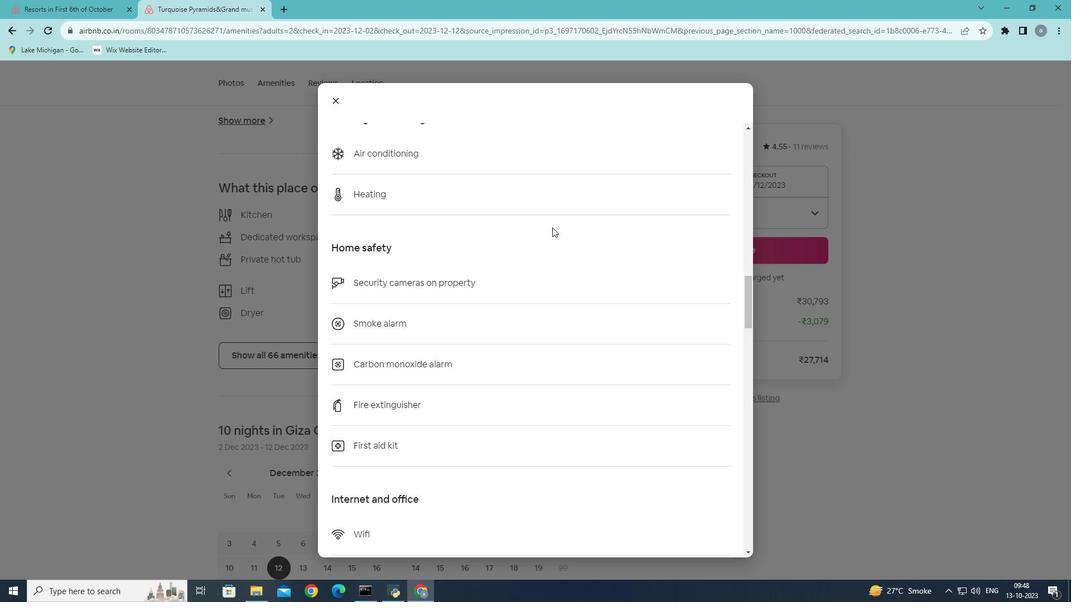 
Action: Mouse scrolled (552, 227) with delta (0, 0)
Screenshot: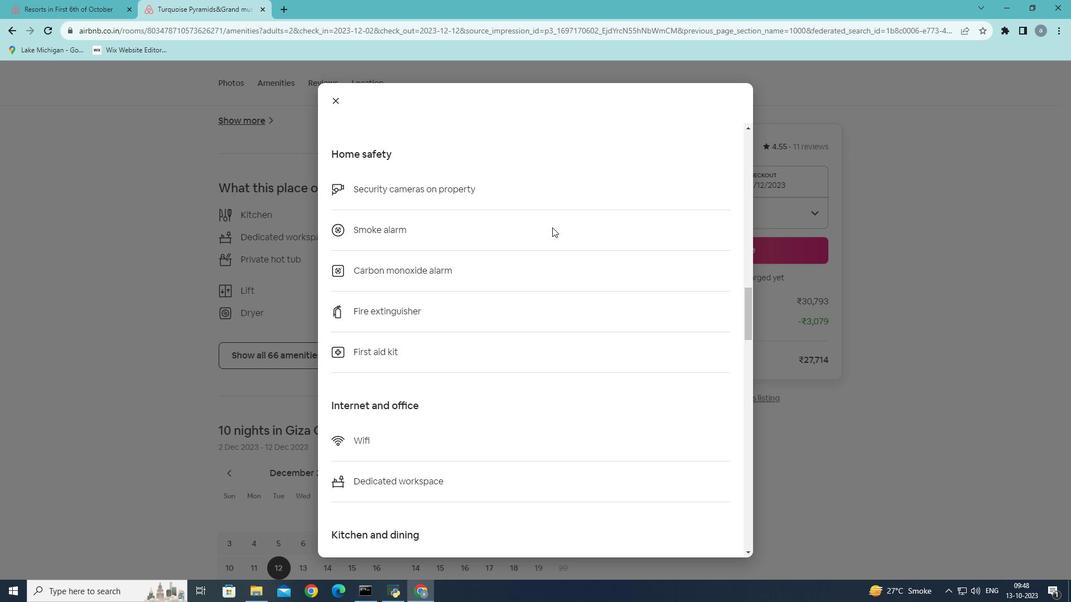 
Action: Mouse scrolled (552, 227) with delta (0, 0)
Screenshot: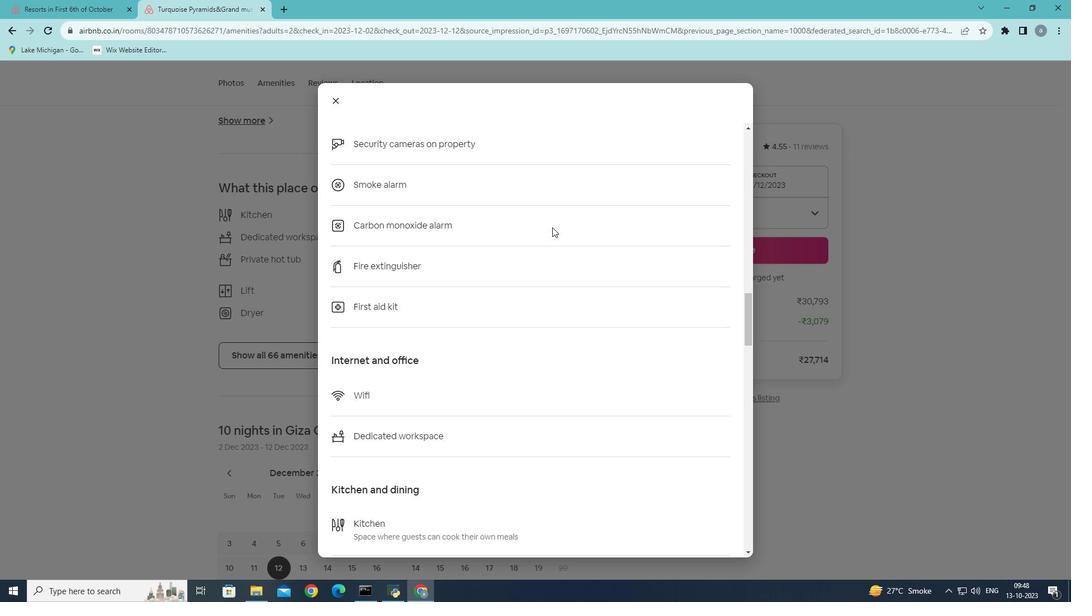 
Action: Mouse scrolled (552, 227) with delta (0, 0)
Screenshot: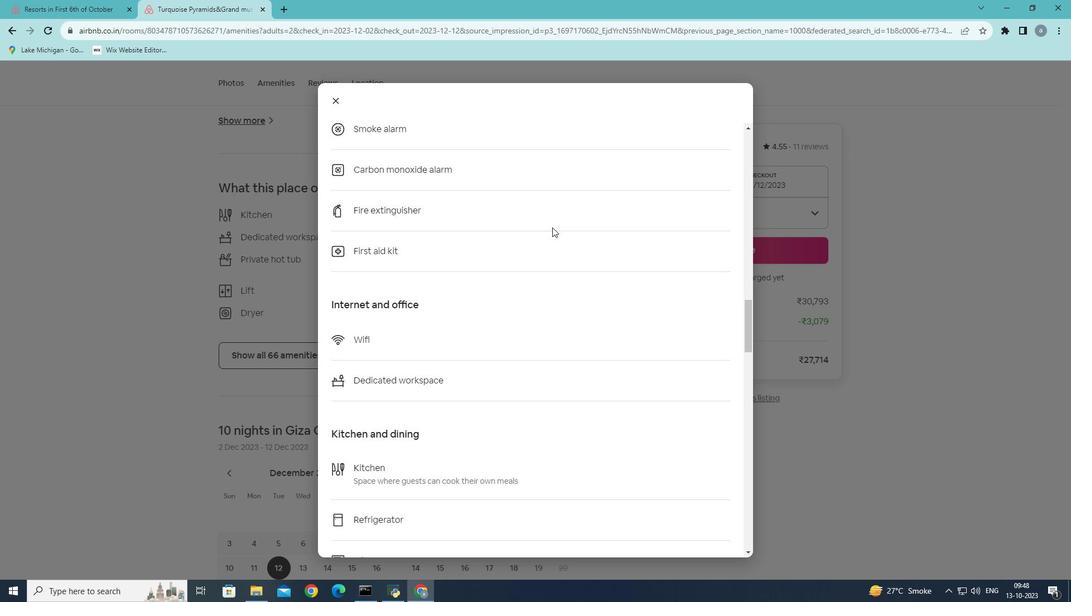 
Action: Mouse scrolled (552, 227) with delta (0, 0)
Screenshot: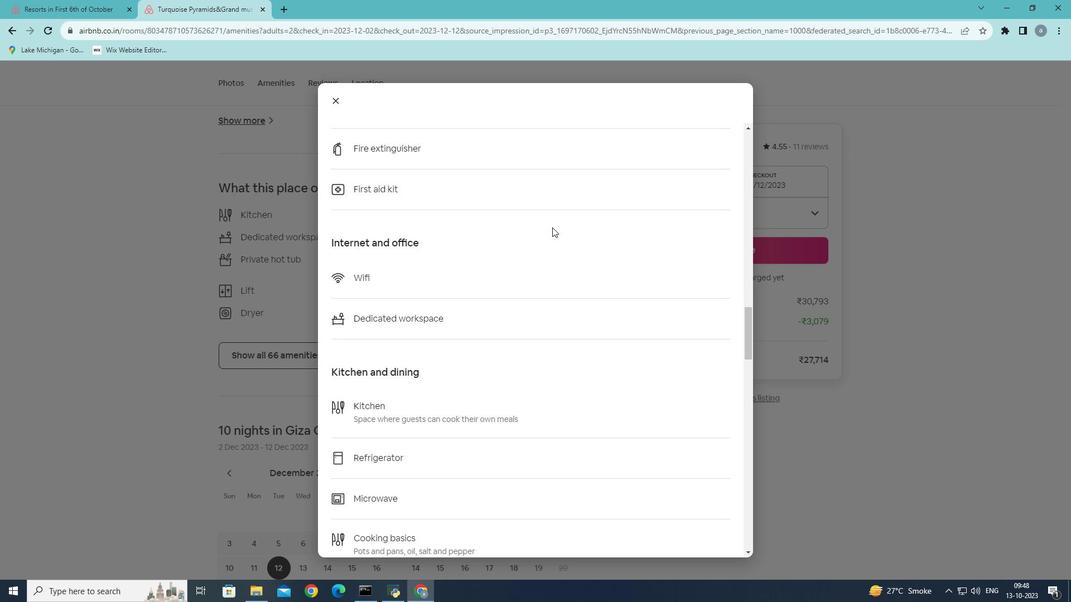 
Action: Mouse scrolled (552, 227) with delta (0, 0)
Screenshot: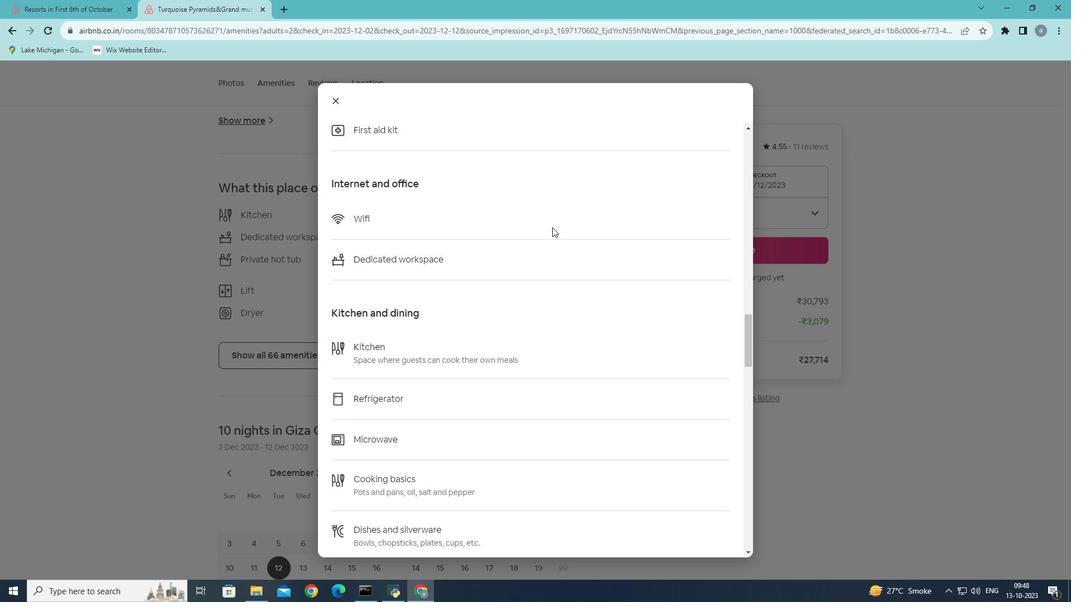 
Action: Mouse scrolled (552, 227) with delta (0, 0)
Screenshot: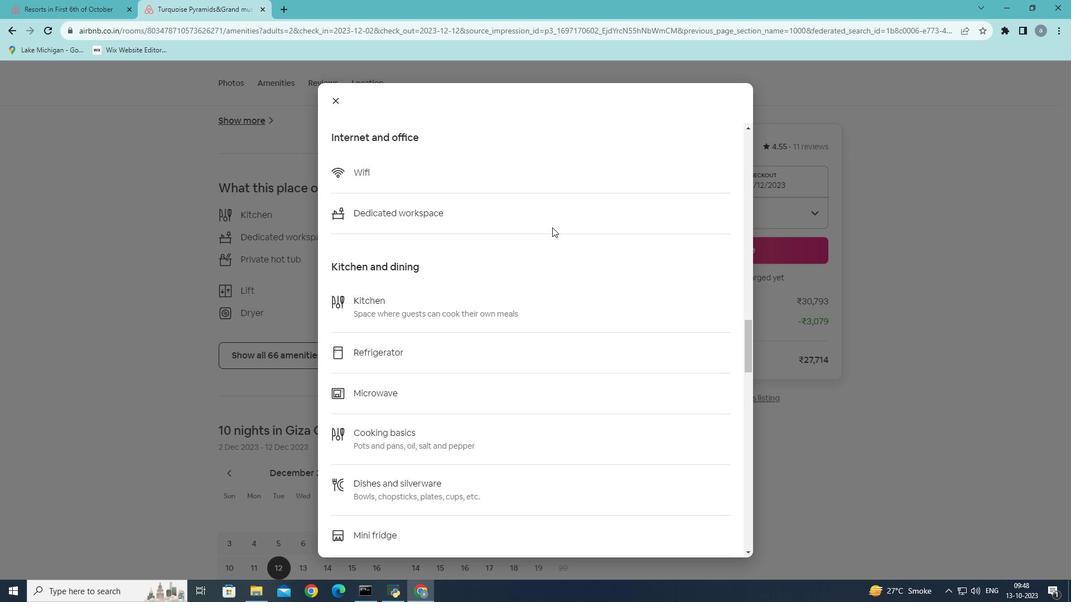 
Action: Mouse scrolled (552, 227) with delta (0, 0)
Screenshot: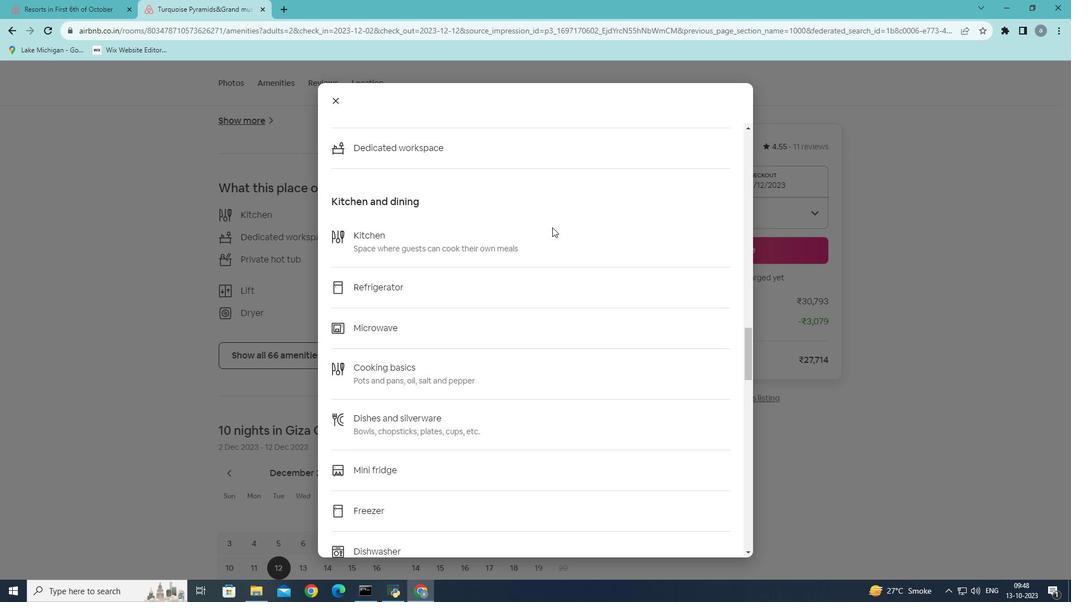 
Action: Mouse scrolled (552, 227) with delta (0, 0)
Screenshot: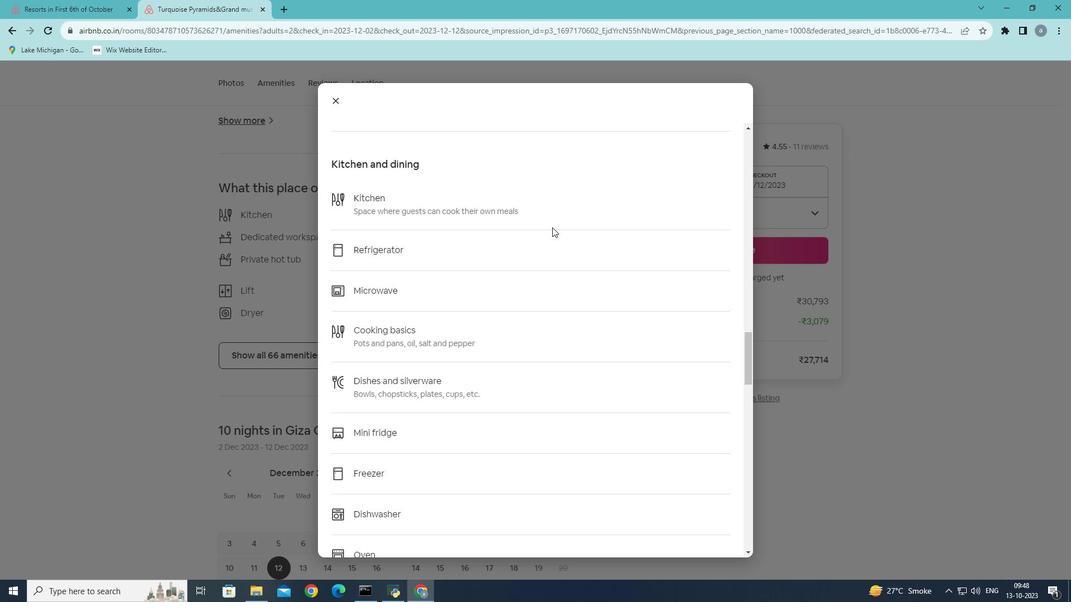 
Action: Mouse scrolled (552, 227) with delta (0, 0)
Screenshot: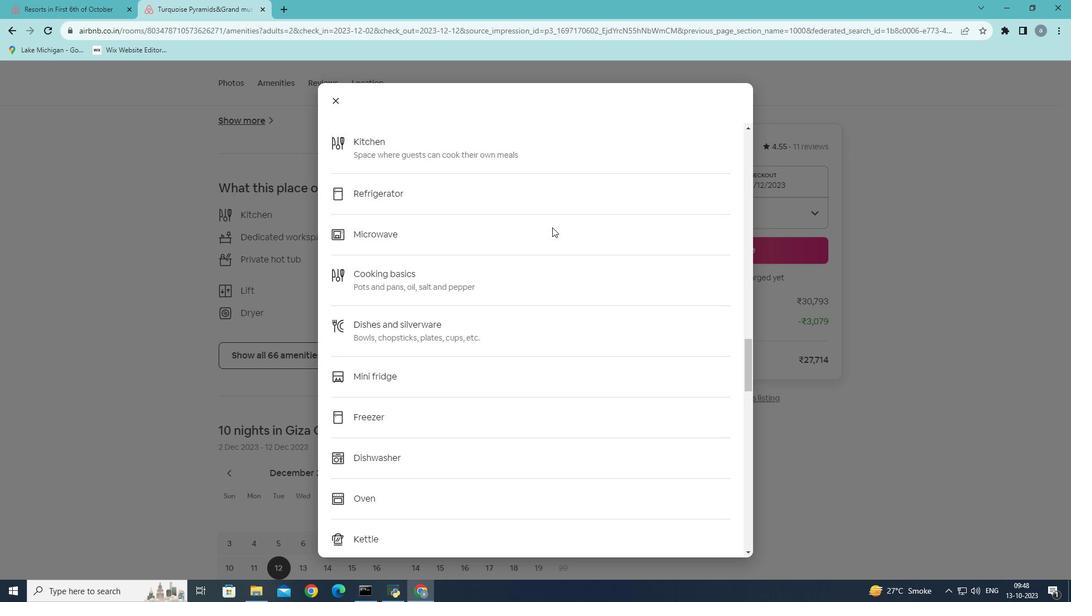 
Action: Mouse scrolled (552, 227) with delta (0, 0)
Screenshot: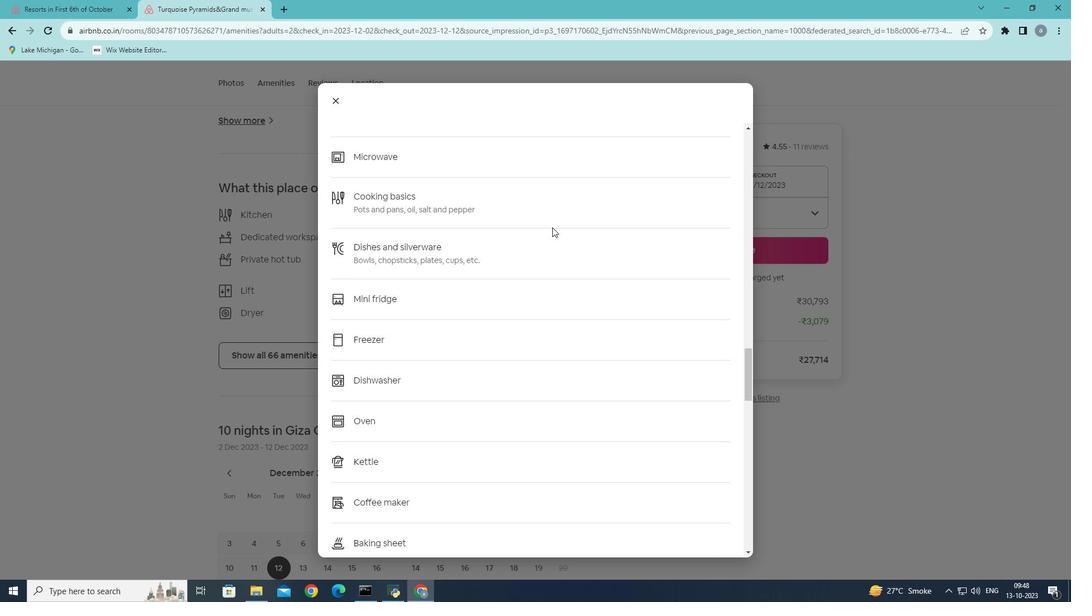 
Action: Mouse scrolled (552, 227) with delta (0, 0)
Screenshot: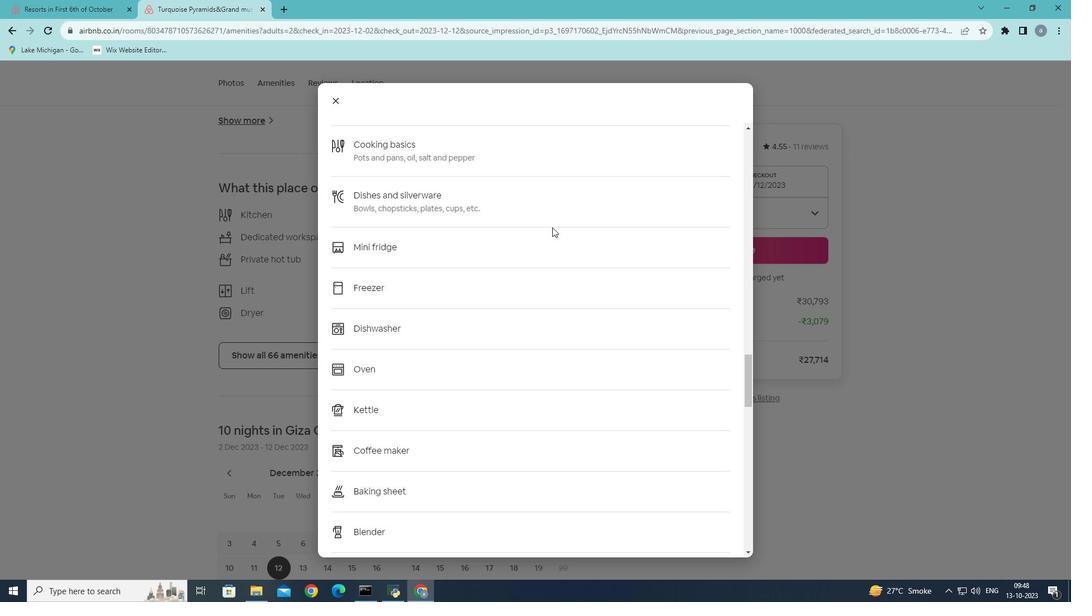 
Action: Mouse scrolled (552, 227) with delta (0, 0)
Screenshot: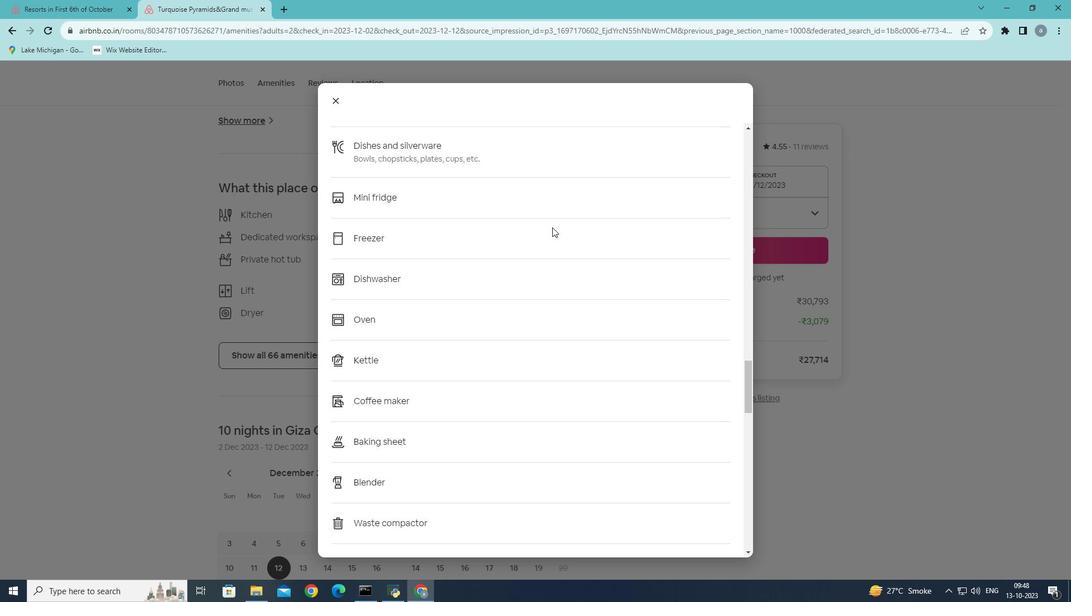 
Action: Mouse scrolled (552, 227) with delta (0, 0)
Screenshot: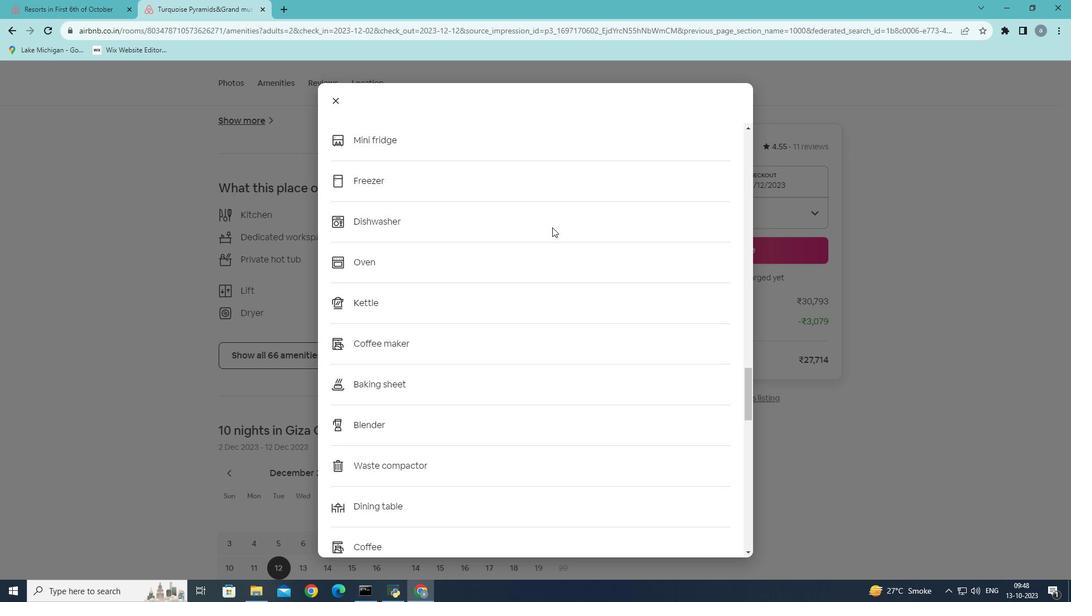 
Action: Mouse scrolled (552, 227) with delta (0, 0)
Screenshot: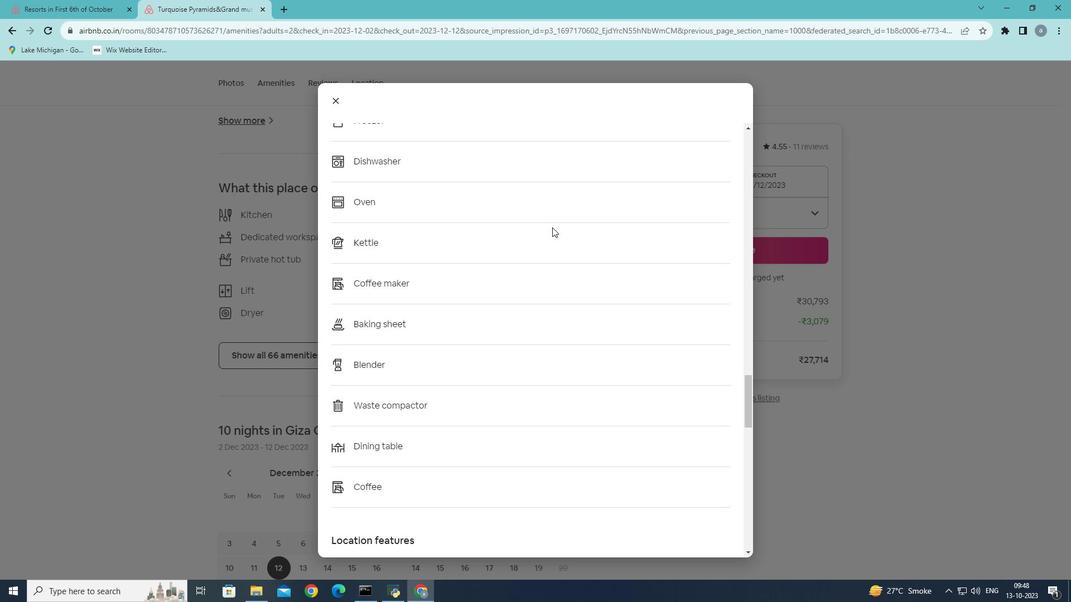 
Action: Mouse scrolled (552, 227) with delta (0, 0)
Screenshot: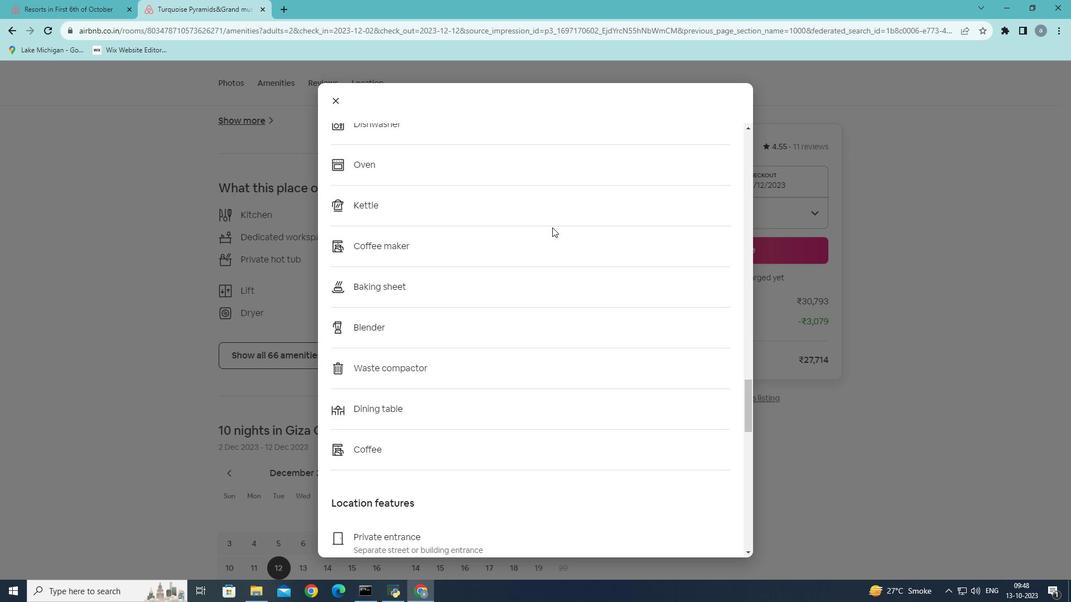 
Action: Mouse scrolled (552, 227) with delta (0, 0)
Screenshot: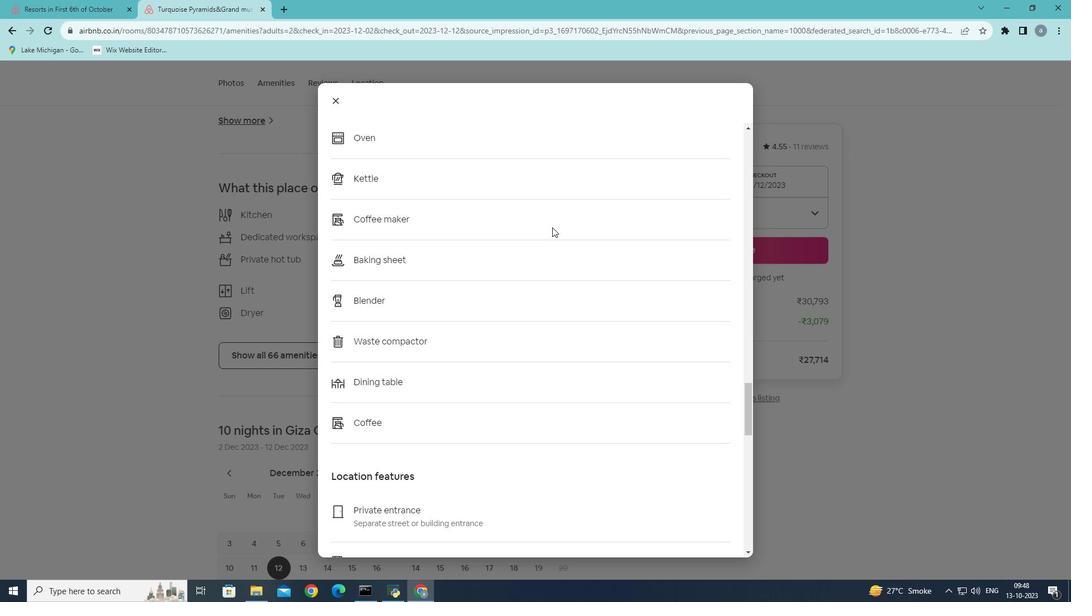 
Action: Mouse scrolled (552, 227) with delta (0, 0)
Screenshot: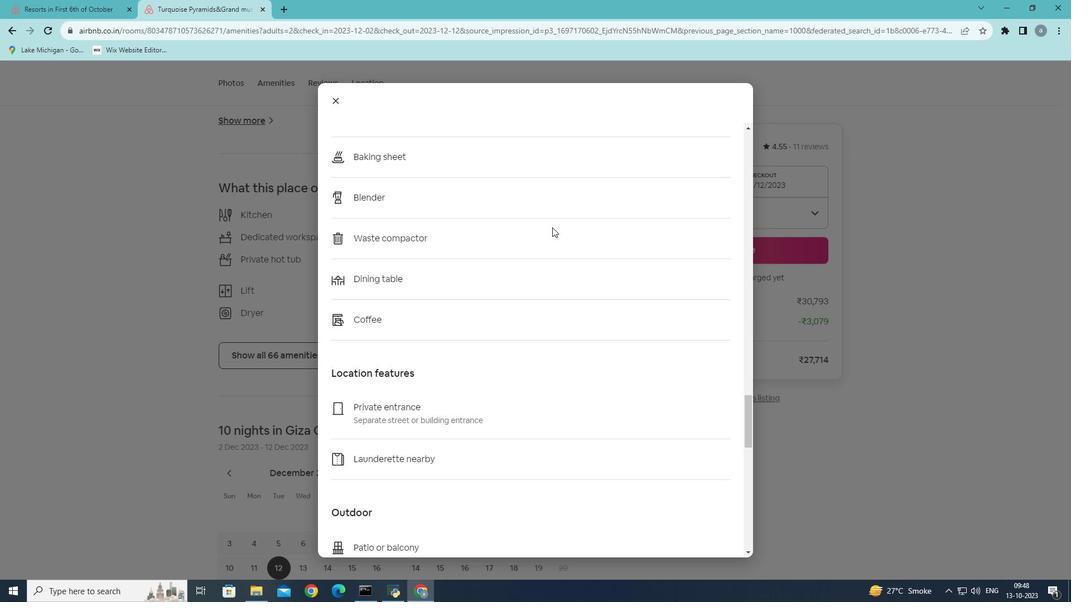 
Action: Mouse scrolled (552, 227) with delta (0, 0)
Screenshot: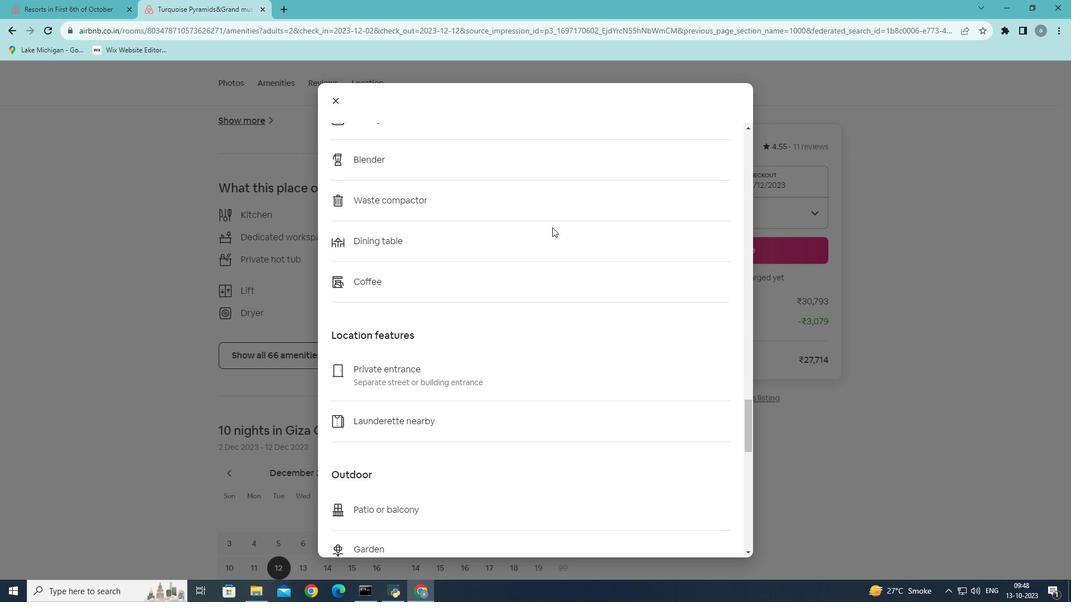 
Action: Mouse scrolled (552, 227) with delta (0, 0)
Screenshot: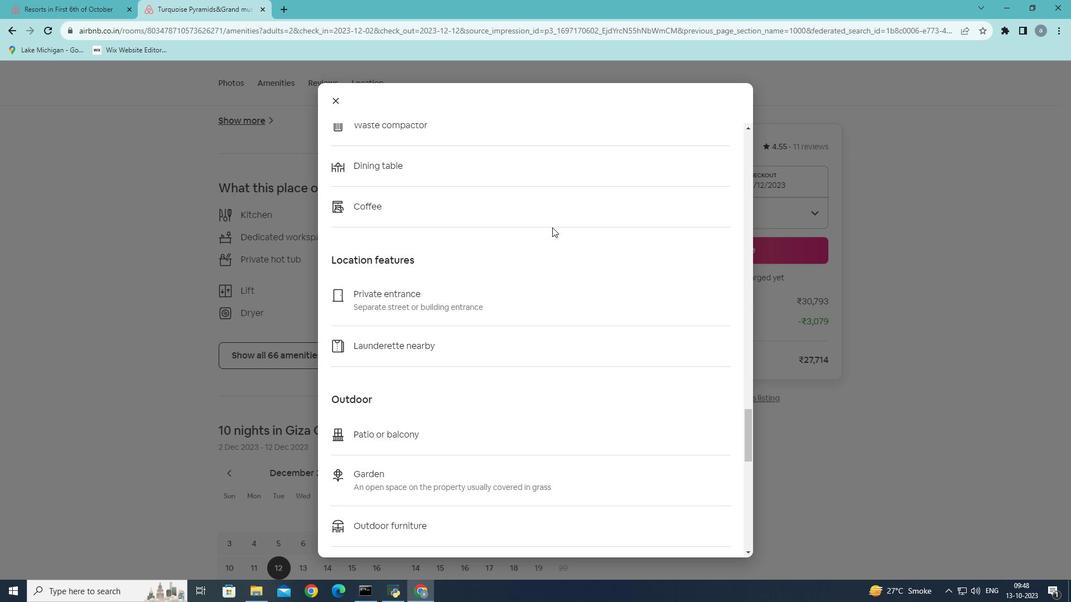 
Action: Mouse scrolled (552, 227) with delta (0, 0)
Screenshot: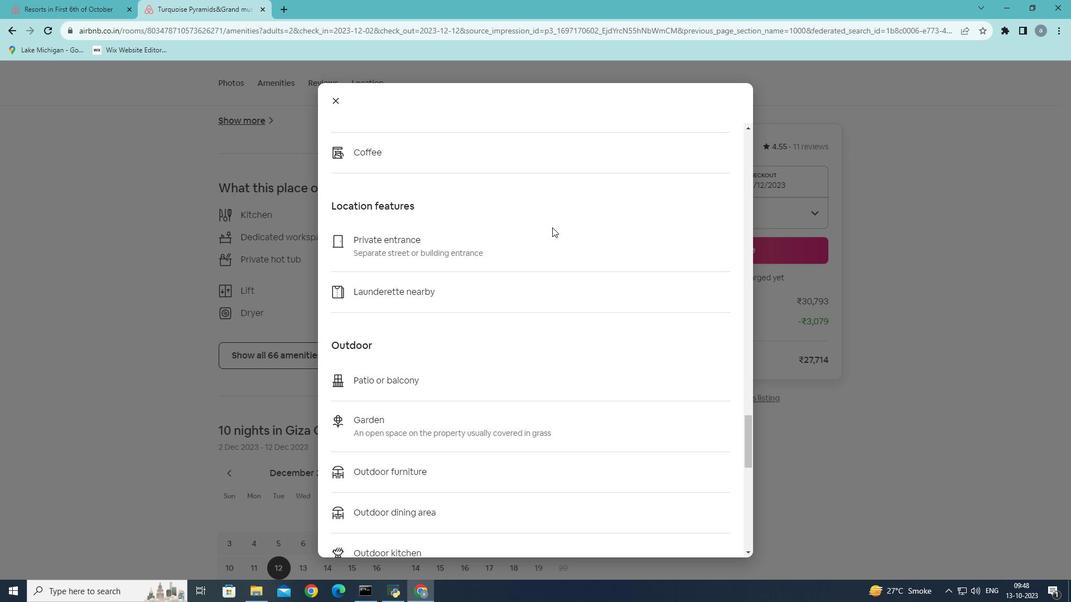 
Action: Mouse scrolled (552, 227) with delta (0, 0)
Screenshot: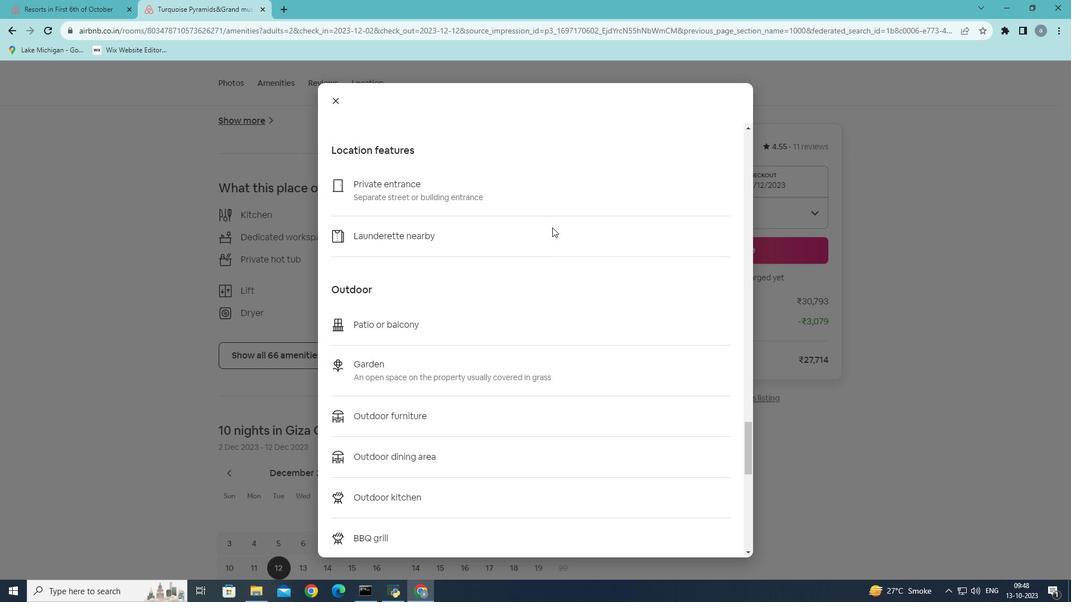 
Action: Mouse scrolled (552, 227) with delta (0, 0)
Screenshot: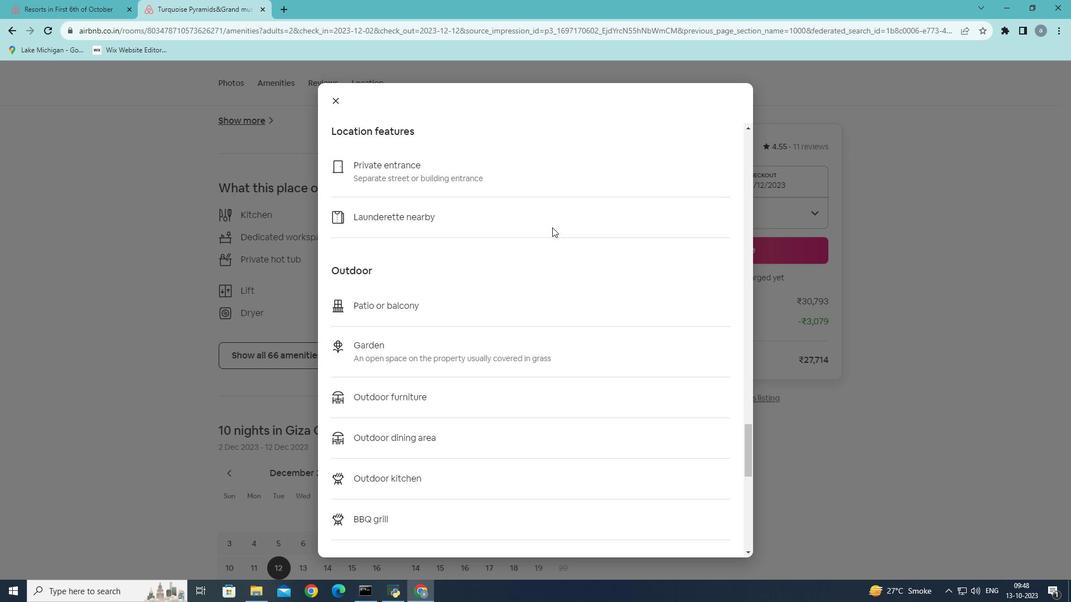 
Action: Mouse scrolled (552, 227) with delta (0, 0)
Screenshot: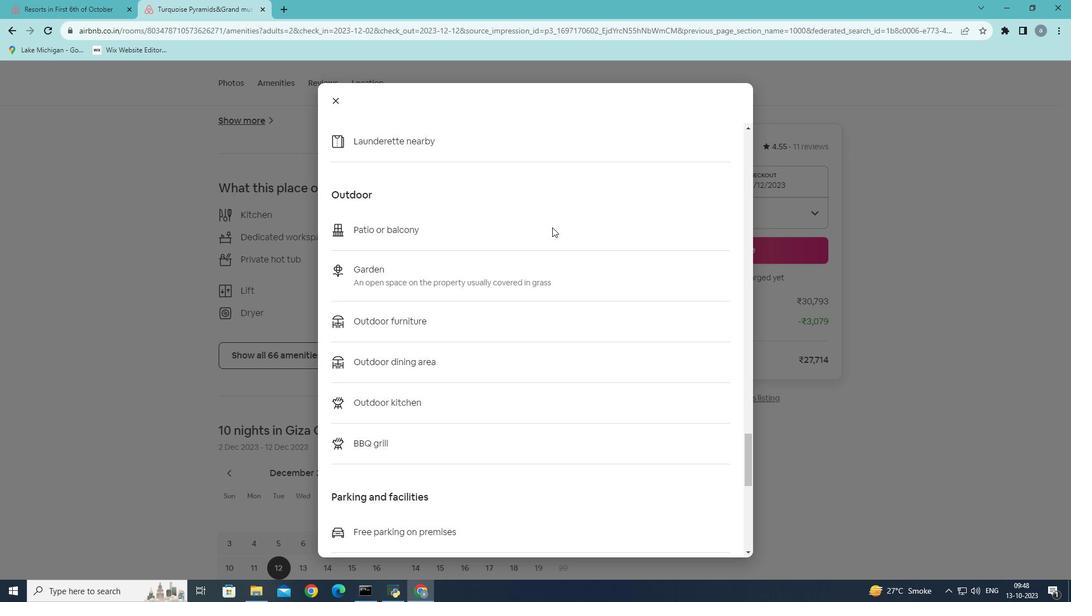 
Action: Mouse scrolled (552, 227) with delta (0, 0)
Screenshot: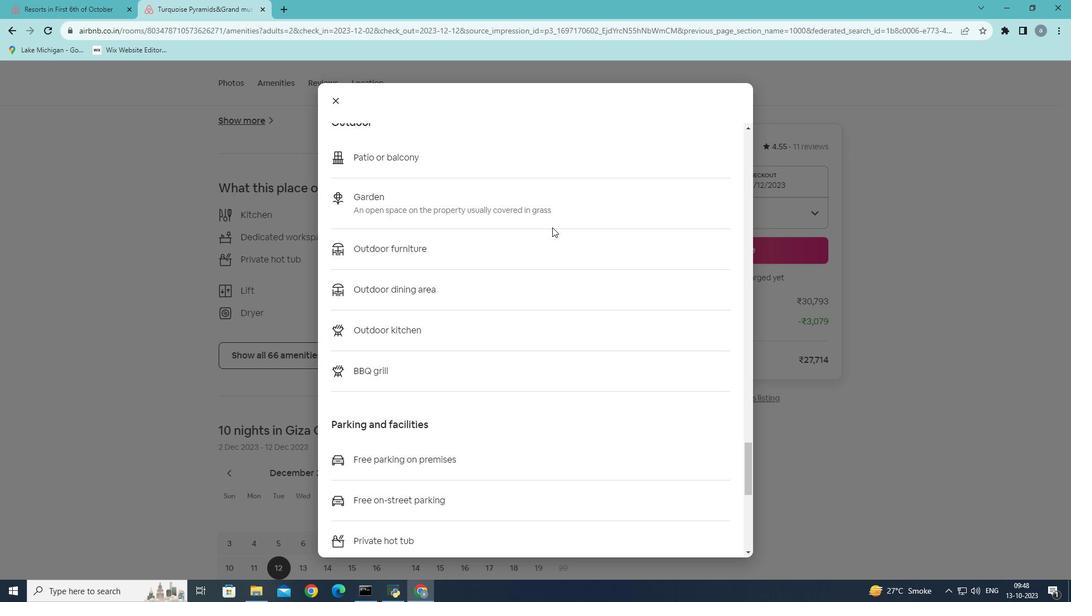 
Action: Mouse scrolled (552, 227) with delta (0, 0)
Screenshot: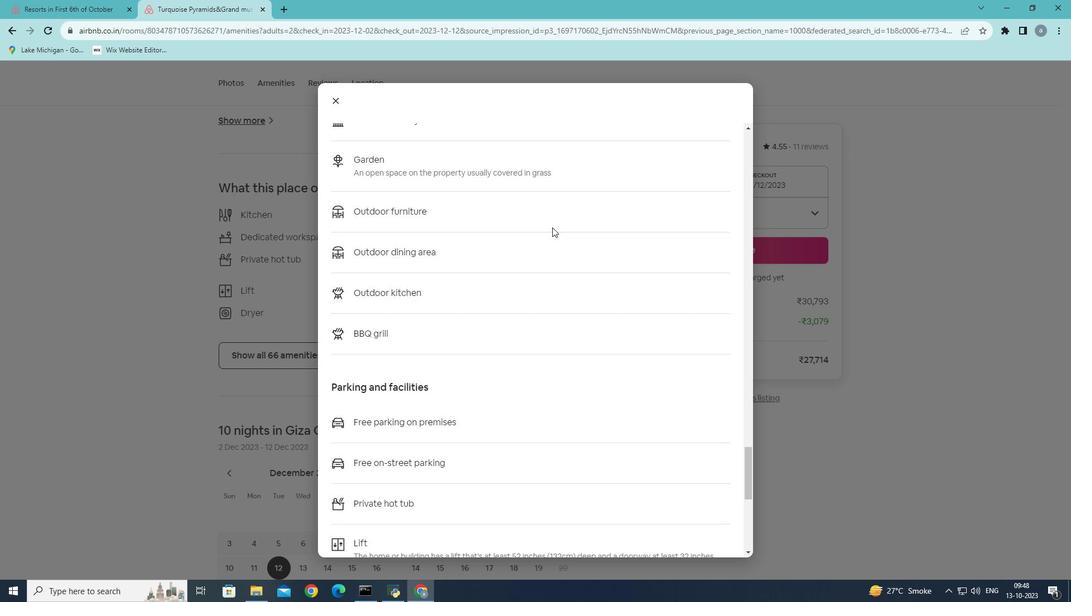 
Action: Mouse scrolled (552, 227) with delta (0, 0)
Screenshot: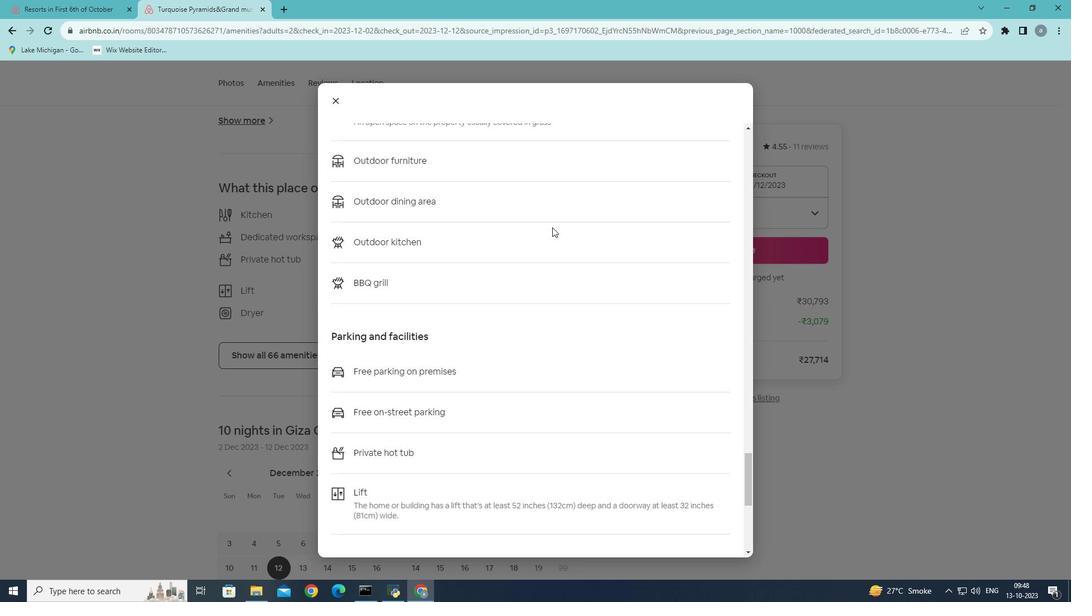 
Action: Mouse scrolled (552, 227) with delta (0, 0)
Screenshot: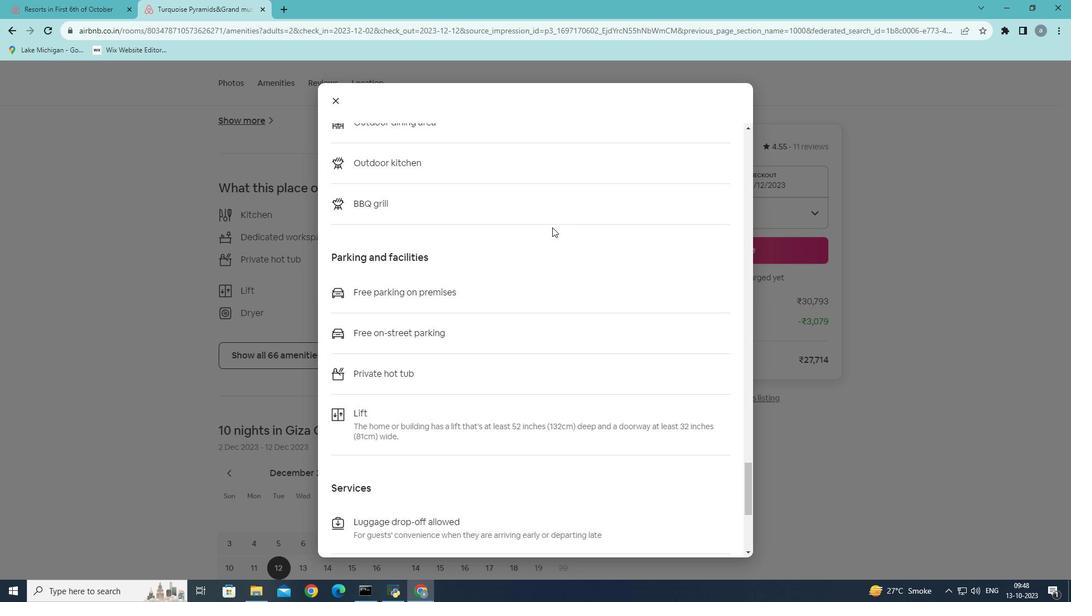
Action: Mouse scrolled (552, 227) with delta (0, 0)
Screenshot: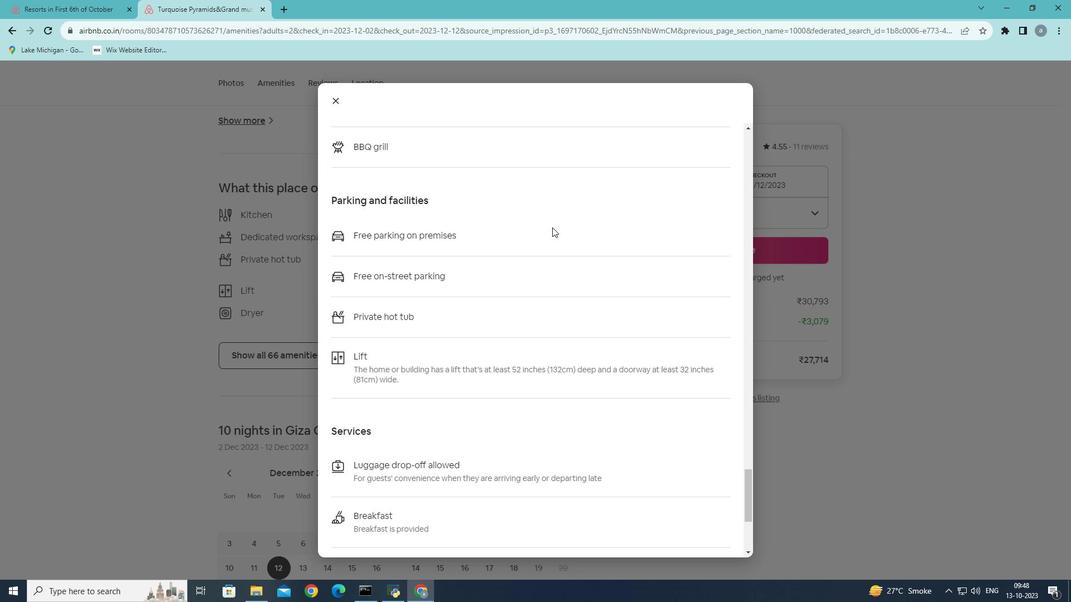 
Action: Mouse scrolled (552, 227) with delta (0, 0)
Screenshot: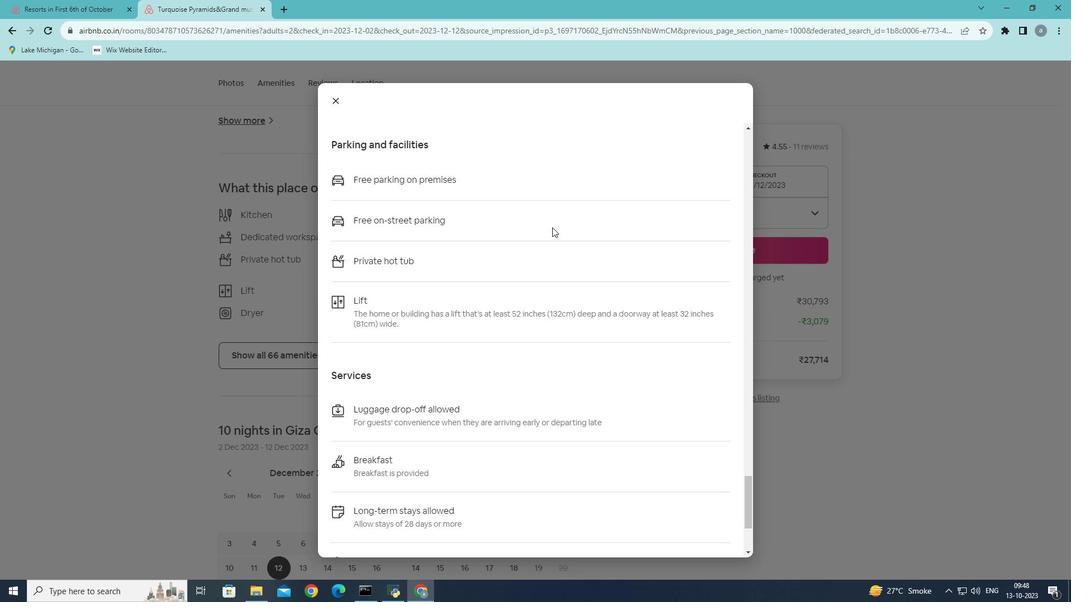 
Action: Mouse scrolled (552, 227) with delta (0, 0)
Screenshot: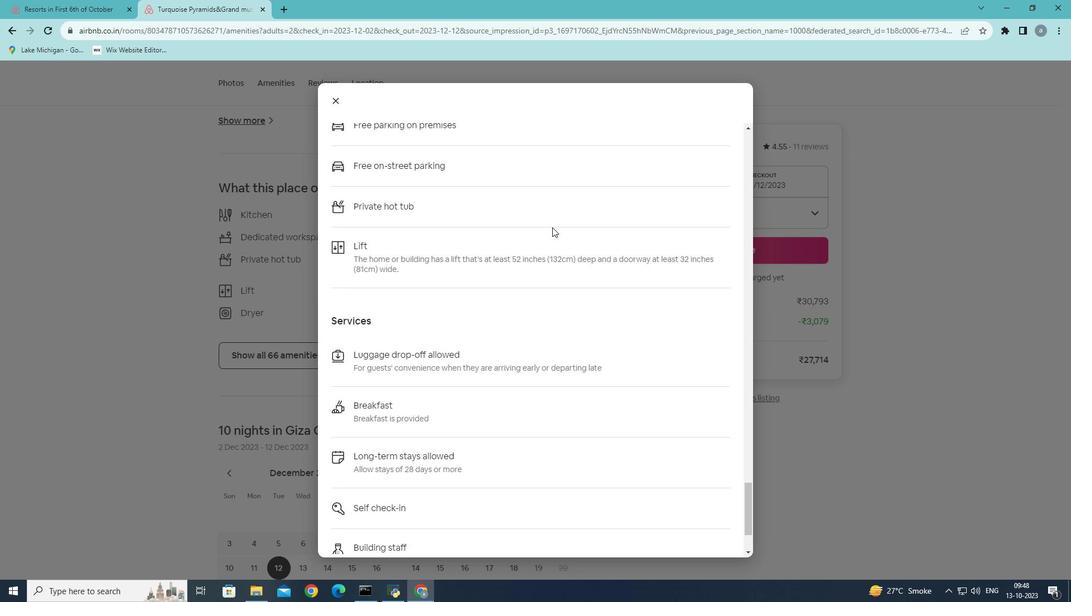 
Action: Mouse scrolled (552, 227) with delta (0, 0)
Screenshot: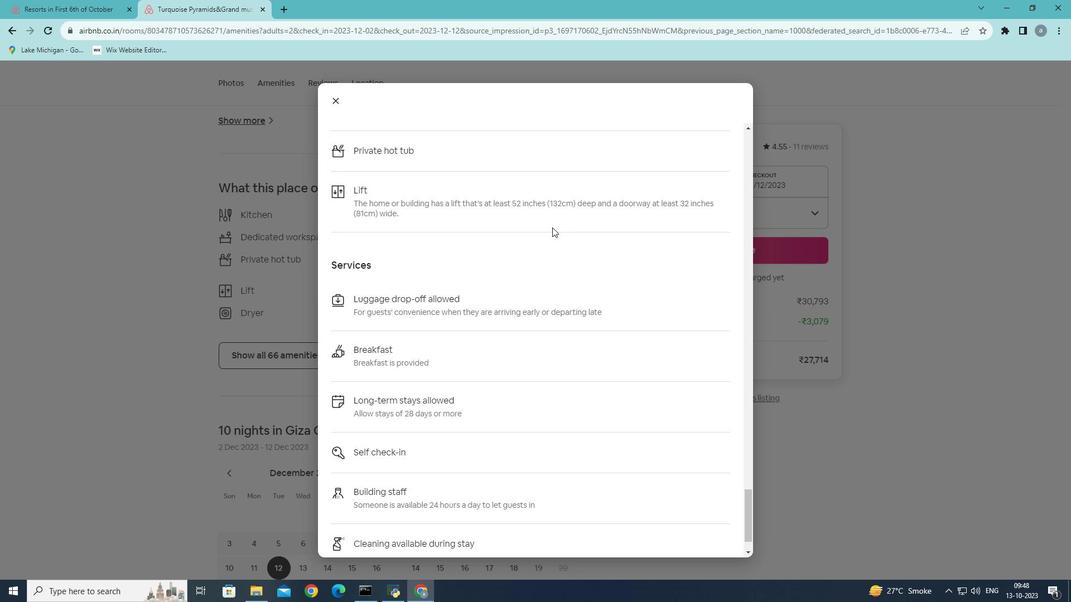 
Action: Mouse scrolled (552, 227) with delta (0, 0)
Screenshot: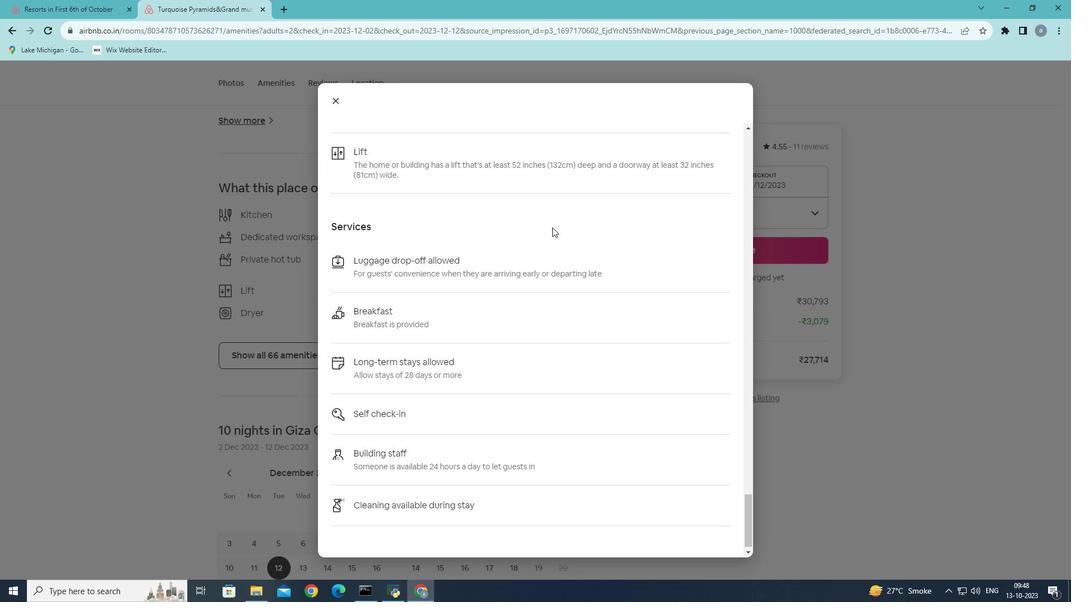 
Action: Mouse scrolled (552, 227) with delta (0, 0)
Screenshot: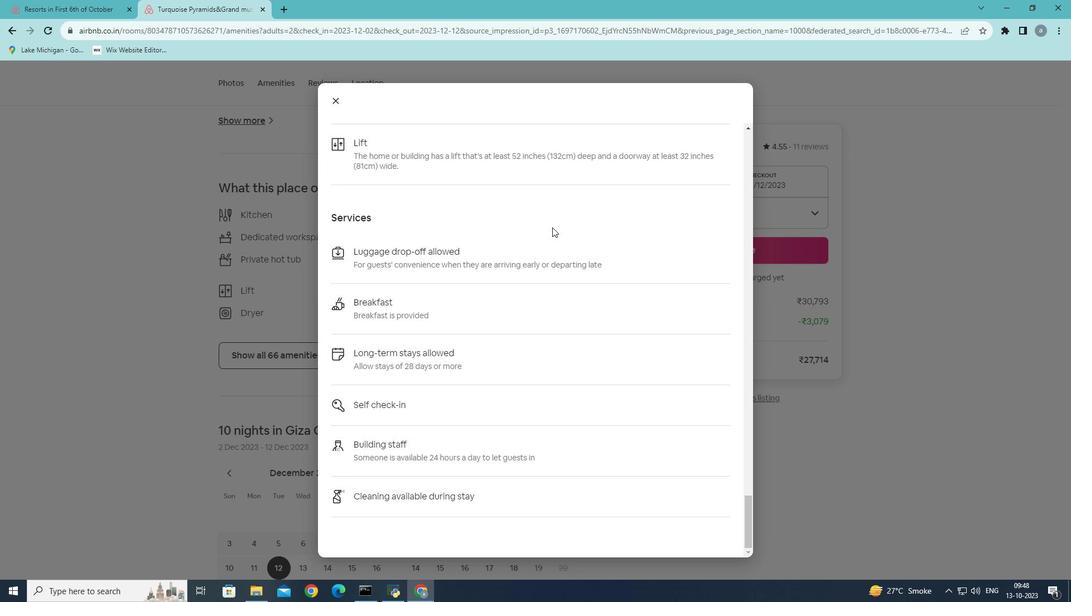 
Action: Mouse scrolled (552, 227) with delta (0, 0)
Screenshot: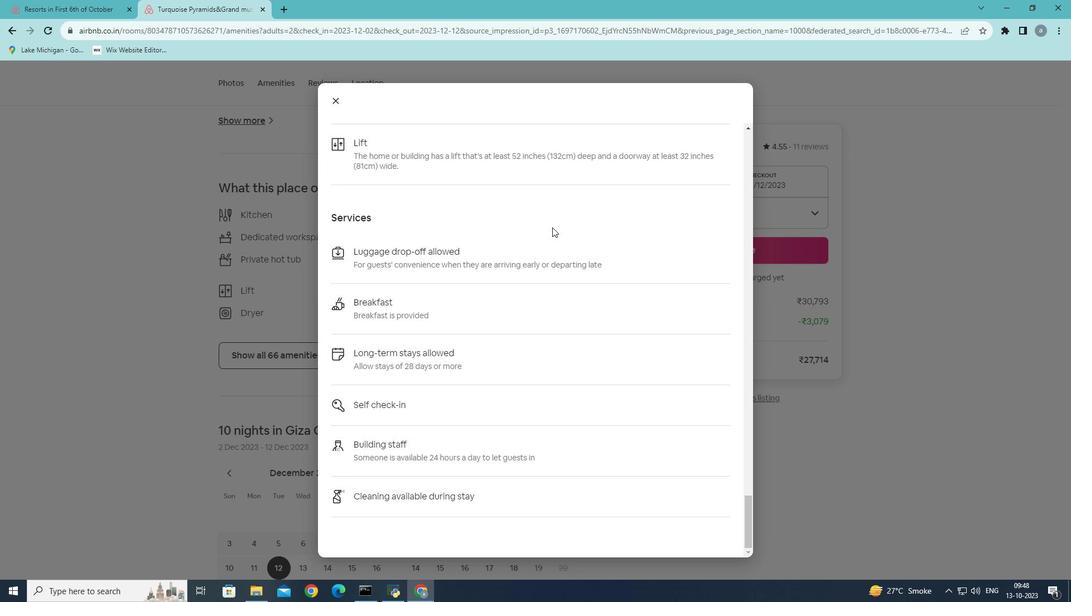
Action: Mouse scrolled (552, 227) with delta (0, 0)
Screenshot: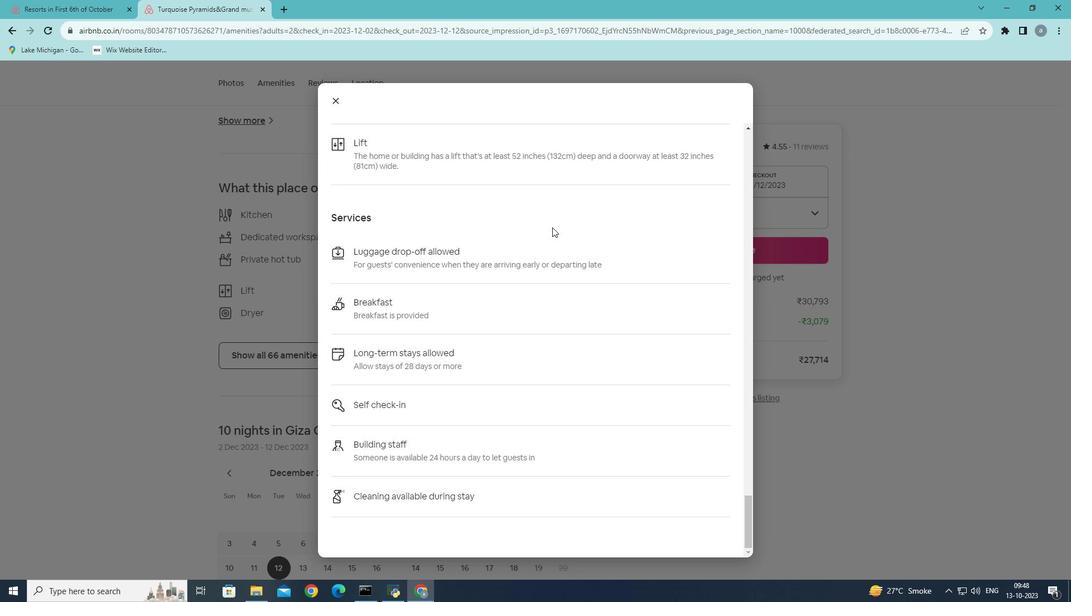 
Action: Mouse scrolled (552, 227) with delta (0, 0)
Screenshot: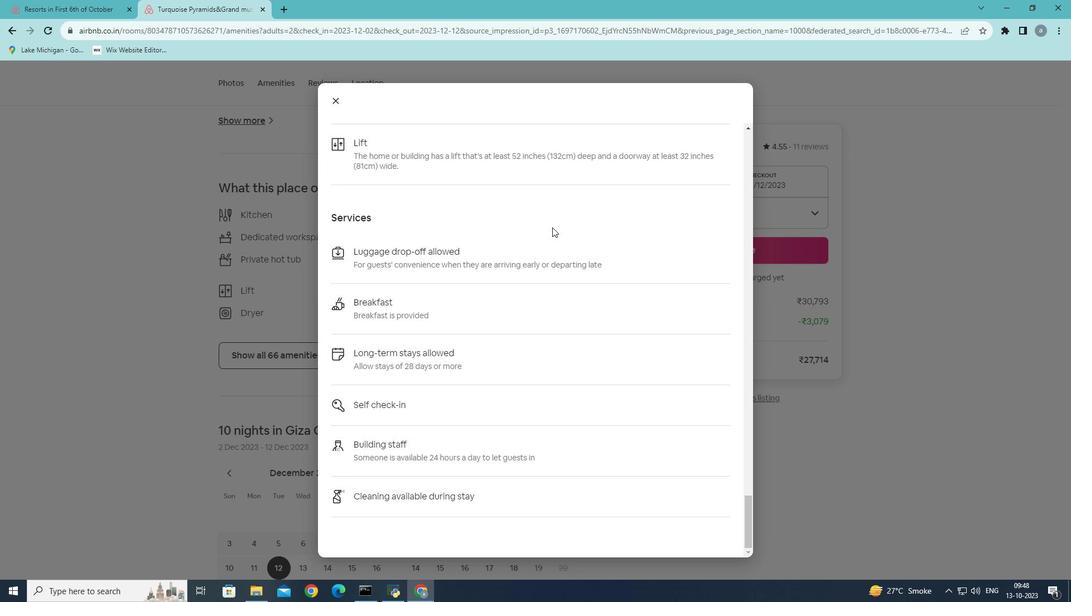 
Action: Mouse scrolled (552, 227) with delta (0, 0)
Screenshot: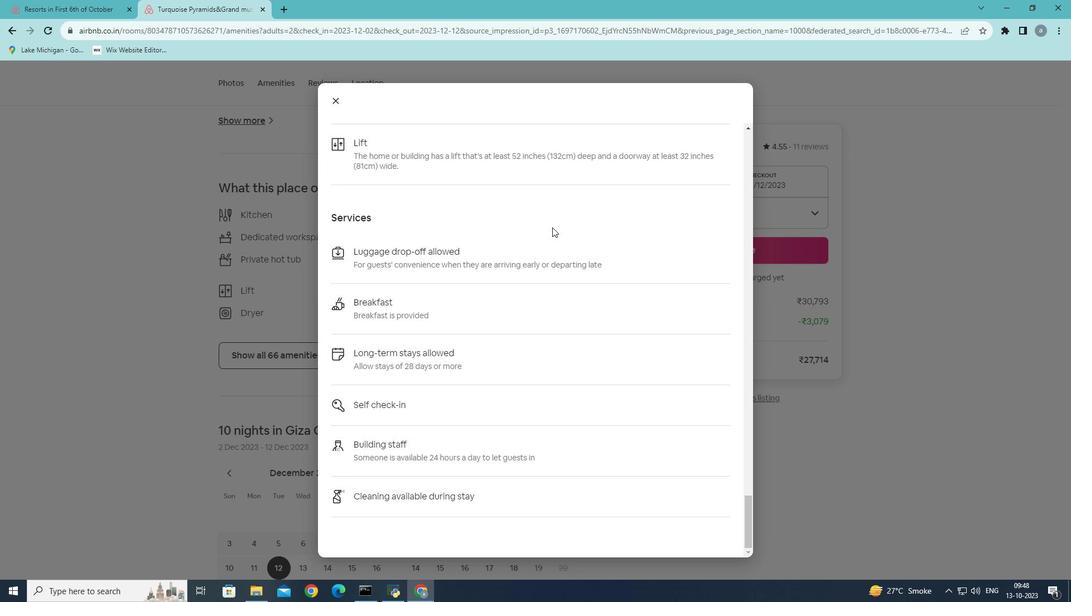 
Action: Mouse moved to (331, 97)
Screenshot: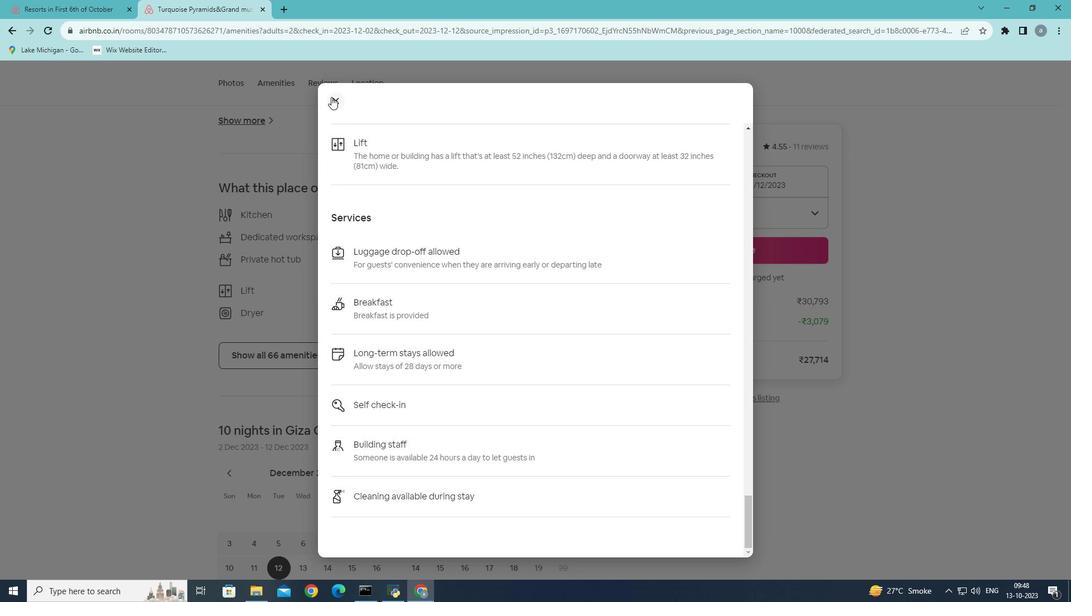 
Action: Mouse pressed left at (331, 97)
Screenshot: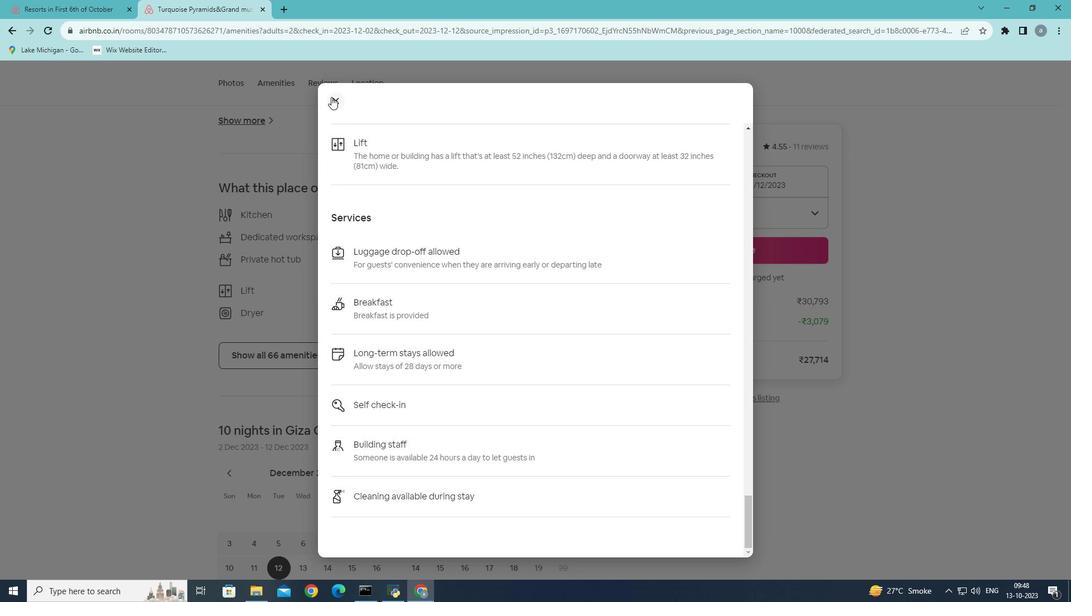 
Action: Mouse moved to (401, 268)
